 Task: Select the current location as Kings Canyon National Park, California, United States . Now zoom - , and verify the location . Hide zoom slider
Action: Mouse moved to (157, 170)
Screenshot: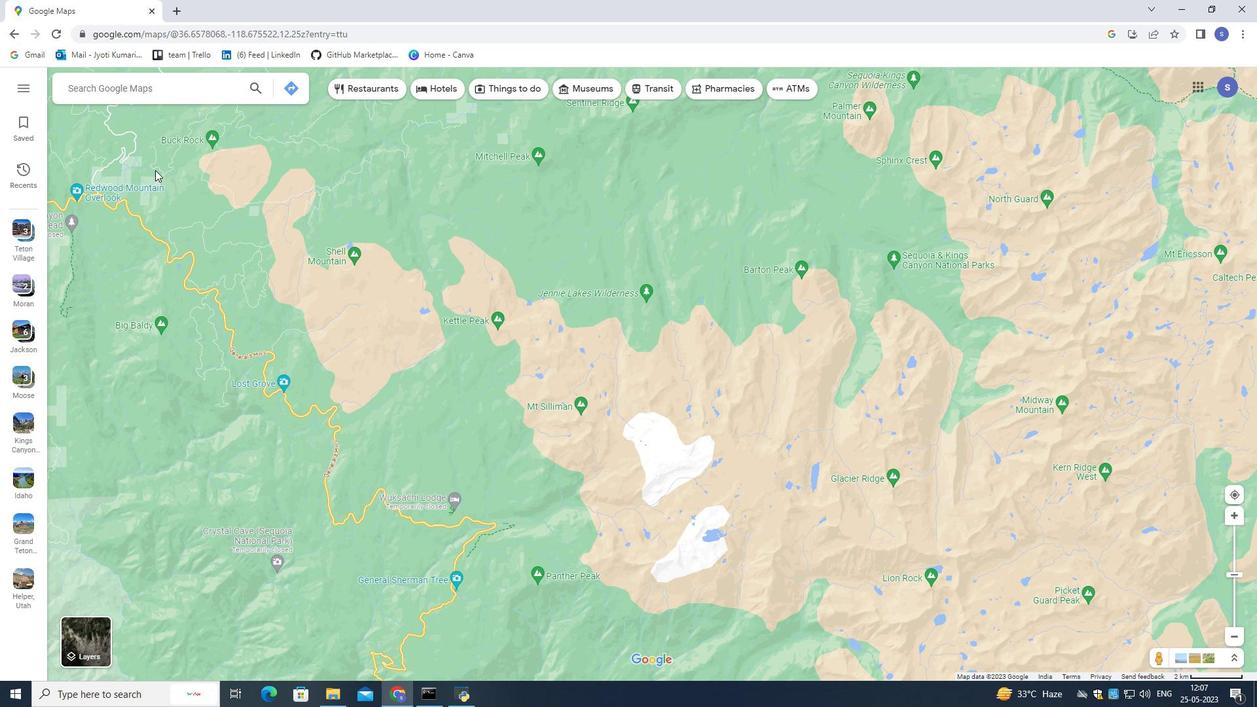 
Action: Mouse scrolled (157, 169) with delta (0, 0)
Screenshot: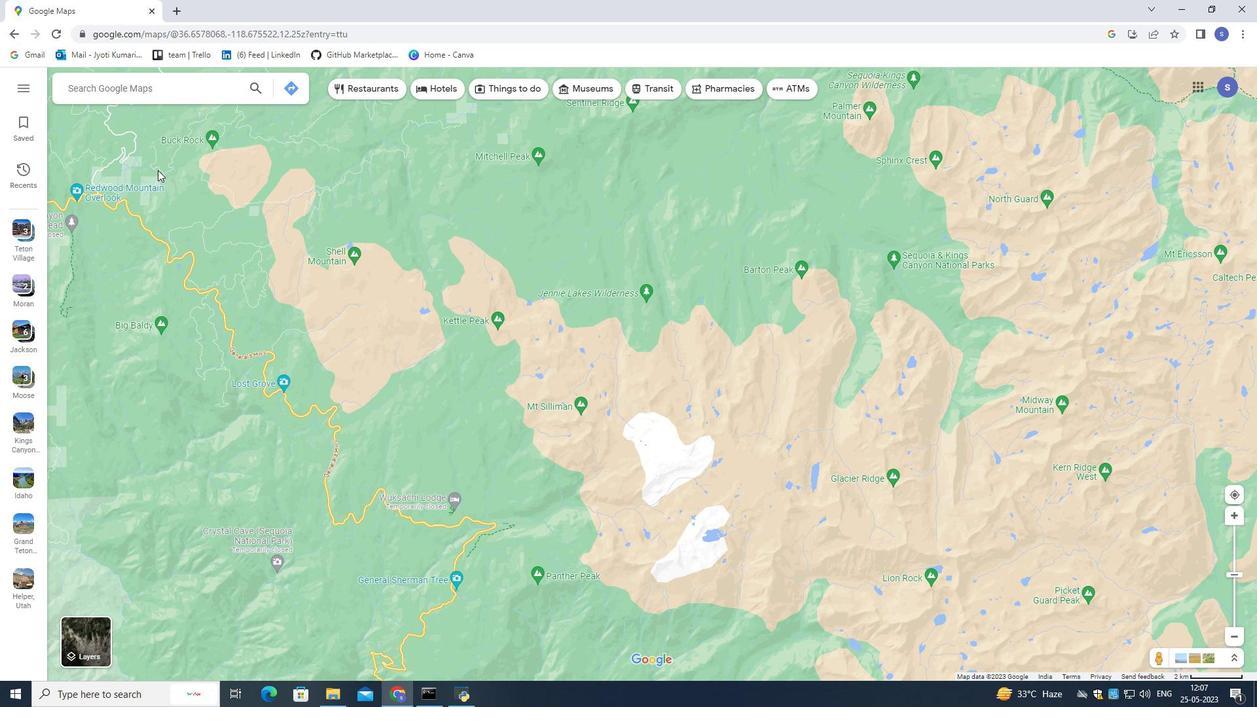 
Action: Mouse scrolled (157, 169) with delta (0, 0)
Screenshot: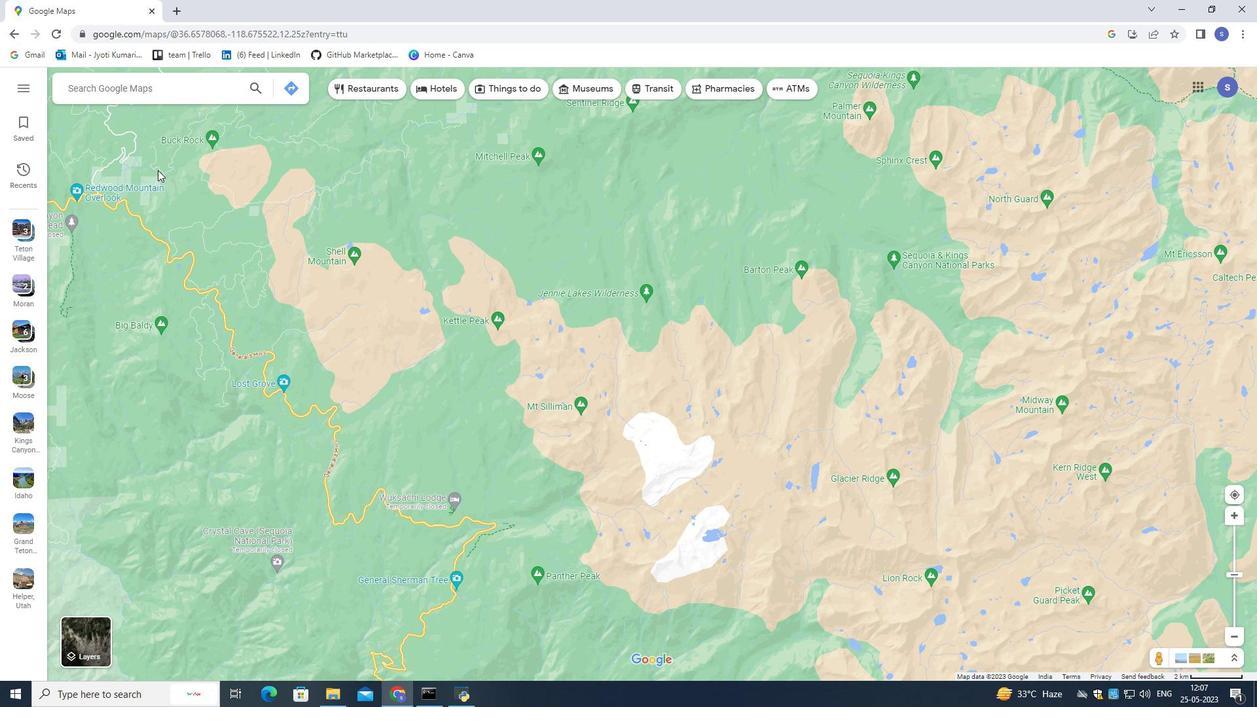 
Action: Mouse scrolled (157, 169) with delta (0, 0)
Screenshot: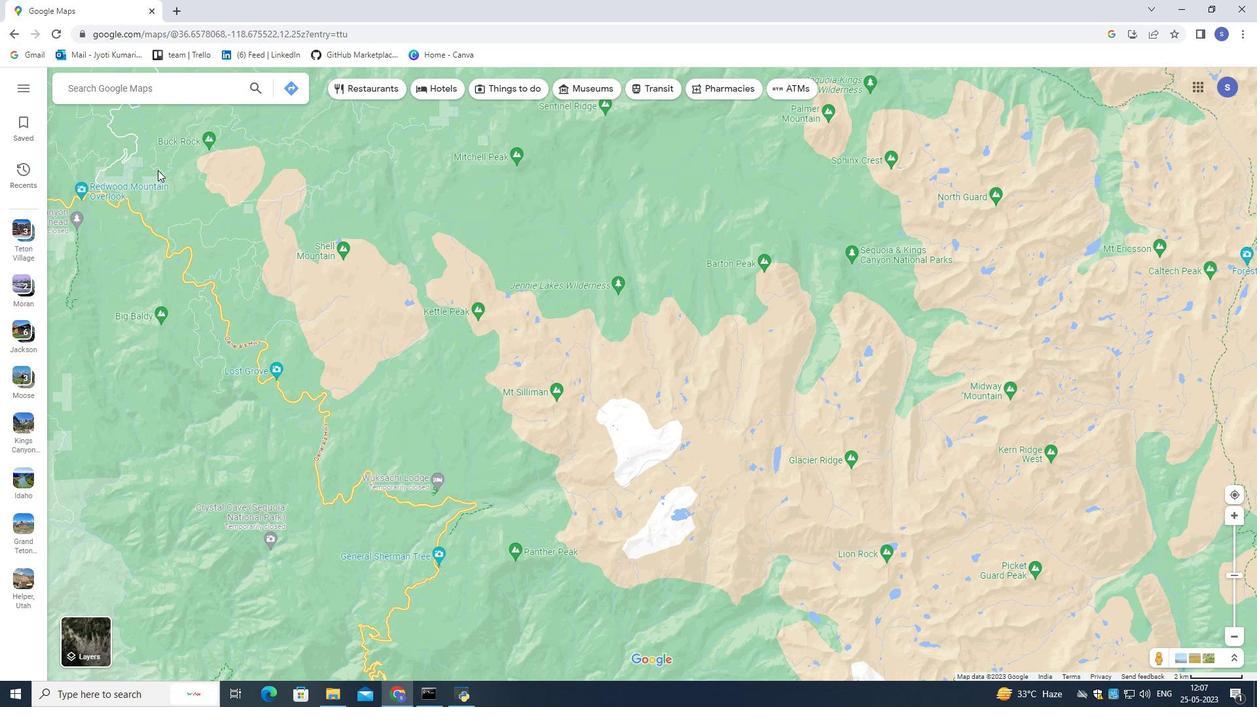 
Action: Mouse scrolled (157, 169) with delta (0, 0)
Screenshot: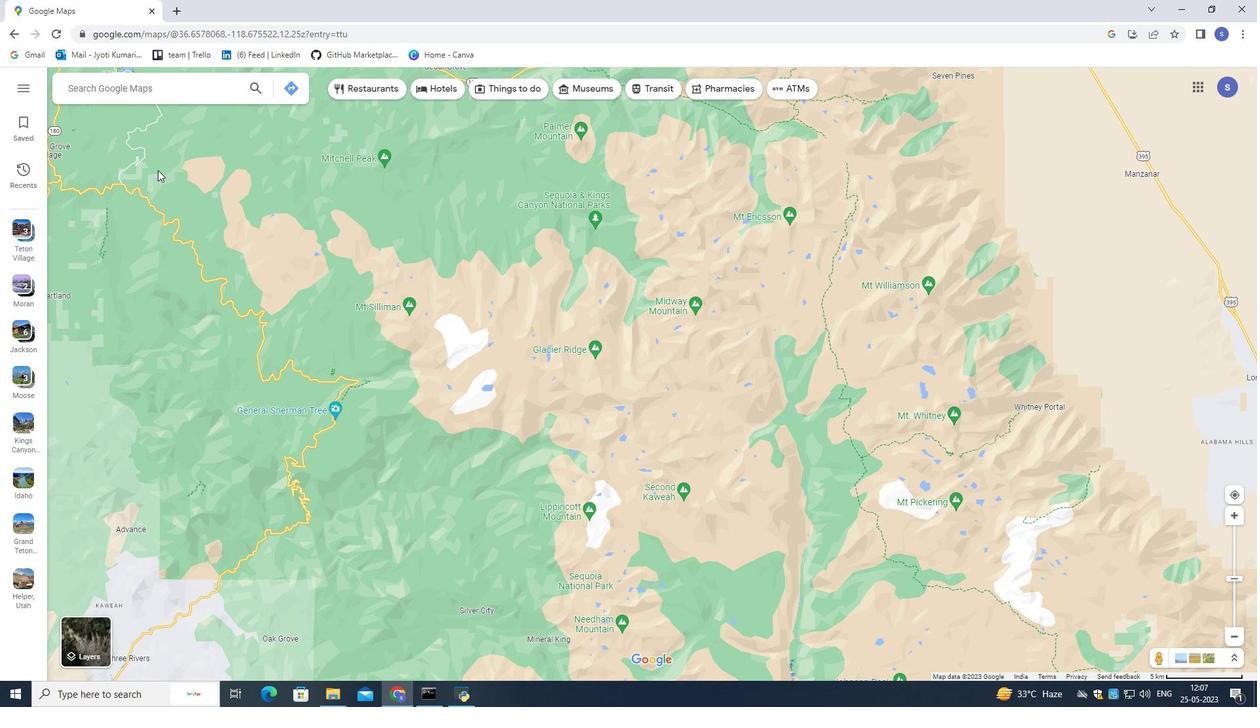 
Action: Mouse scrolled (157, 169) with delta (0, 0)
Screenshot: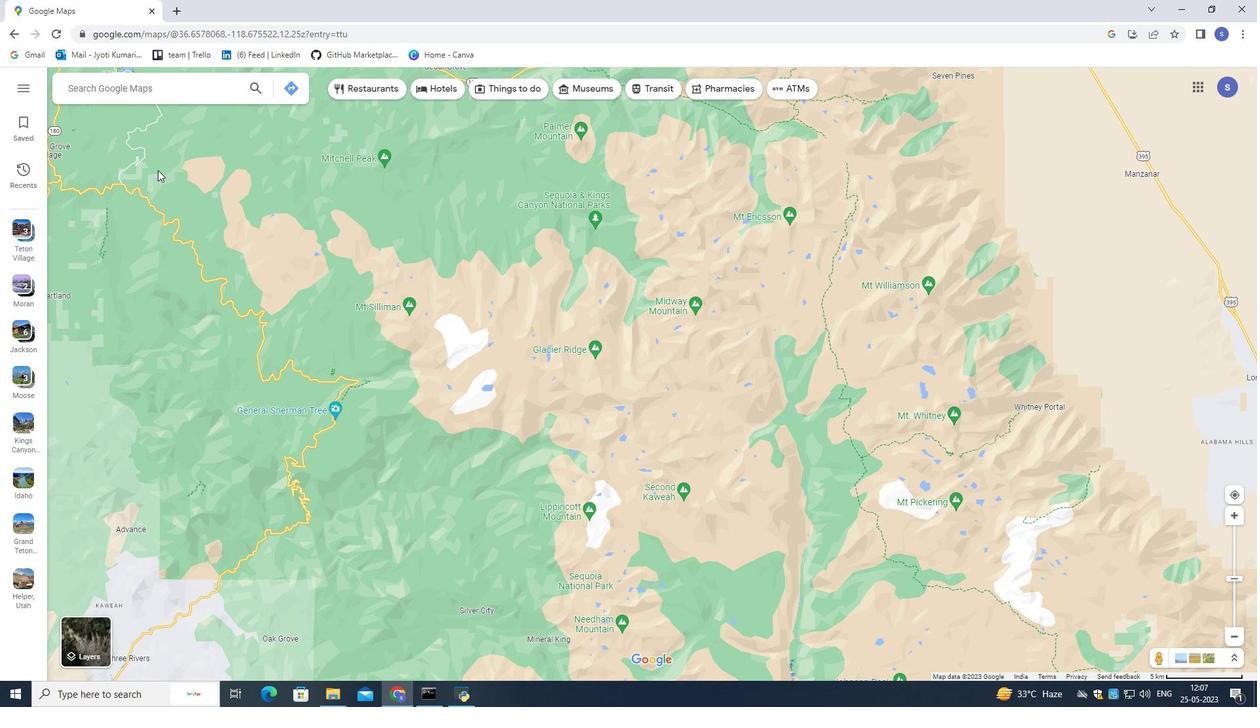 
Action: Mouse scrolled (157, 169) with delta (0, 0)
Screenshot: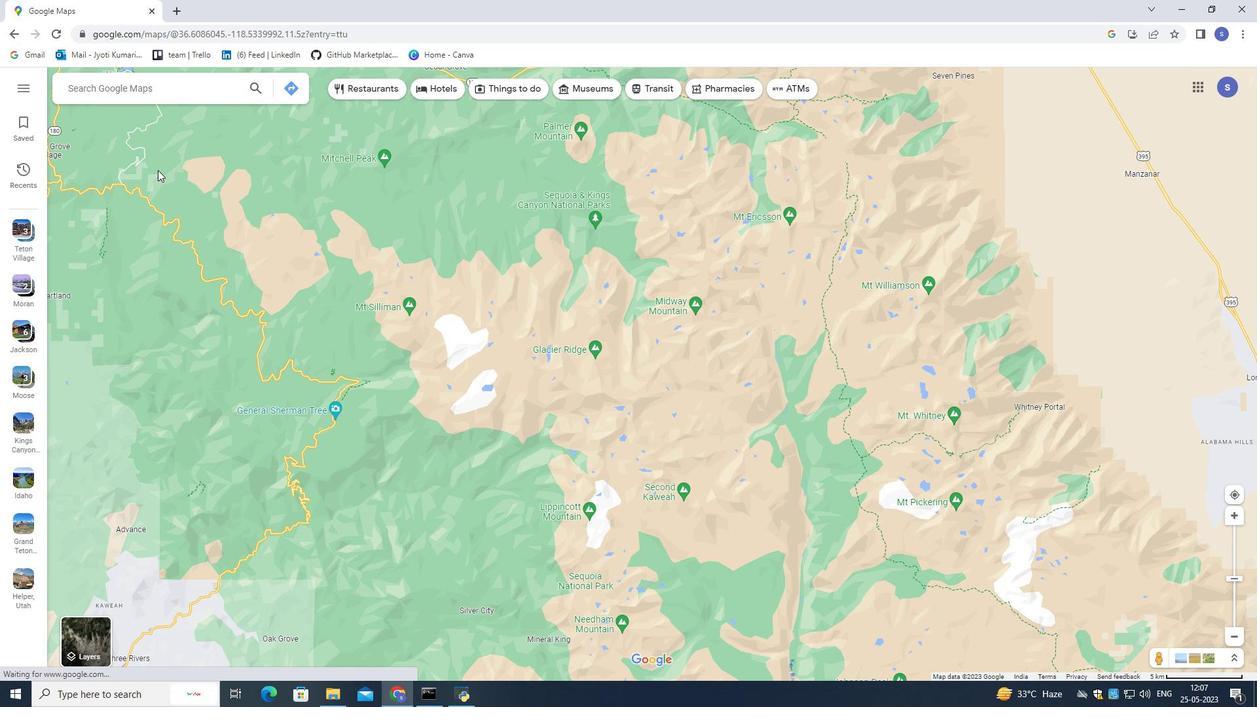
Action: Mouse scrolled (157, 169) with delta (0, 0)
Screenshot: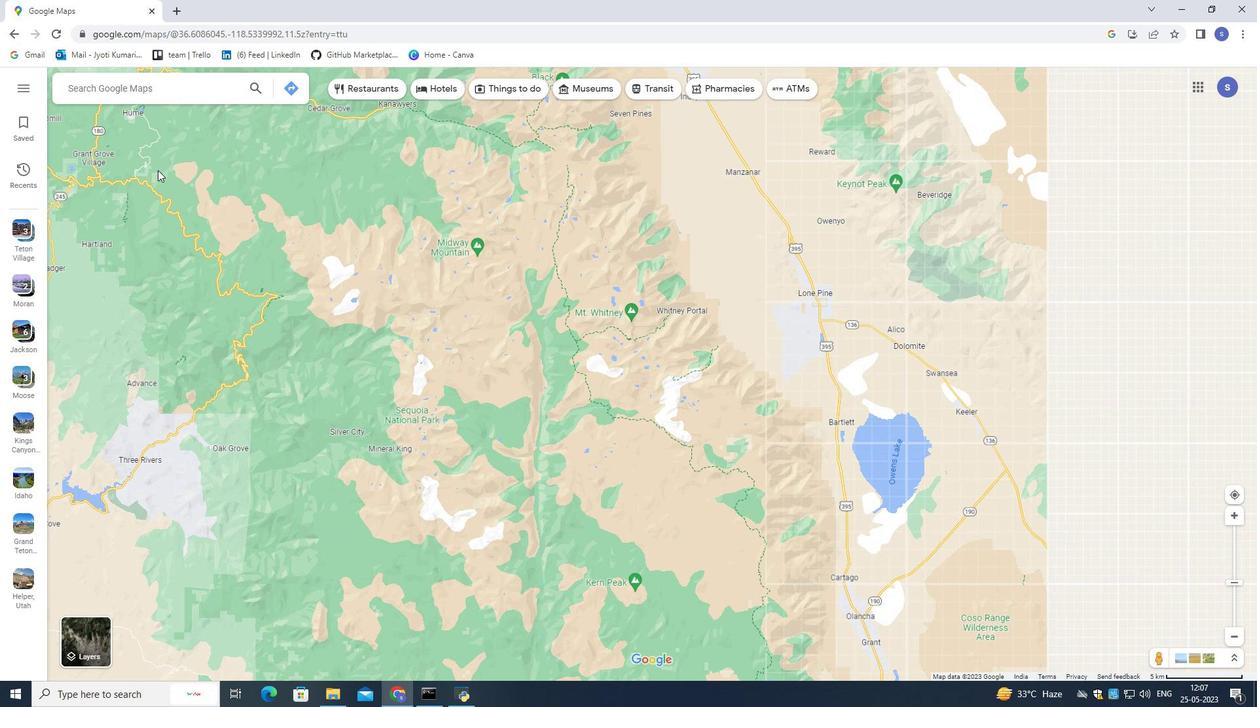 
Action: Mouse scrolled (157, 169) with delta (0, 0)
Screenshot: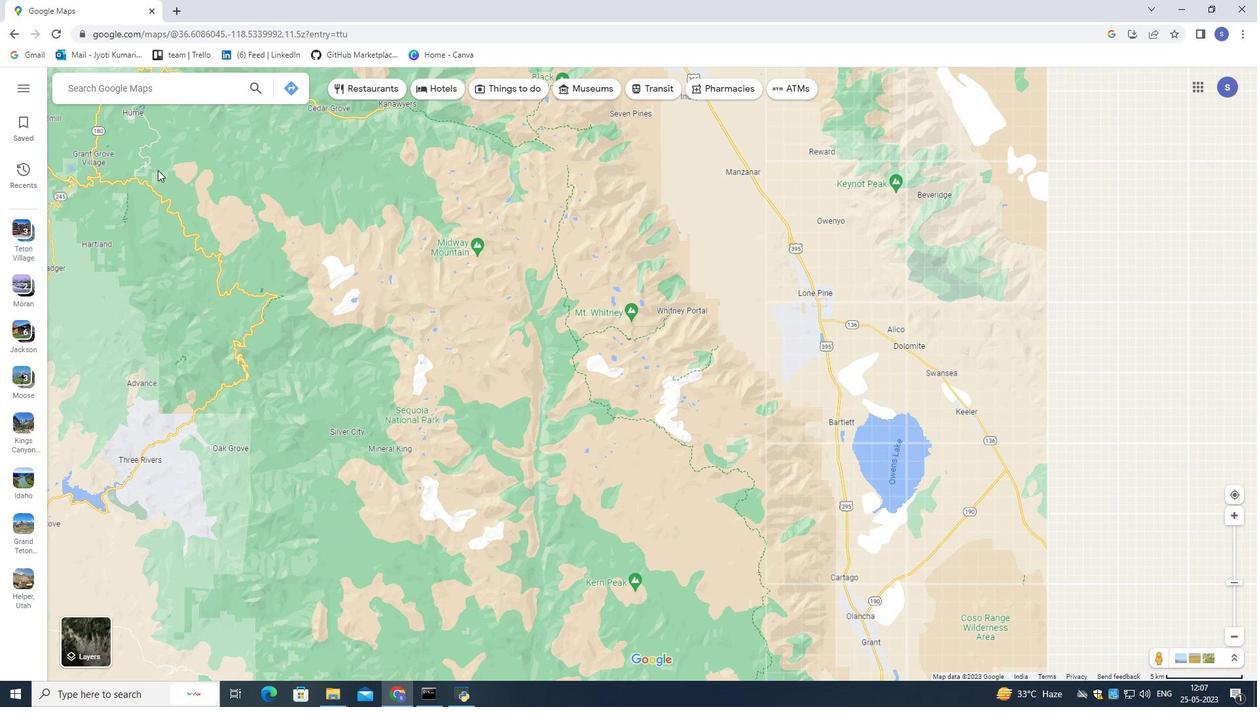 
Action: Mouse scrolled (157, 169) with delta (0, 0)
Screenshot: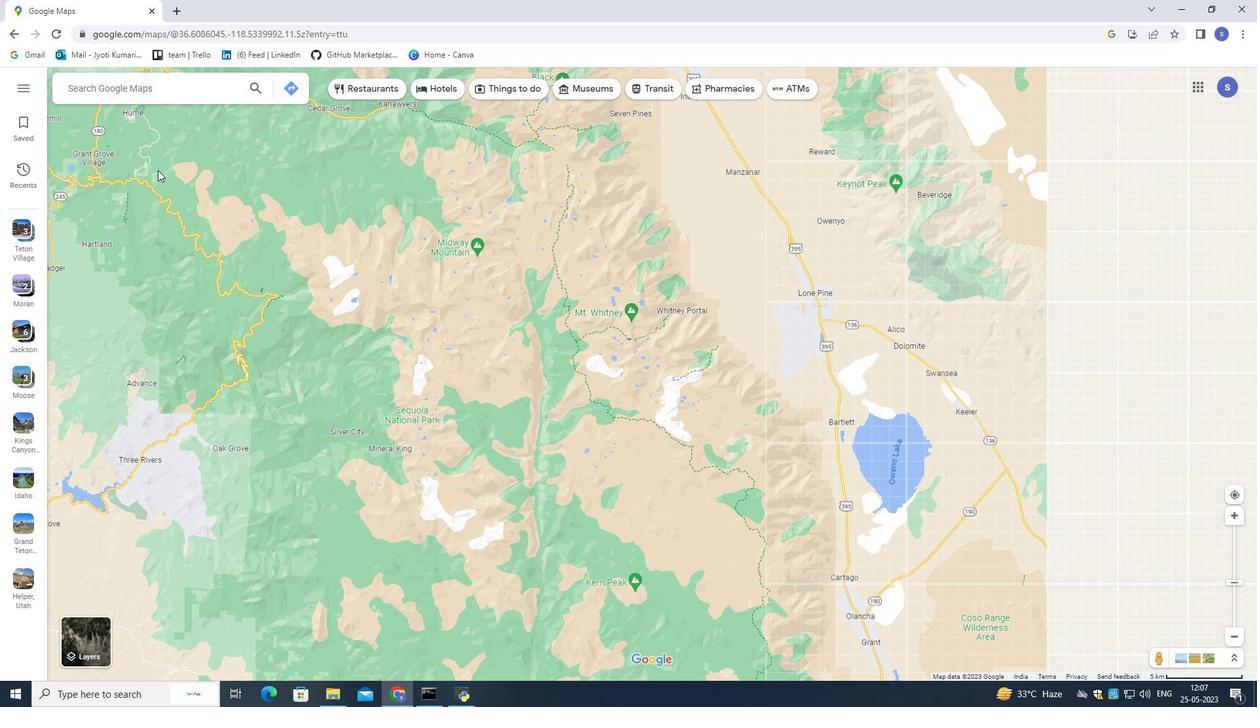
Action: Mouse scrolled (157, 169) with delta (0, 0)
Screenshot: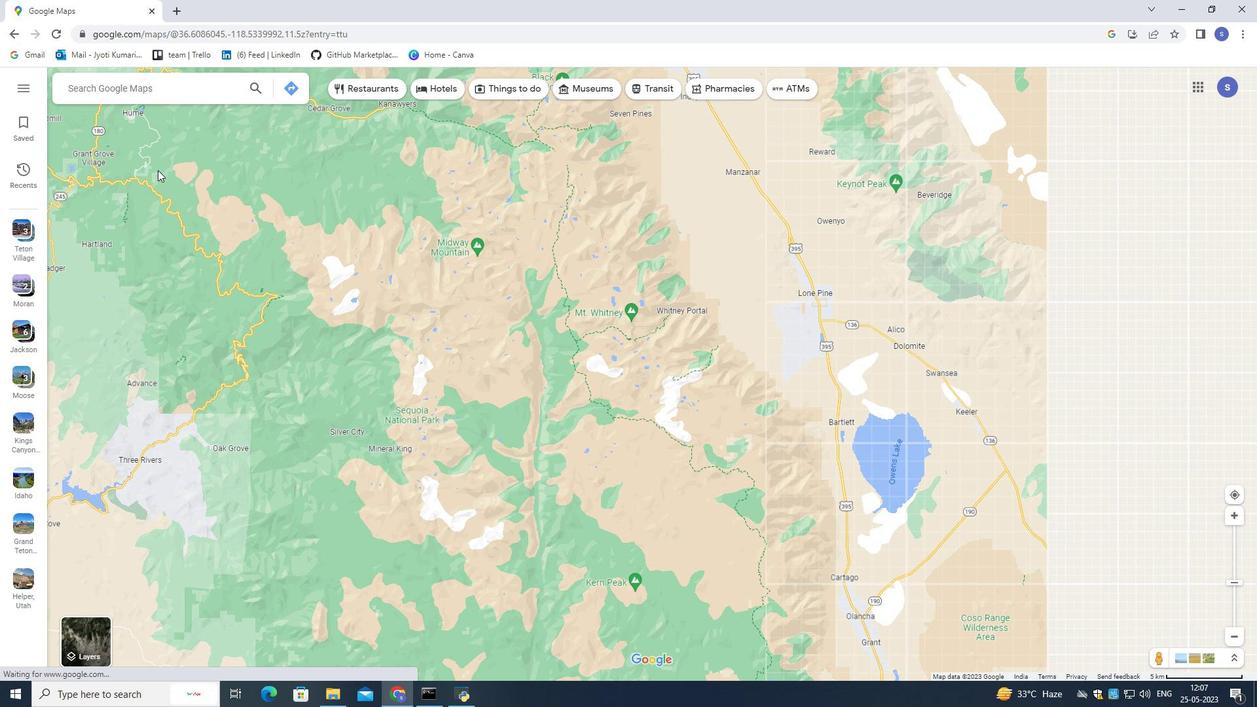 
Action: Mouse scrolled (157, 169) with delta (0, 0)
Screenshot: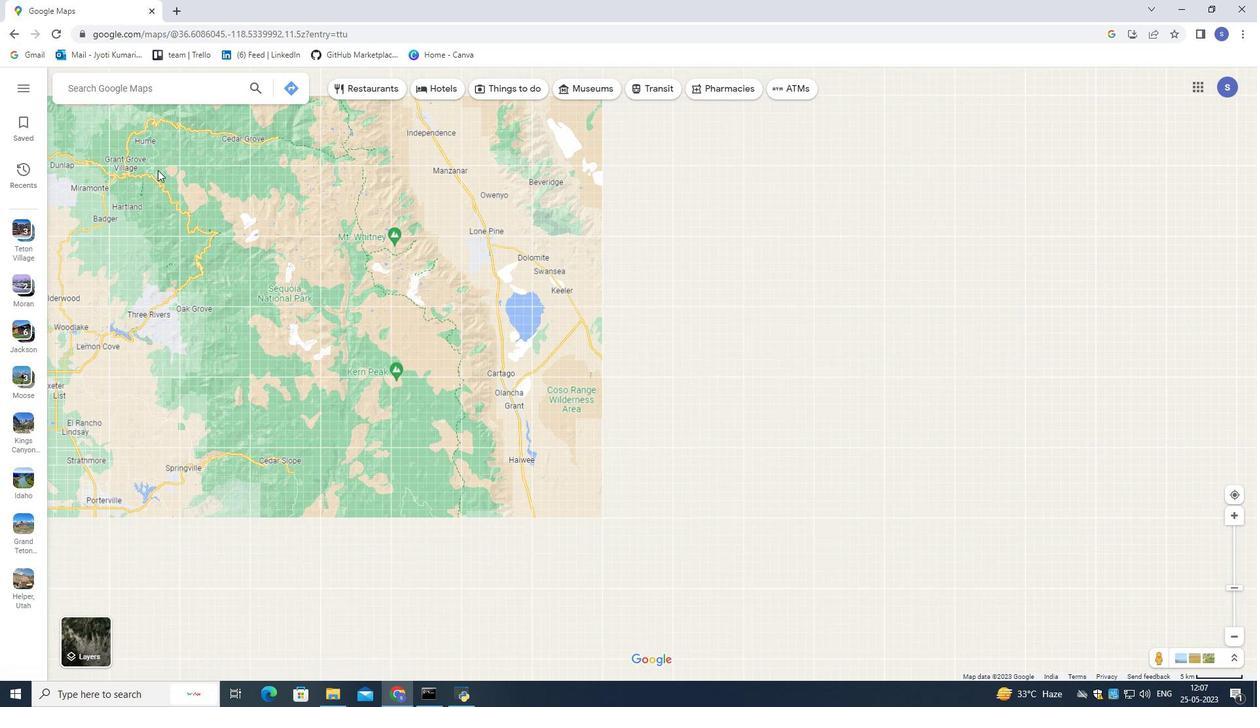 
Action: Mouse scrolled (157, 169) with delta (0, 0)
Screenshot: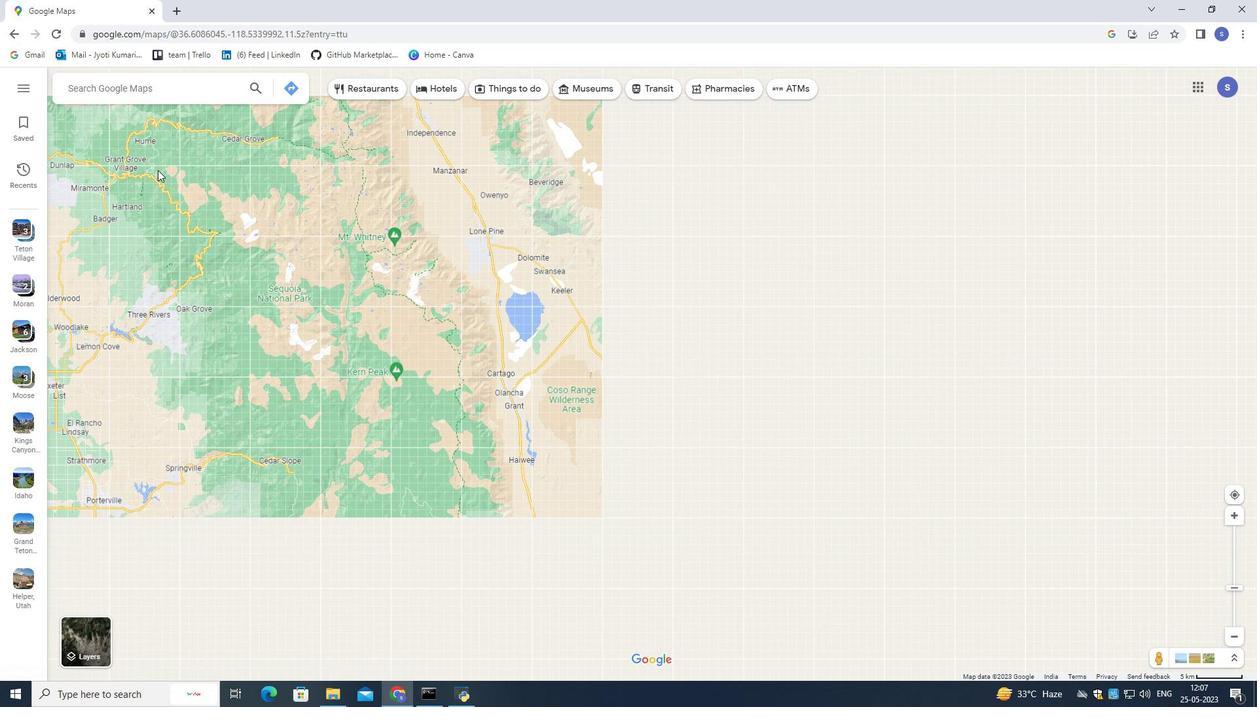 
Action: Mouse scrolled (157, 169) with delta (0, 0)
Screenshot: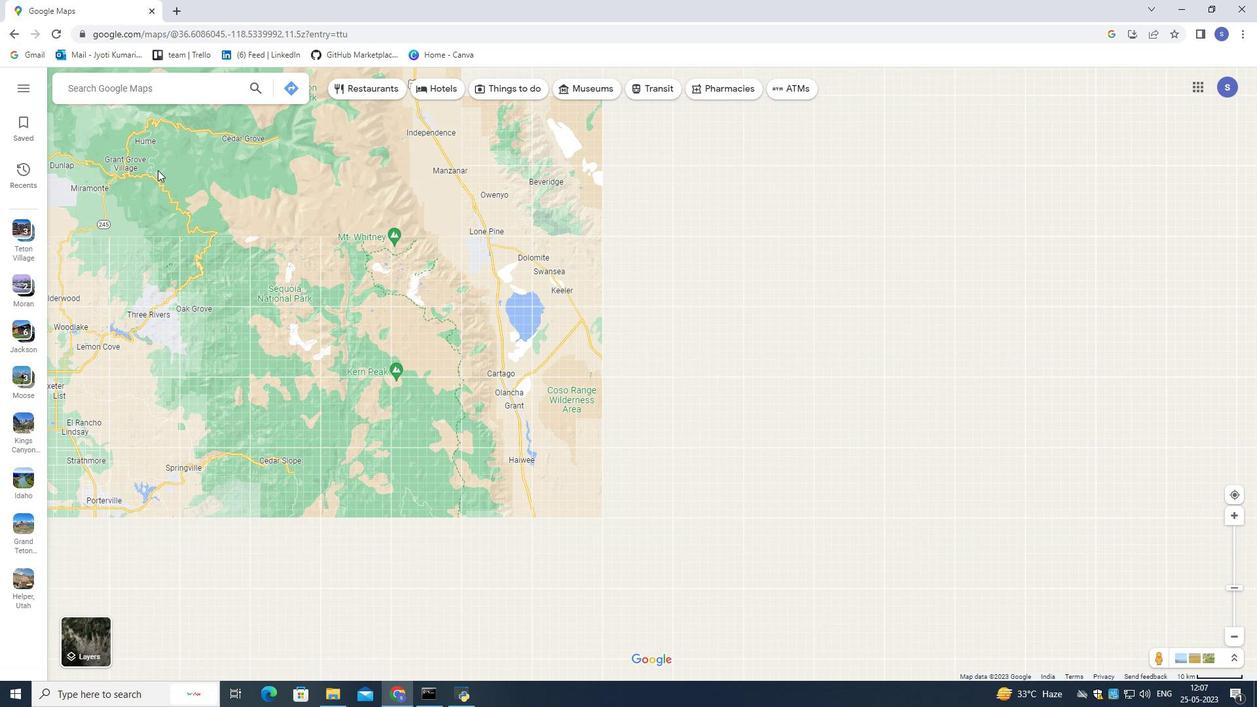 
Action: Mouse scrolled (157, 169) with delta (0, 0)
Screenshot: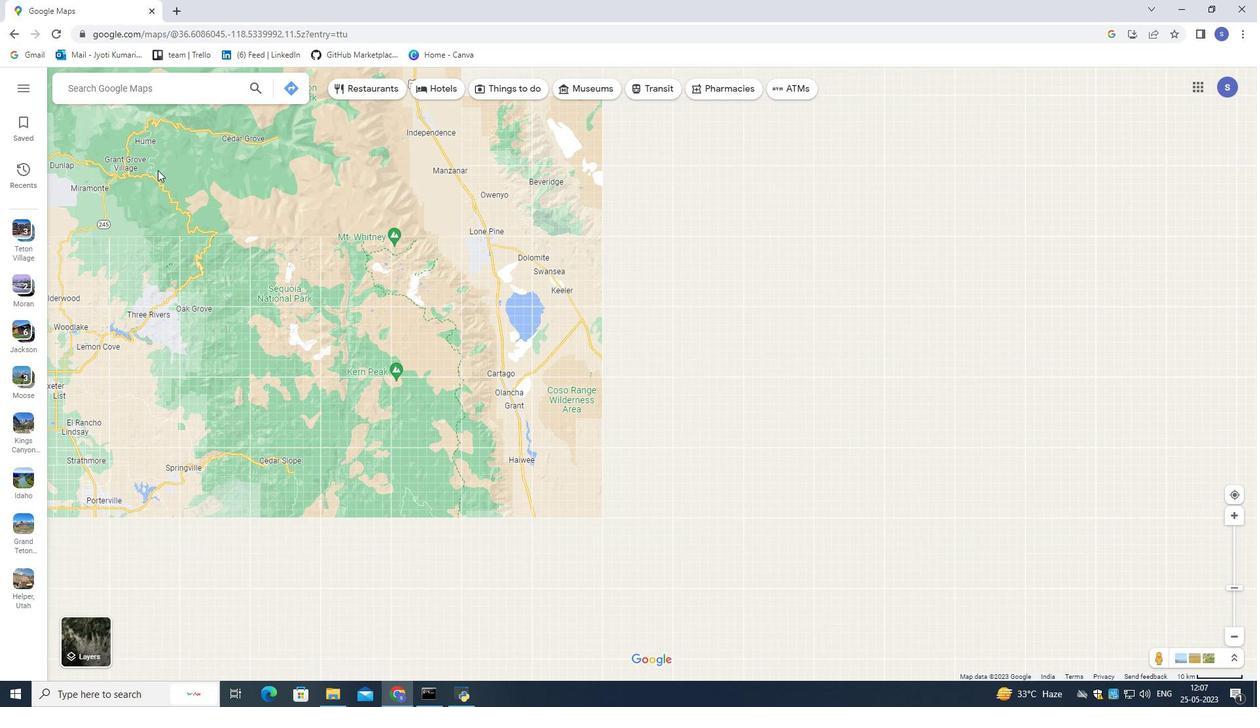 
Action: Mouse scrolled (157, 169) with delta (0, 0)
Screenshot: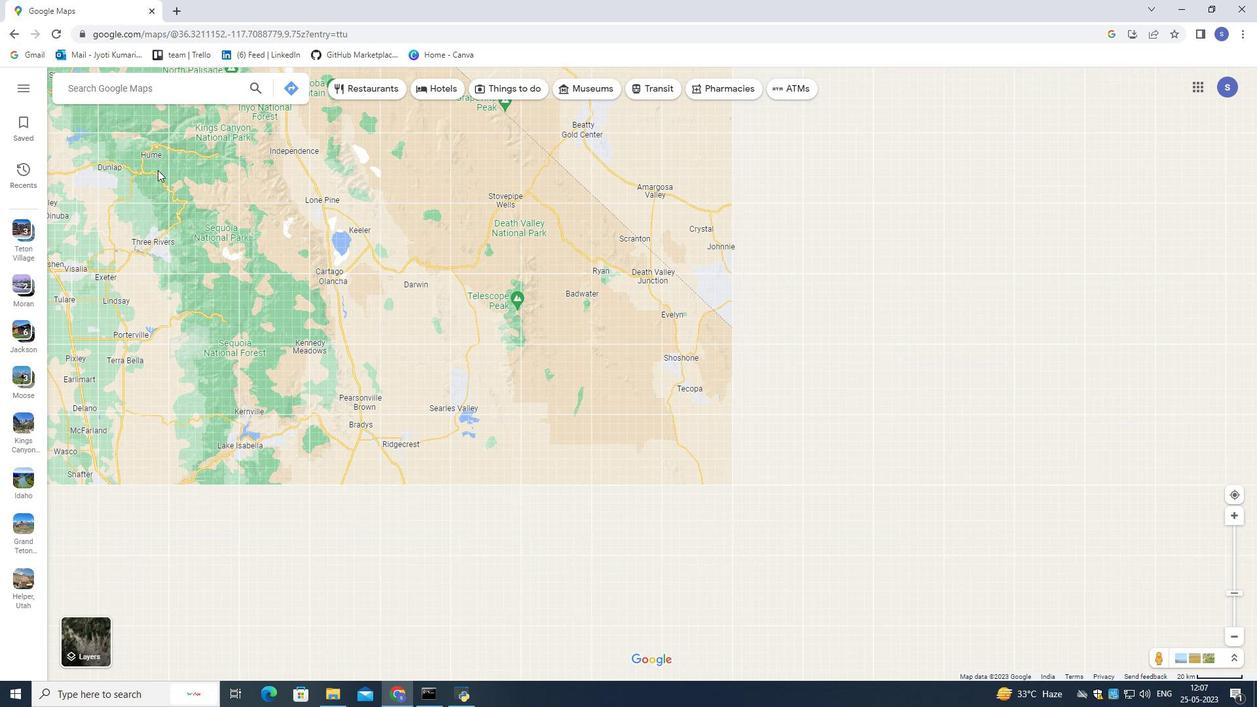 
Action: Mouse scrolled (157, 169) with delta (0, 0)
Screenshot: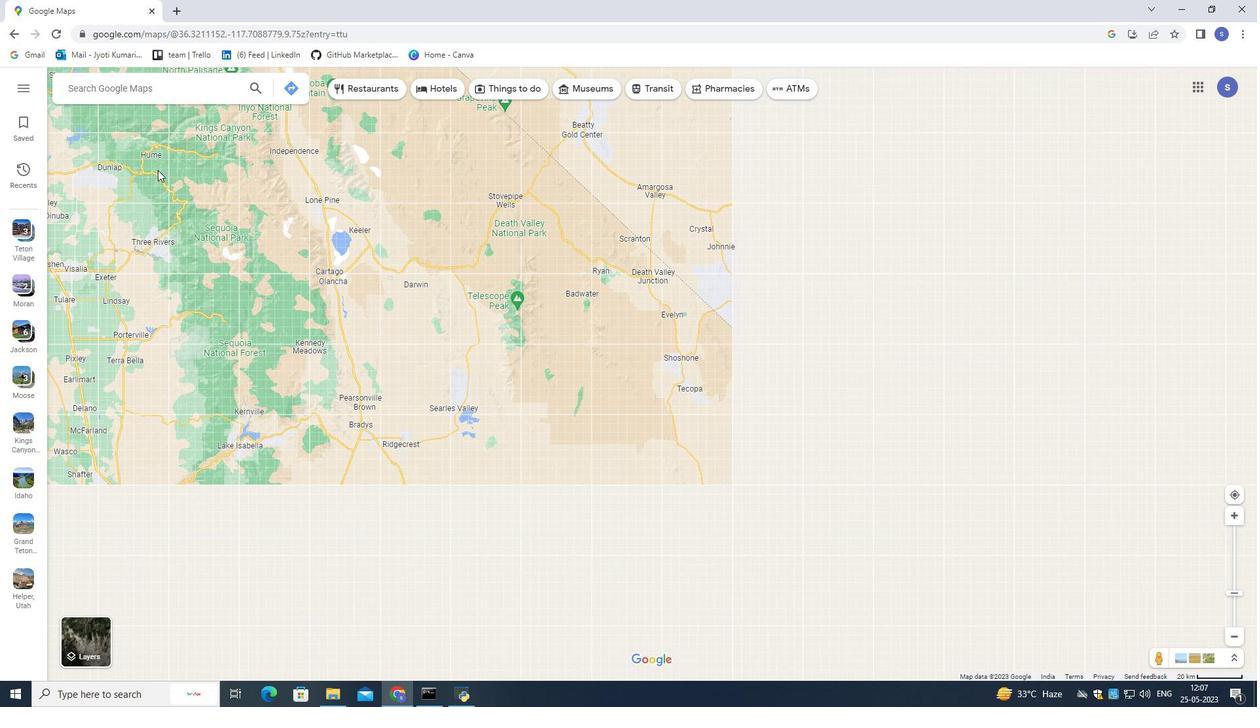 
Action: Mouse scrolled (157, 169) with delta (0, 0)
Screenshot: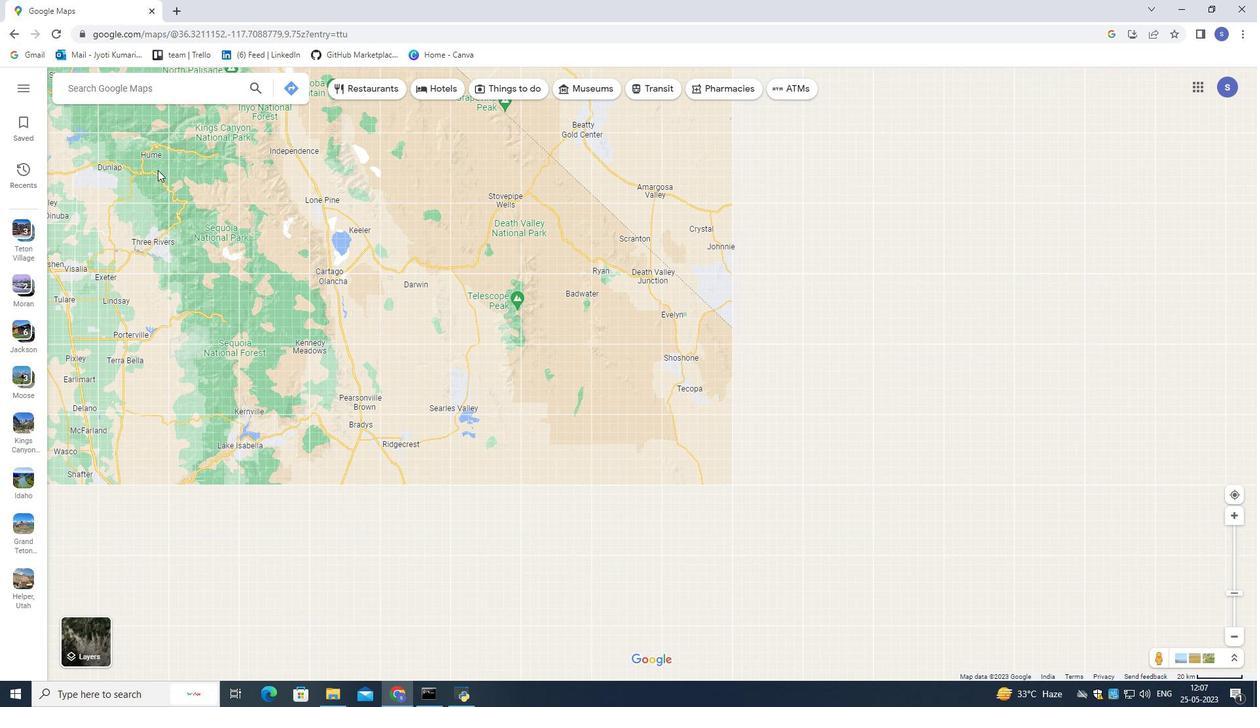 
Action: Mouse scrolled (157, 169) with delta (0, 0)
Screenshot: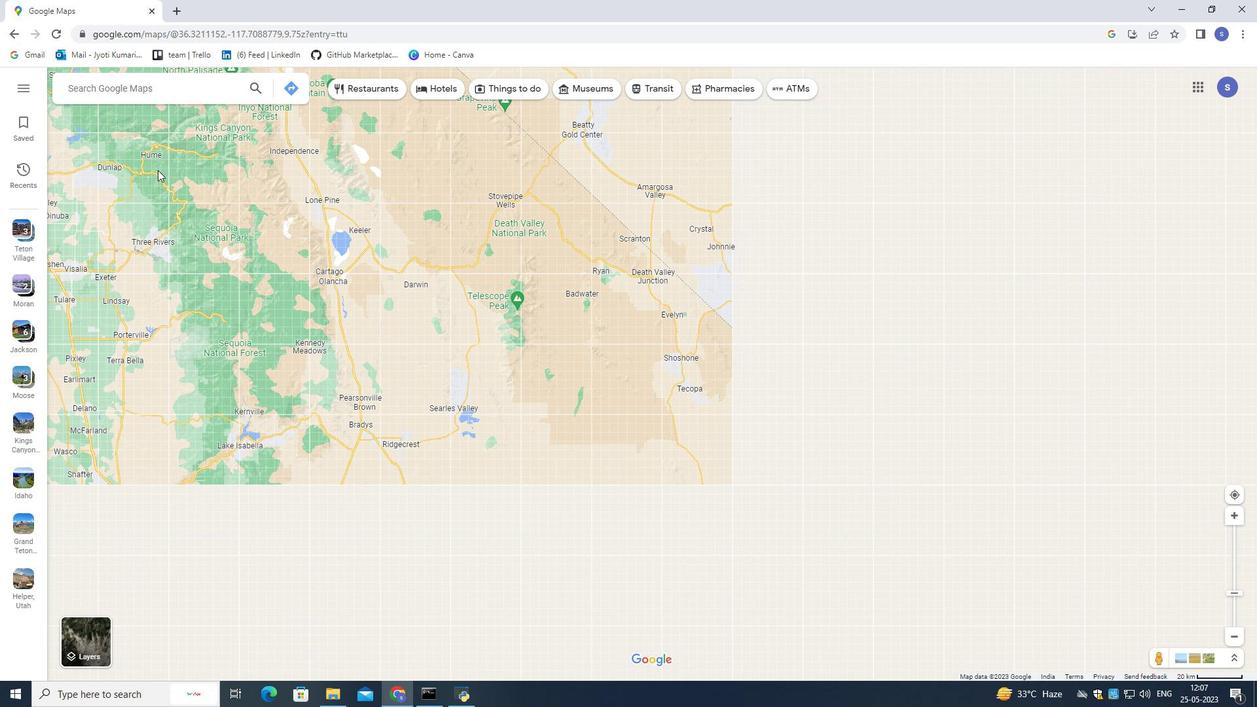 
Action: Mouse scrolled (157, 169) with delta (0, 0)
Screenshot: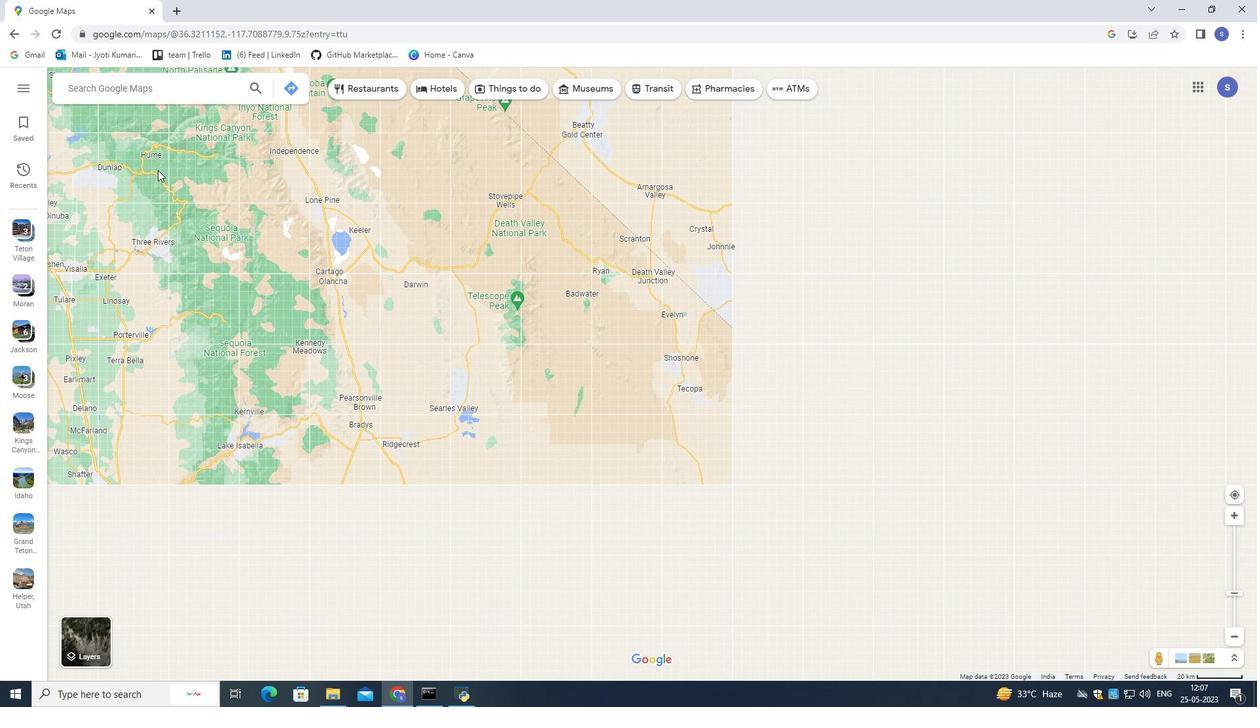
Action: Mouse scrolled (157, 169) with delta (0, 0)
Screenshot: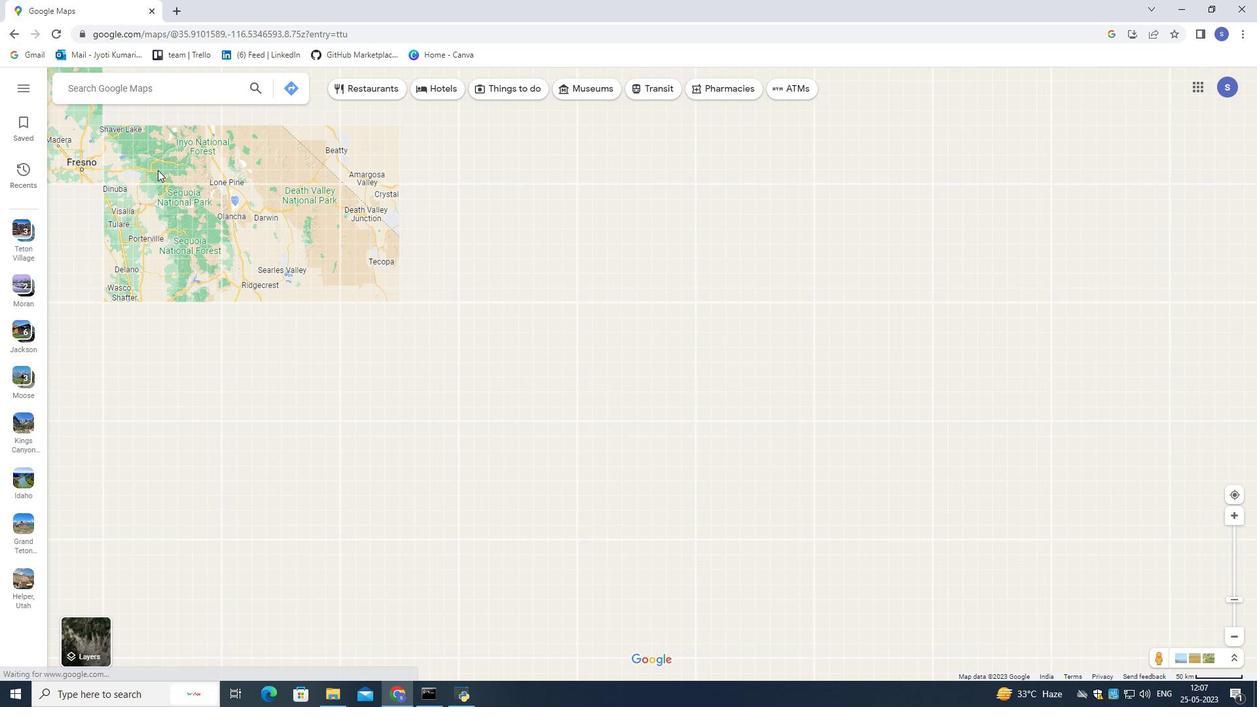 
Action: Mouse scrolled (157, 169) with delta (0, 0)
Screenshot: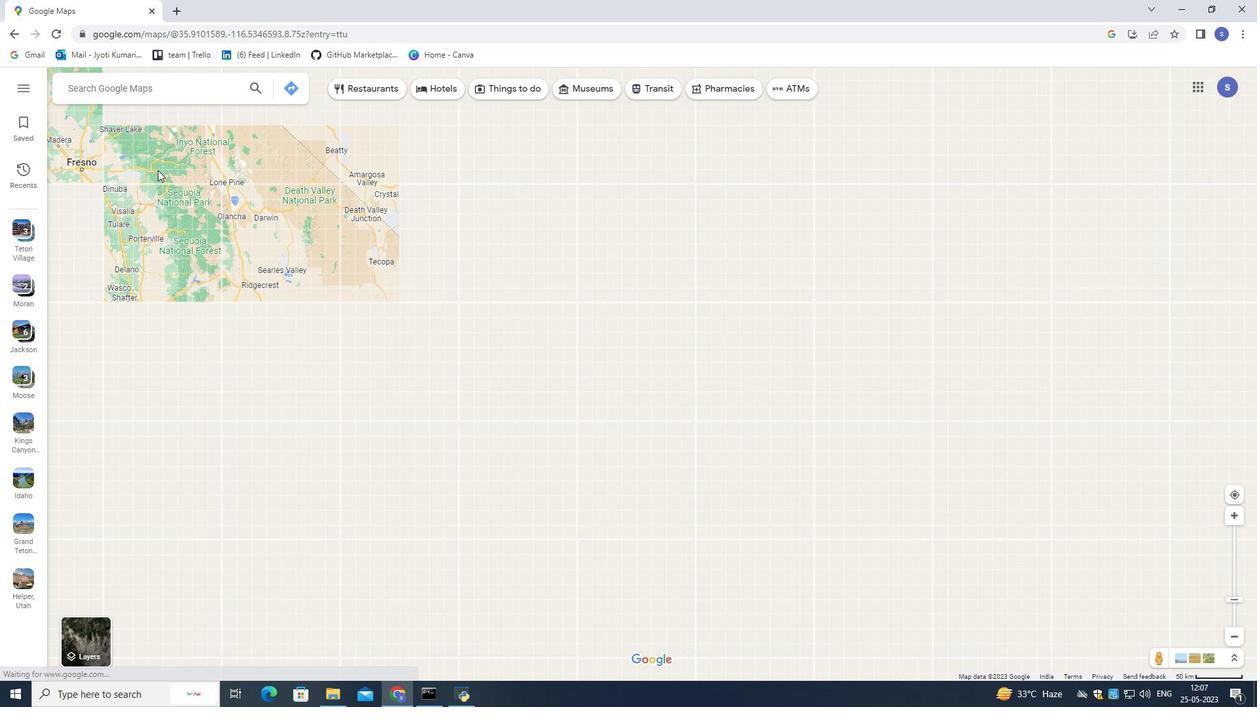 
Action: Mouse scrolled (157, 169) with delta (0, 0)
Screenshot: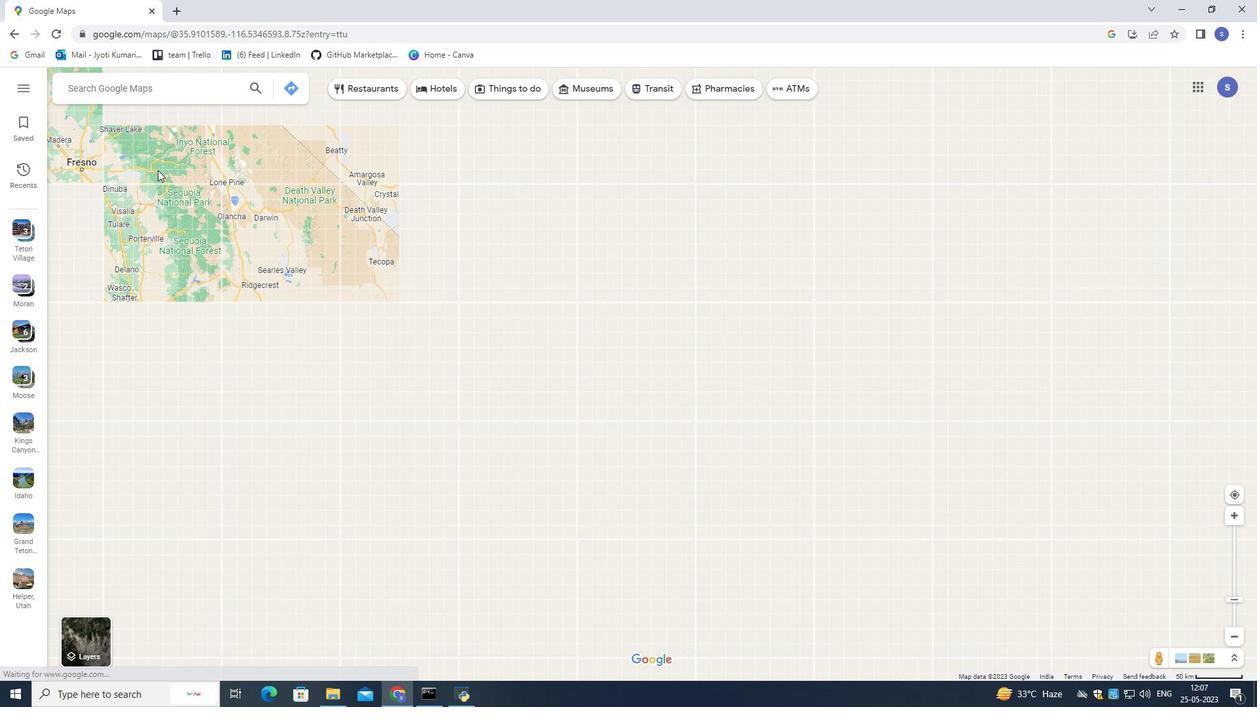 
Action: Mouse scrolled (157, 169) with delta (0, 0)
Screenshot: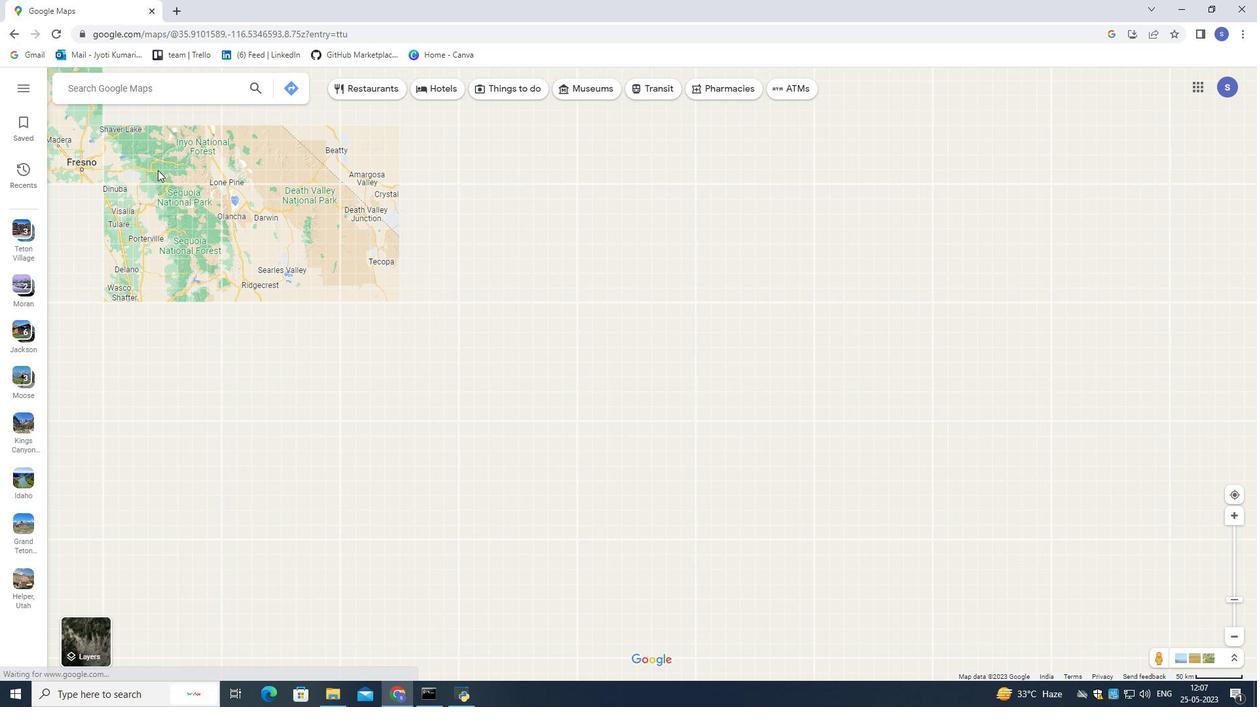 
Action: Mouse scrolled (157, 169) with delta (0, 0)
Screenshot: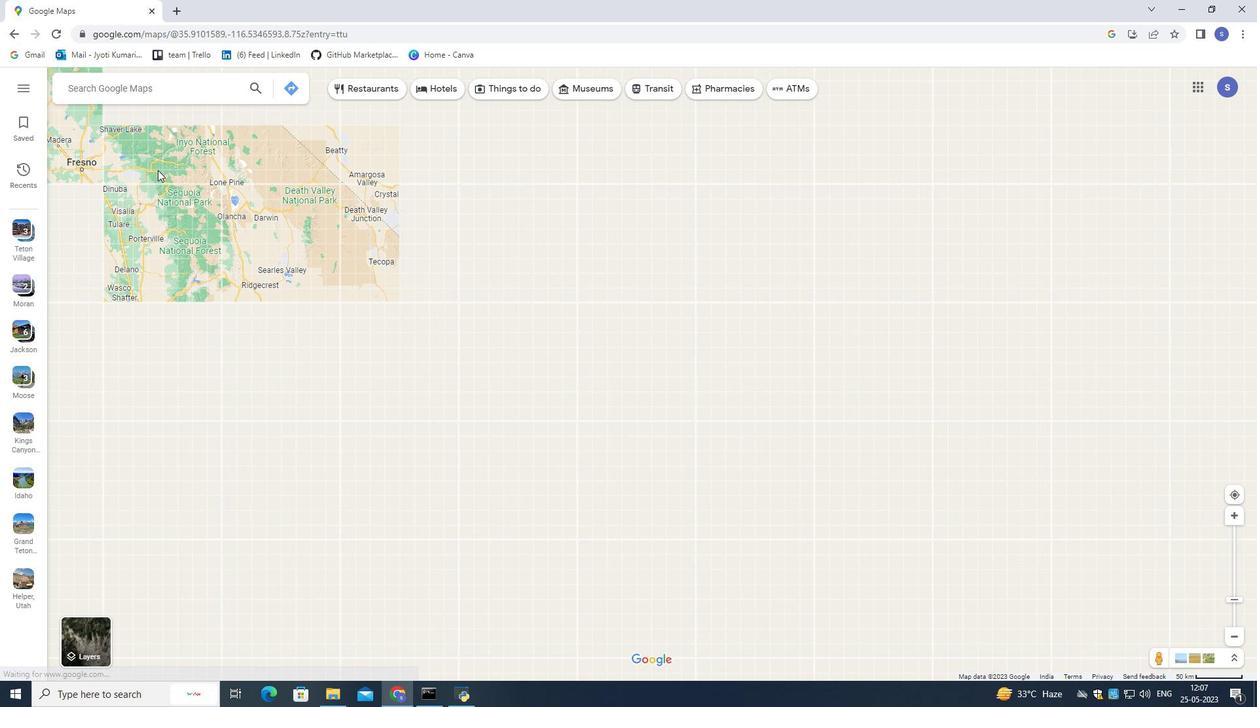 
Action: Mouse scrolled (157, 169) with delta (0, 0)
Screenshot: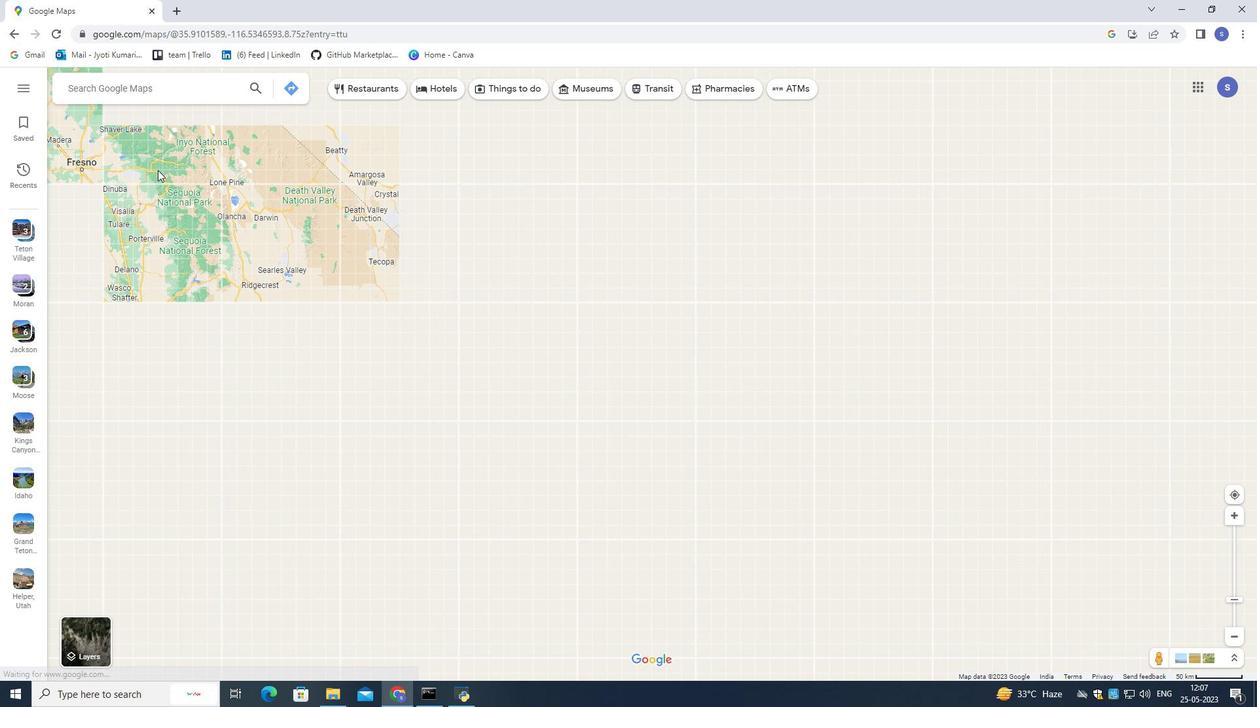
Action: Mouse scrolled (157, 169) with delta (0, 0)
Screenshot: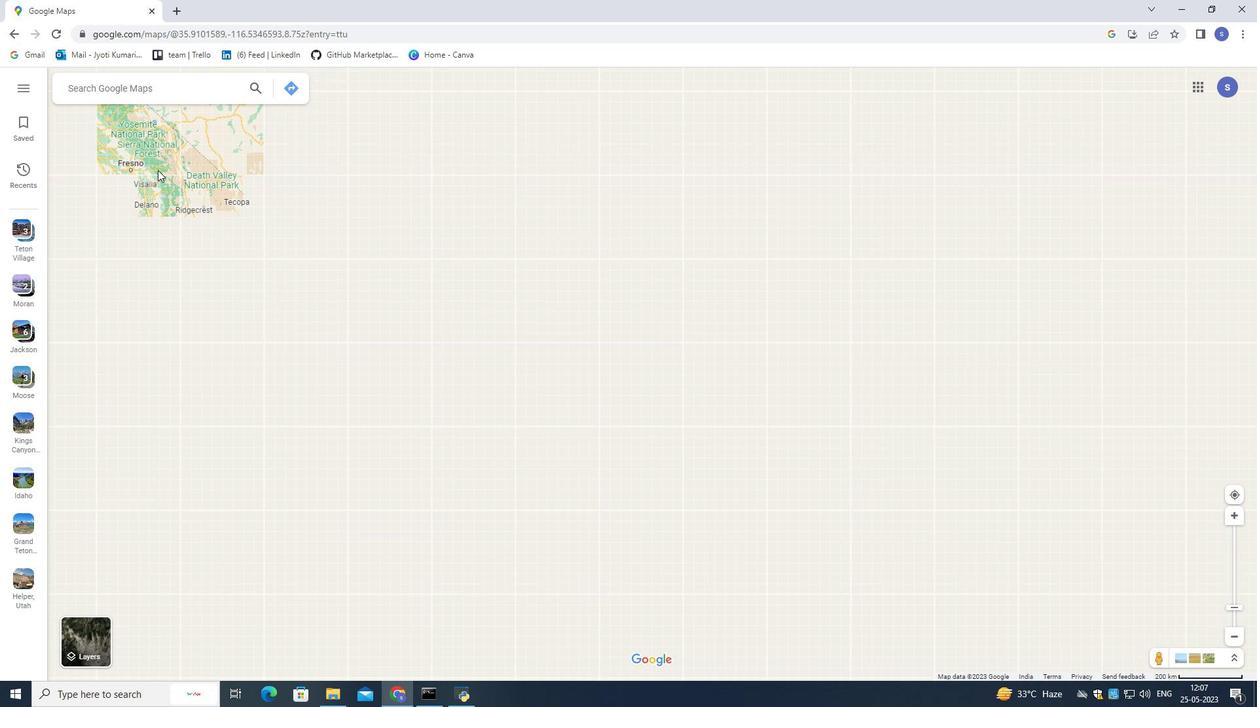 
Action: Mouse scrolled (157, 169) with delta (0, 0)
Screenshot: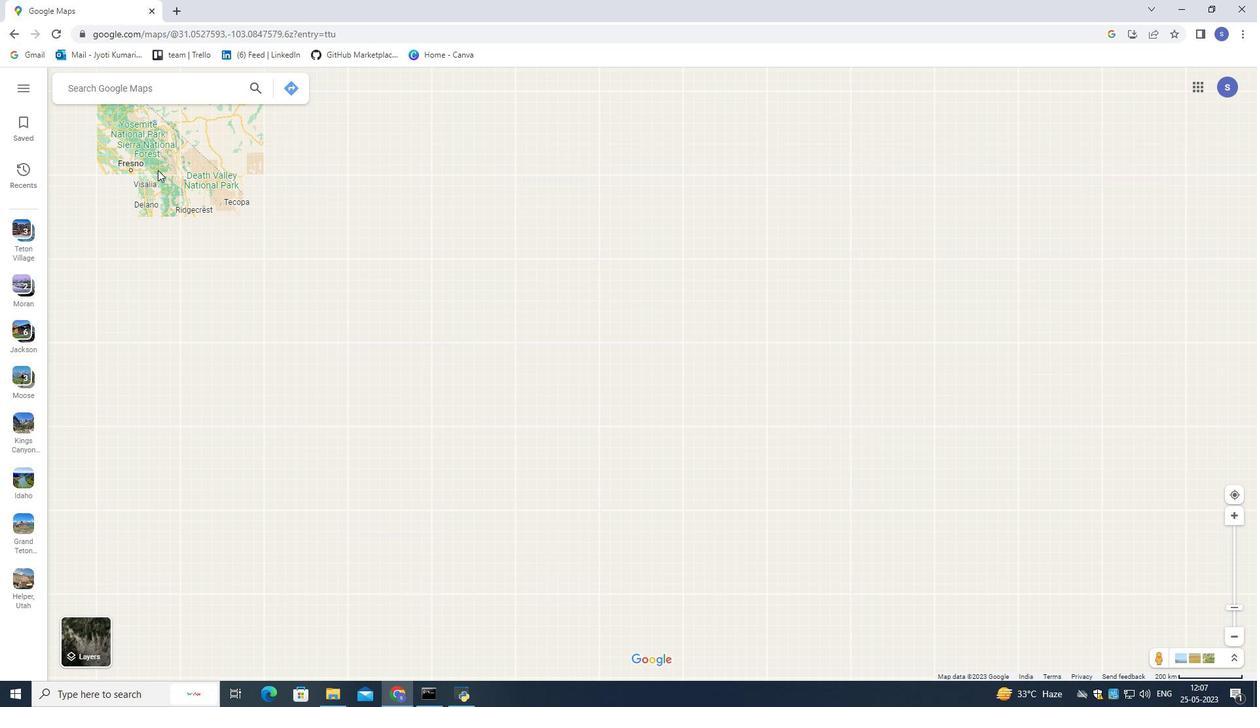 
Action: Mouse scrolled (157, 169) with delta (0, 0)
Screenshot: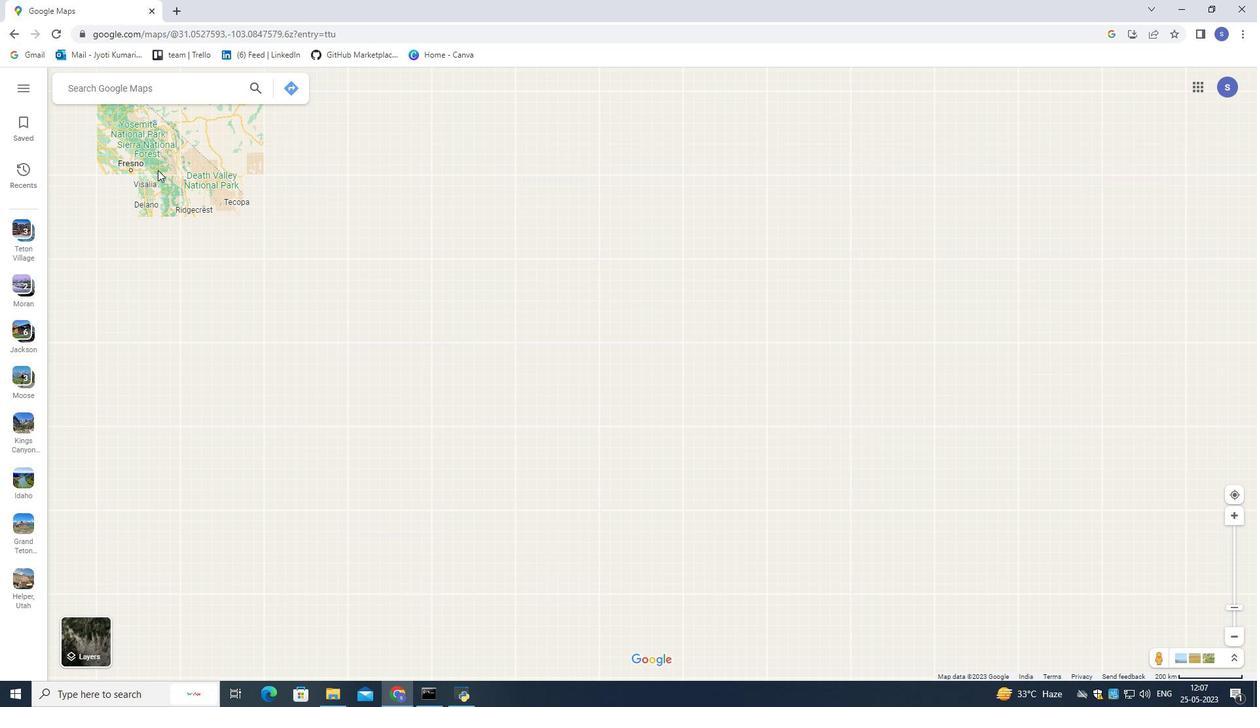 
Action: Mouse scrolled (157, 169) with delta (0, 0)
Screenshot: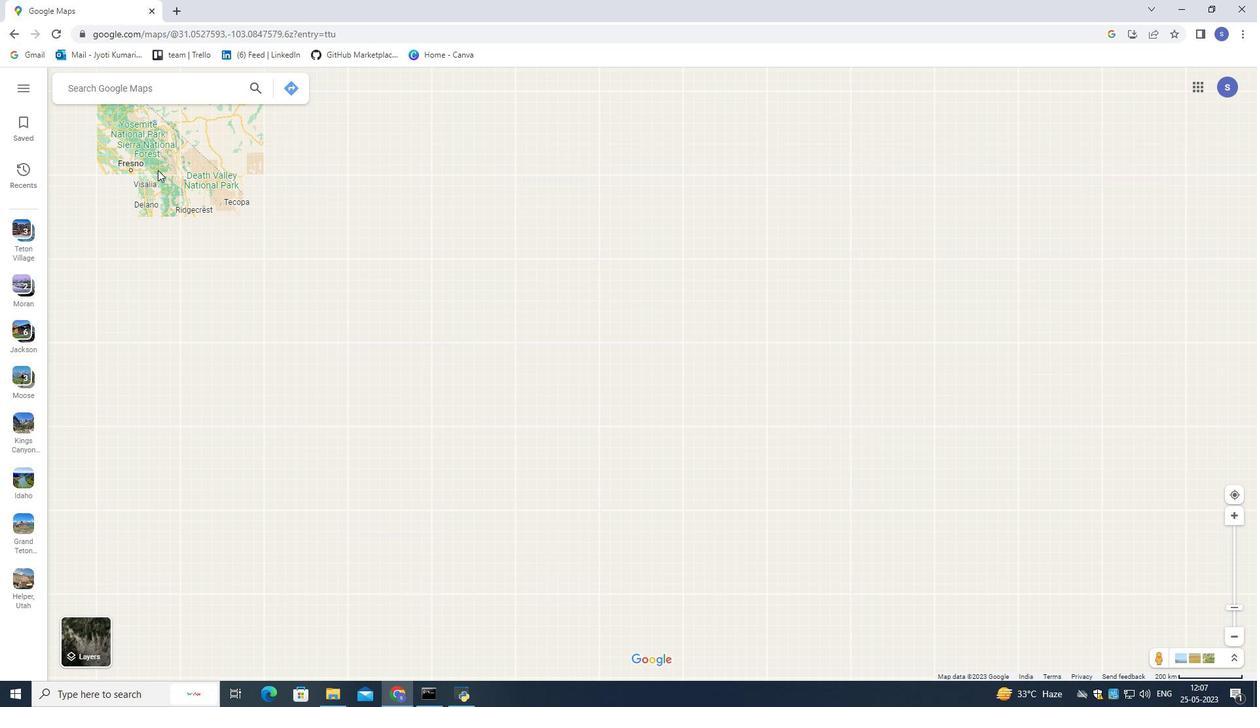 
Action: Mouse scrolled (157, 169) with delta (0, 0)
Screenshot: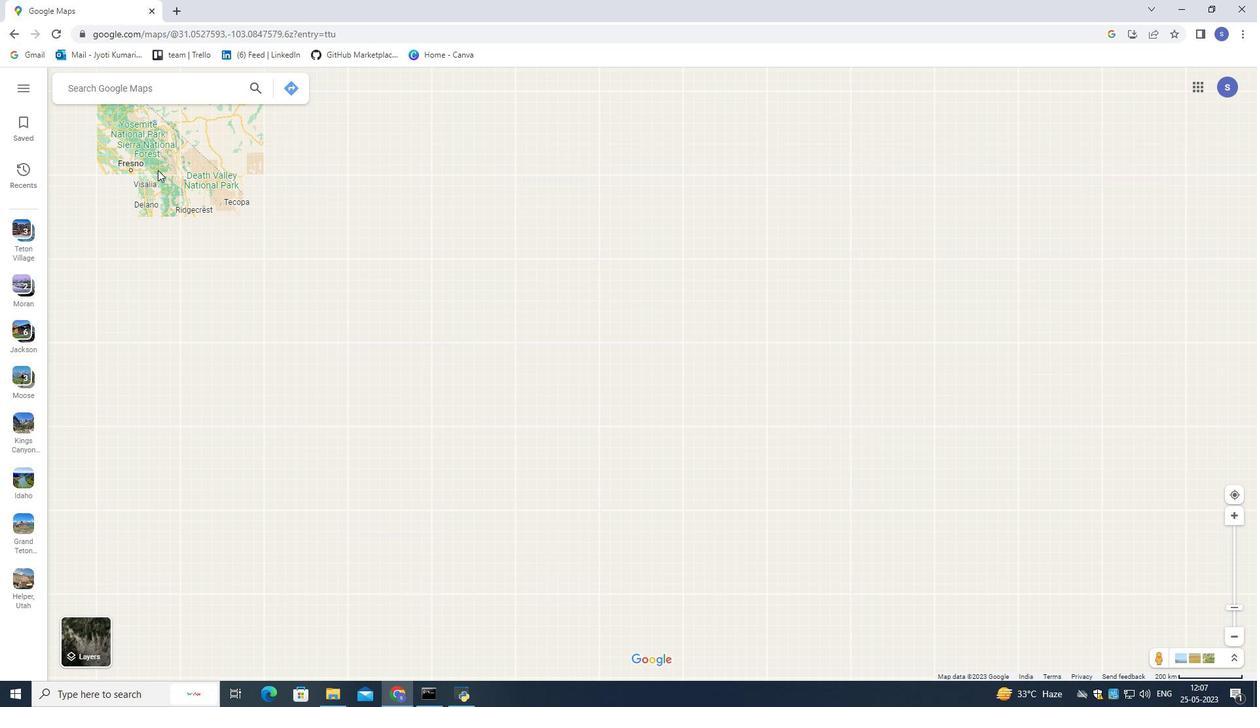 
Action: Mouse scrolled (157, 169) with delta (0, 0)
Screenshot: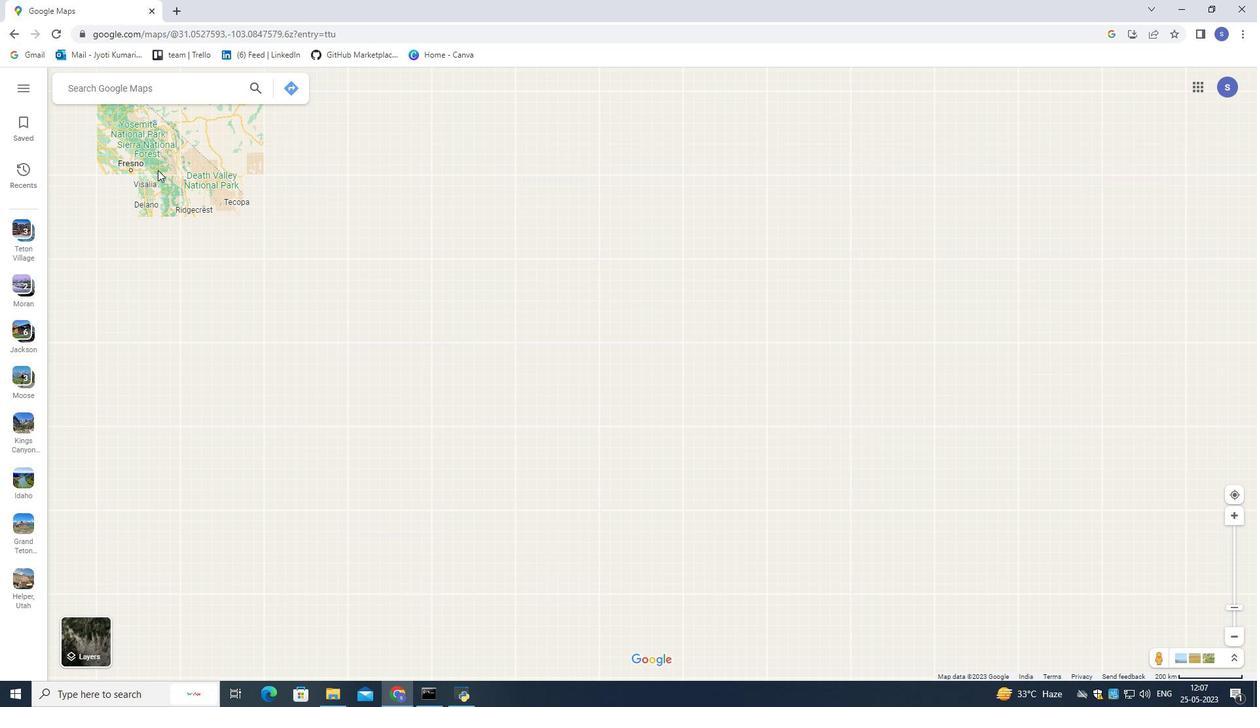 
Action: Mouse scrolled (157, 169) with delta (0, 0)
Screenshot: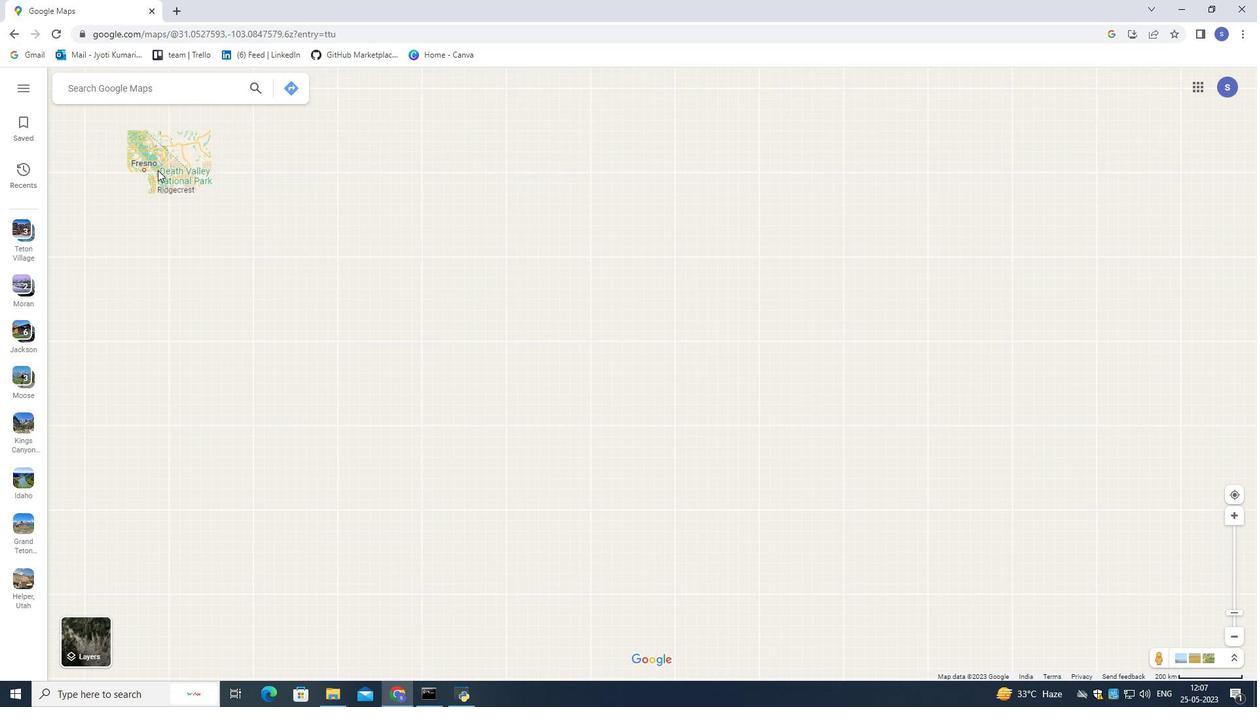 
Action: Mouse scrolled (157, 169) with delta (0, 0)
Screenshot: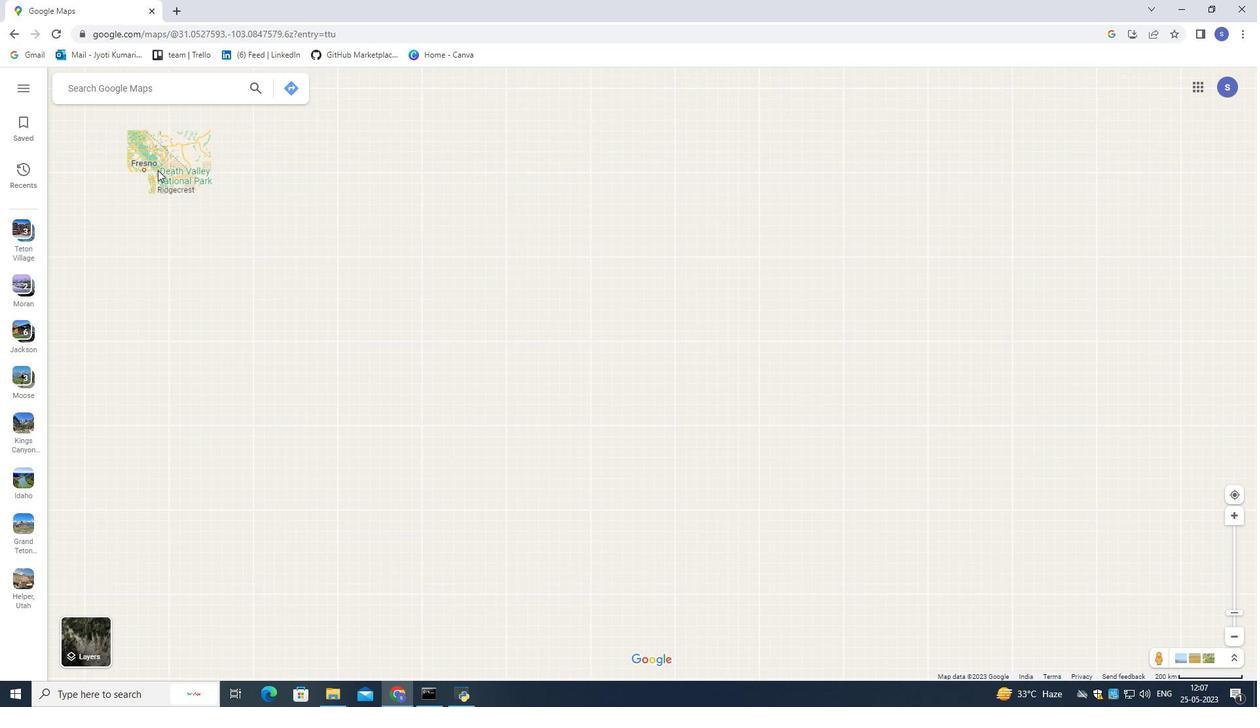 
Action: Mouse scrolled (157, 169) with delta (0, 0)
Screenshot: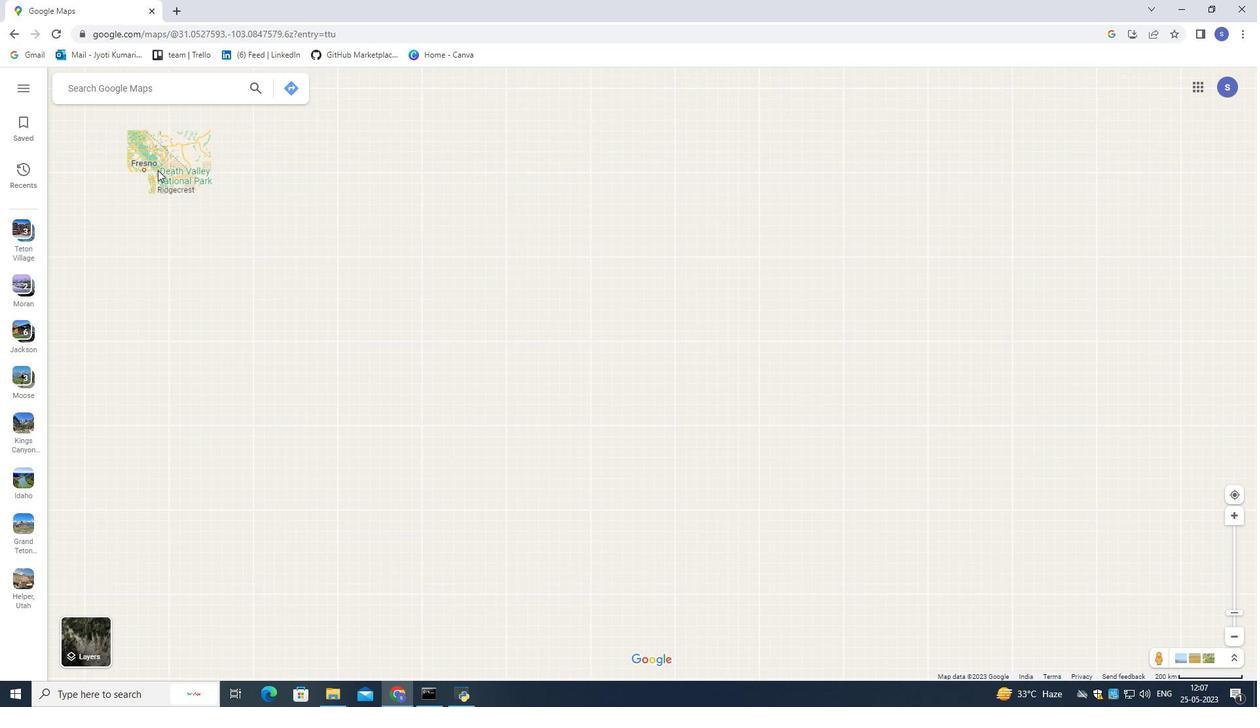 
Action: Mouse scrolled (157, 169) with delta (0, 0)
Screenshot: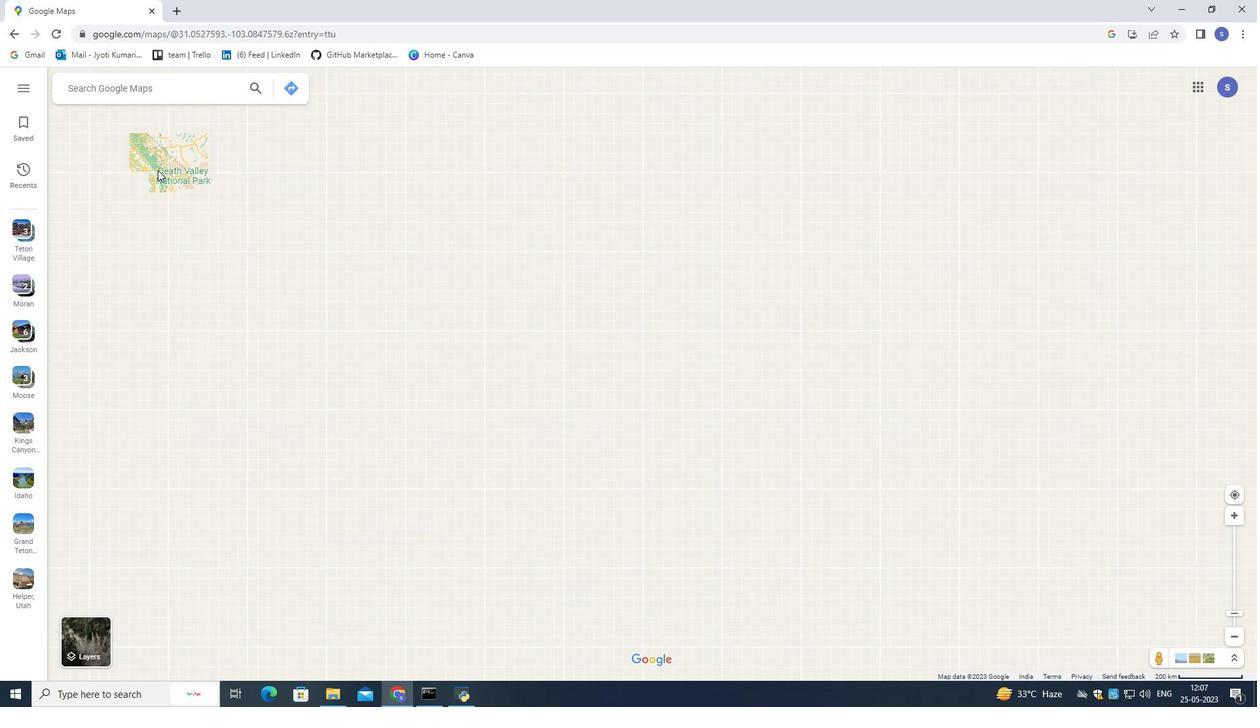 
Action: Mouse scrolled (157, 169) with delta (0, 0)
Screenshot: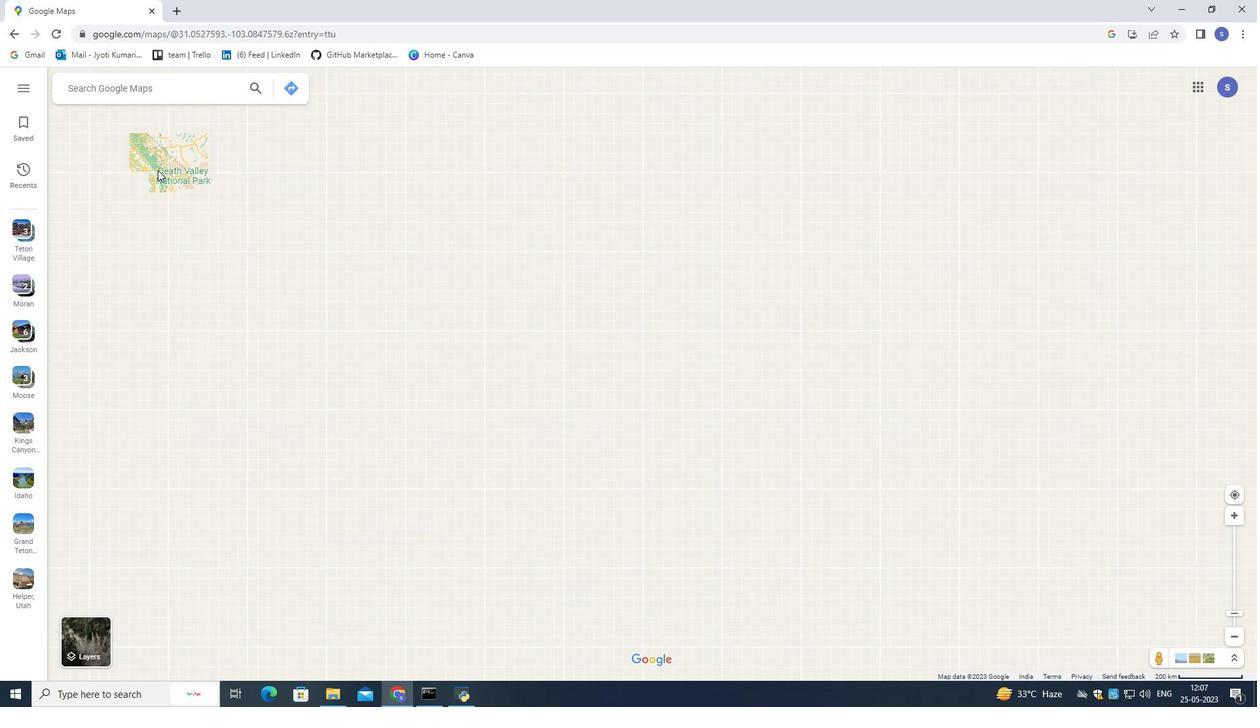 
Action: Mouse scrolled (157, 169) with delta (0, 0)
Screenshot: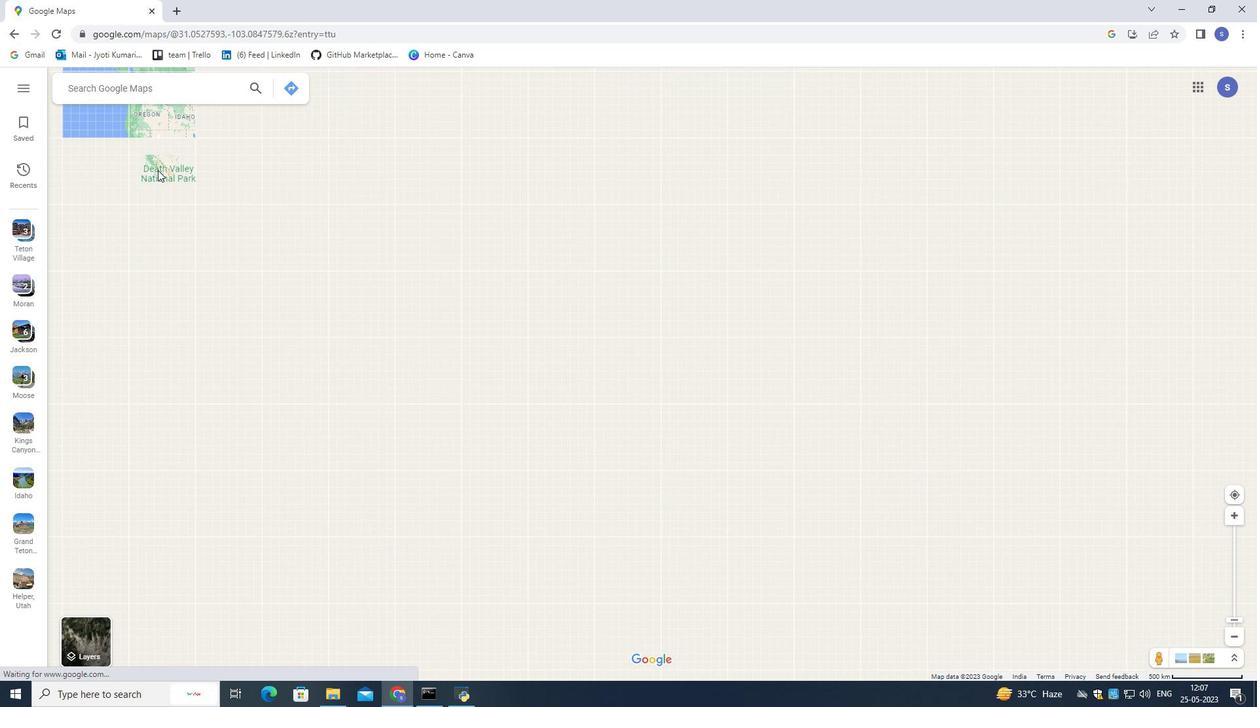 
Action: Mouse scrolled (157, 169) with delta (0, 0)
Screenshot: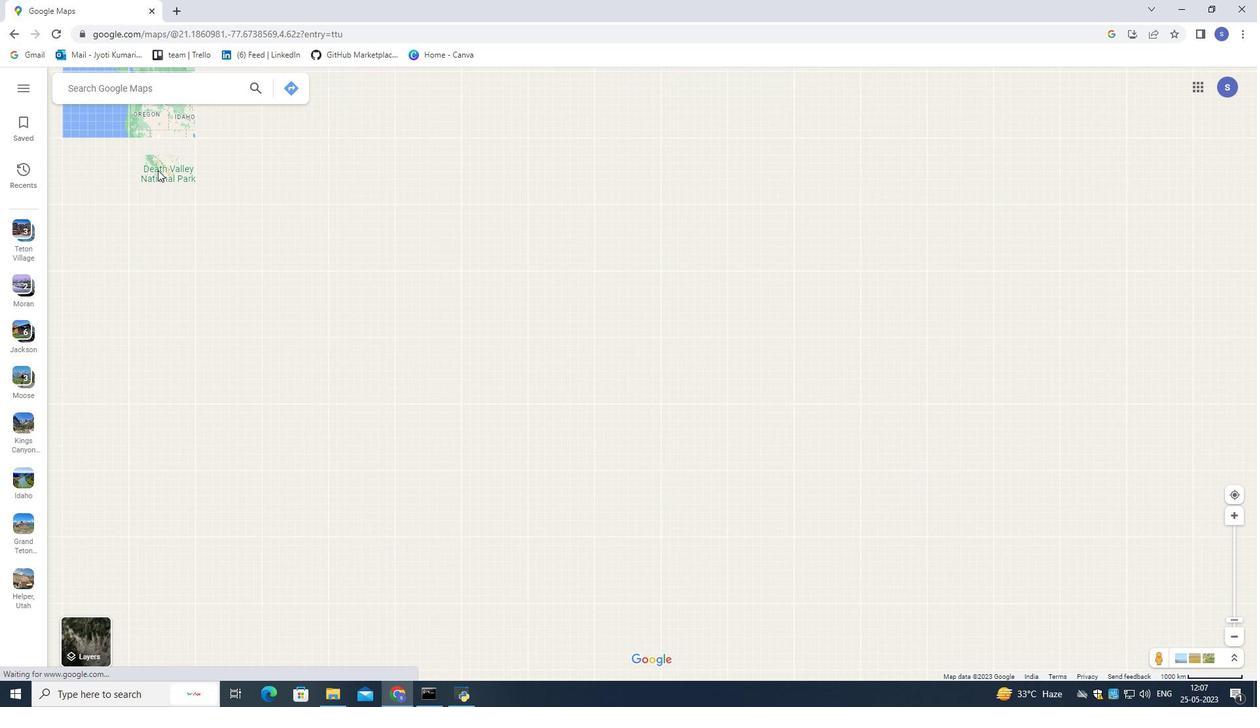 
Action: Mouse scrolled (157, 169) with delta (0, 0)
Screenshot: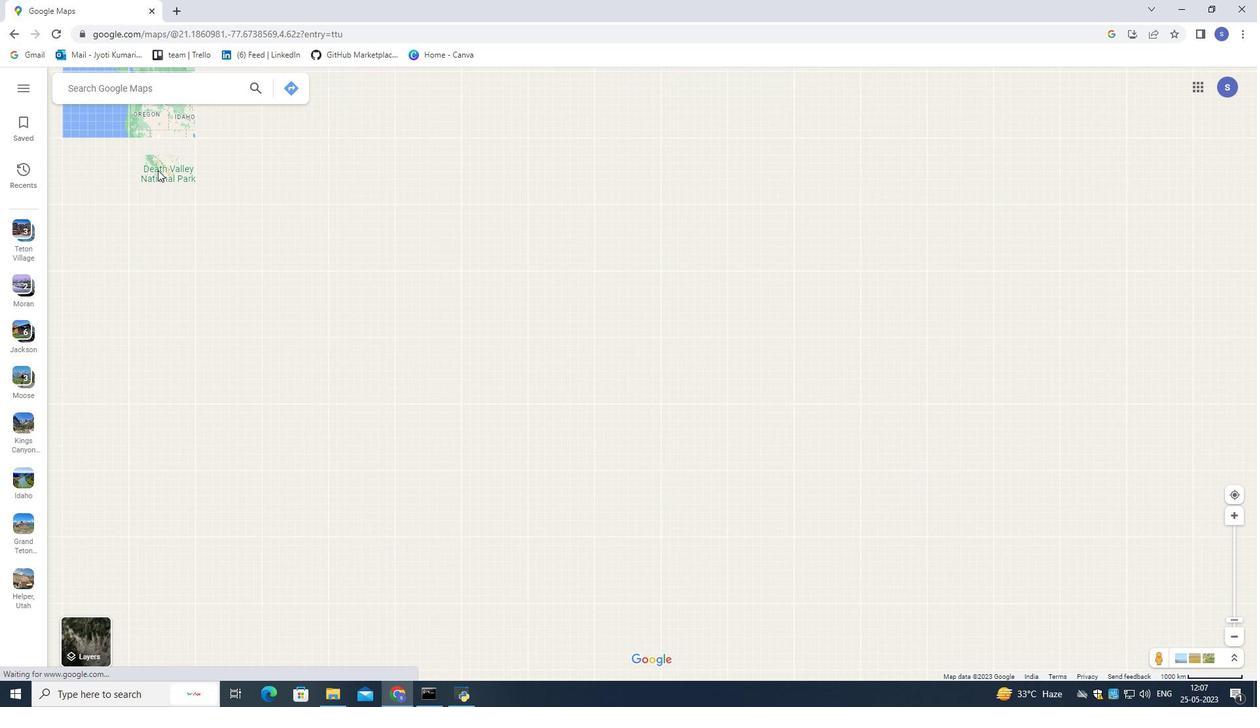 
Action: Mouse scrolled (157, 169) with delta (0, 0)
Screenshot: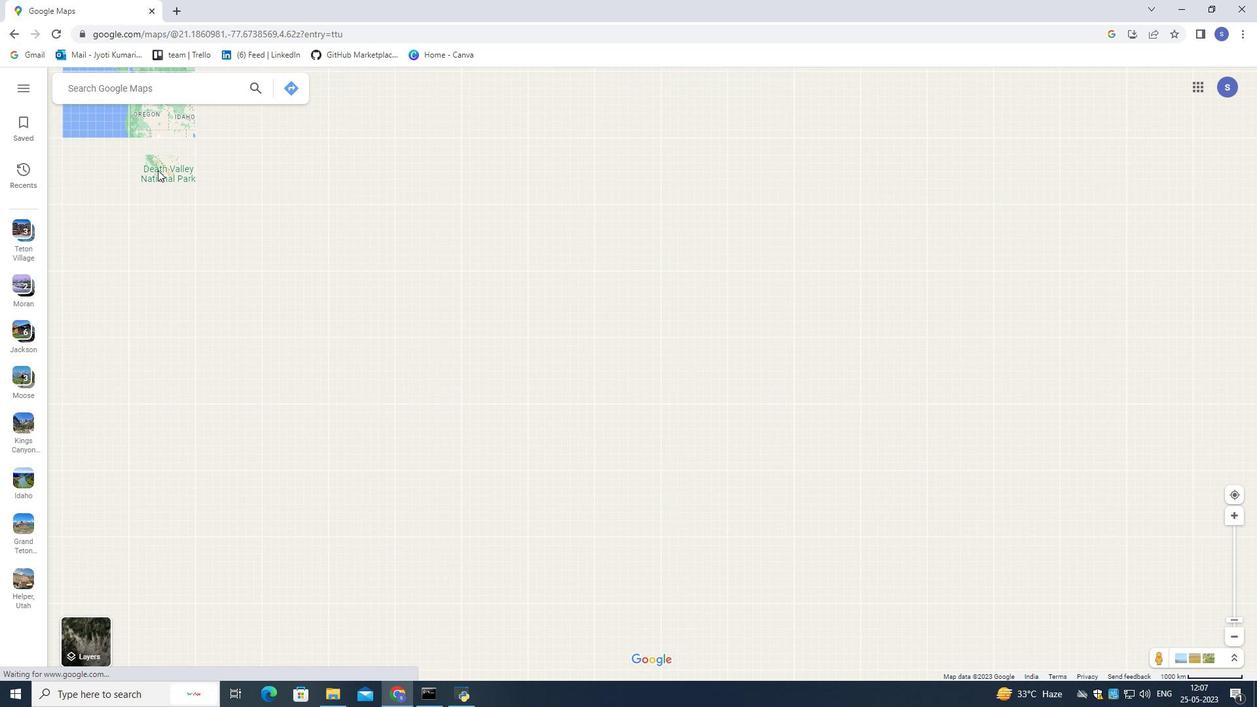 
Action: Mouse scrolled (157, 169) with delta (0, 0)
Screenshot: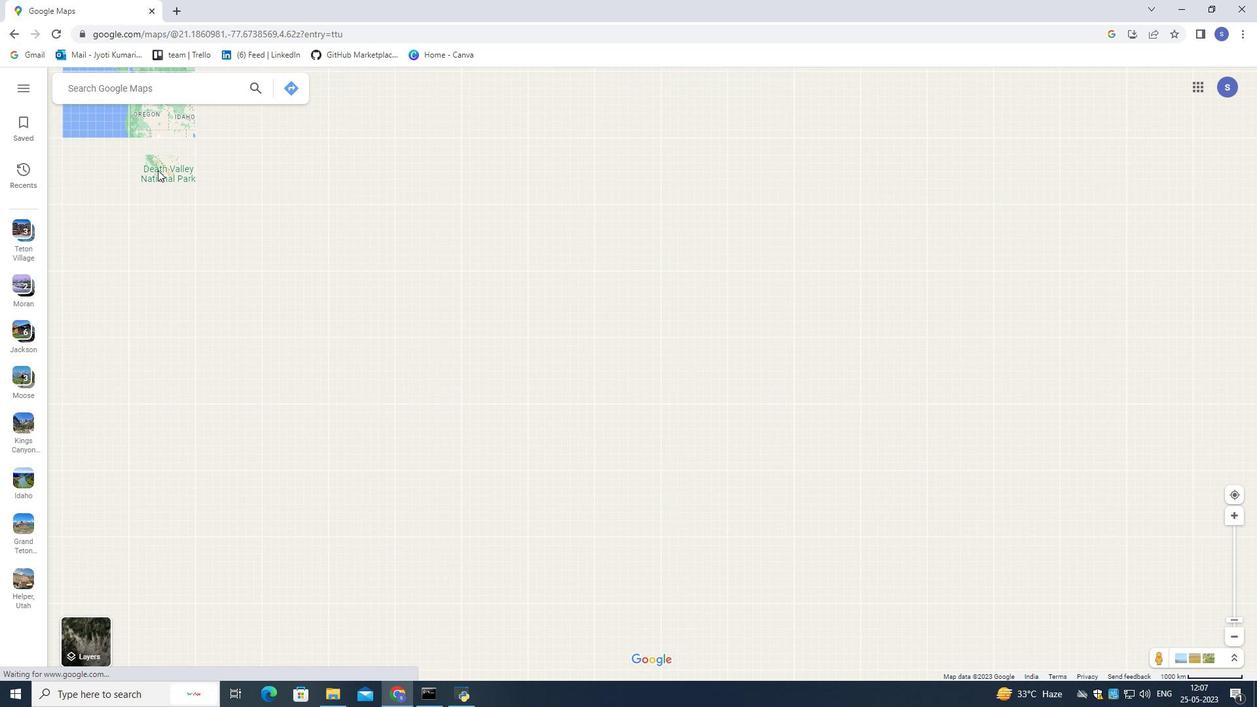 
Action: Mouse scrolled (157, 169) with delta (0, 0)
Screenshot: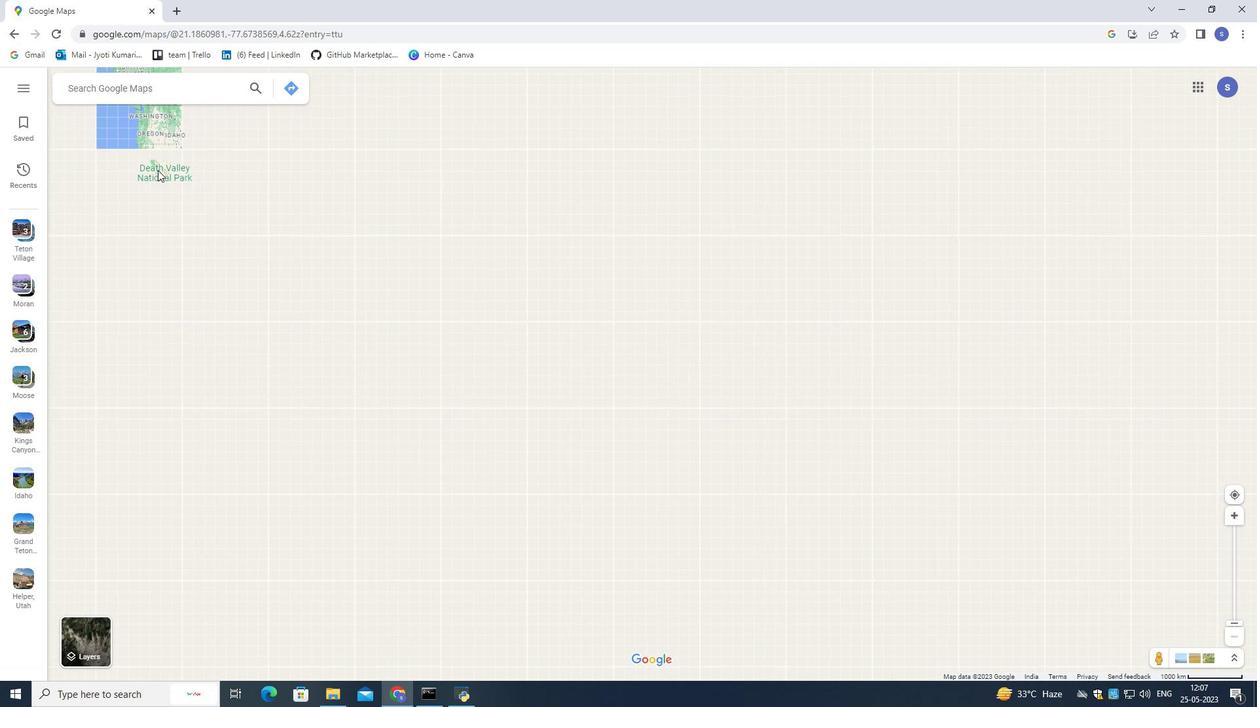 
Action: Mouse scrolled (157, 169) with delta (0, 0)
Screenshot: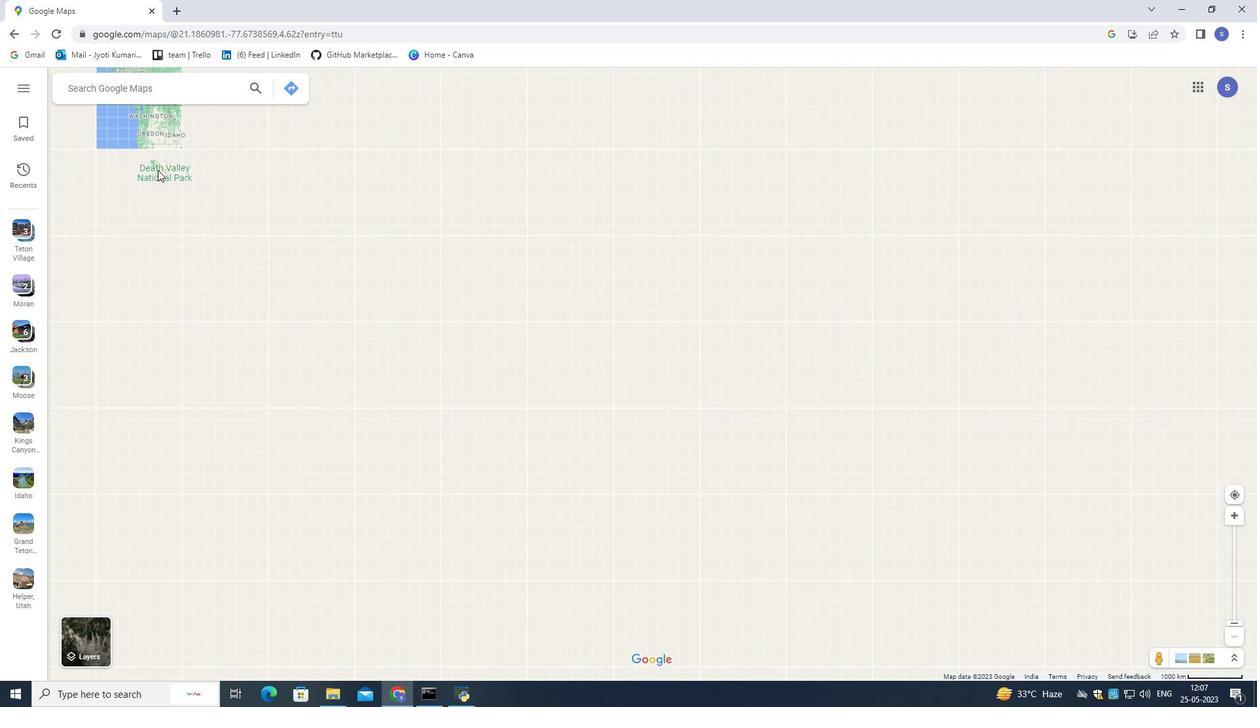 
Action: Mouse scrolled (157, 169) with delta (0, 0)
Screenshot: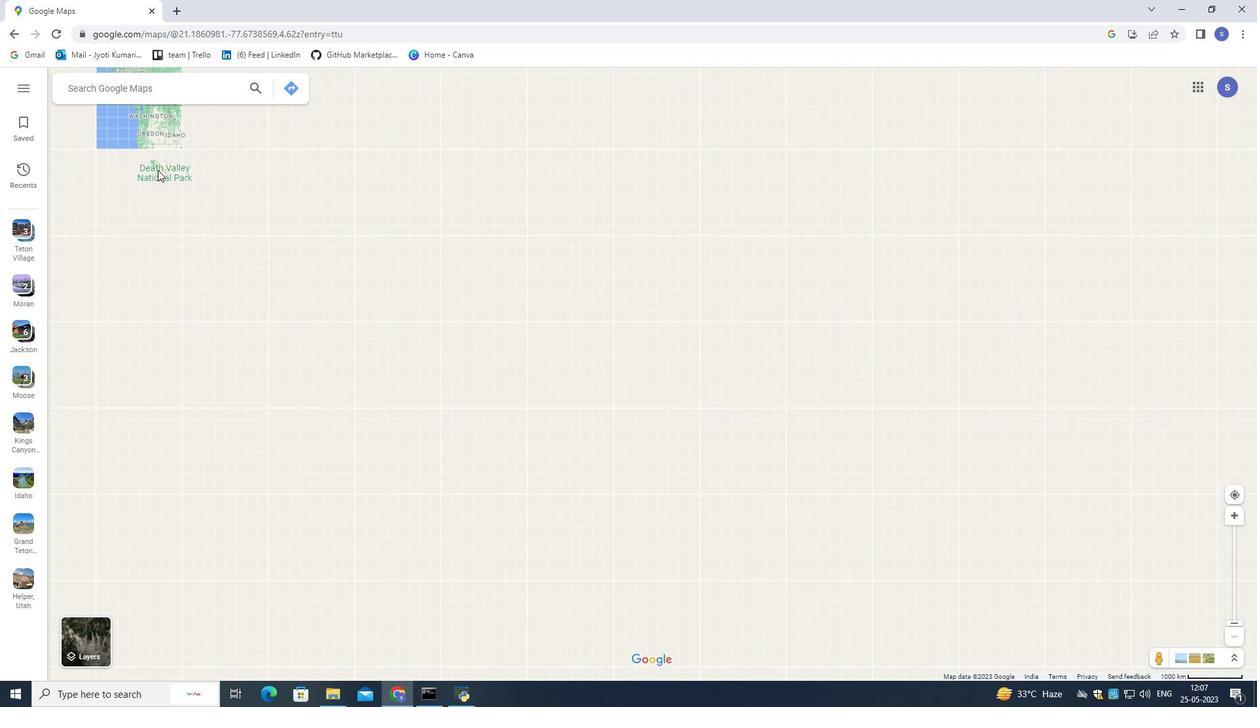 
Action: Mouse scrolled (157, 169) with delta (0, 0)
Screenshot: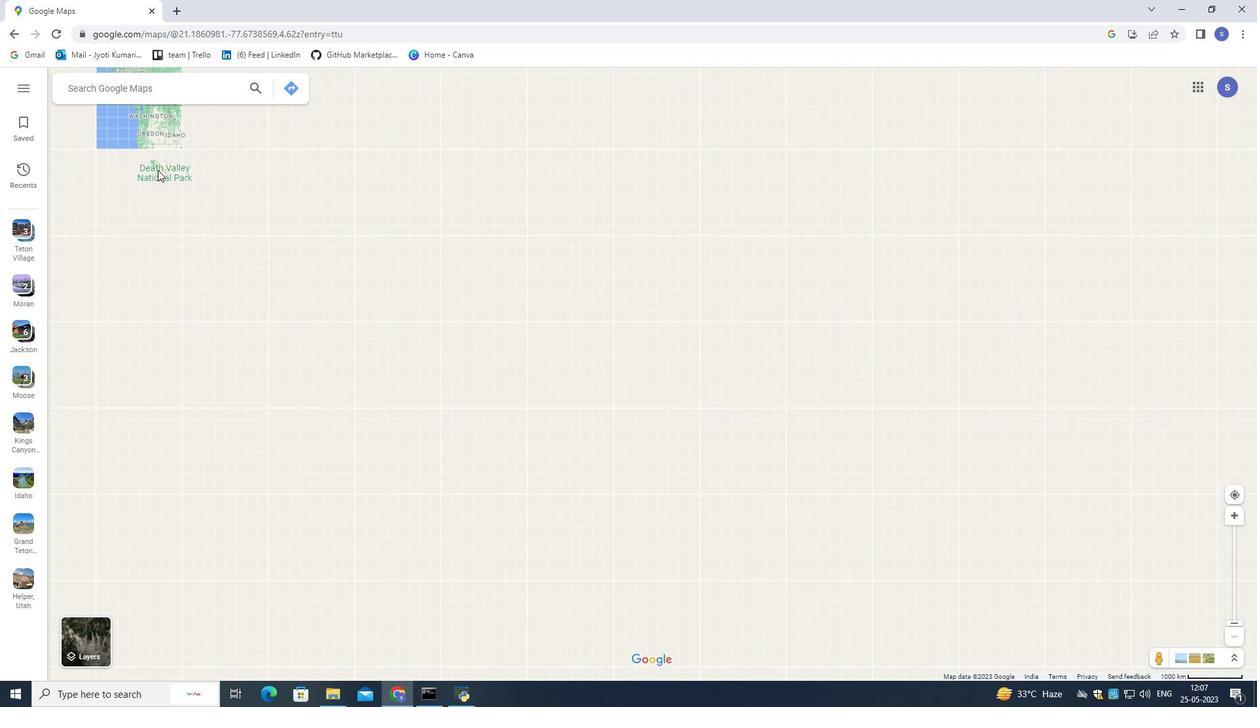 
Action: Mouse scrolled (157, 169) with delta (0, 0)
Screenshot: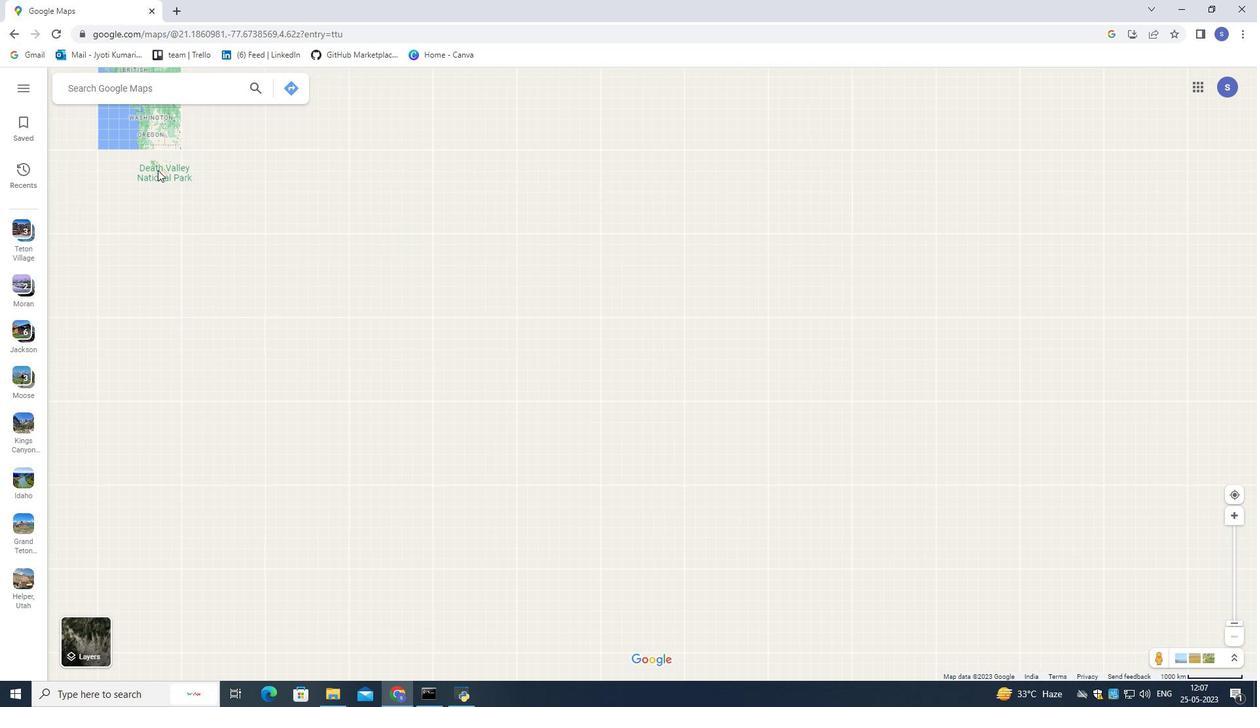 
Action: Mouse scrolled (157, 169) with delta (0, 0)
Screenshot: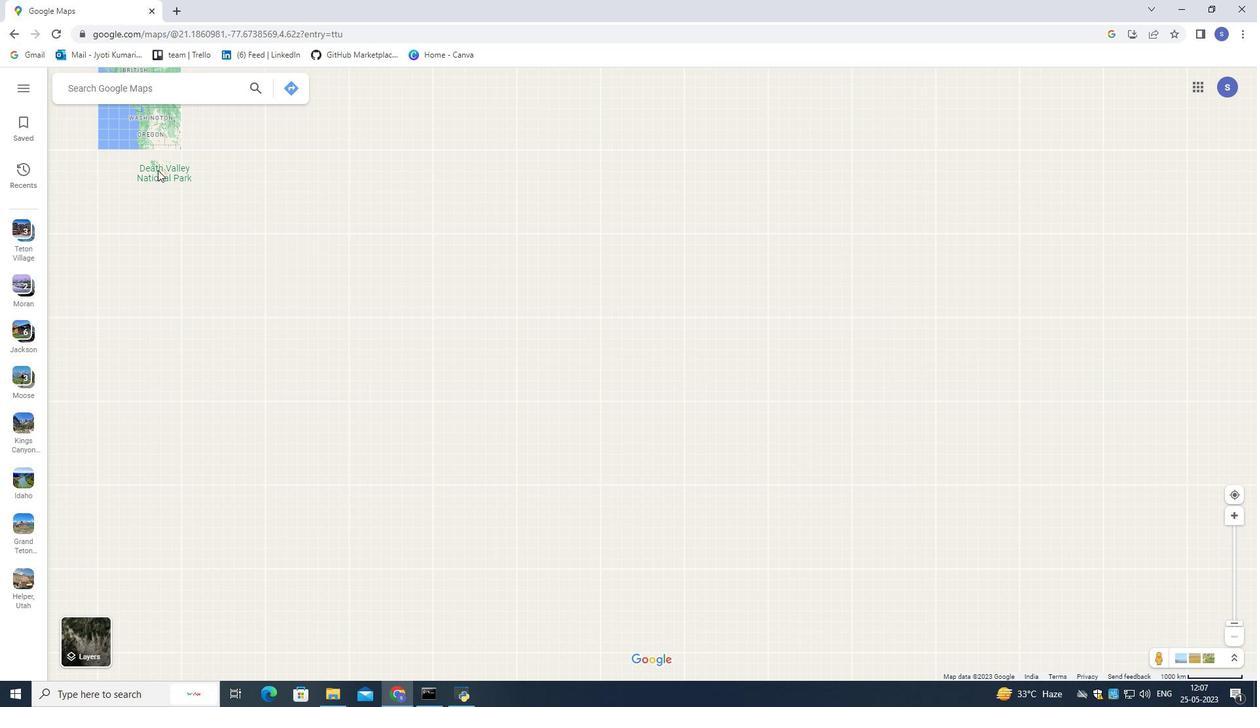 
Action: Mouse scrolled (157, 169) with delta (0, 0)
Screenshot: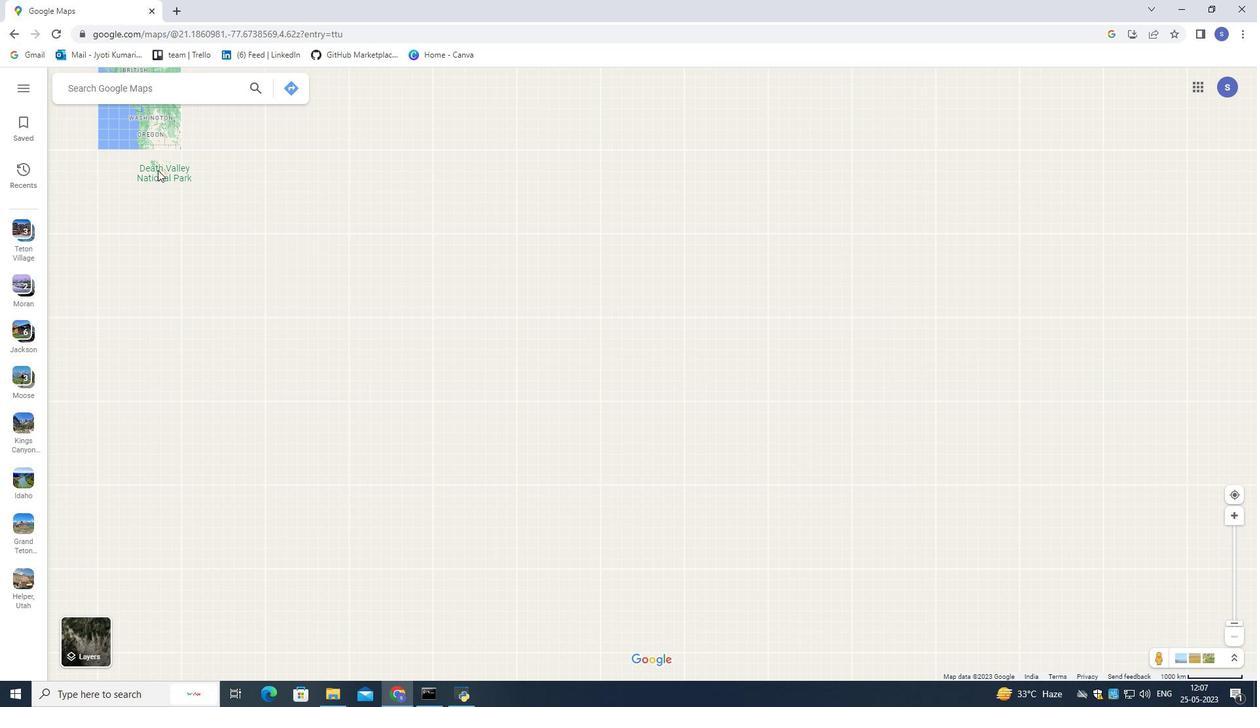 
Action: Mouse scrolled (157, 169) with delta (0, 0)
Screenshot: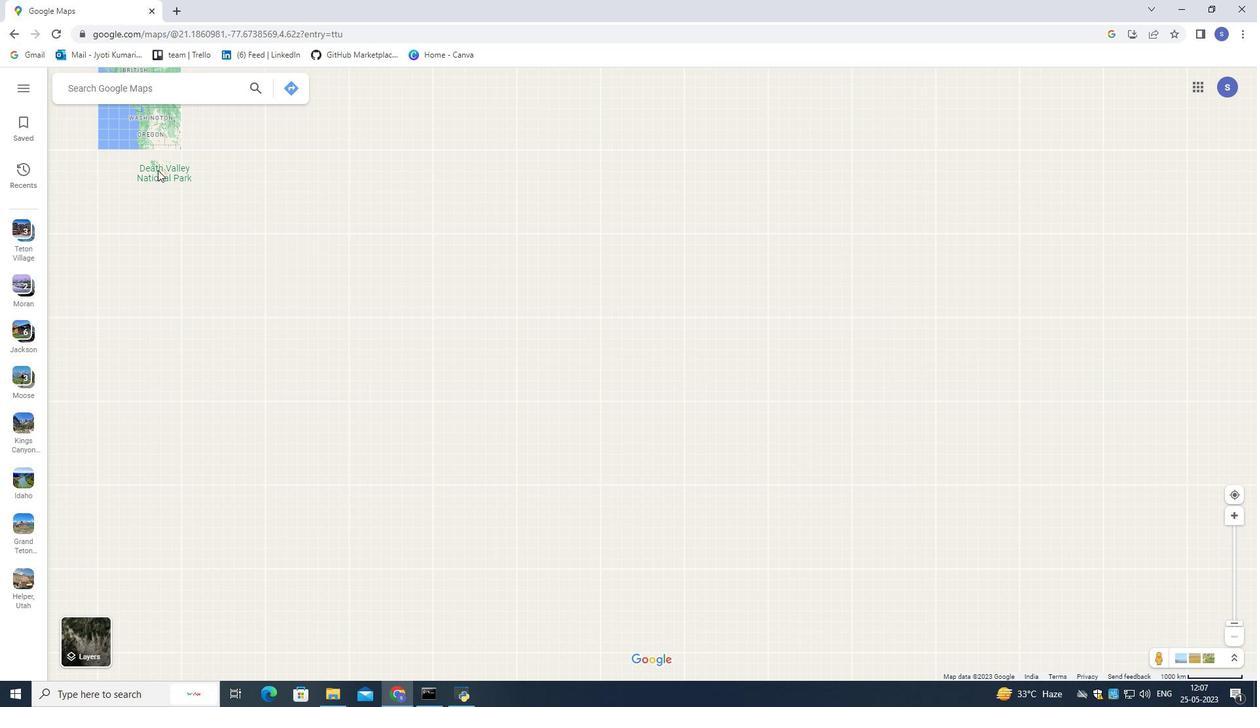 
Action: Mouse scrolled (157, 169) with delta (0, 0)
Screenshot: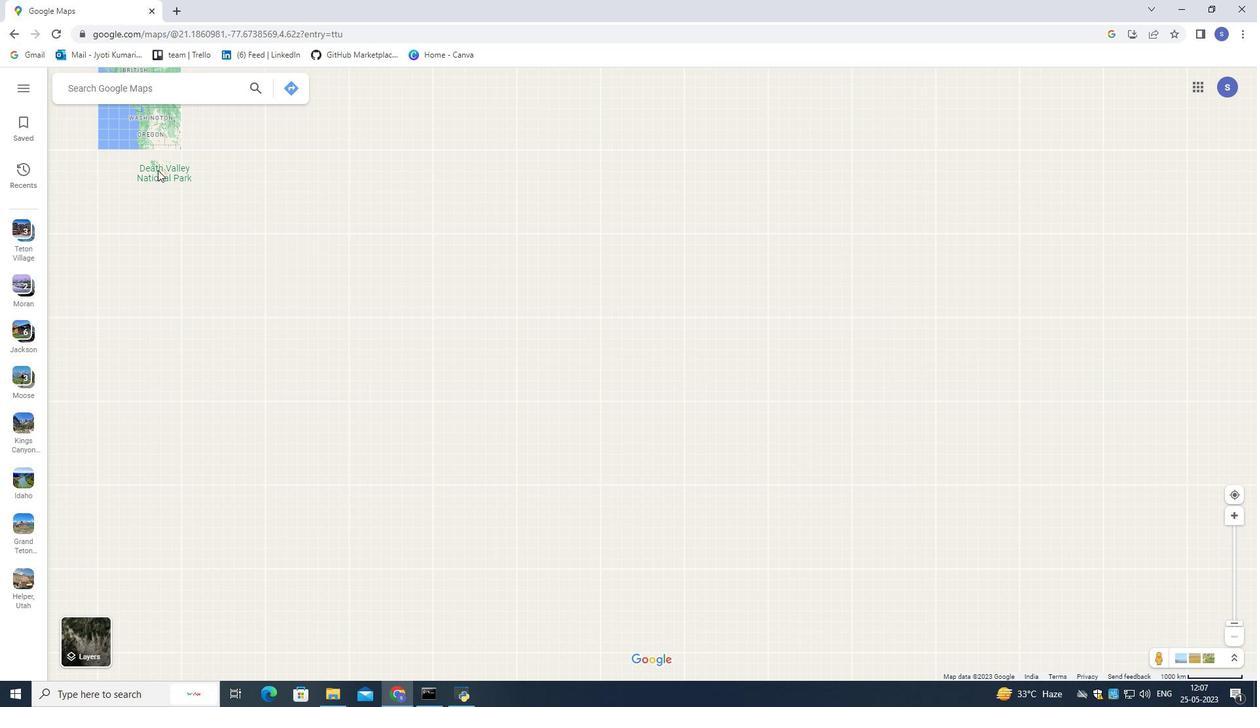 
Action: Mouse scrolled (157, 169) with delta (0, 0)
Screenshot: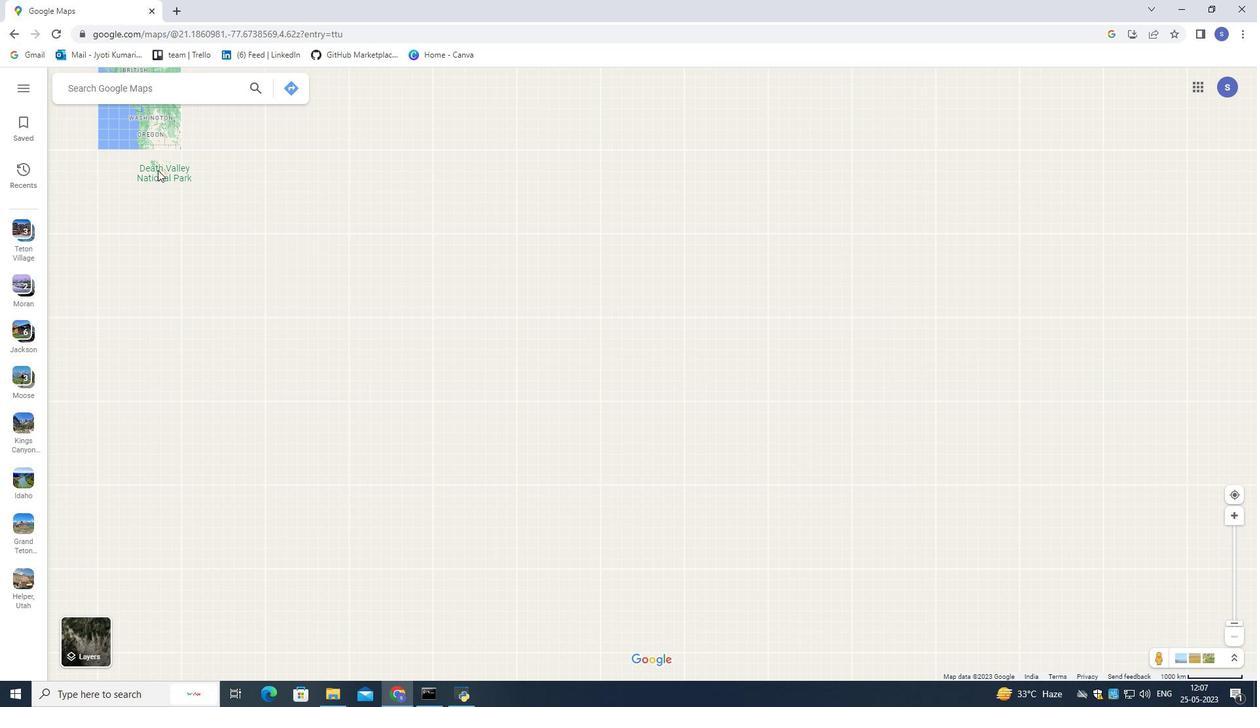 
Action: Mouse scrolled (157, 169) with delta (0, 0)
Screenshot: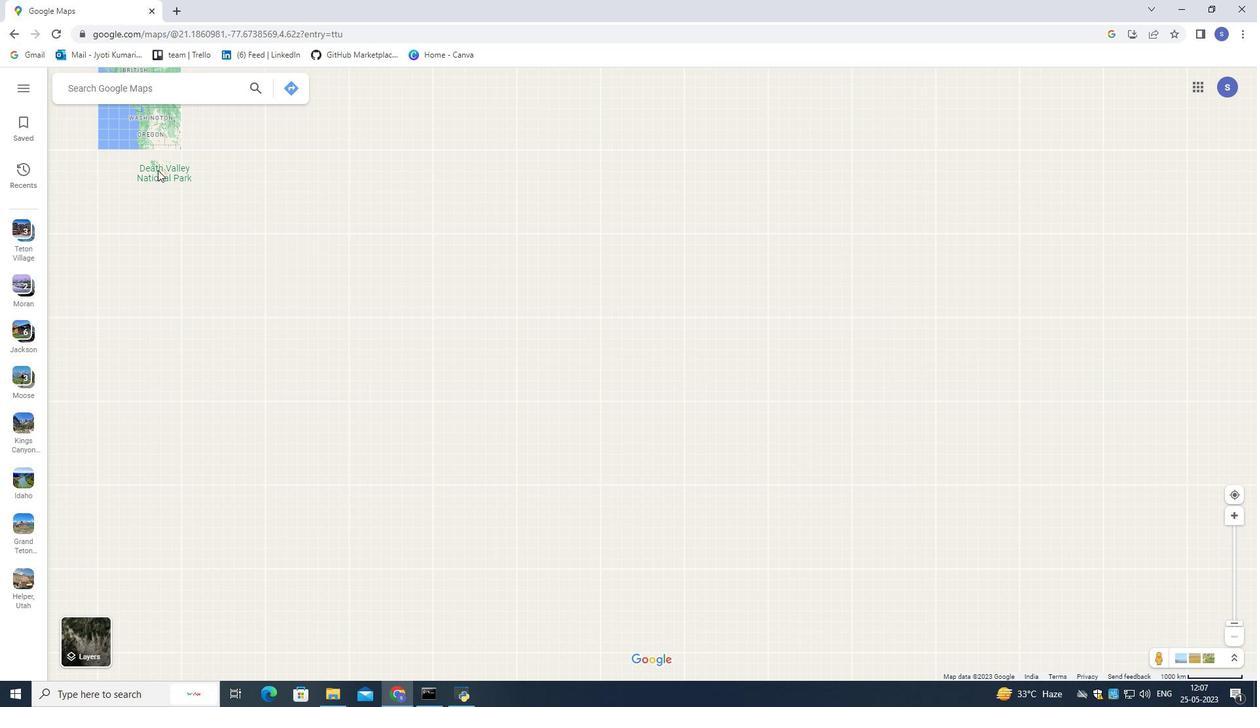 
Action: Mouse scrolled (157, 169) with delta (0, 0)
Screenshot: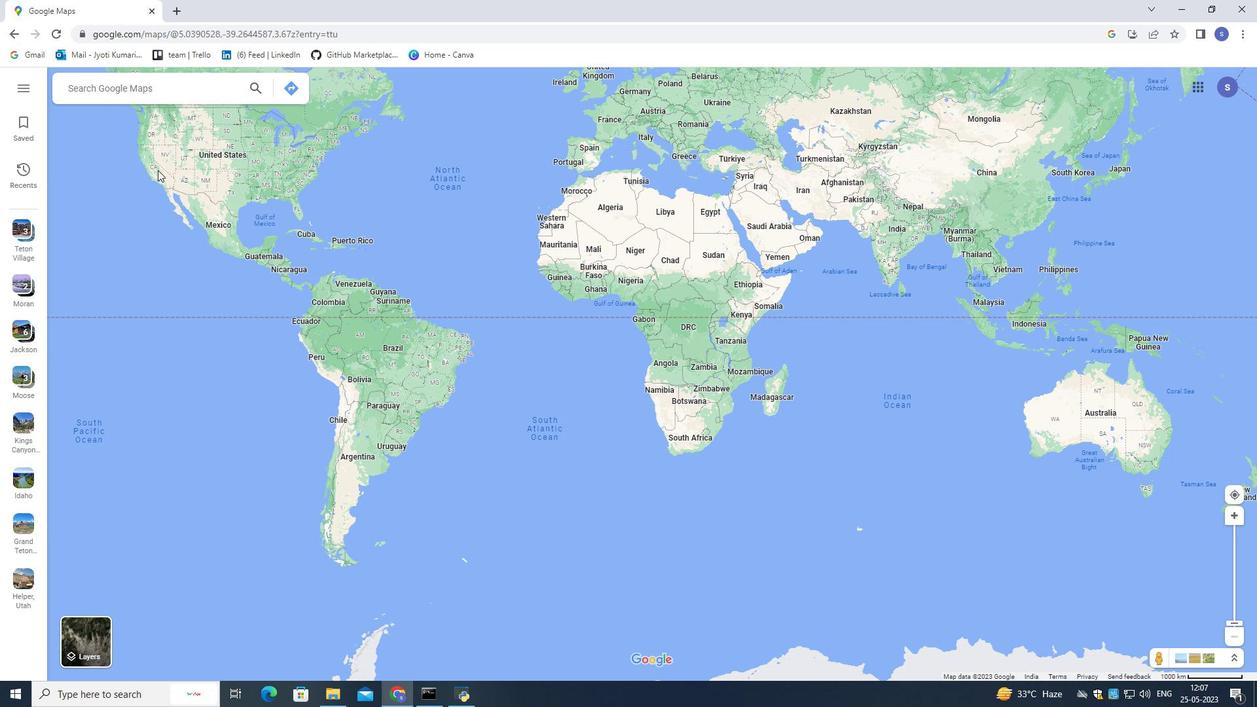 
Action: Mouse scrolled (157, 169) with delta (0, 0)
Screenshot: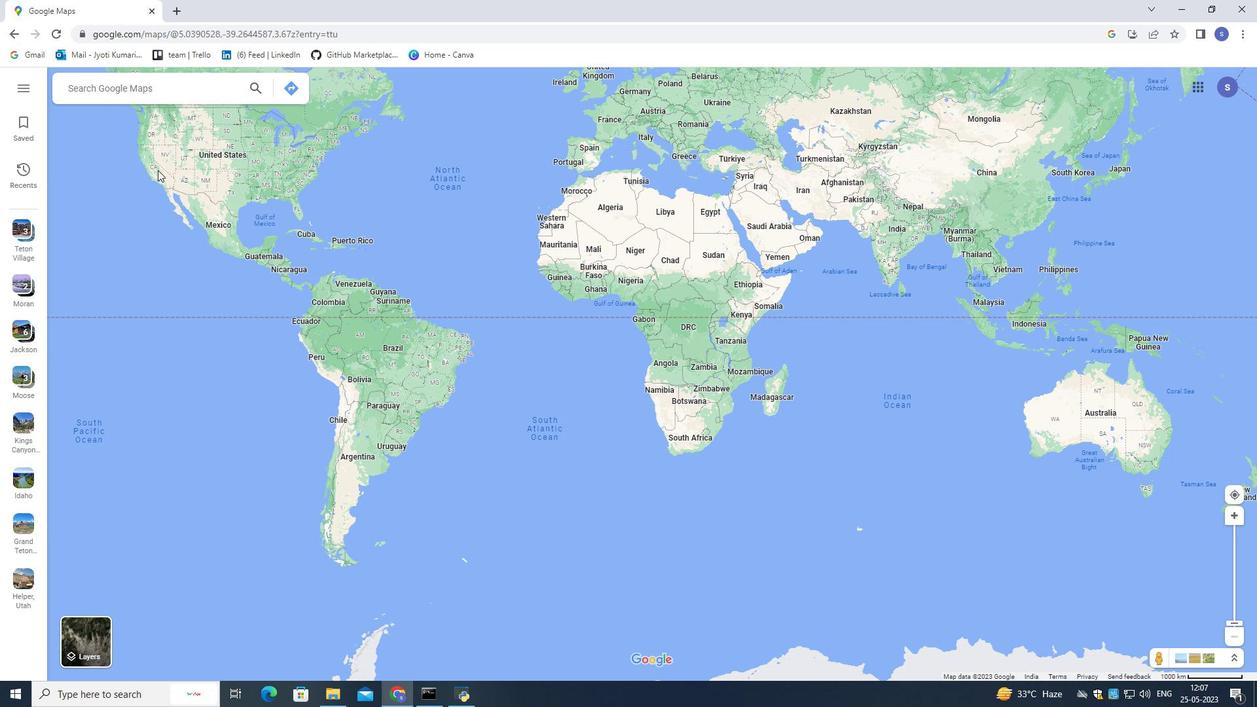 
Action: Mouse scrolled (157, 169) with delta (0, 0)
Screenshot: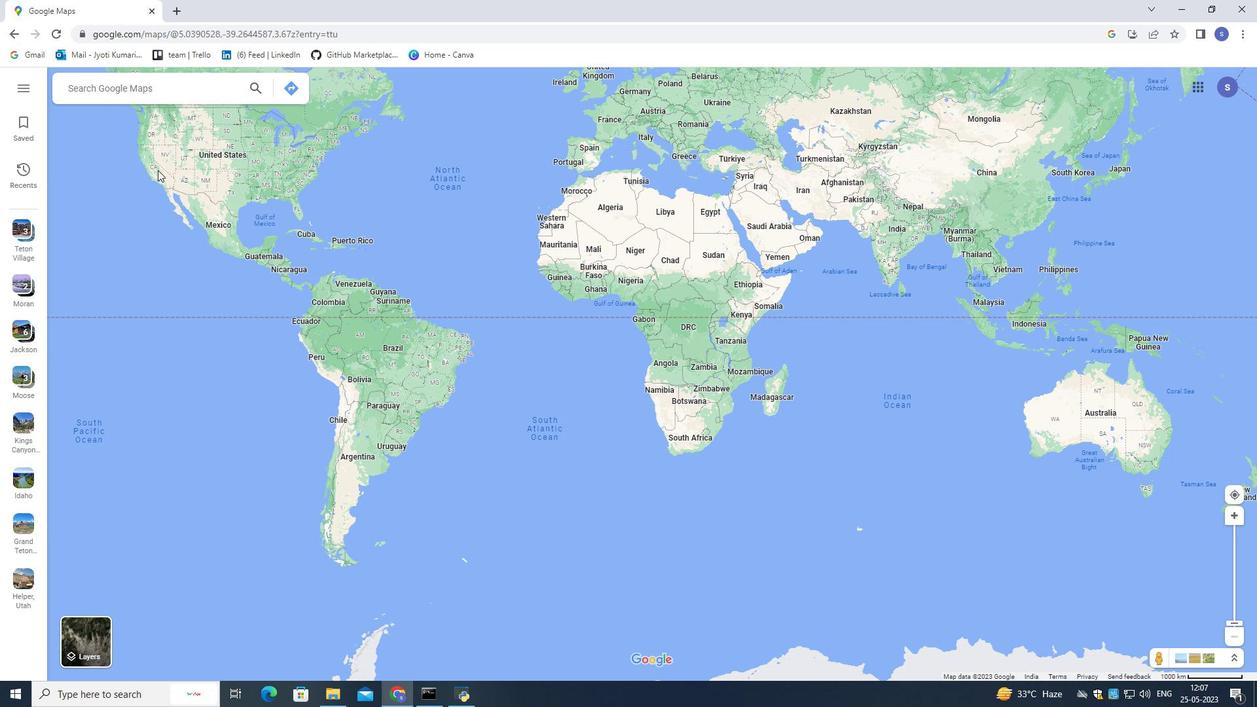 
Action: Mouse scrolled (157, 169) with delta (0, 0)
Screenshot: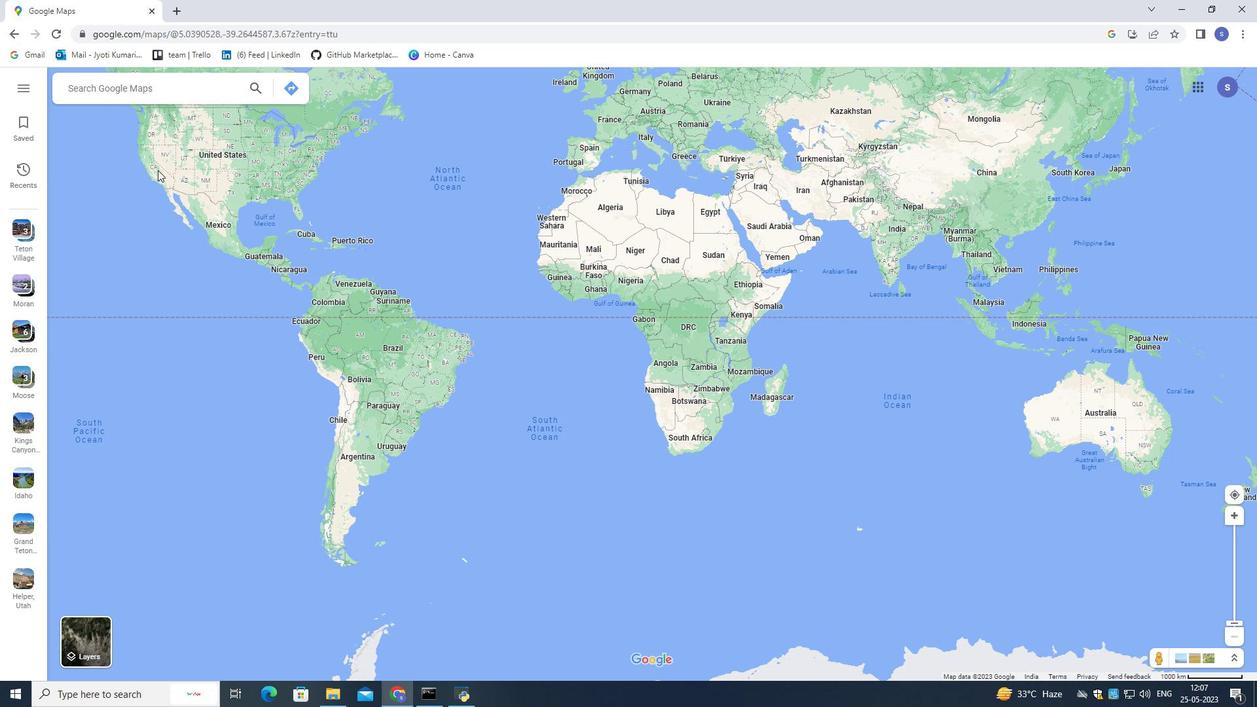 
Action: Mouse scrolled (157, 169) with delta (0, 0)
Screenshot: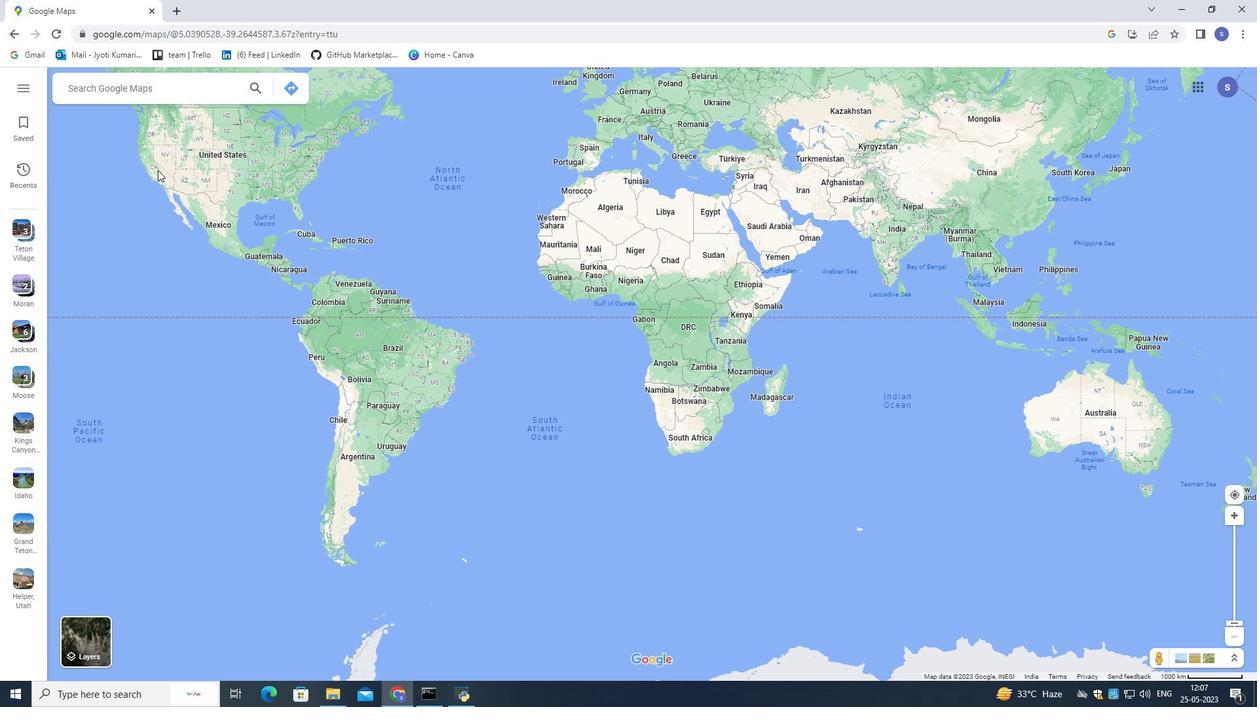 
Action: Mouse moved to (157, 169)
Screenshot: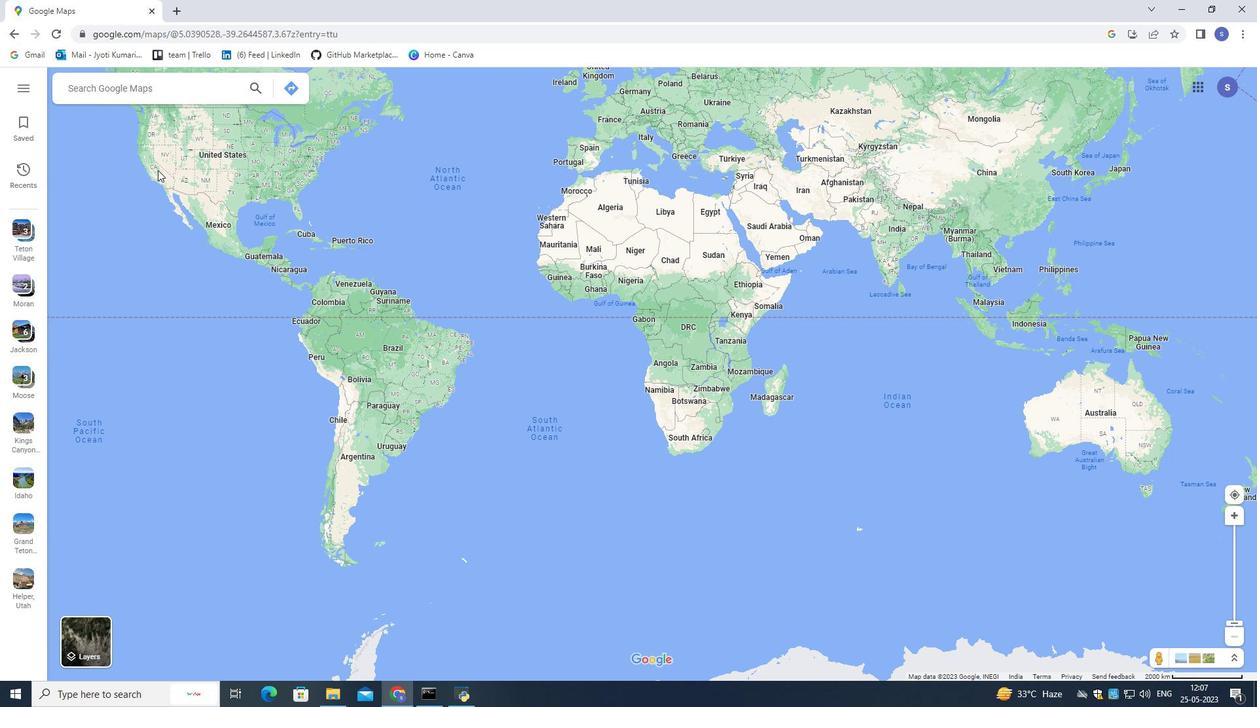 
Action: Mouse scrolled (157, 168) with delta (0, 0)
Screenshot: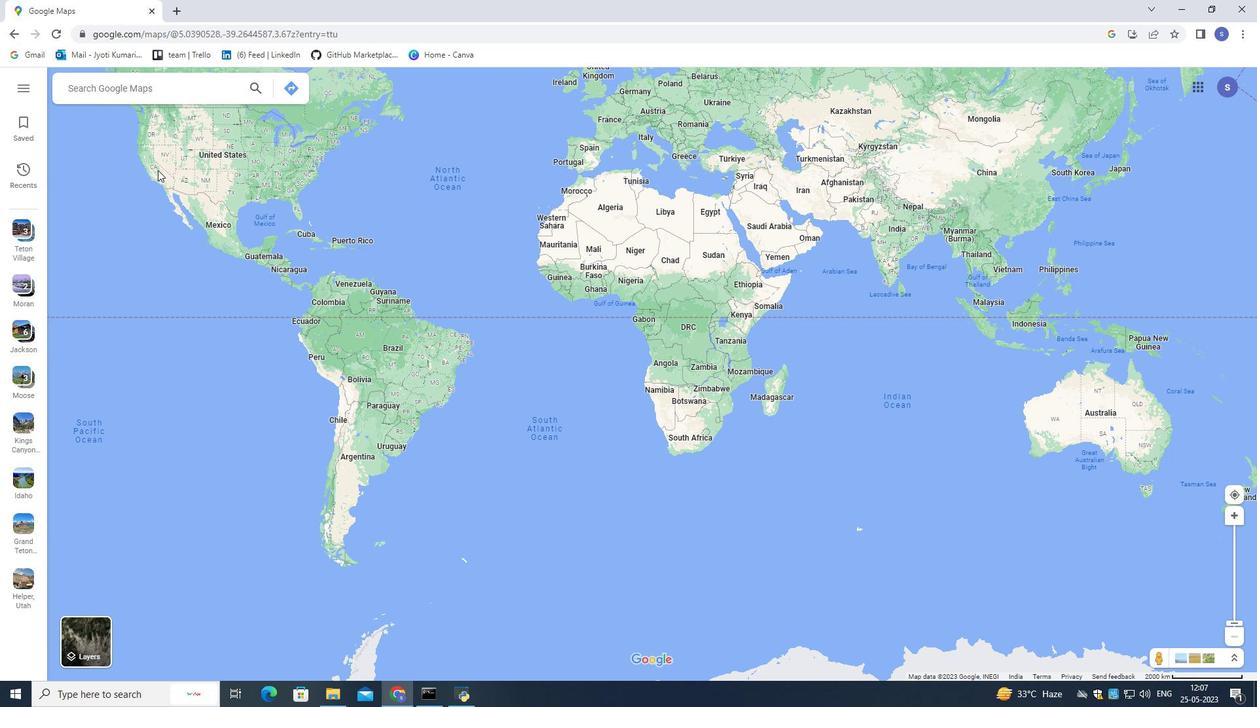
Action: Mouse scrolled (157, 168) with delta (0, 0)
Screenshot: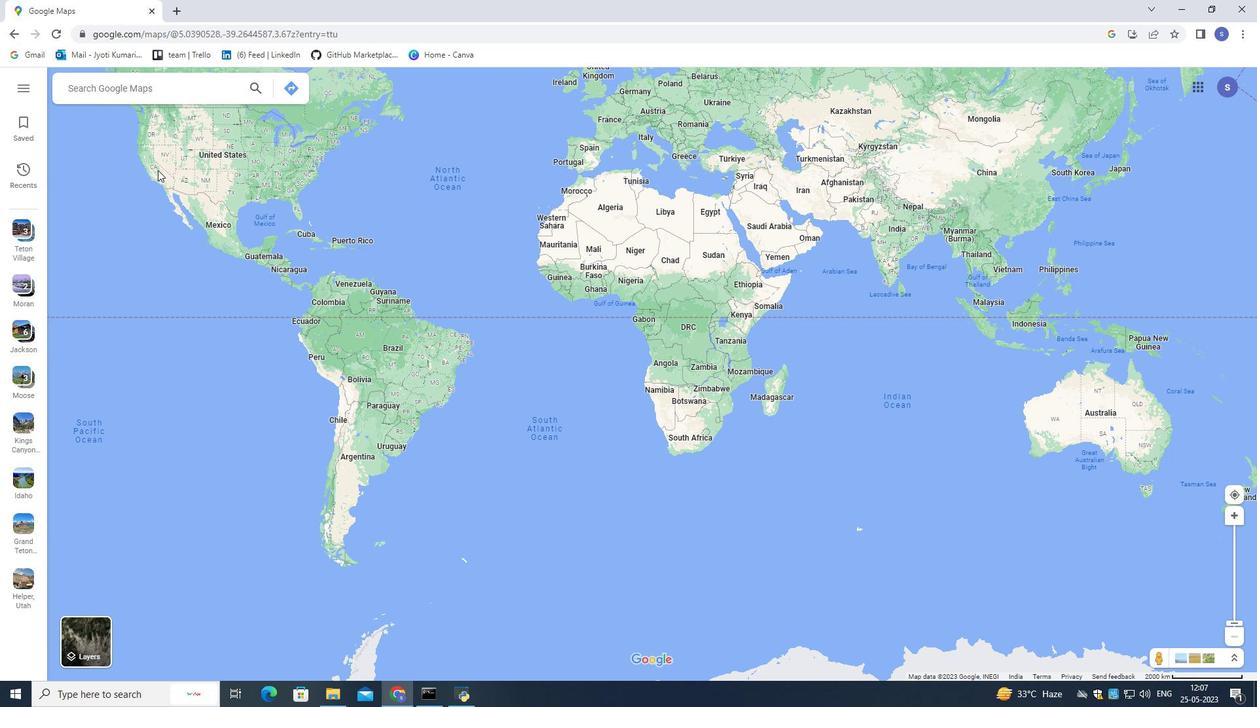 
Action: Mouse scrolled (157, 168) with delta (0, 0)
Screenshot: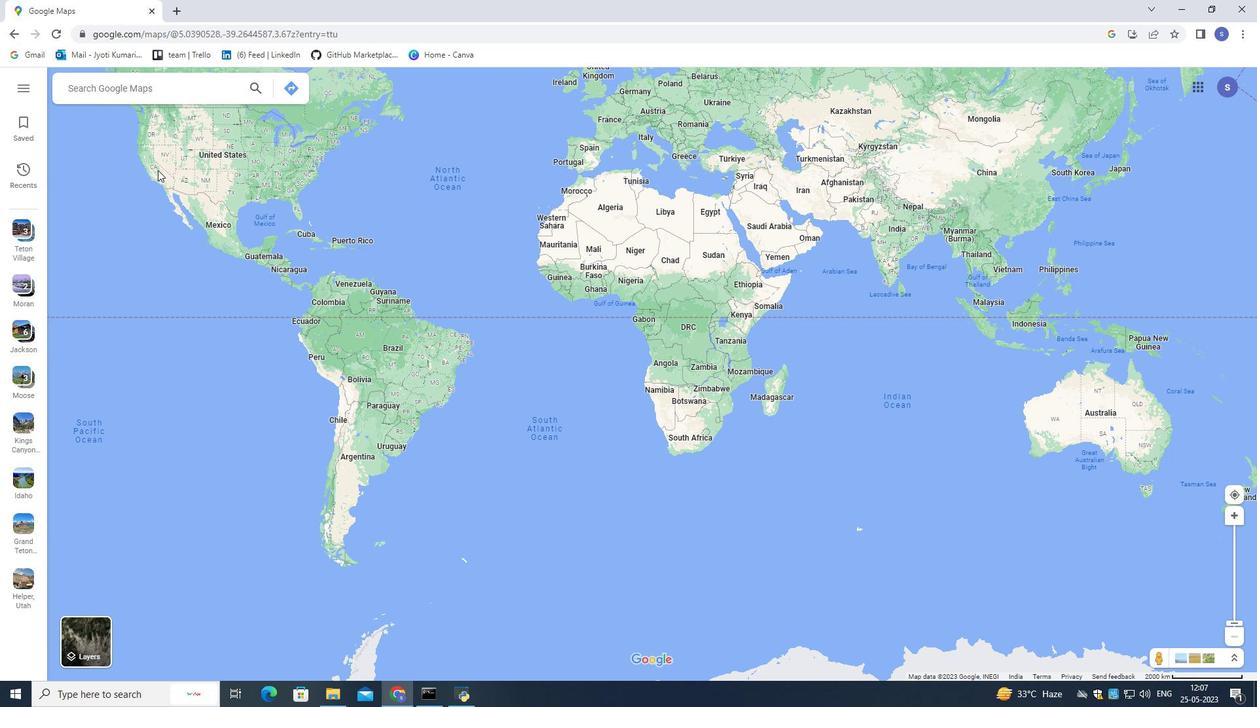 
Action: Mouse scrolled (157, 168) with delta (0, 0)
Screenshot: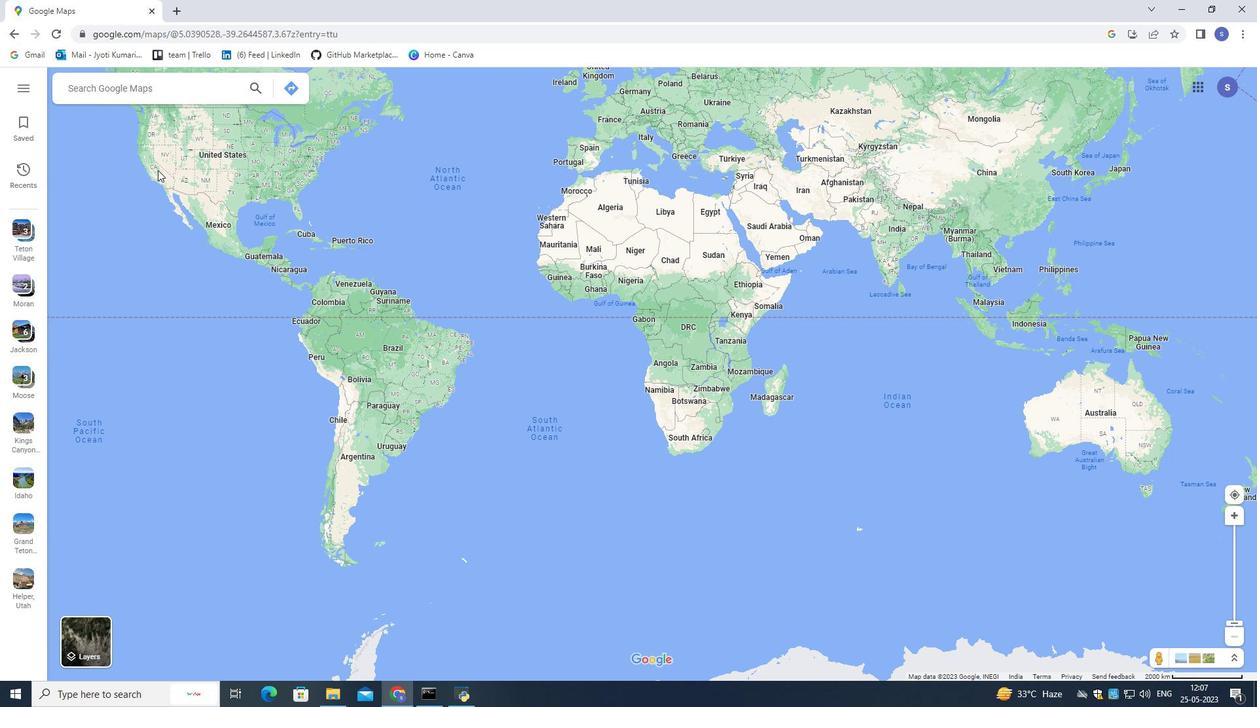 
Action: Mouse scrolled (157, 168) with delta (0, 0)
Screenshot: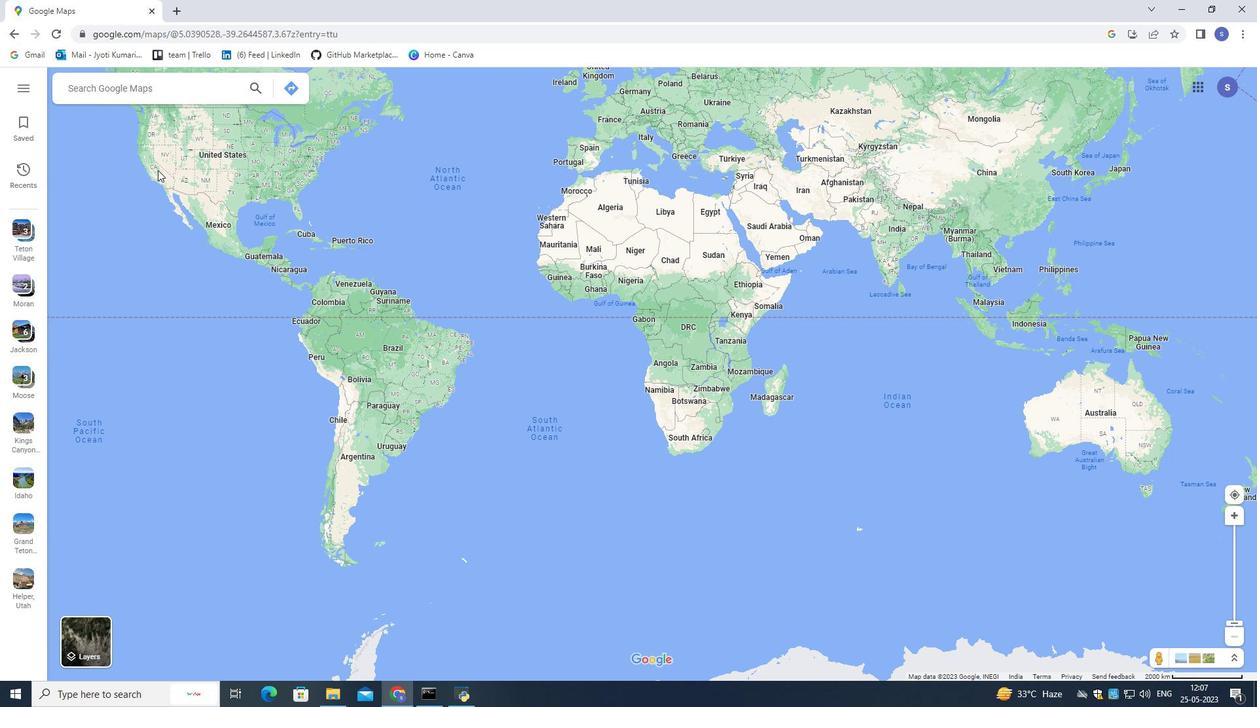 
Action: Mouse scrolled (157, 168) with delta (0, 0)
Screenshot: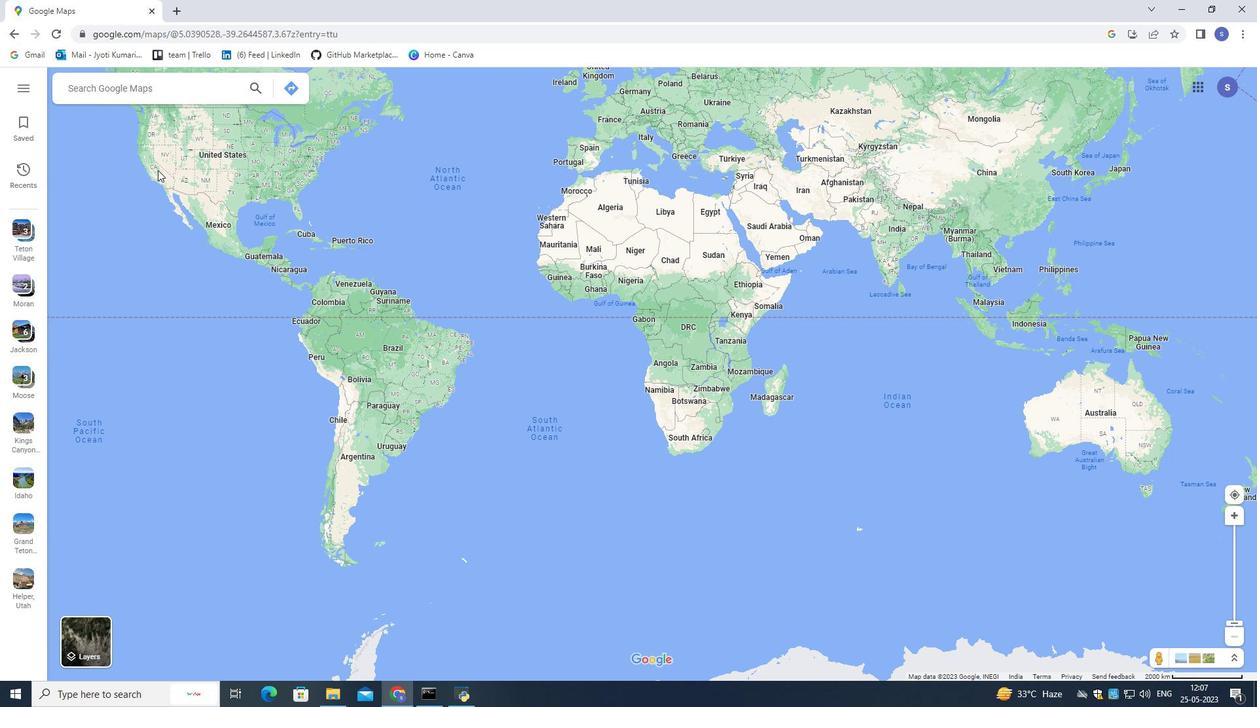 
Action: Mouse moved to (157, 165)
Screenshot: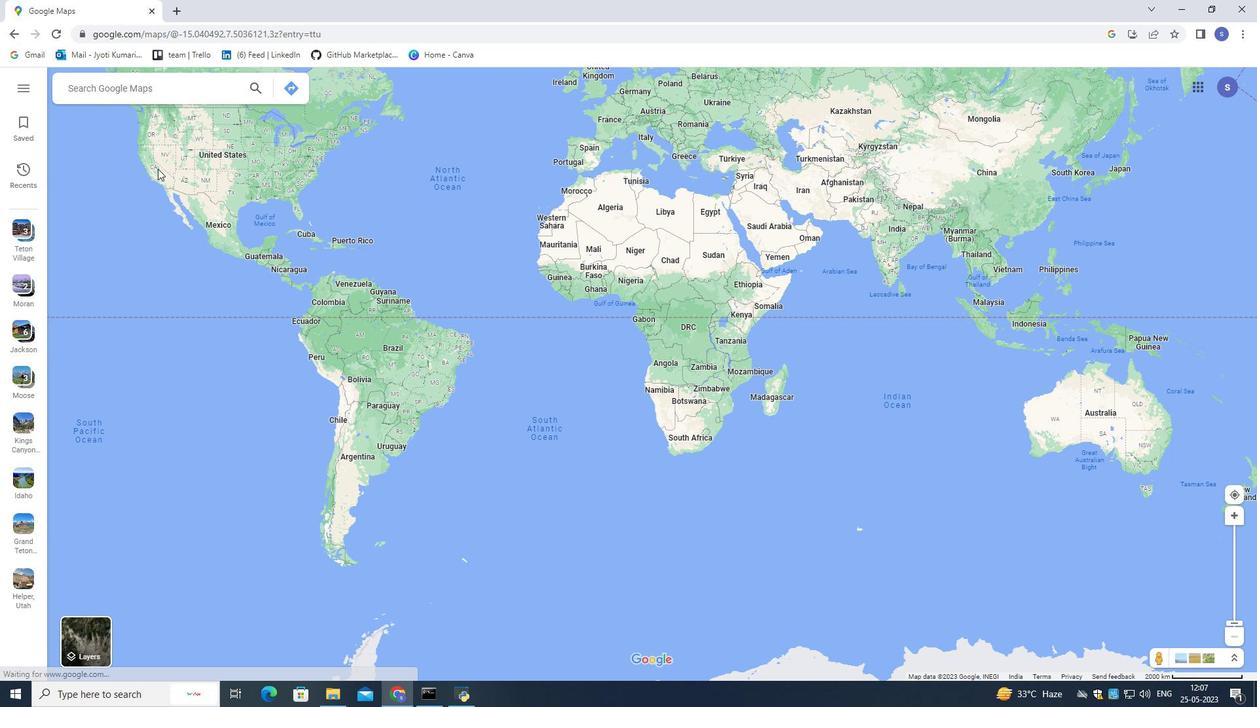 
Action: Mouse pressed left at (157, 165)
Screenshot: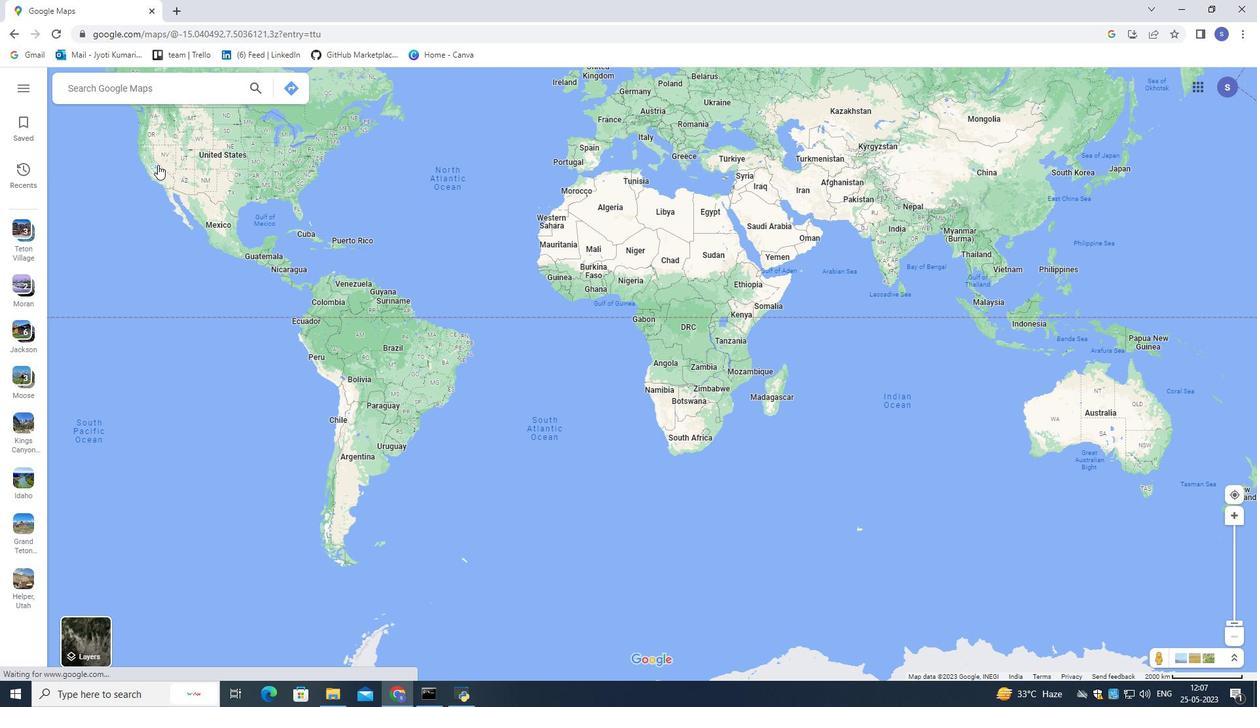 
Action: Mouse moved to (227, 149)
Screenshot: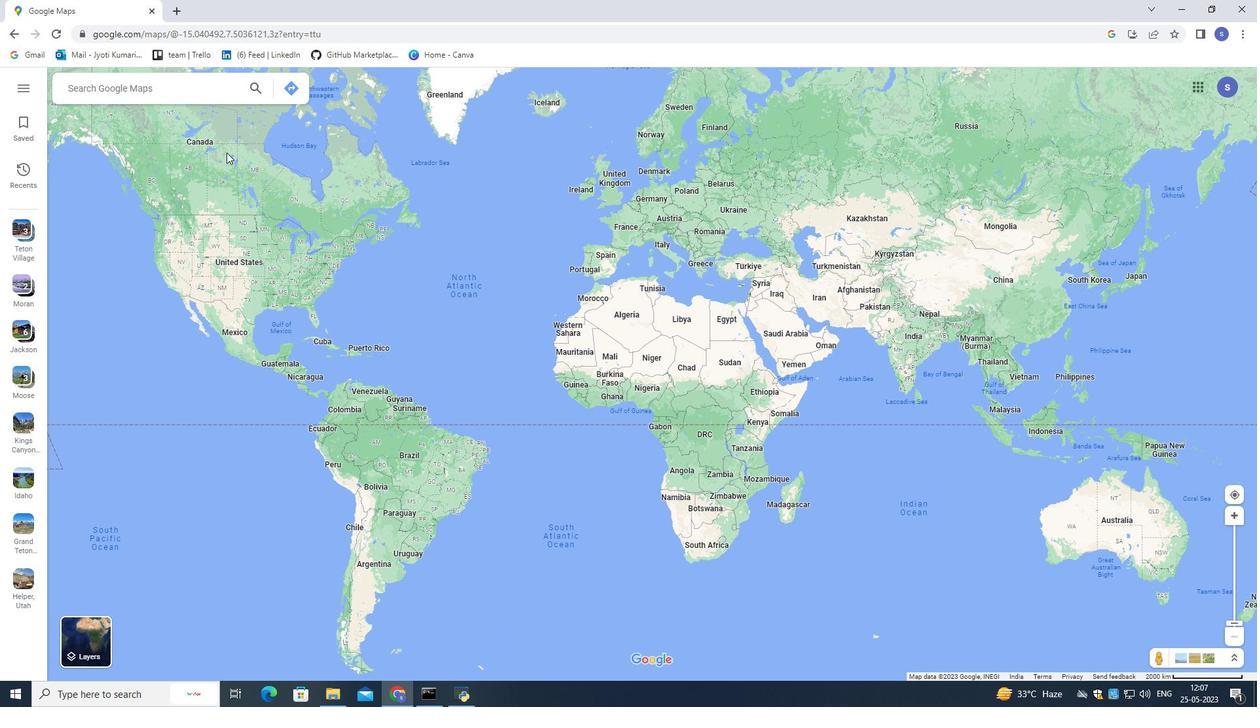 
Action: Mouse pressed left at (227, 149)
Screenshot: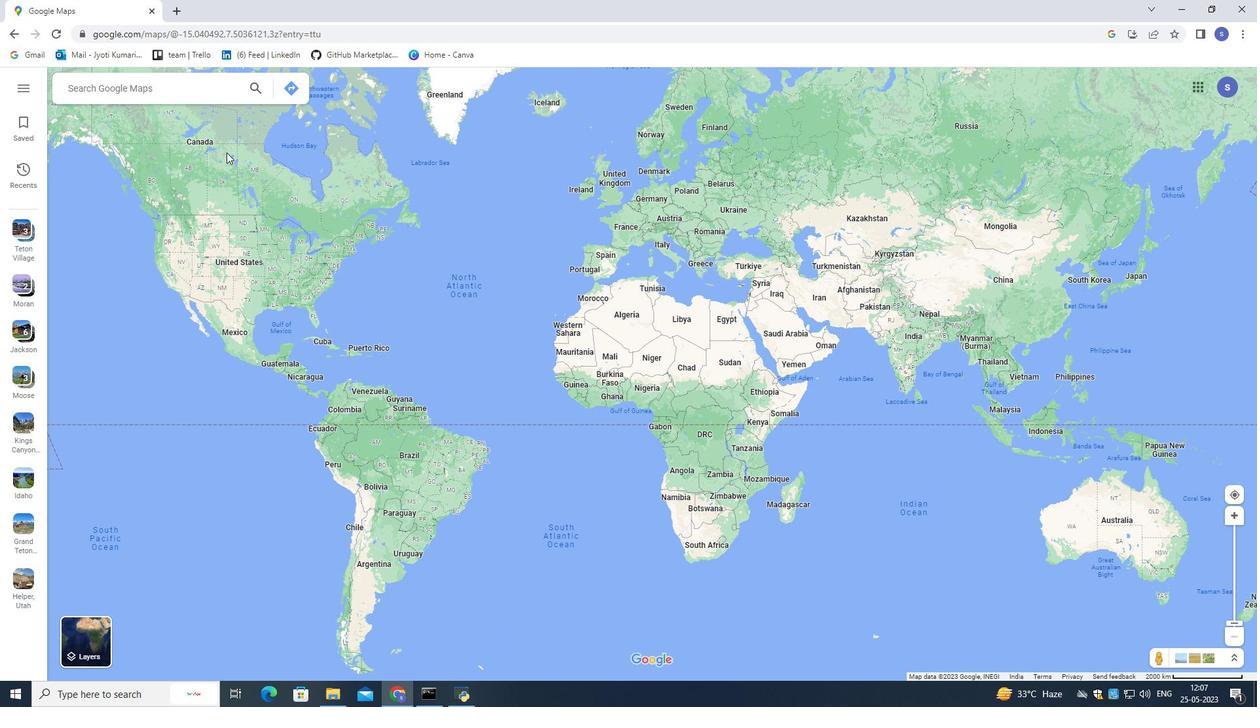 
Action: Mouse moved to (178, 92)
Screenshot: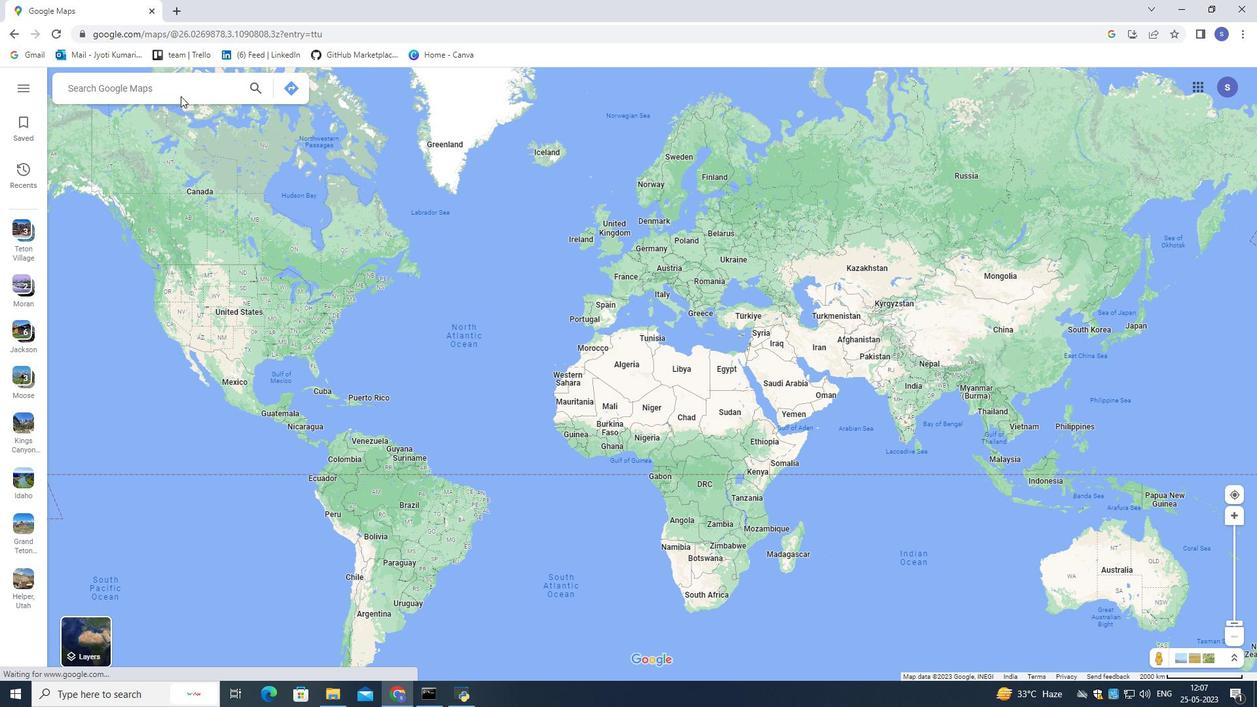 
Action: Mouse pressed left at (178, 92)
Screenshot: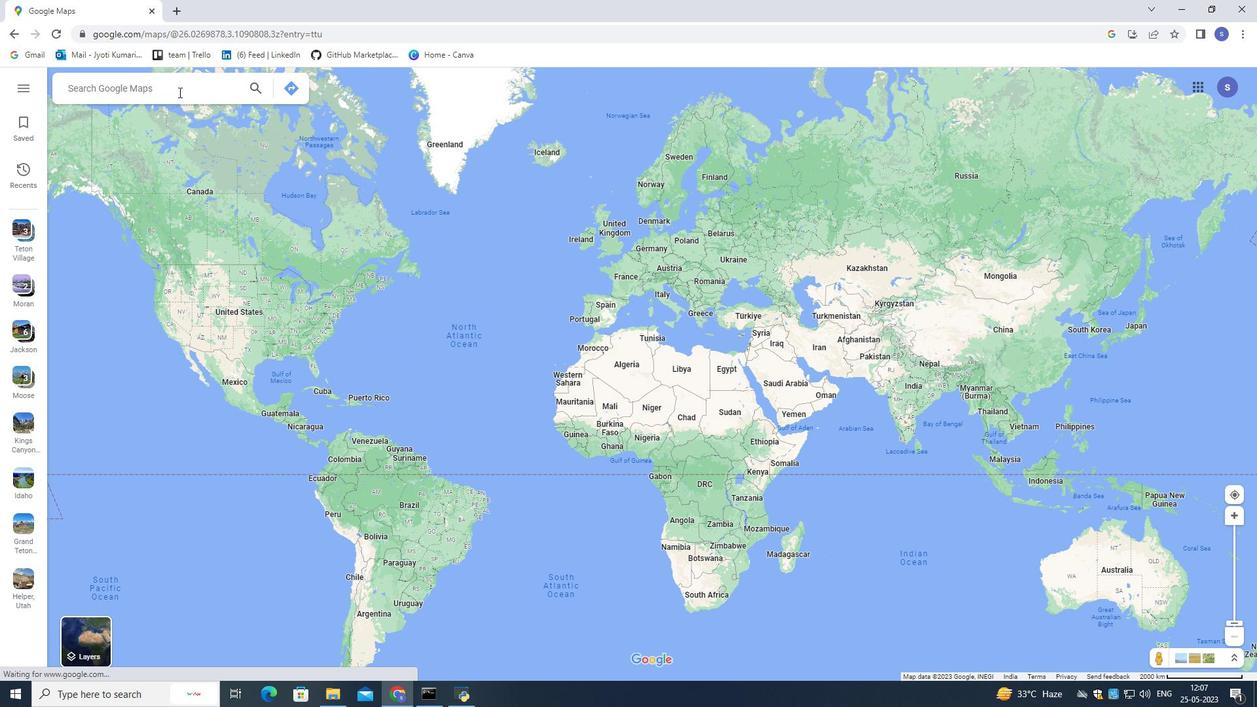 
Action: Mouse moved to (440, 144)
Screenshot: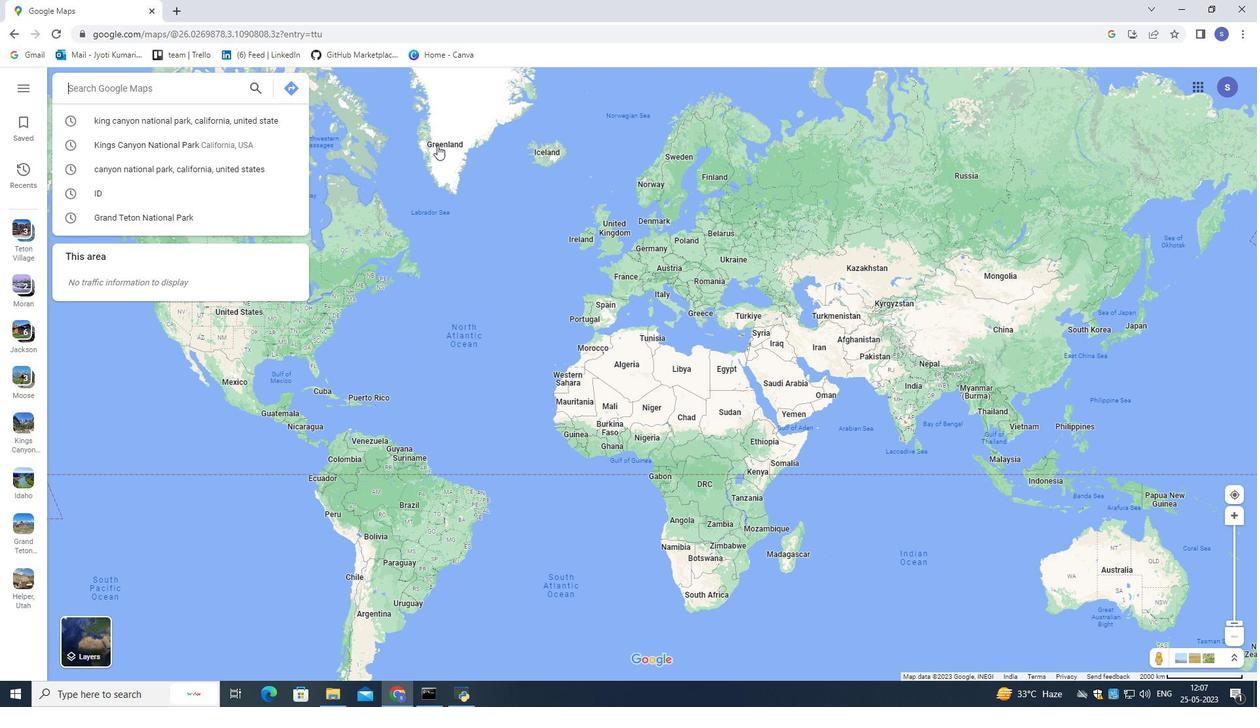 
Action: Key pressed canyon<Key.space>national<Key.space>park,<Key.space>california,<Key.space>united<Key.space>stae<Key.backspace>te<Key.enter>
Screenshot: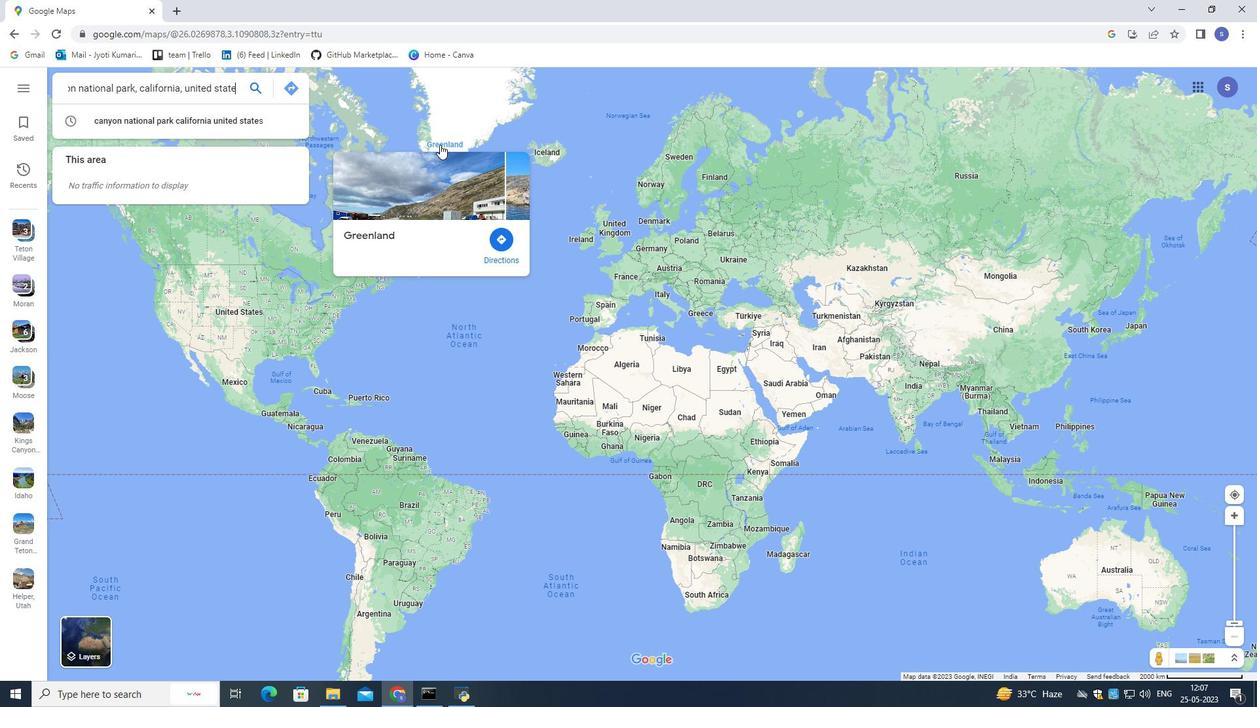 
Action: Mouse moved to (256, 392)
Screenshot: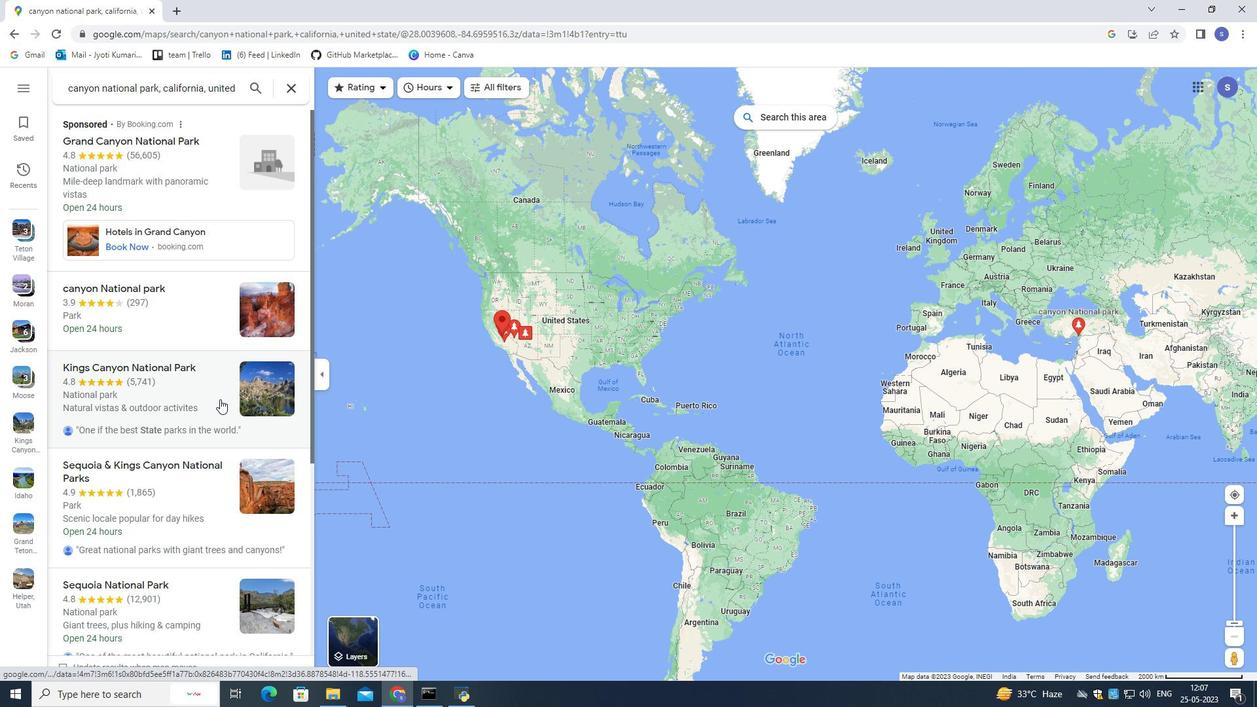 
Action: Mouse pressed left at (256, 392)
Screenshot: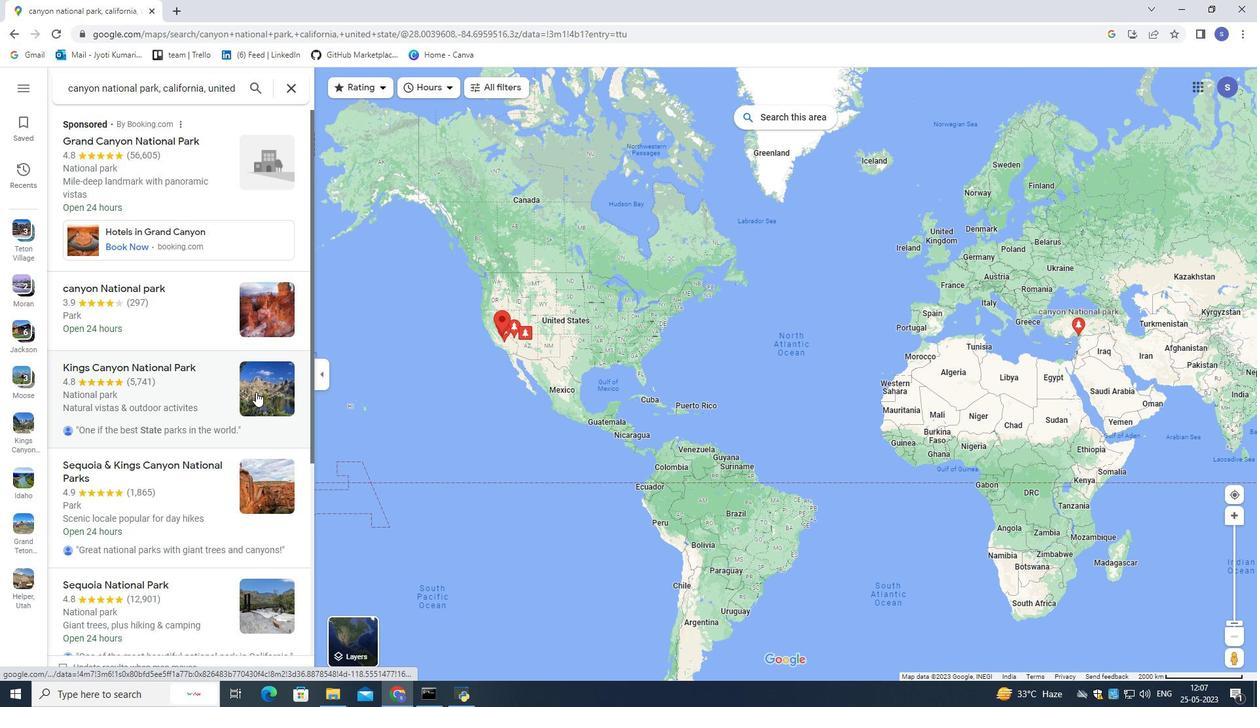 
Action: Mouse moved to (1231, 621)
Screenshot: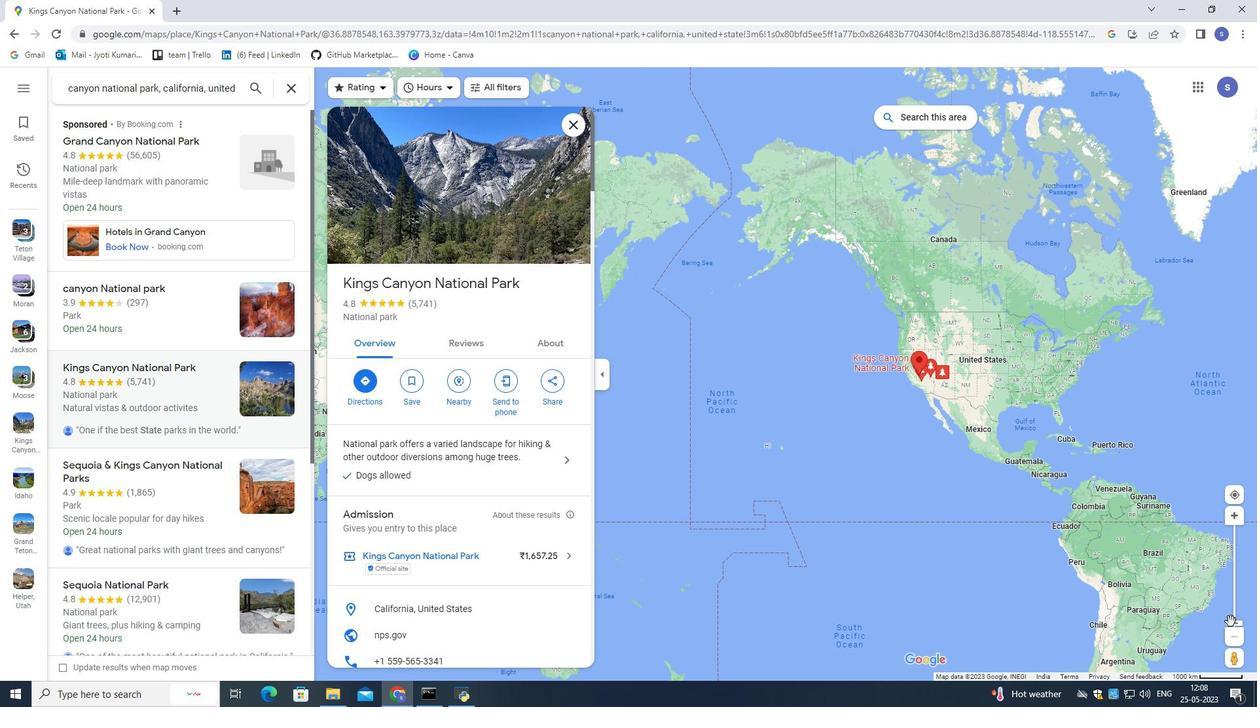 
Action: Mouse pressed left at (1231, 621)
Screenshot: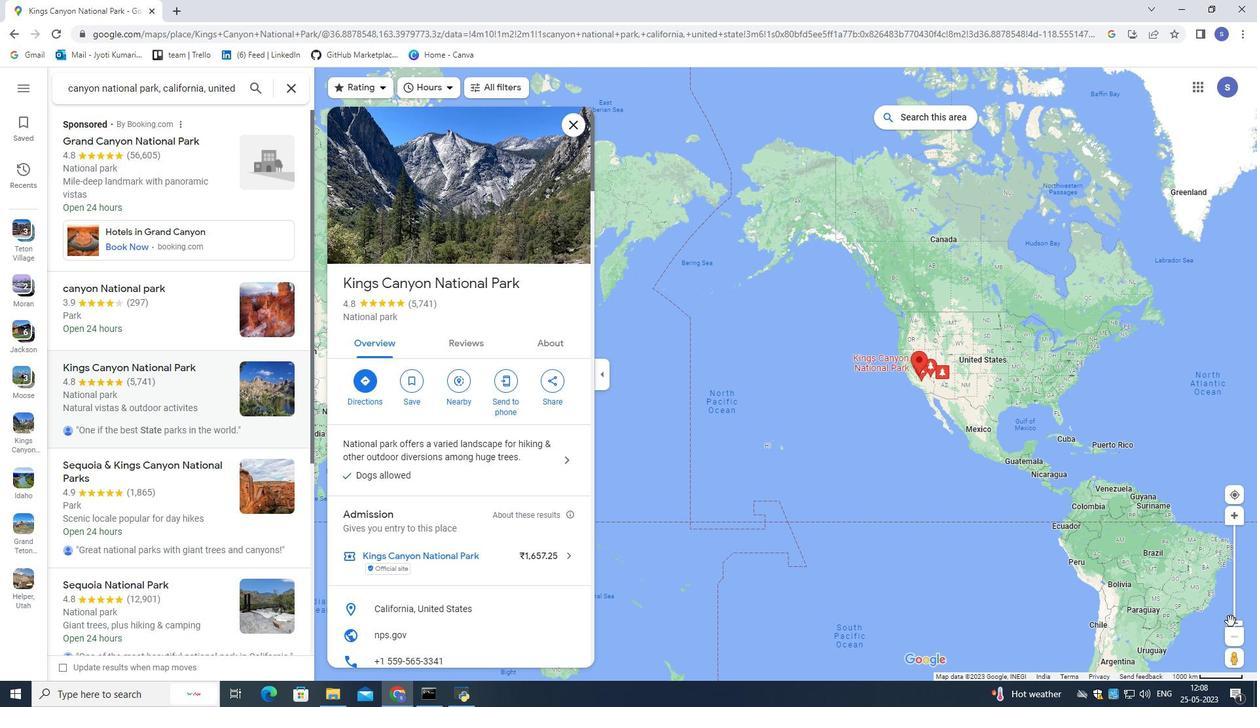 
Action: Mouse moved to (1231, 531)
Screenshot: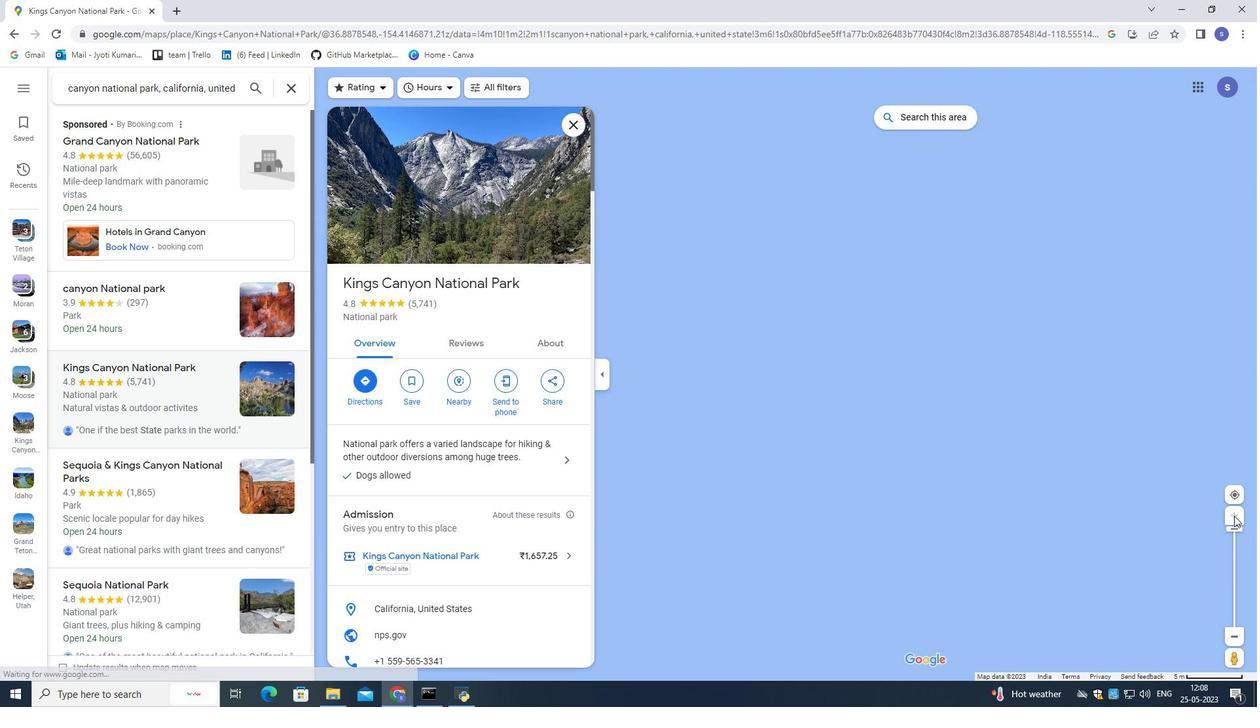 
Action: Mouse pressed left at (1231, 531)
Screenshot: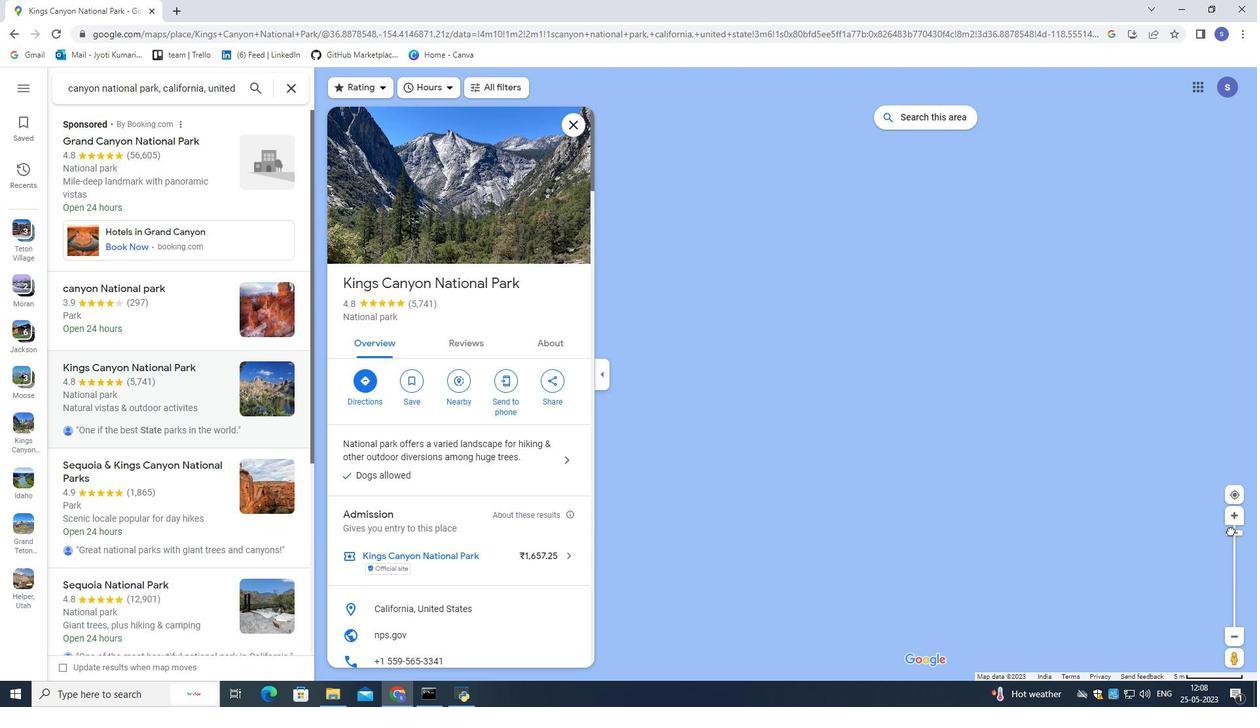 
Action: Mouse moved to (1229, 512)
Screenshot: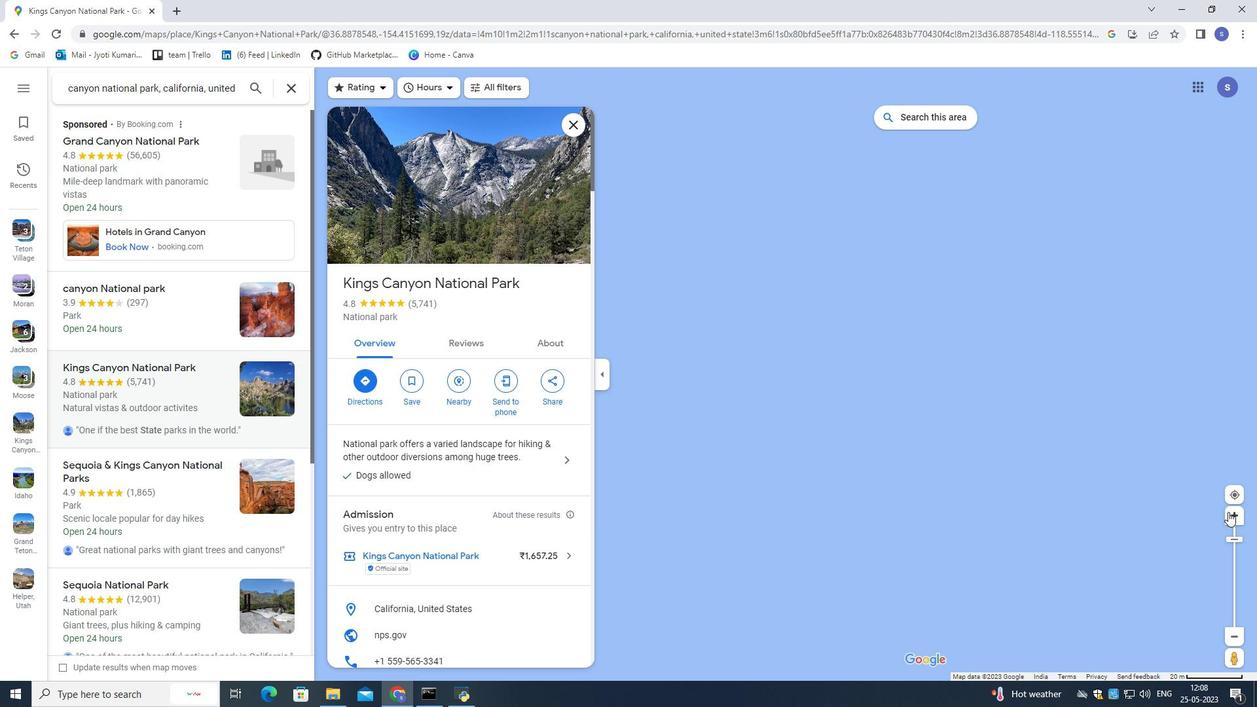 
Action: Mouse pressed left at (1229, 512)
Screenshot: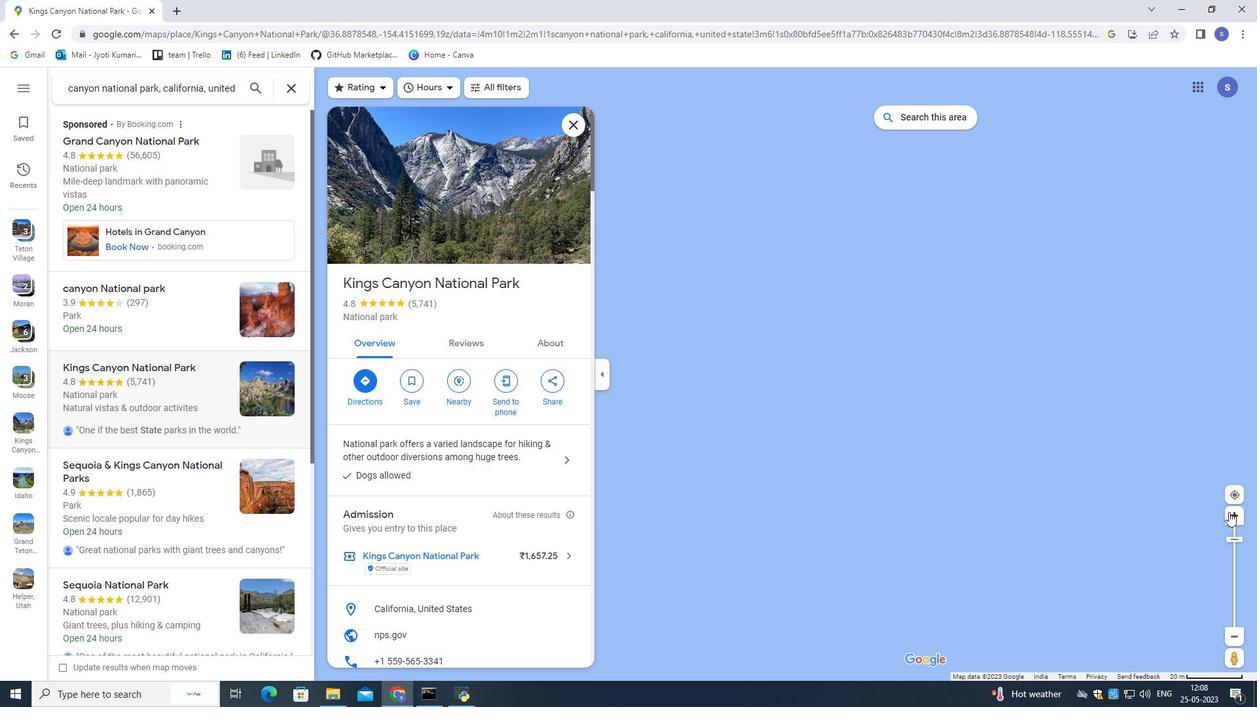 
Action: Mouse moved to (1202, 520)
Screenshot: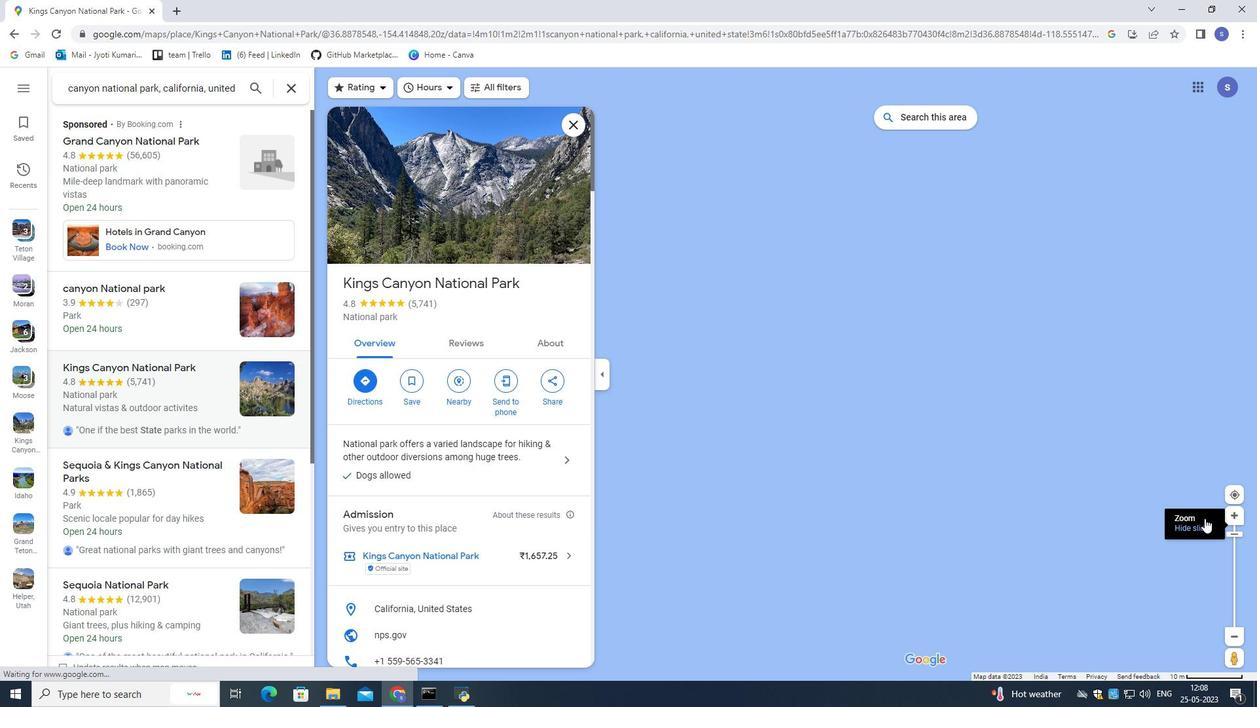 
Action: Mouse pressed left at (1202, 520)
Screenshot: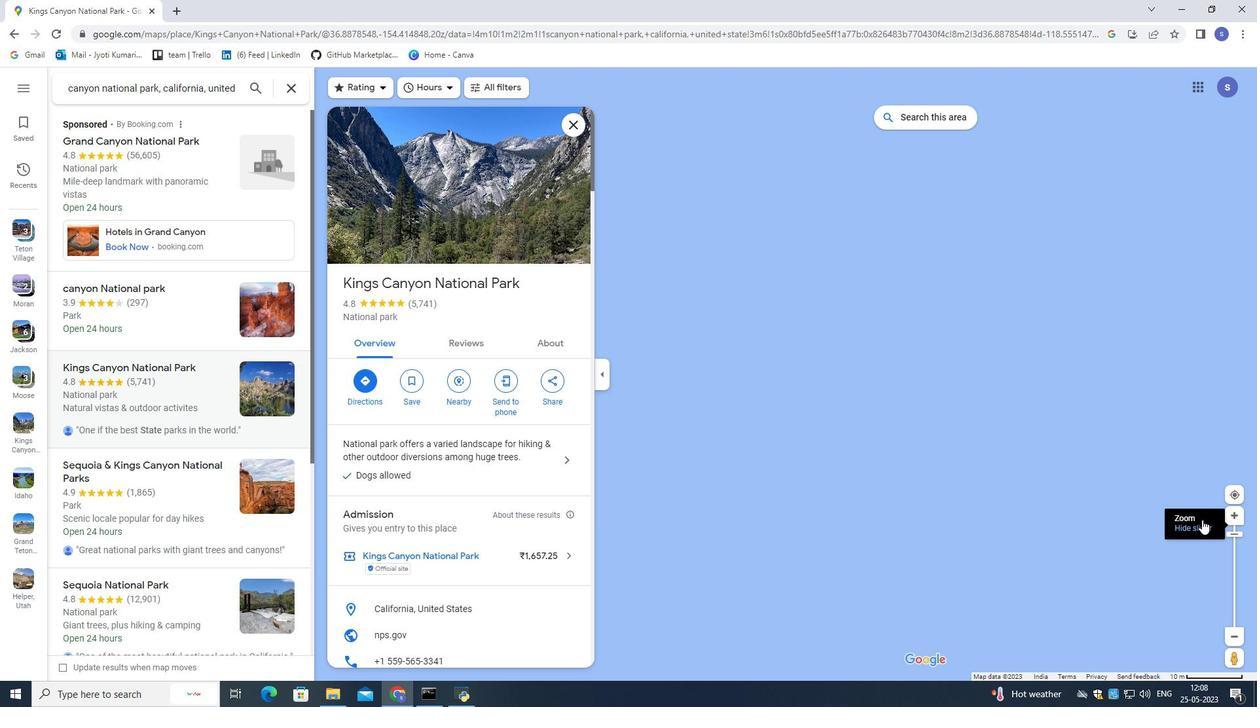 
Action: Mouse moved to (1234, 508)
Screenshot: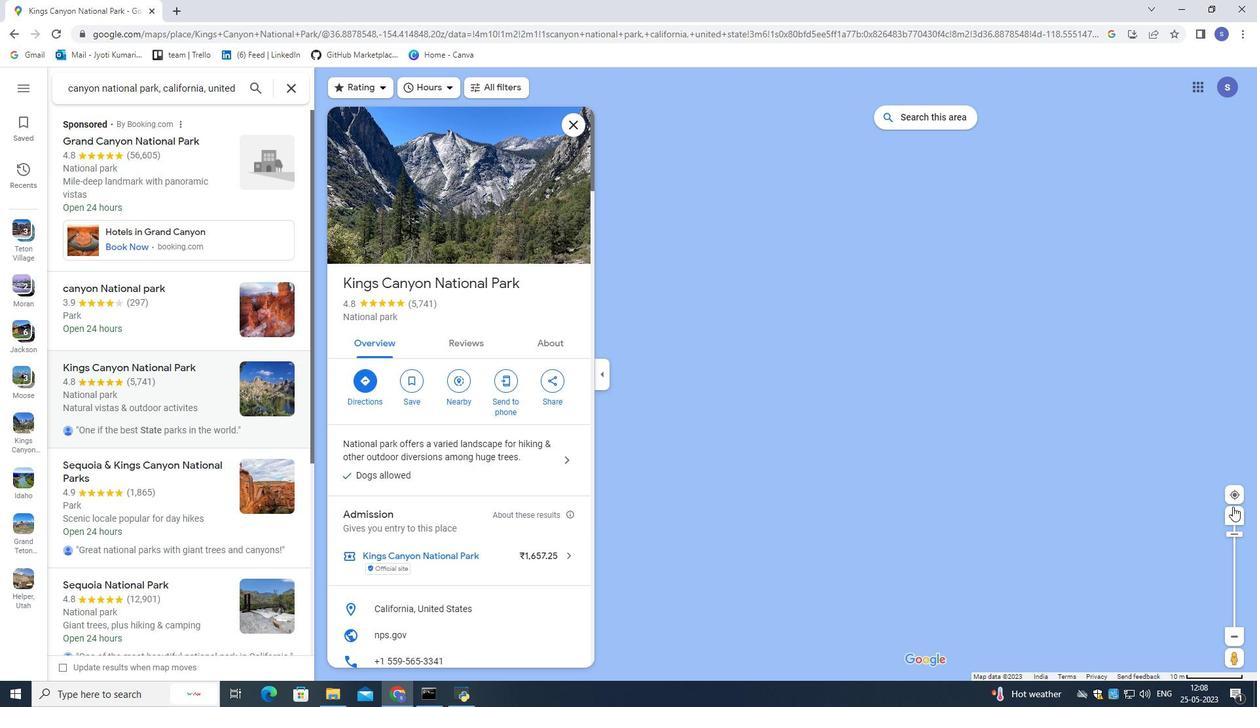 
Action: Mouse pressed left at (1234, 508)
Screenshot: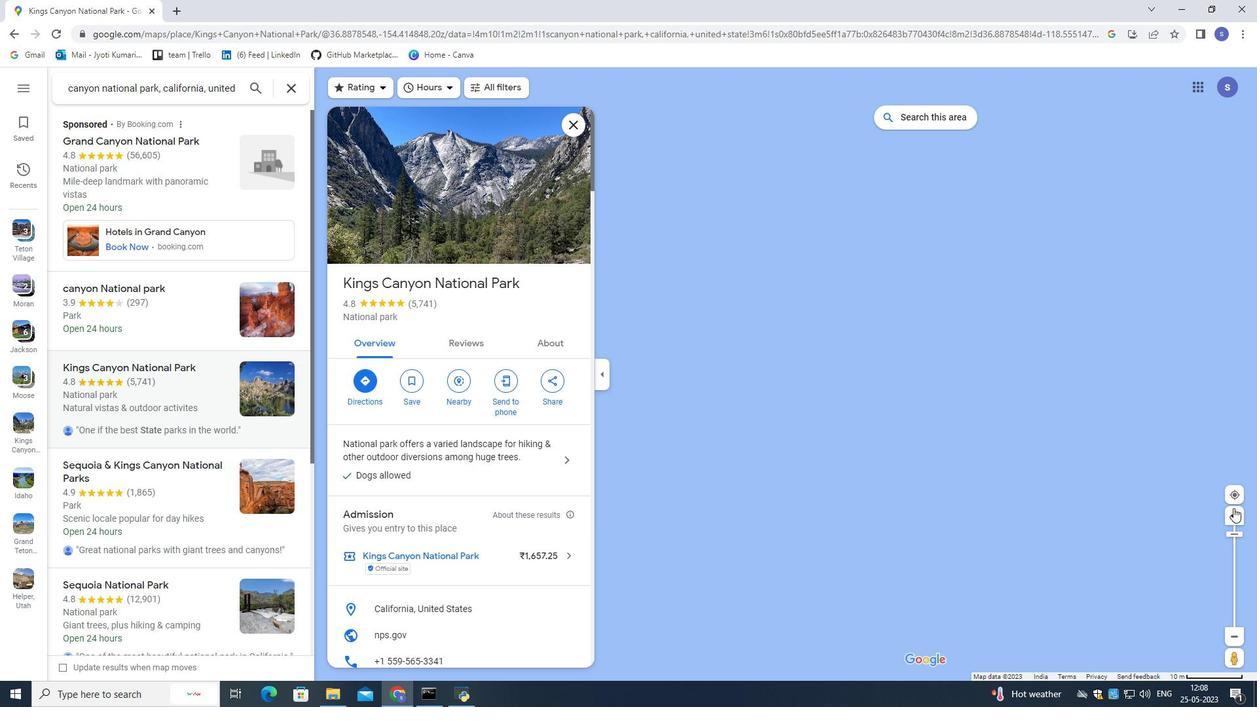 
Action: Mouse moved to (1232, 518)
Screenshot: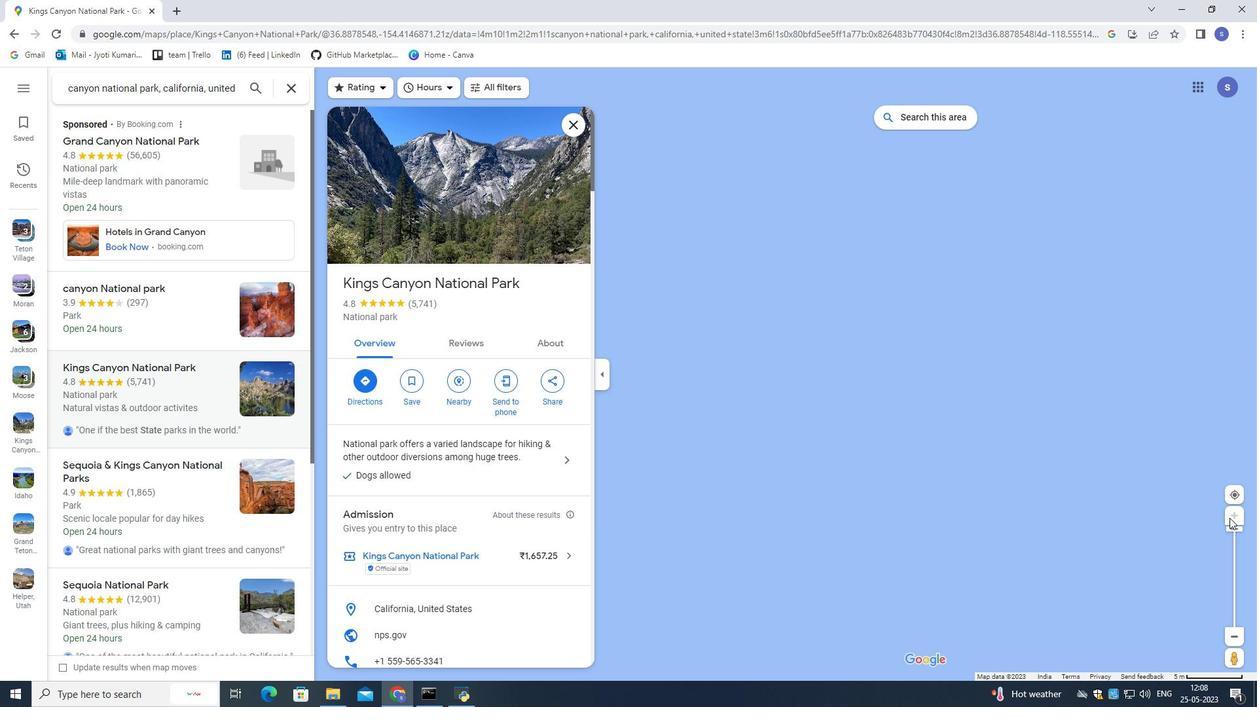 
Action: Mouse pressed left at (1232, 518)
Screenshot: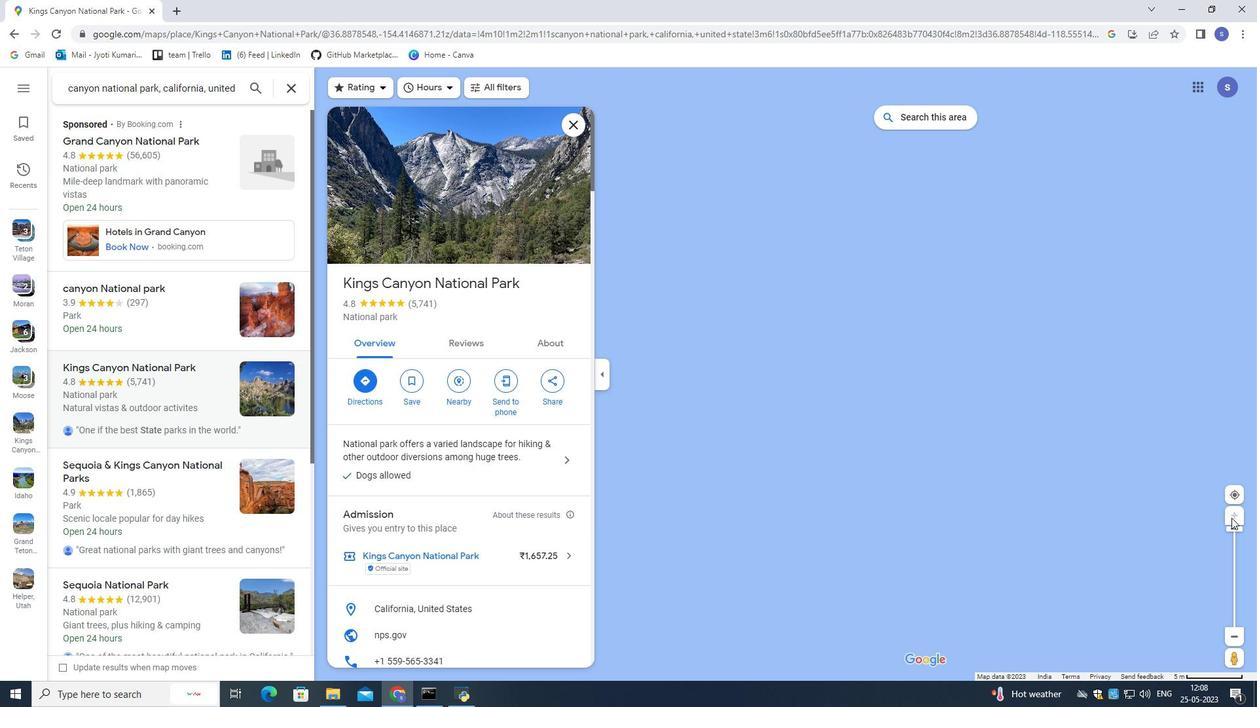 
Action: Mouse moved to (1232, 527)
Screenshot: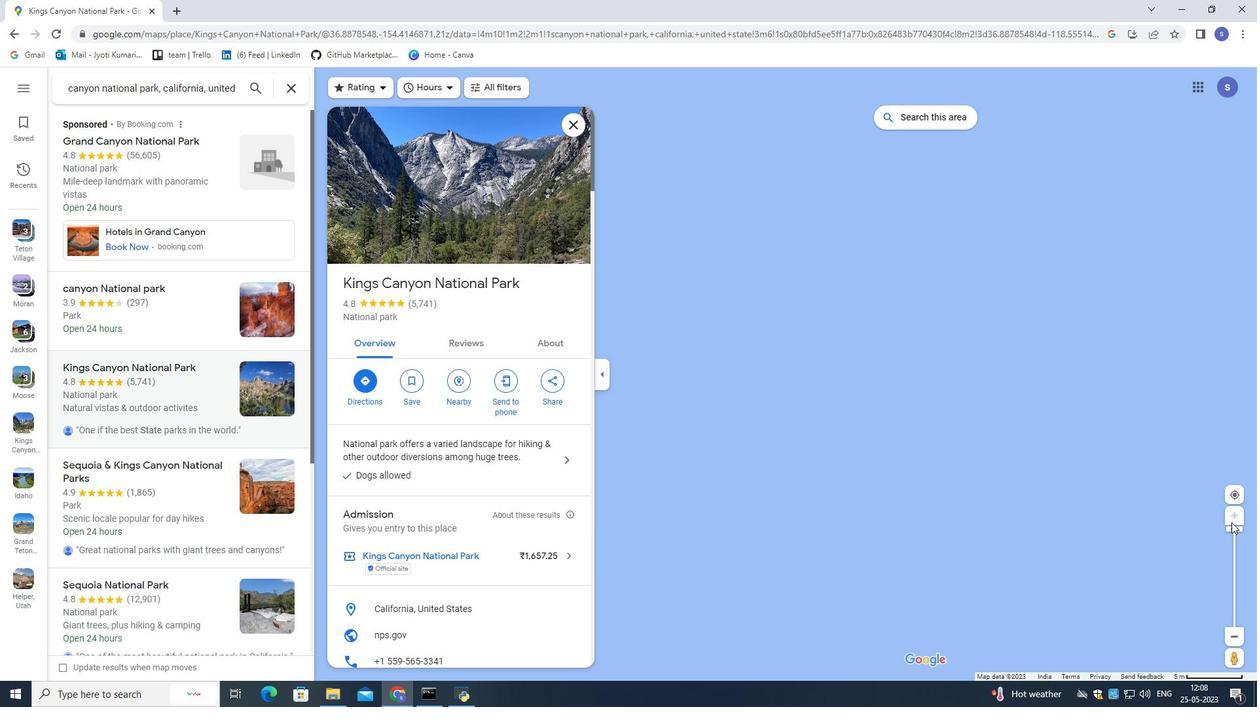
Action: Mouse pressed left at (1232, 527)
Screenshot: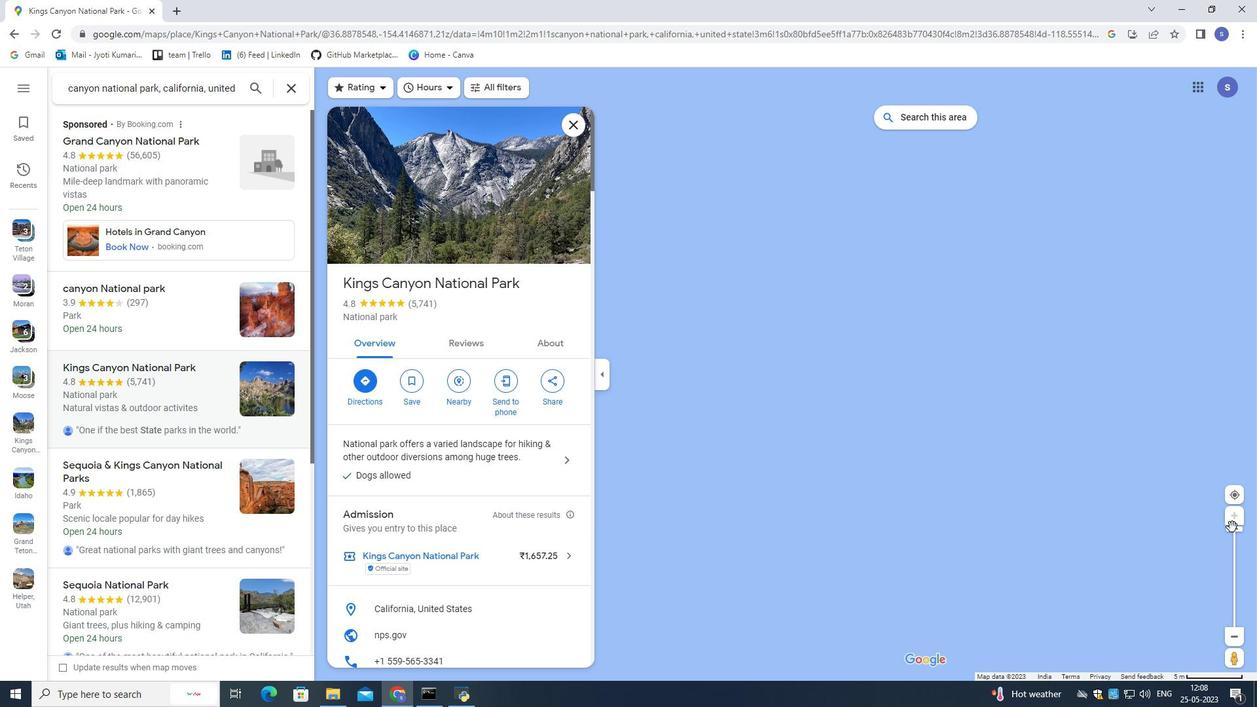 
Action: Mouse moved to (1200, 526)
Screenshot: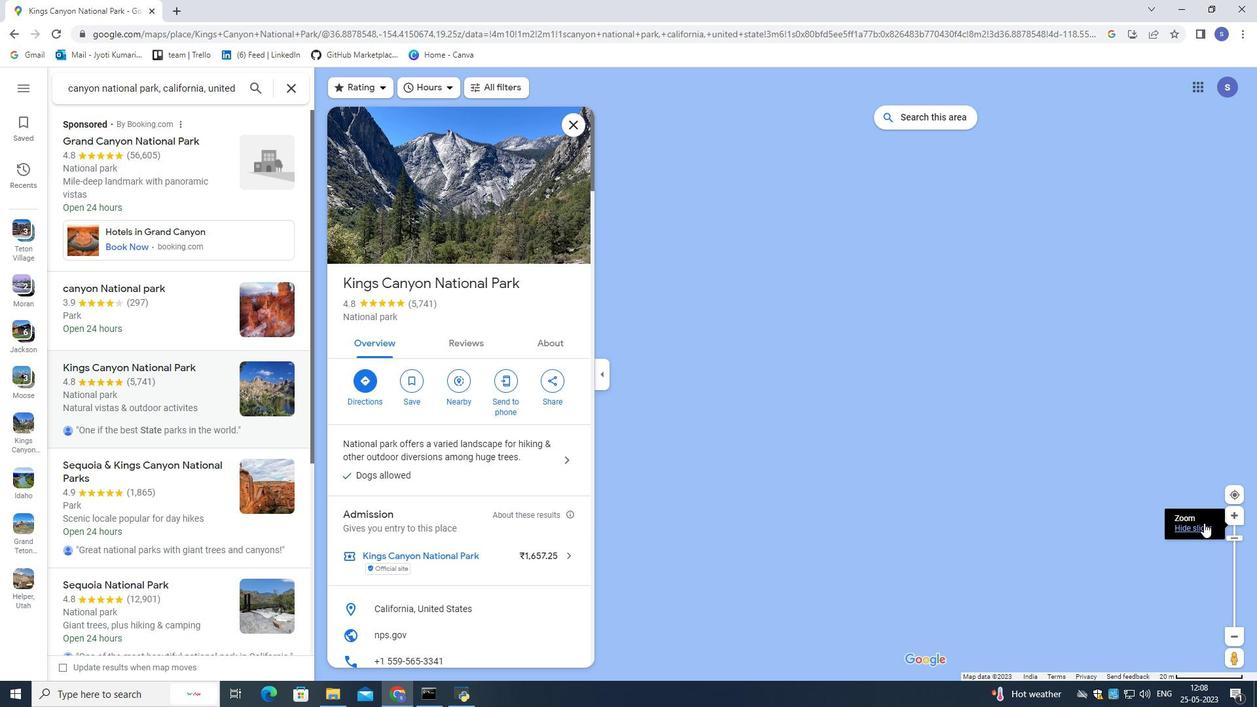 
Action: Mouse pressed left at (1200, 526)
Screenshot: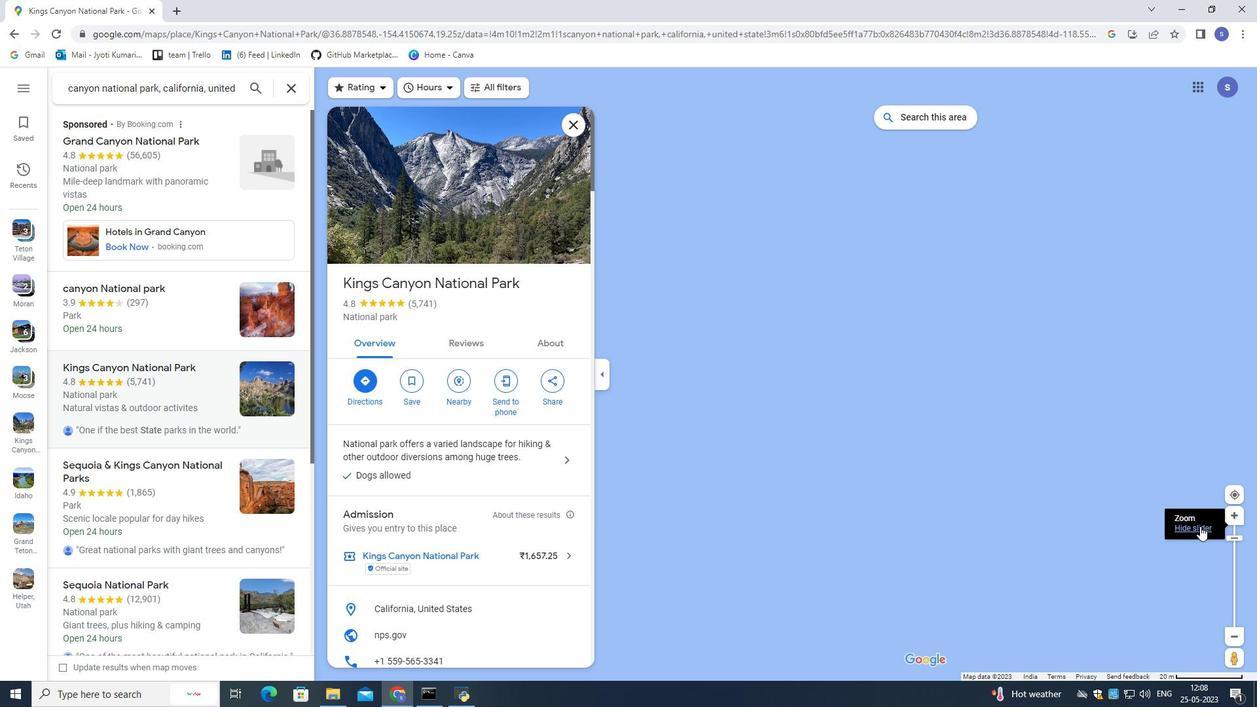 
Action: Mouse moved to (1135, 512)
Screenshot: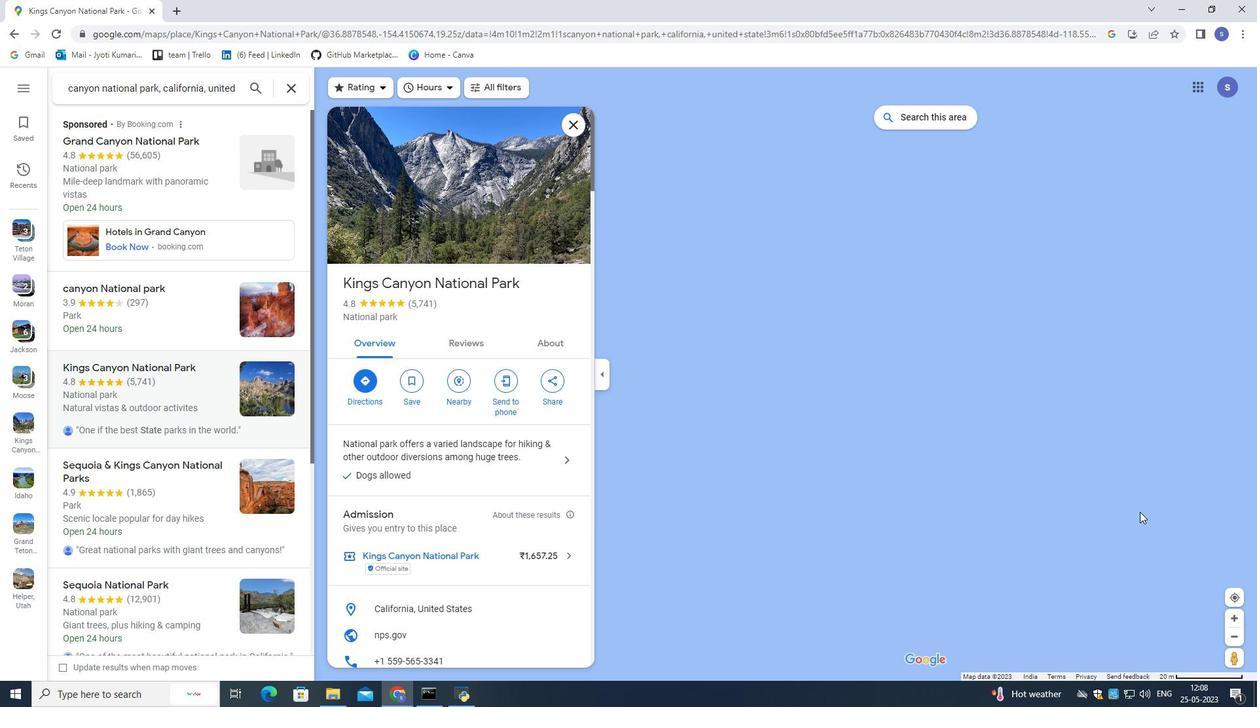 
Action: Mouse scrolled (1135, 511) with delta (0, 0)
Screenshot: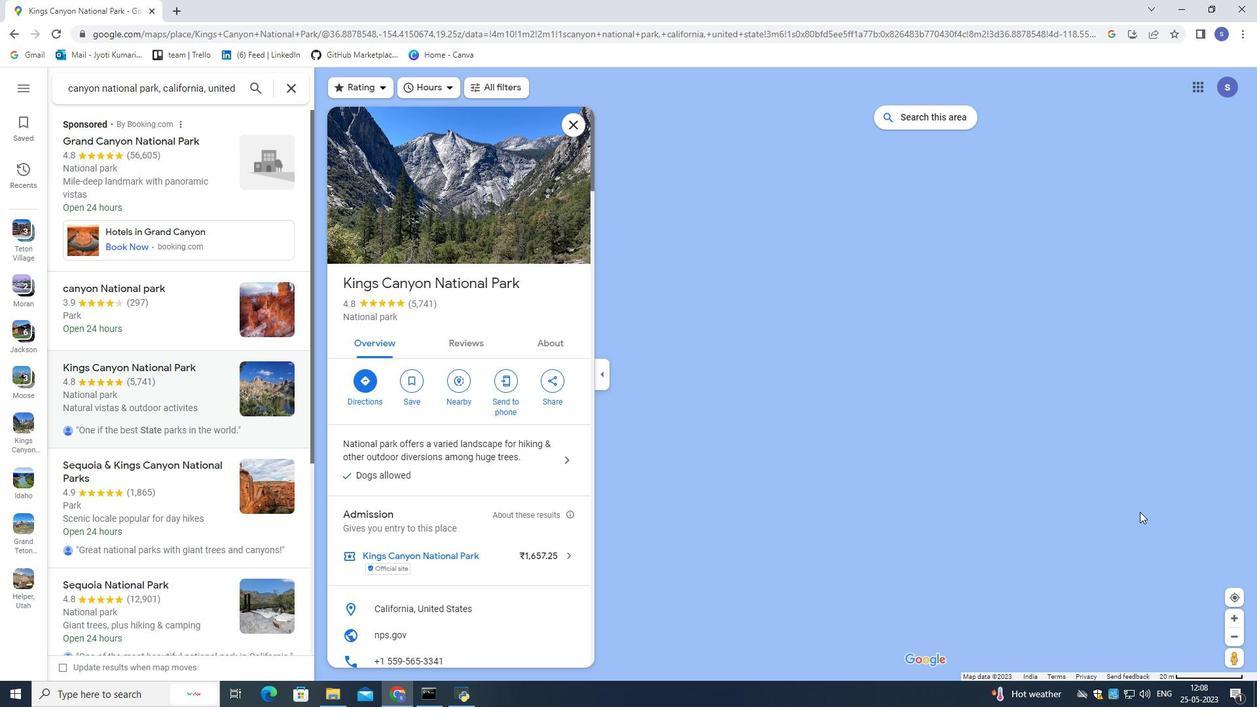 
Action: Mouse scrolled (1135, 511) with delta (0, 0)
Screenshot: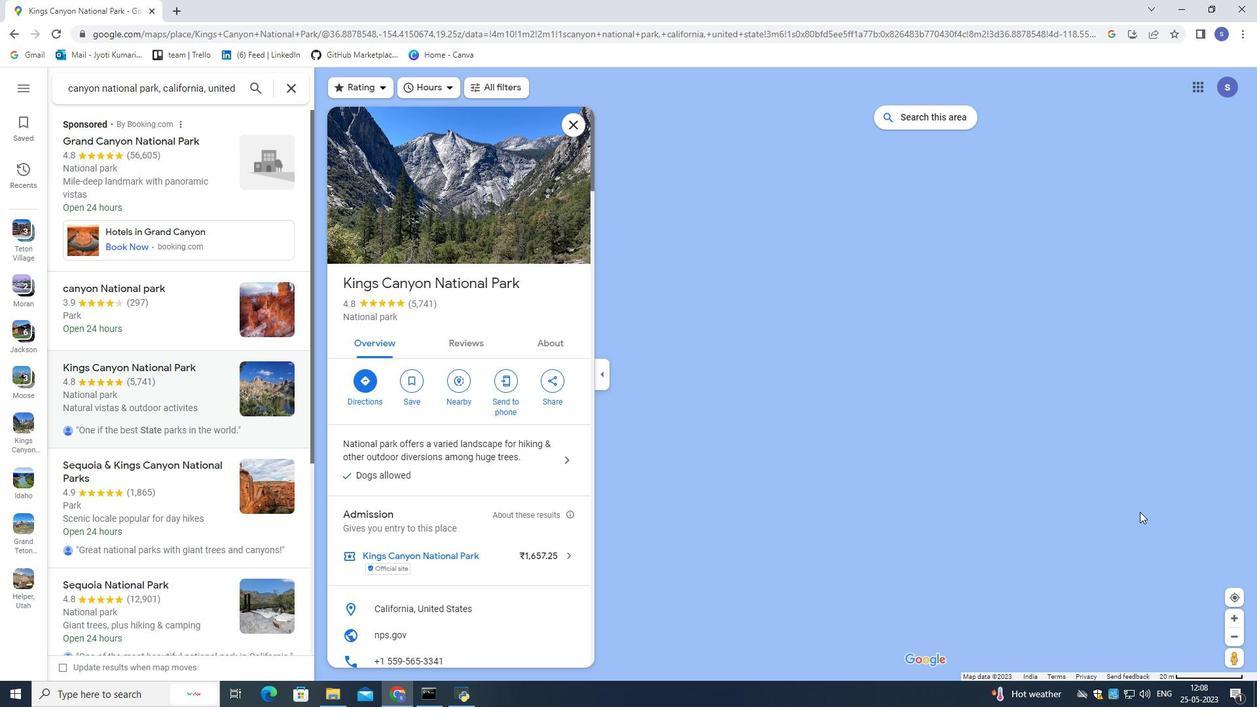 
Action: Mouse moved to (1135, 512)
Screenshot: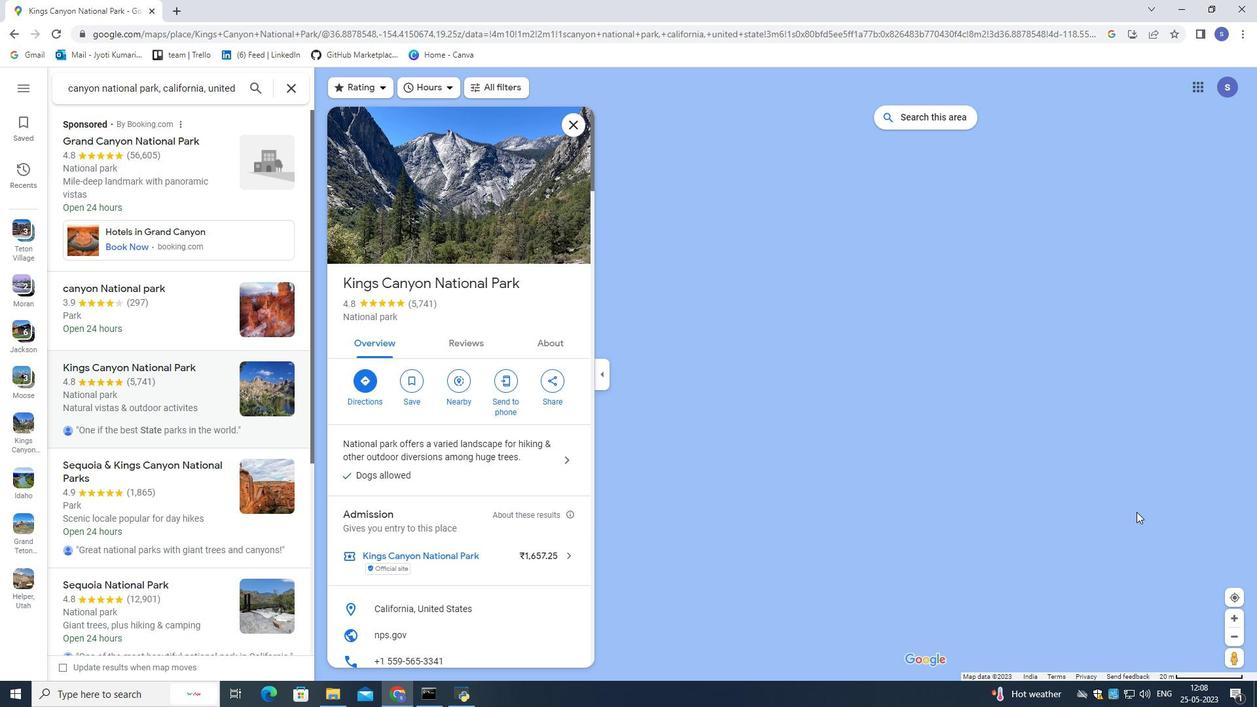 
Action: Mouse scrolled (1135, 511) with delta (0, 0)
Screenshot: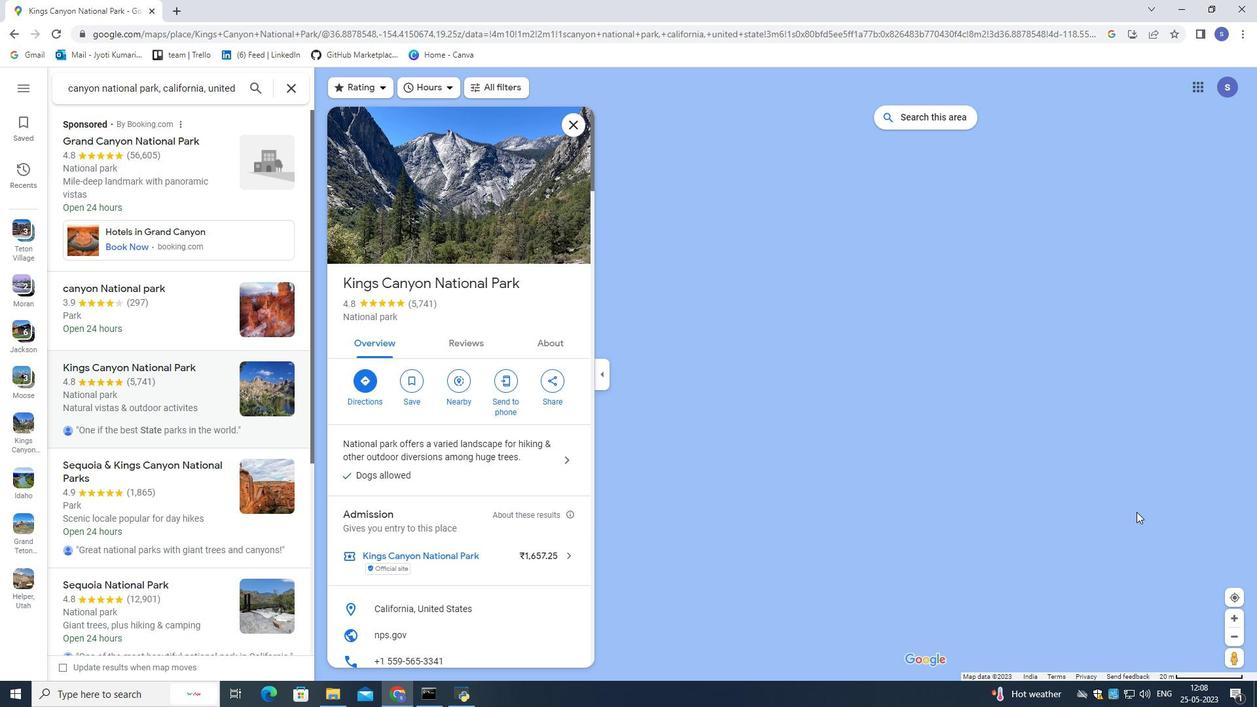 
Action: Mouse scrolled (1135, 511) with delta (0, 0)
Screenshot: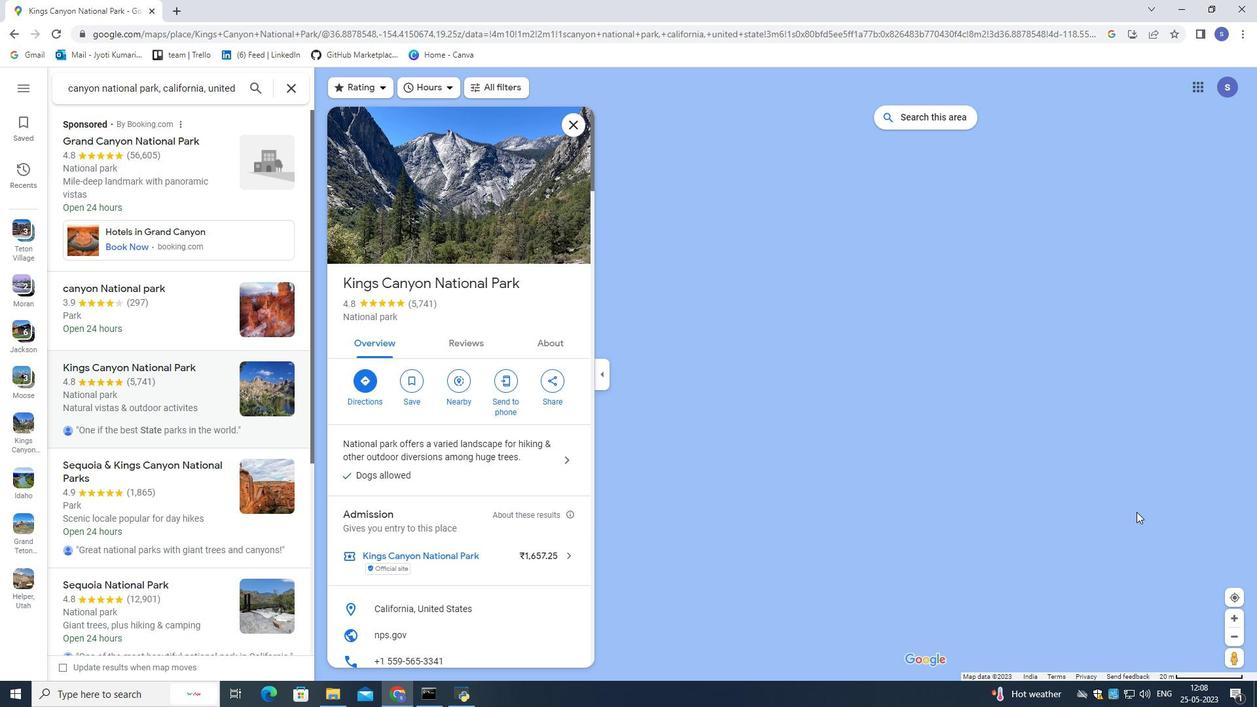 
Action: Mouse scrolled (1135, 511) with delta (0, 0)
Screenshot: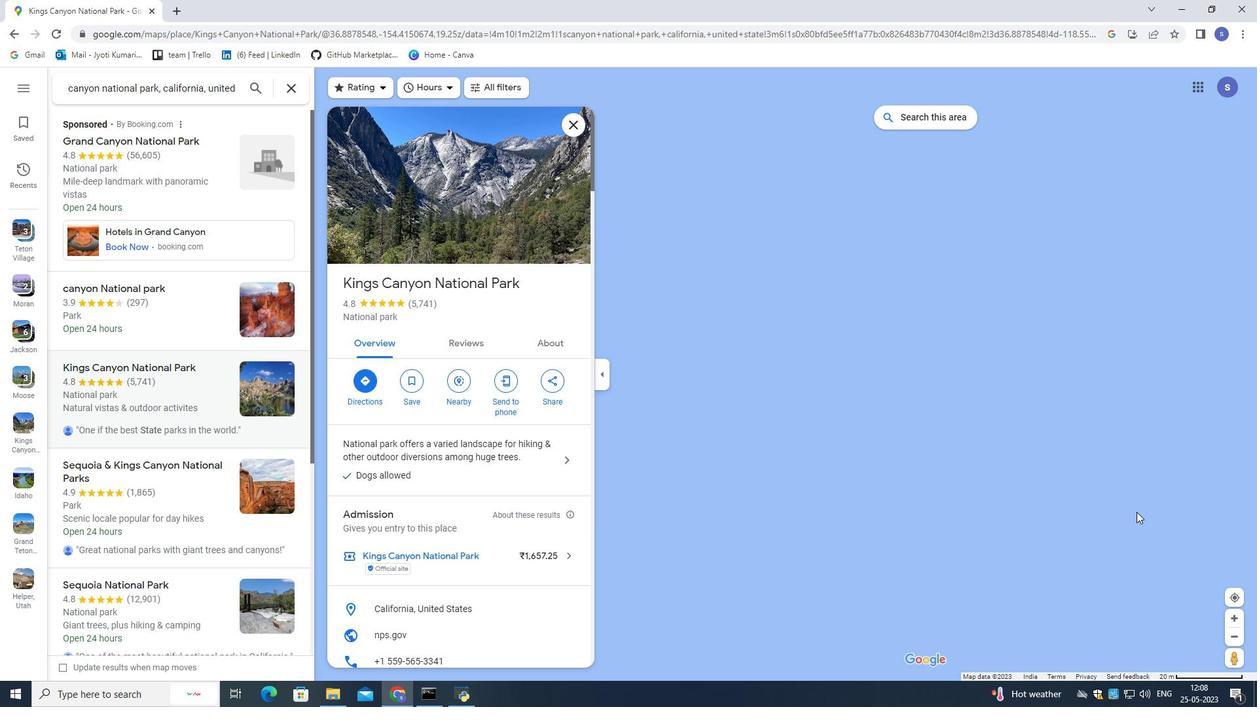 
Action: Mouse scrolled (1135, 511) with delta (0, 0)
Screenshot: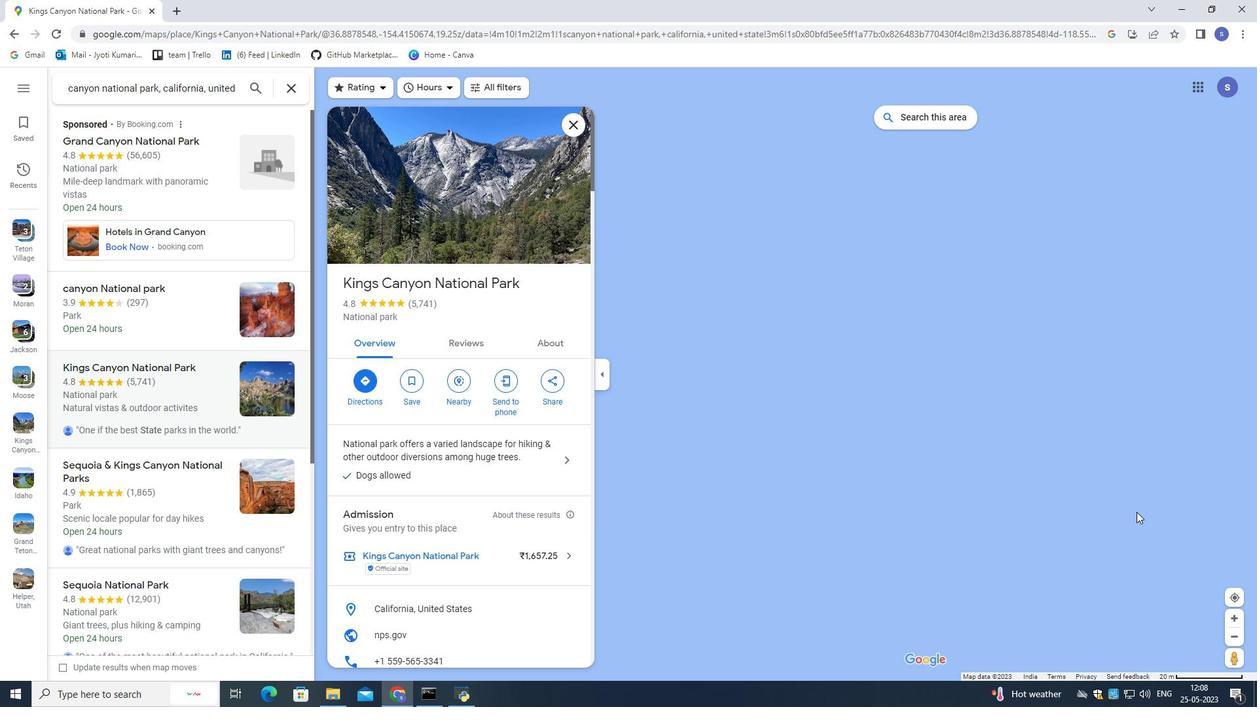 
Action: Mouse moved to (1126, 522)
Screenshot: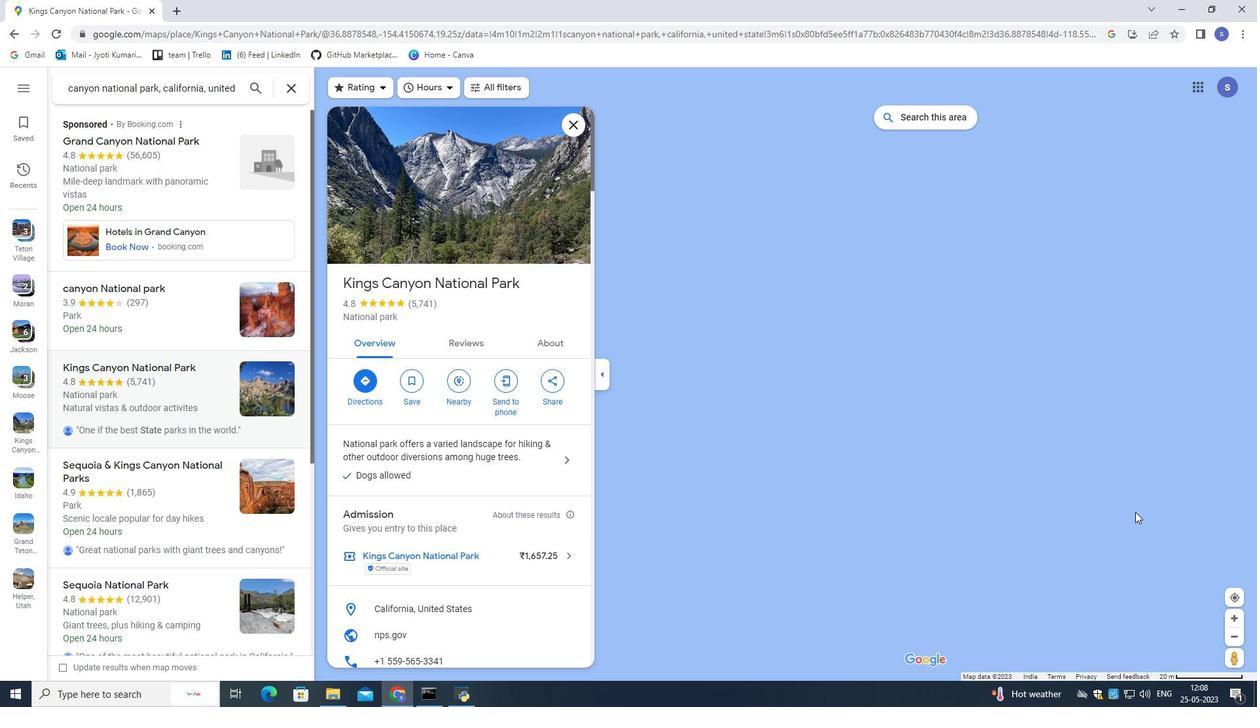 
Action: Mouse scrolled (1126, 521) with delta (0, 0)
Screenshot: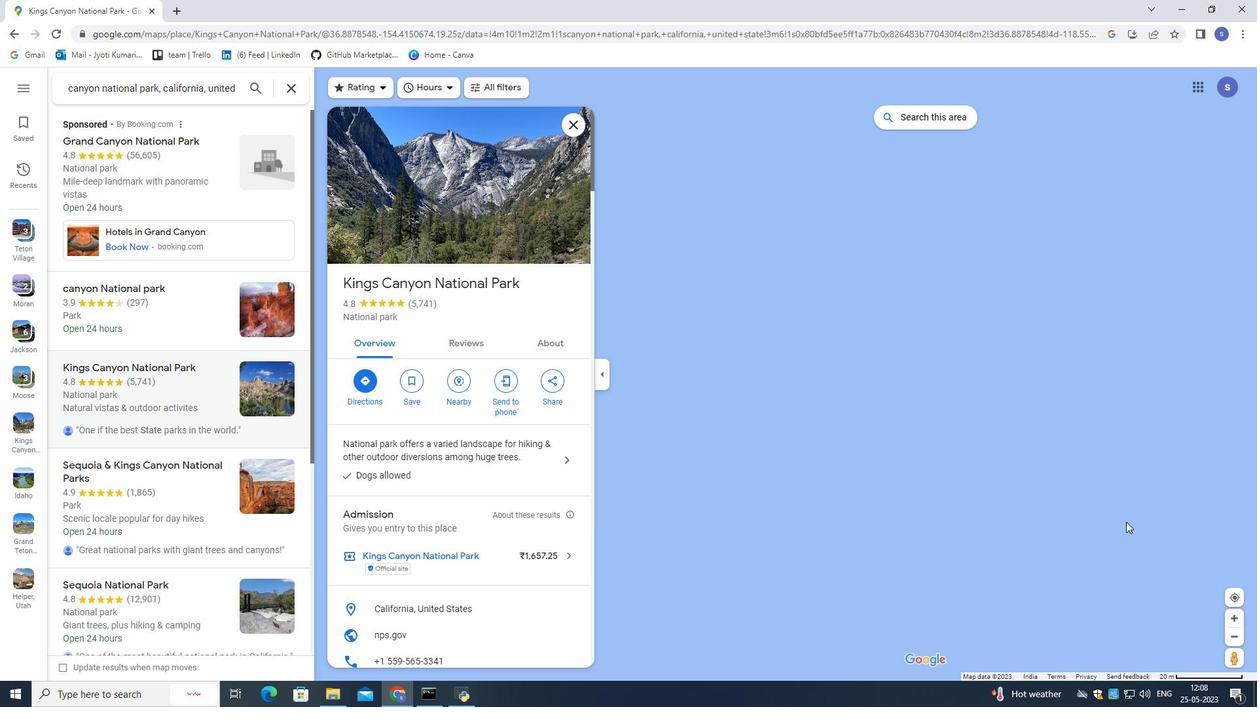 
Action: Mouse scrolled (1126, 521) with delta (0, 0)
Screenshot: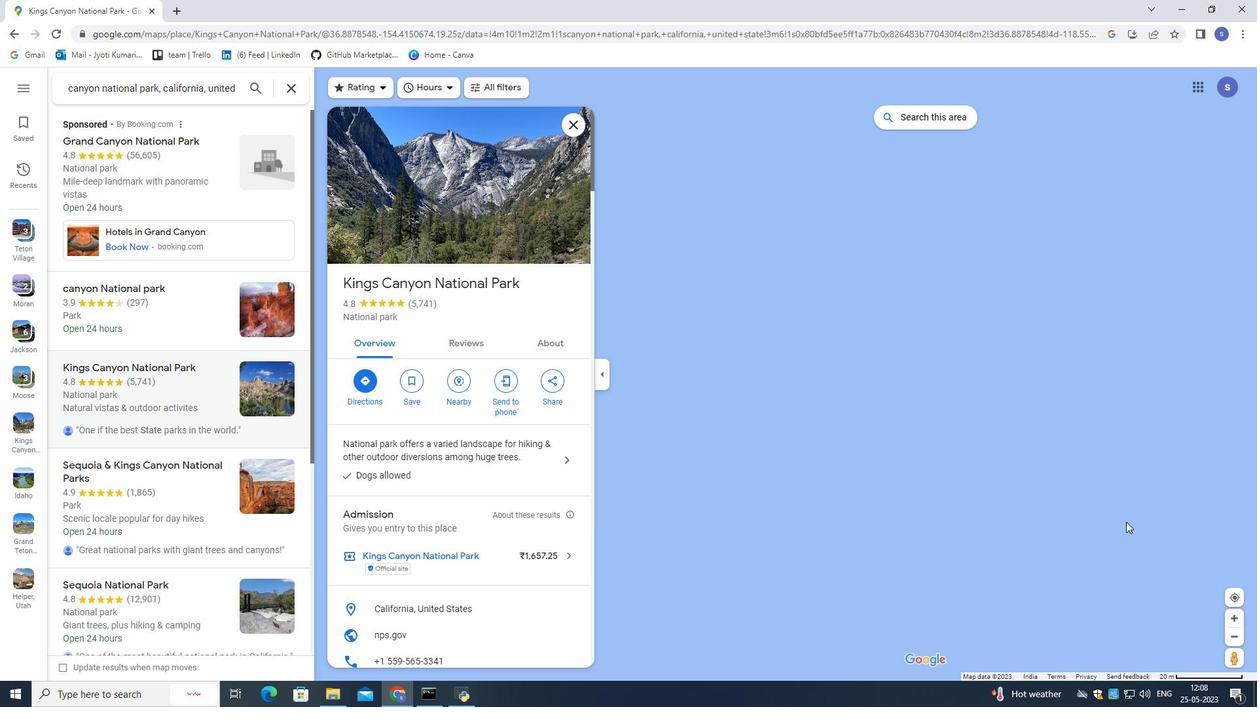 
Action: Mouse scrolled (1126, 521) with delta (0, 0)
Screenshot: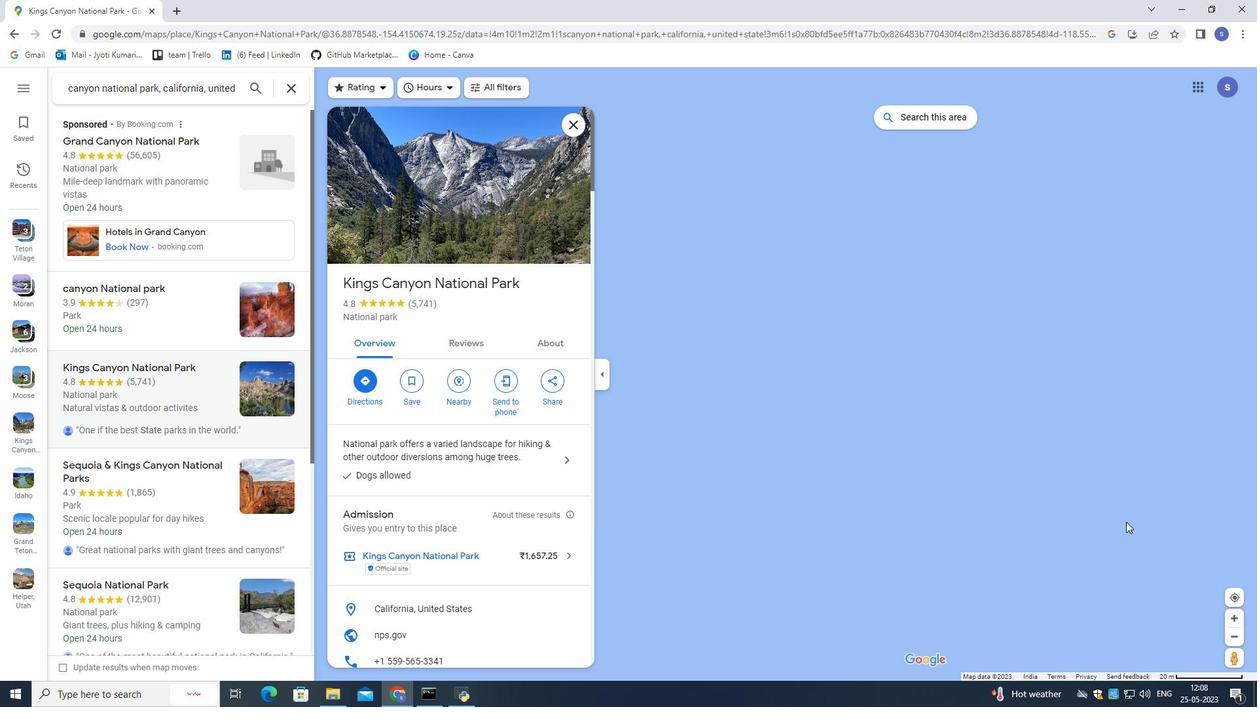 
Action: Mouse scrolled (1126, 521) with delta (0, 0)
Screenshot: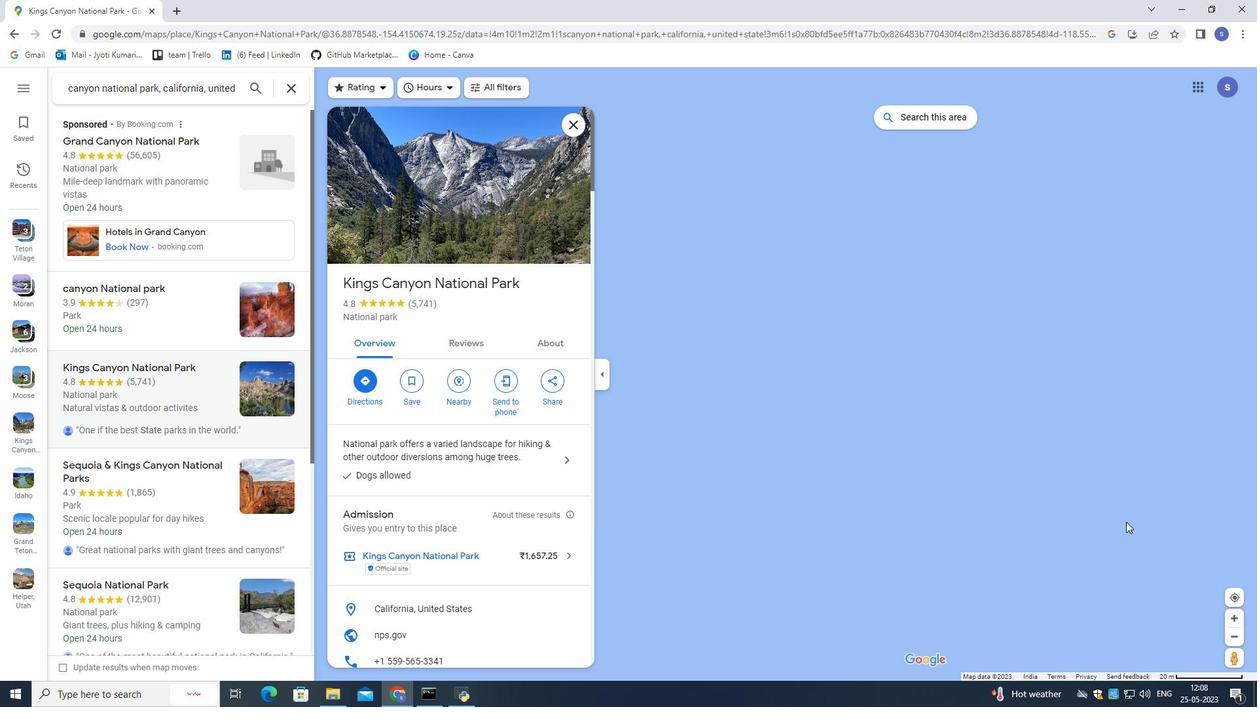 
Action: Mouse scrolled (1126, 521) with delta (0, 0)
Screenshot: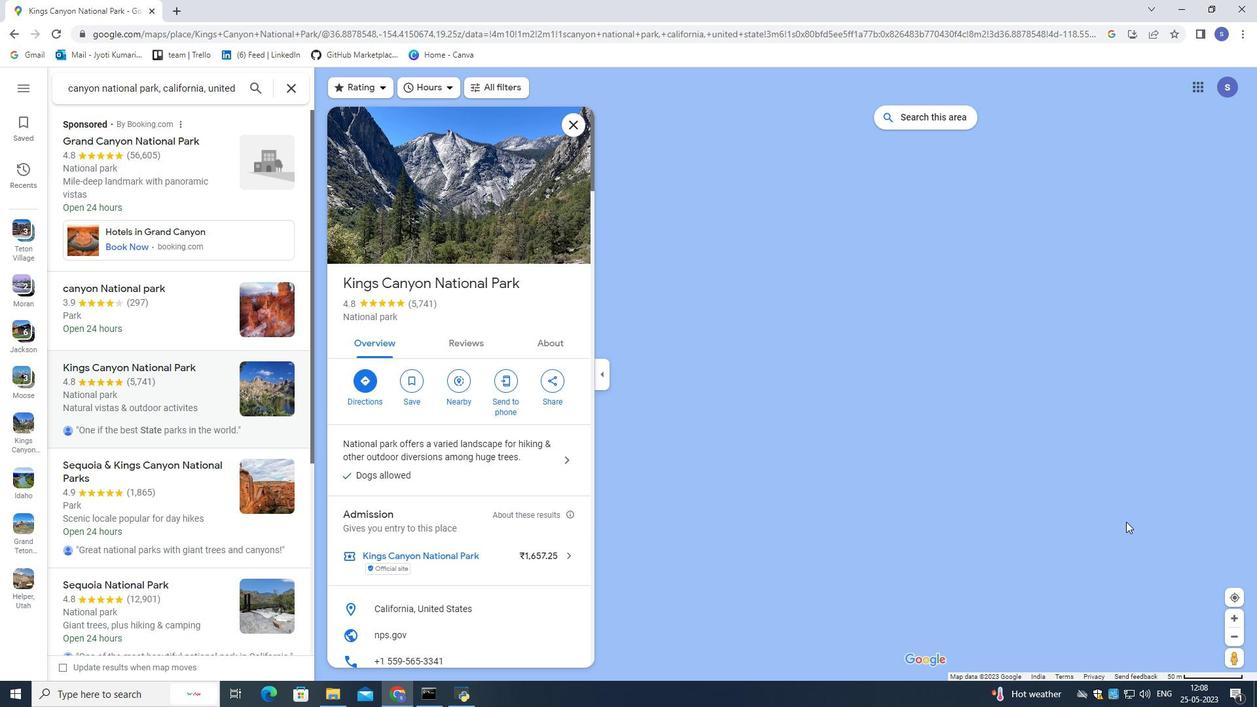 
Action: Mouse moved to (1126, 520)
Screenshot: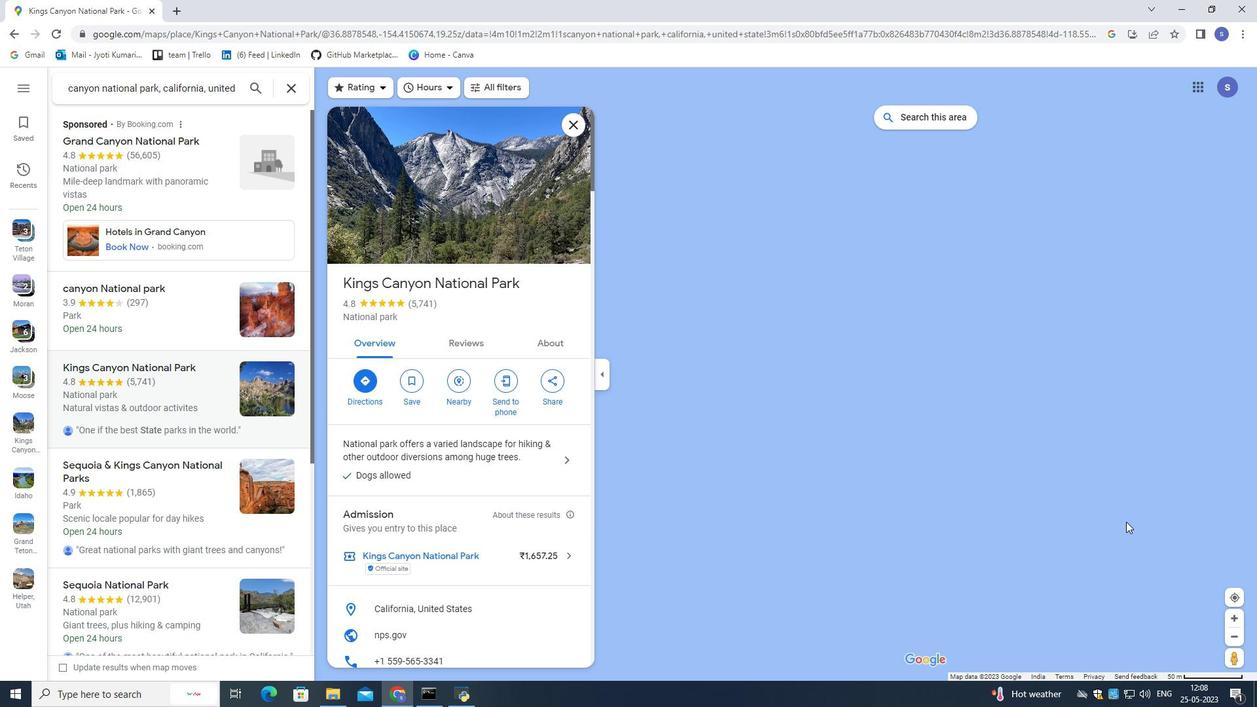 
Action: Mouse scrolled (1126, 519) with delta (0, 0)
Screenshot: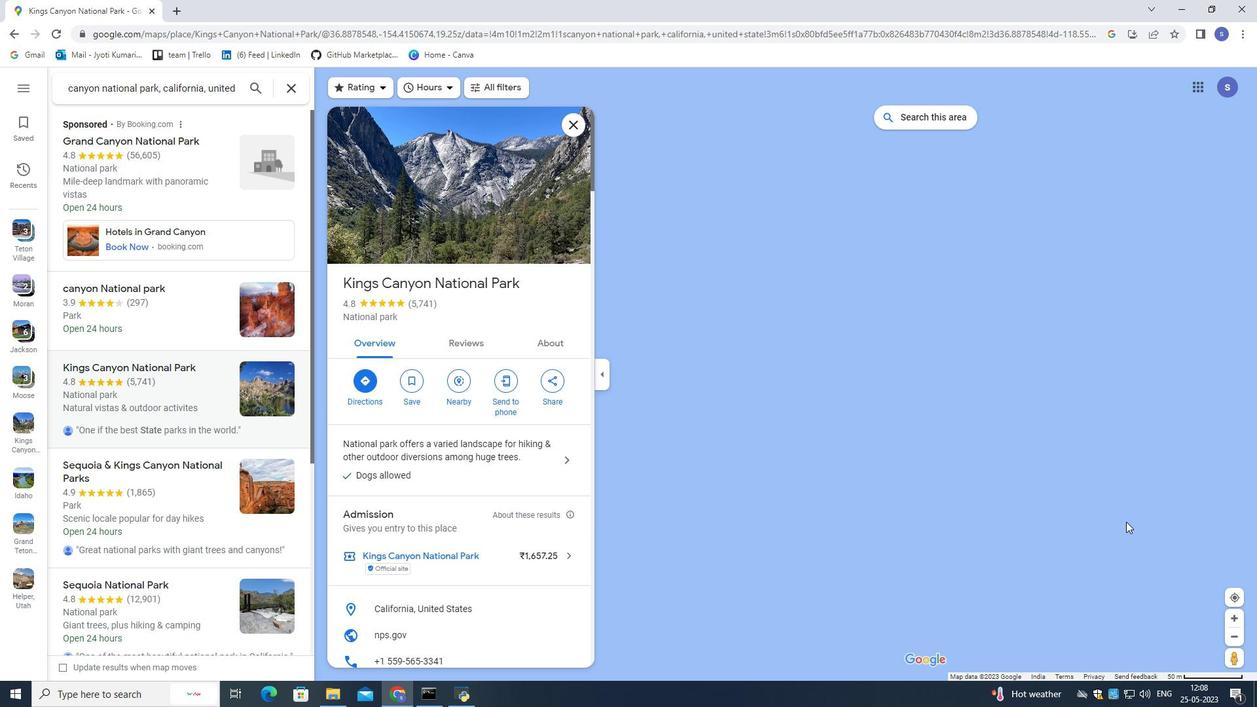 
Action: Mouse scrolled (1126, 519) with delta (0, 0)
Screenshot: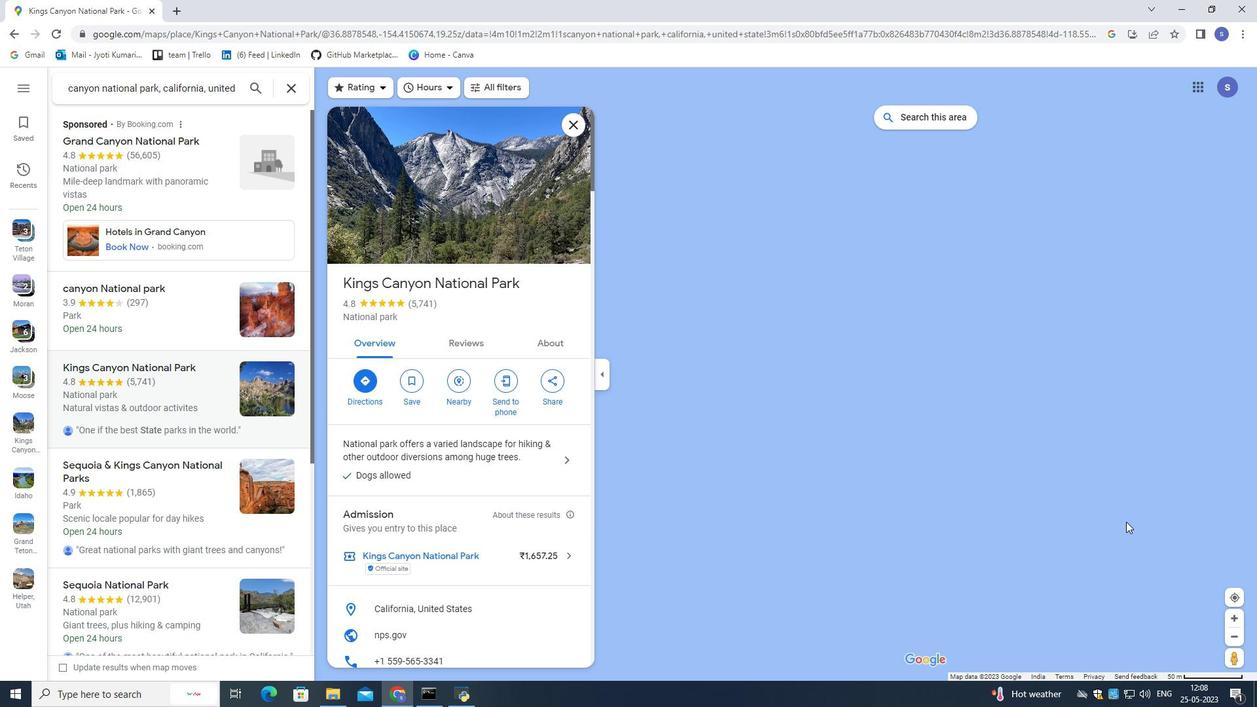 
Action: Mouse scrolled (1126, 519) with delta (0, 0)
Screenshot: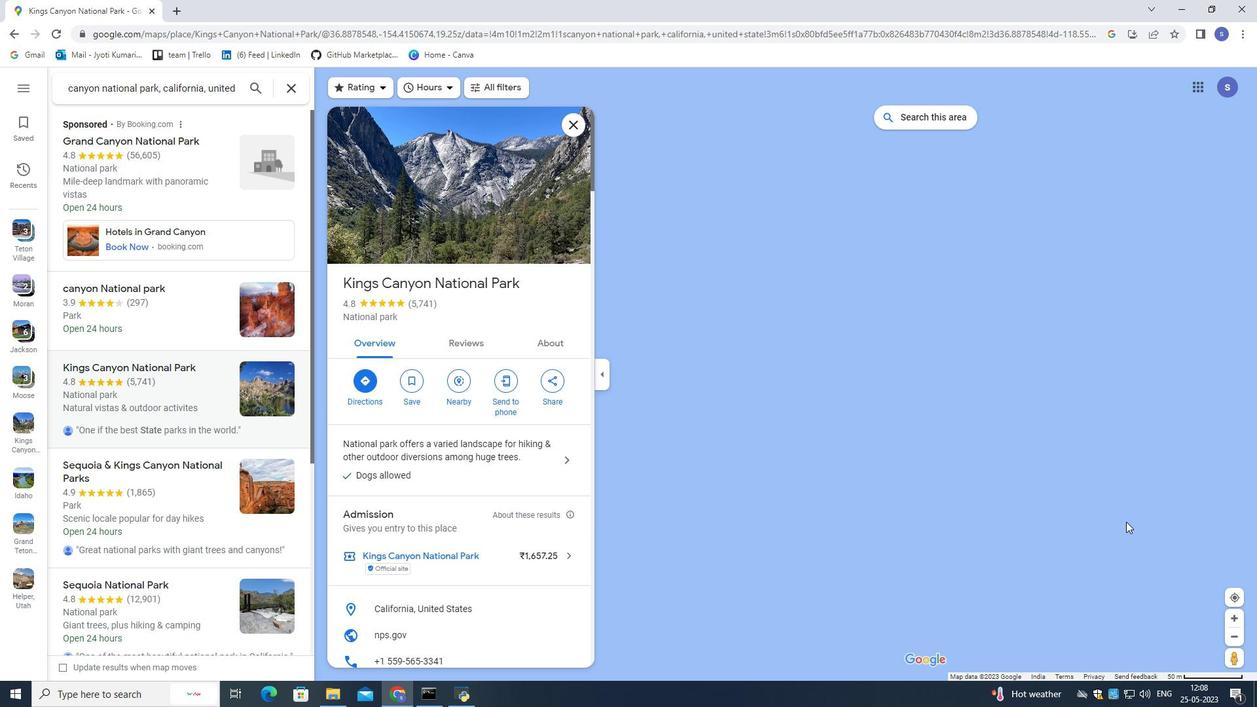 
Action: Mouse scrolled (1126, 519) with delta (0, 0)
Screenshot: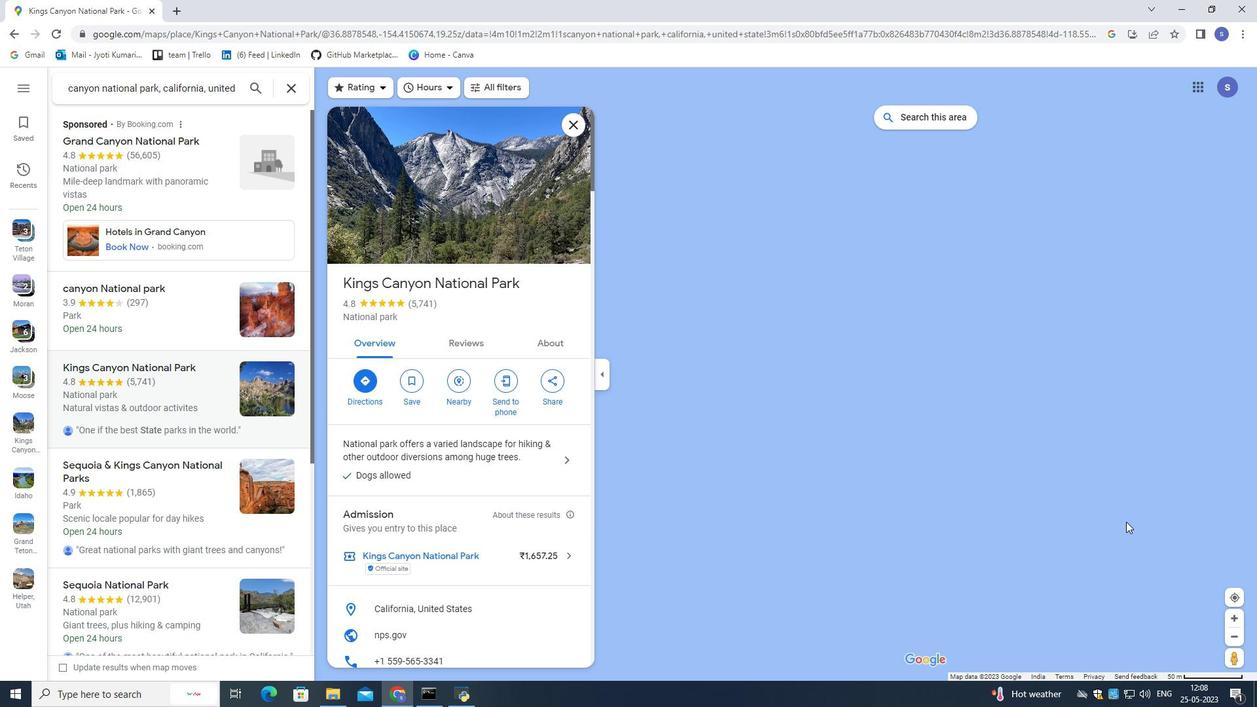 
Action: Mouse scrolled (1126, 519) with delta (0, 0)
Screenshot: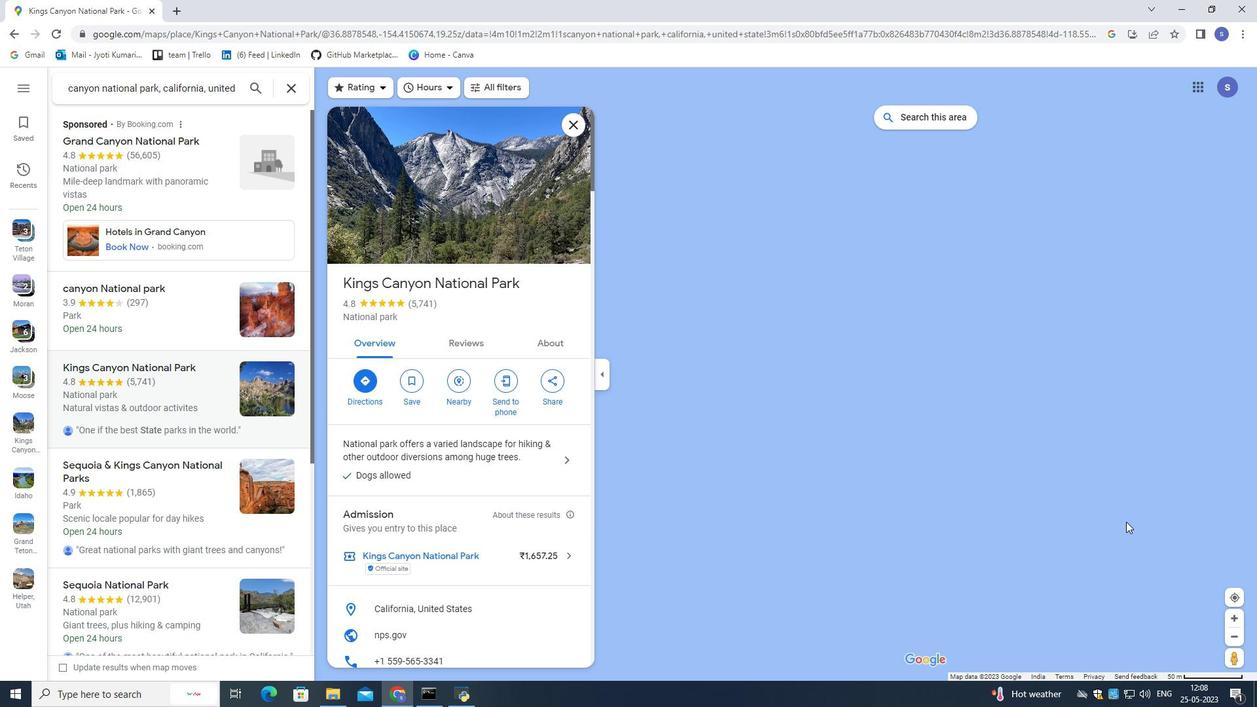 
Action: Mouse scrolled (1126, 519) with delta (0, 0)
Screenshot: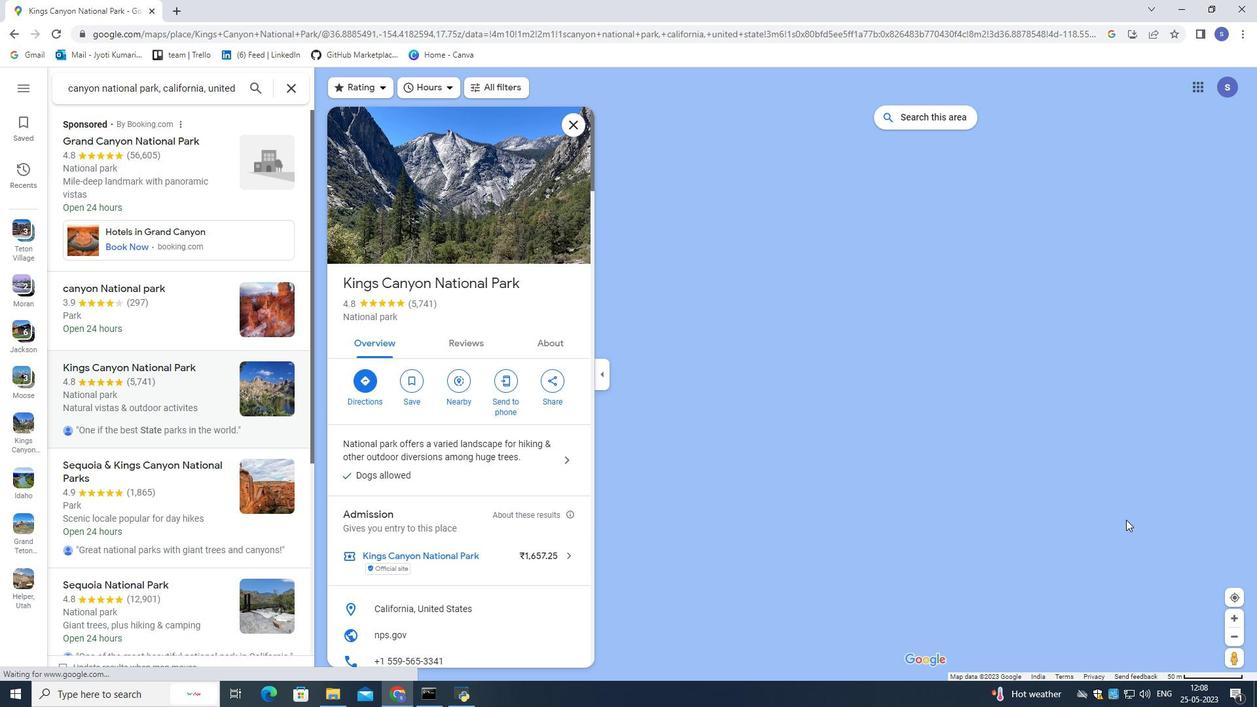 
Action: Mouse moved to (1126, 520)
Screenshot: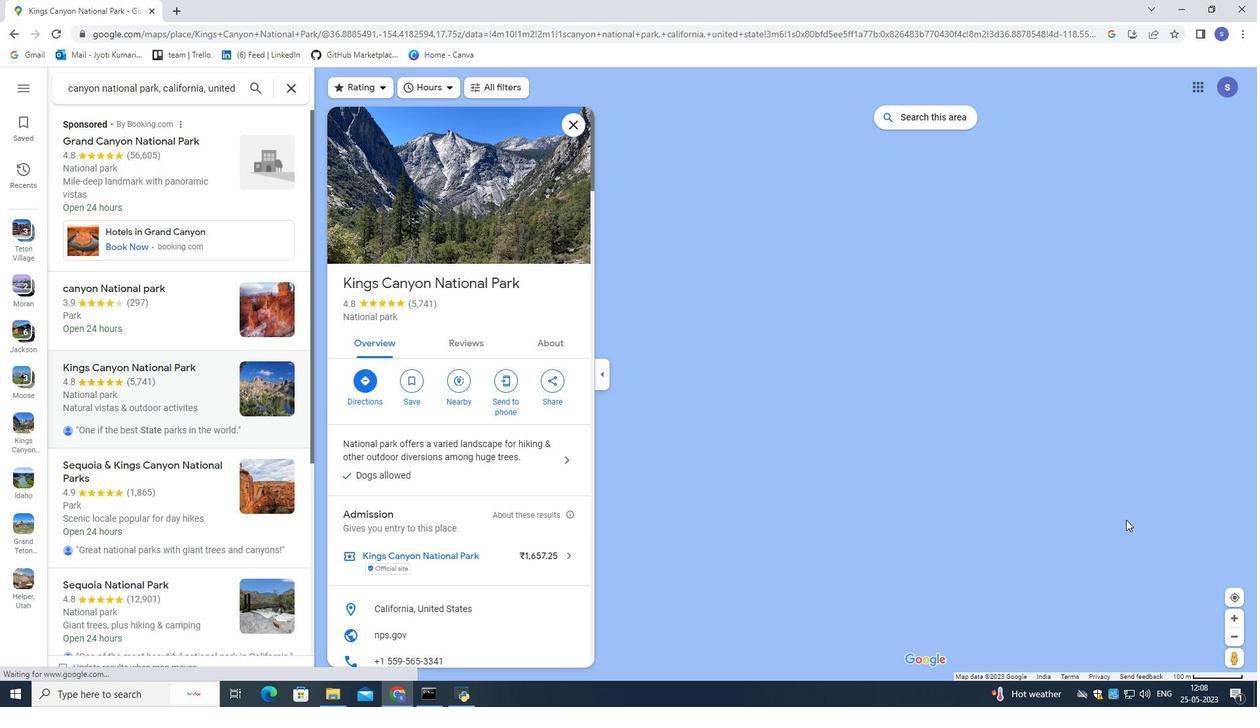
Action: Mouse scrolled (1126, 519) with delta (0, 0)
Screenshot: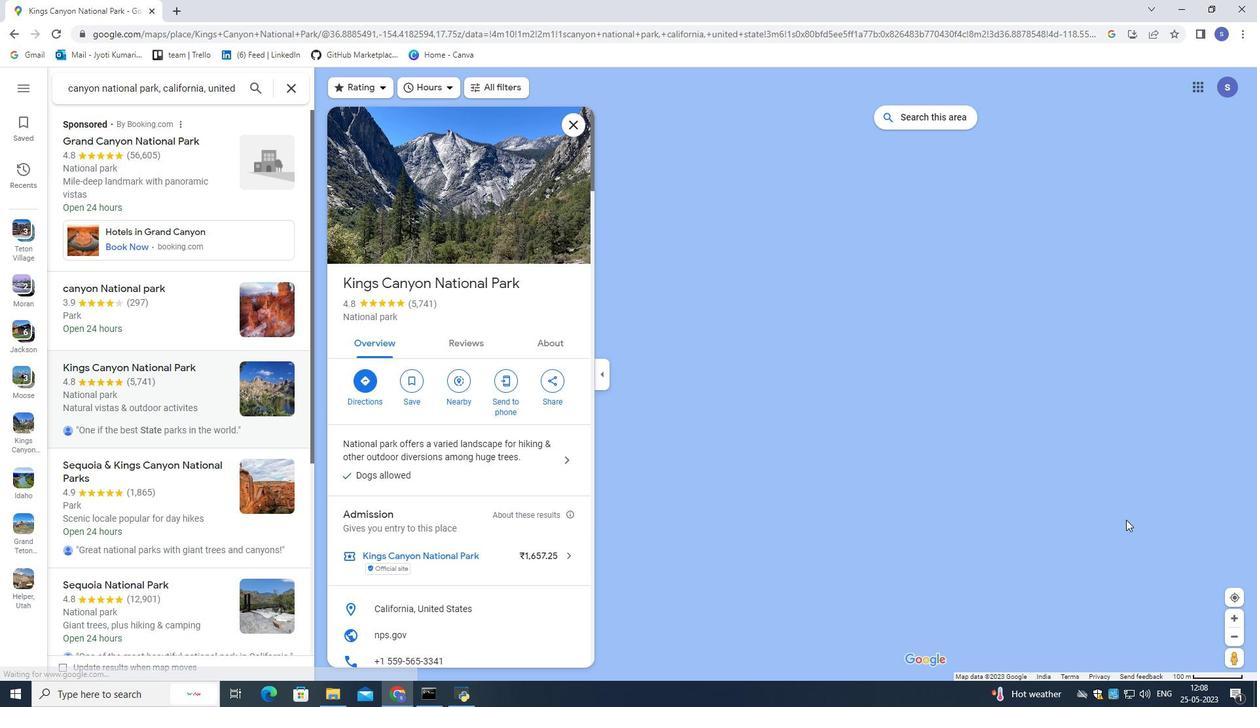 
Action: Mouse scrolled (1126, 519) with delta (0, 0)
Screenshot: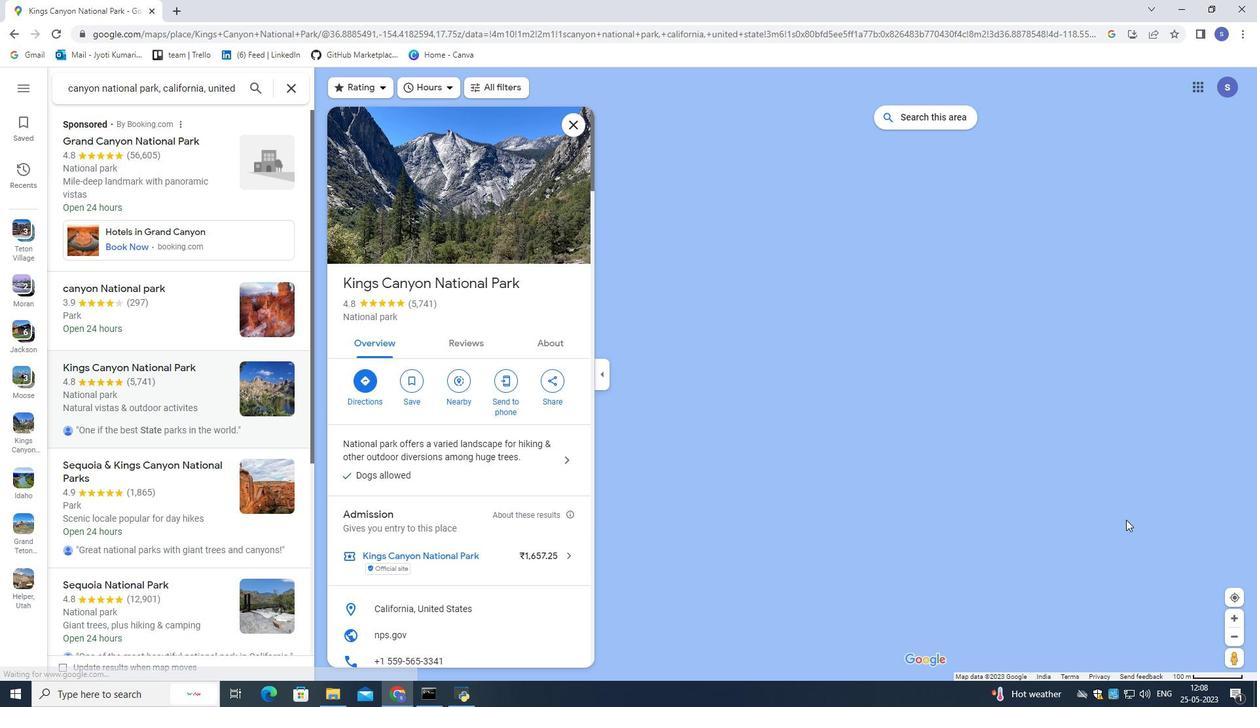 
Action: Mouse scrolled (1126, 519) with delta (0, 0)
Screenshot: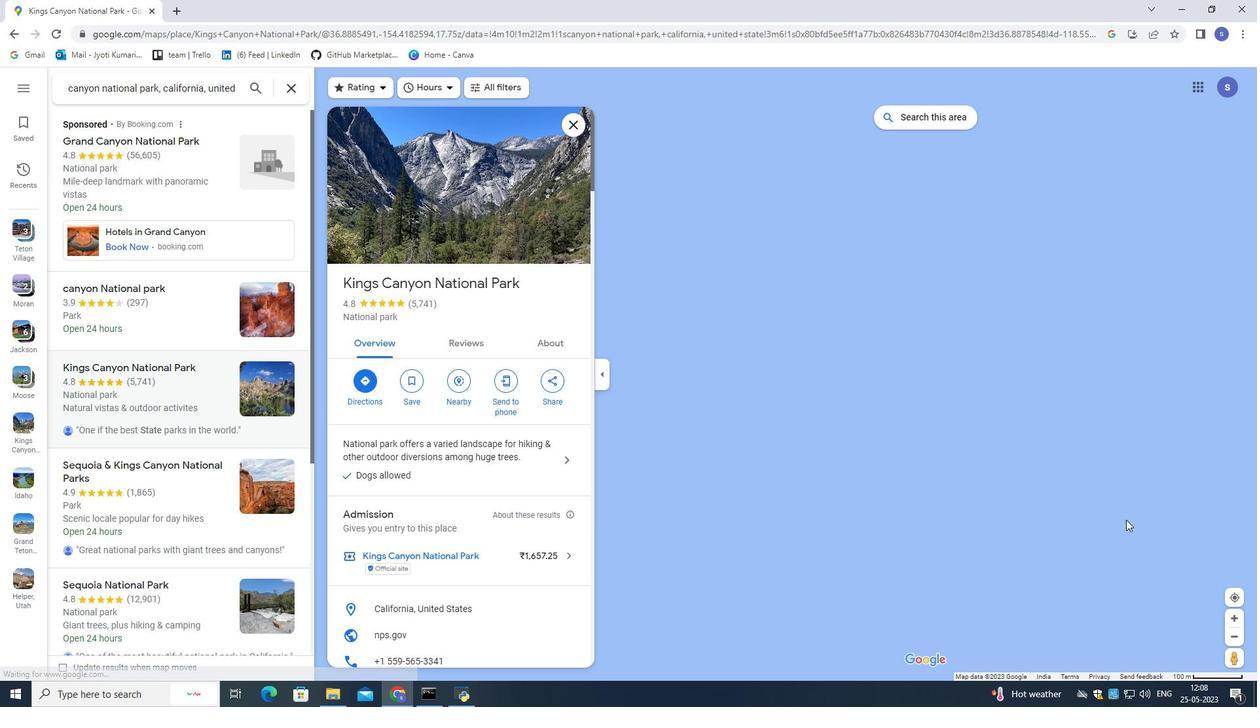 
Action: Mouse scrolled (1126, 519) with delta (0, 0)
Screenshot: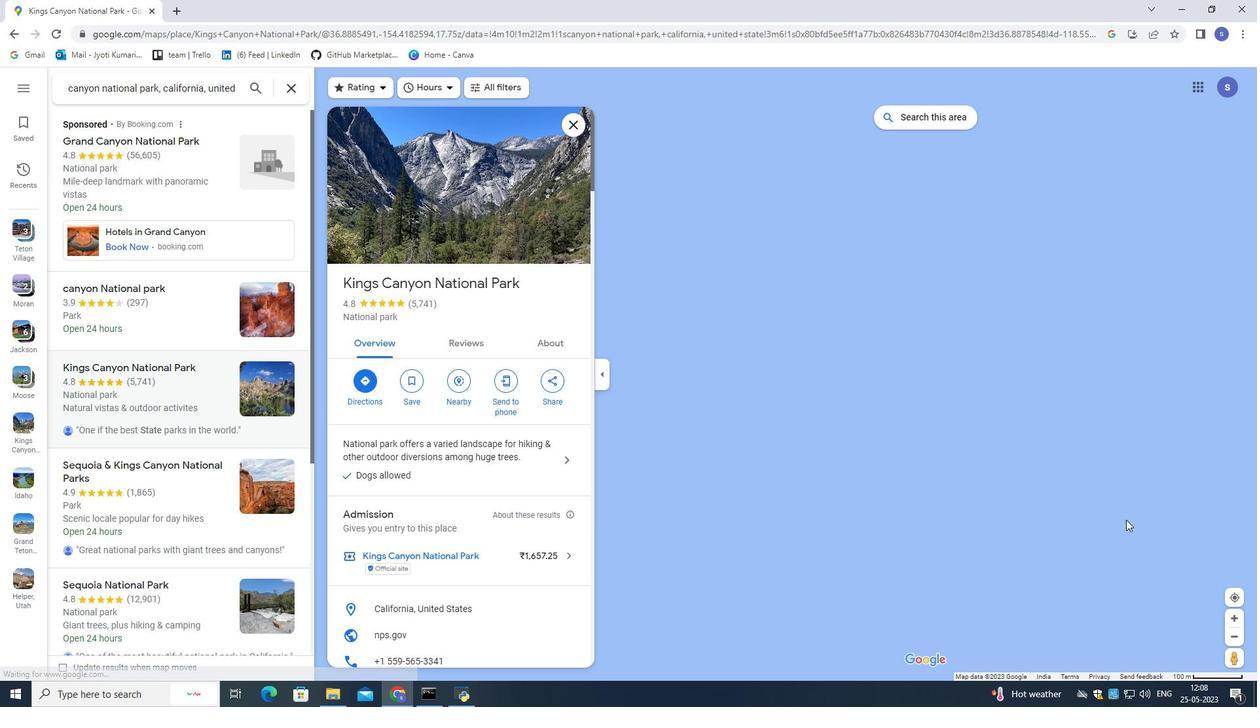 
Action: Mouse scrolled (1126, 519) with delta (0, 0)
Screenshot: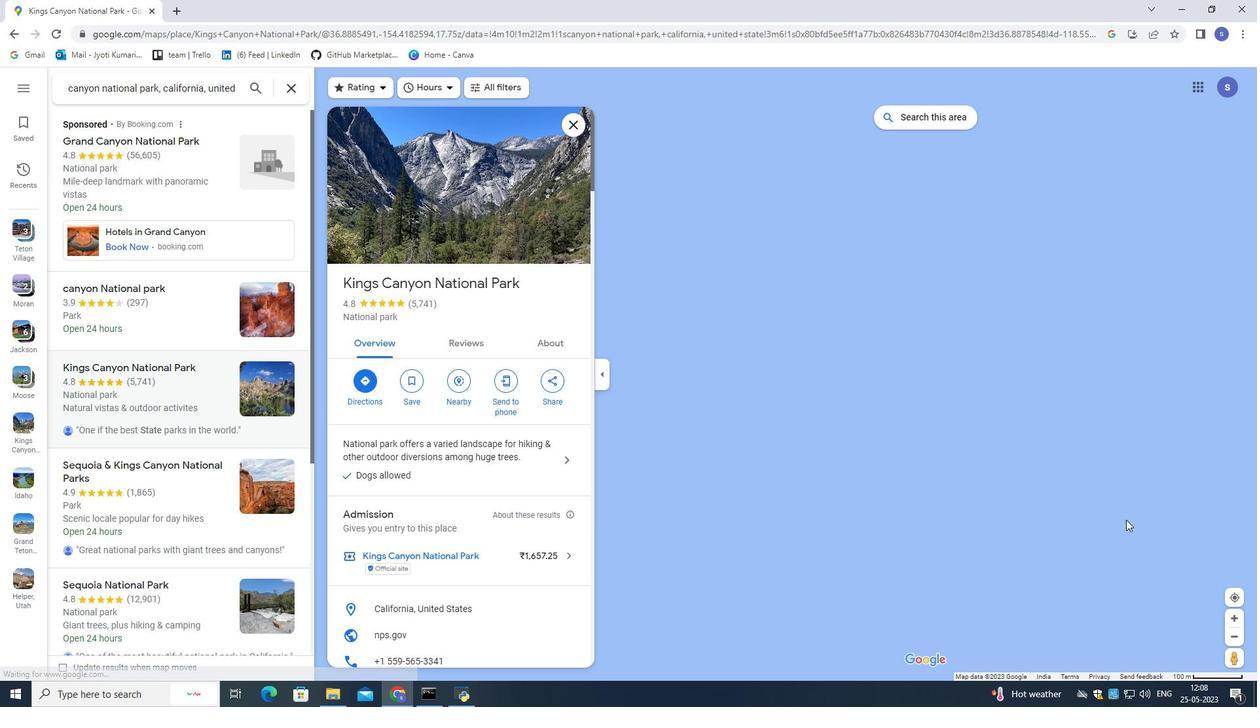 
Action: Mouse scrolled (1126, 519) with delta (0, 0)
Screenshot: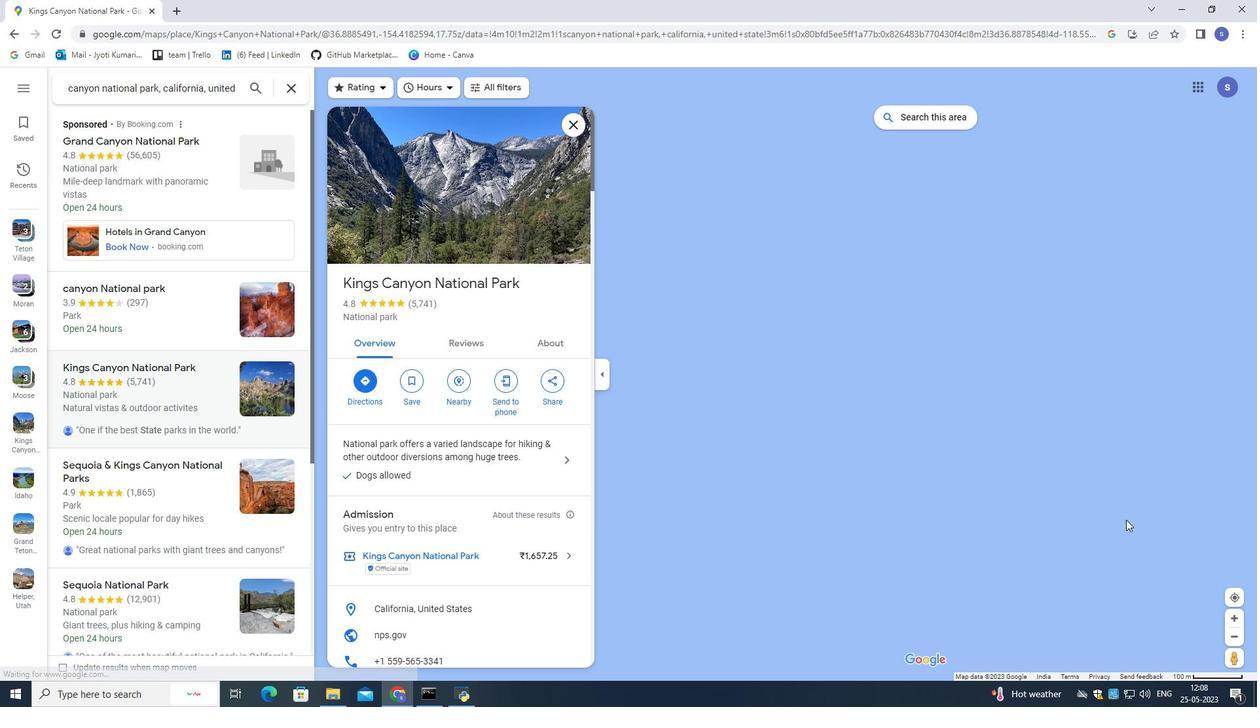 
Action: Mouse scrolled (1126, 519) with delta (0, 0)
Screenshot: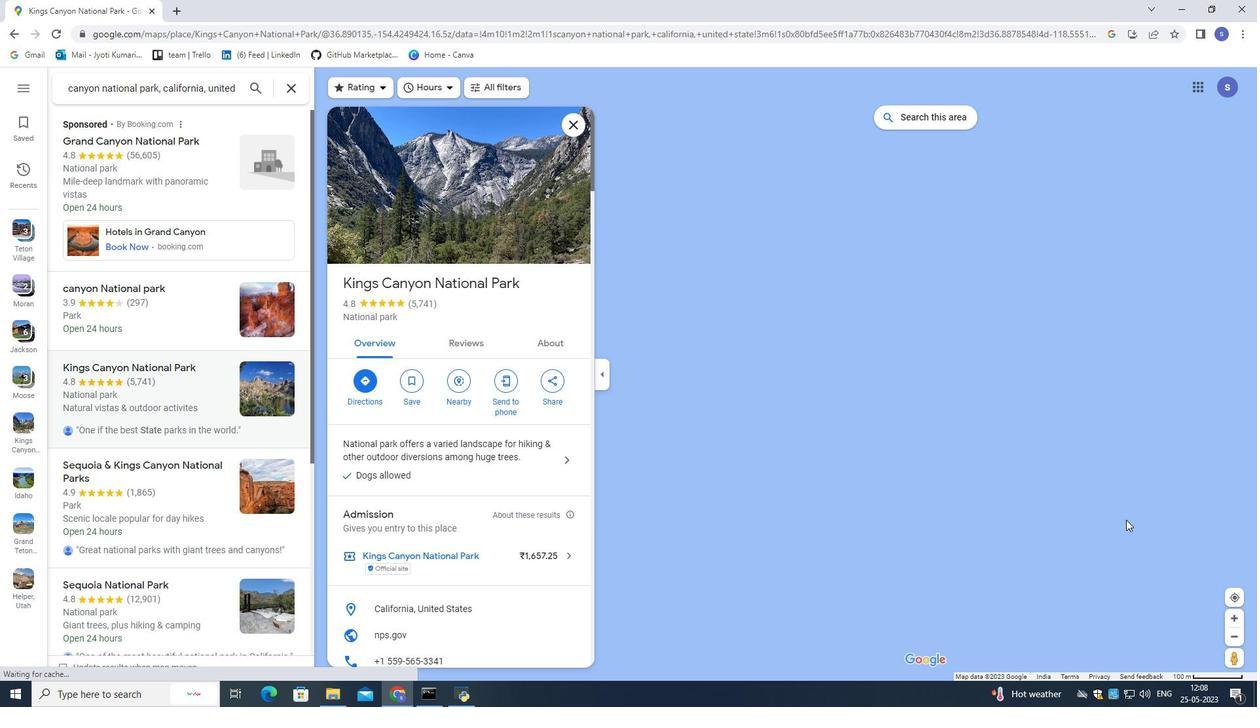 
Action: Mouse scrolled (1126, 519) with delta (0, 0)
Screenshot: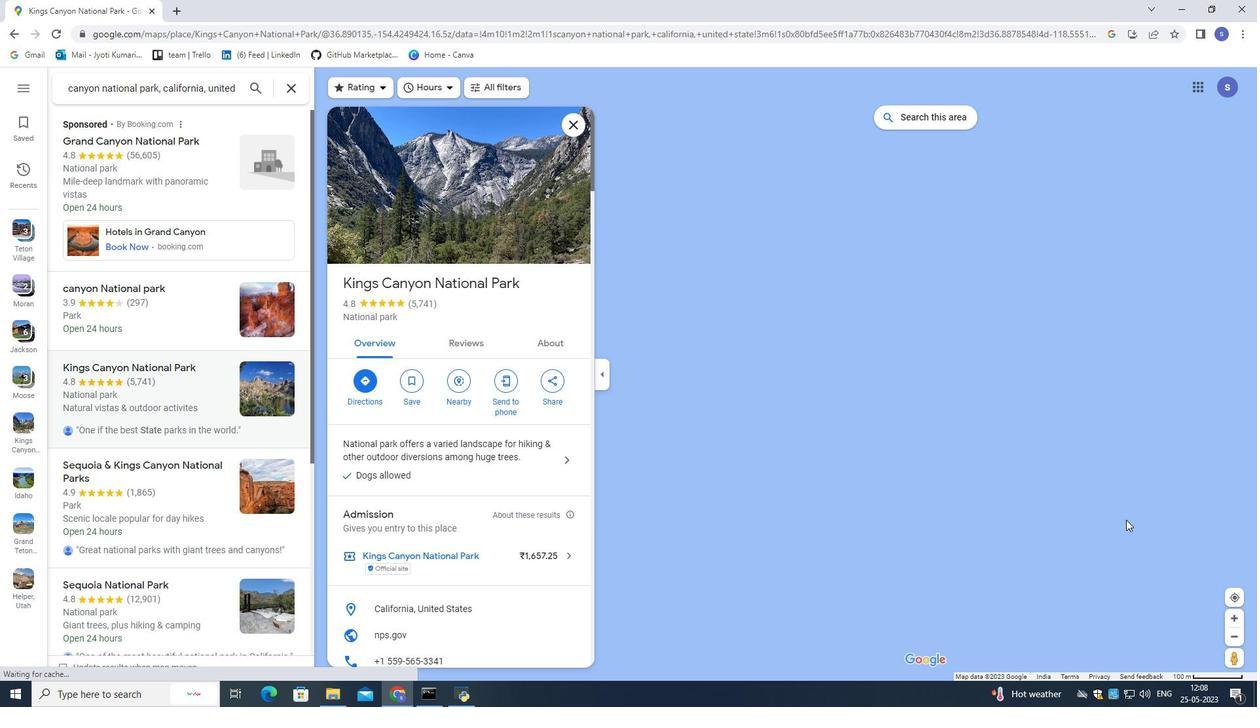 
Action: Mouse scrolled (1126, 519) with delta (0, 0)
Screenshot: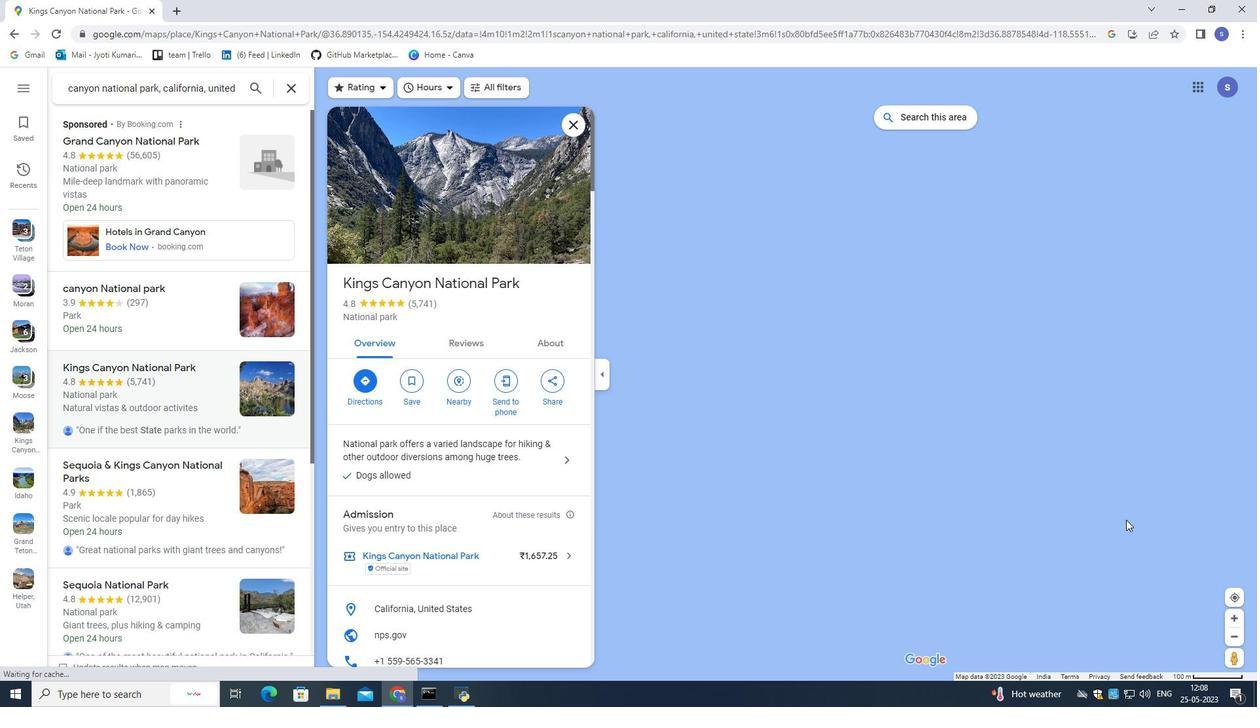 
Action: Mouse scrolled (1126, 519) with delta (0, 0)
Screenshot: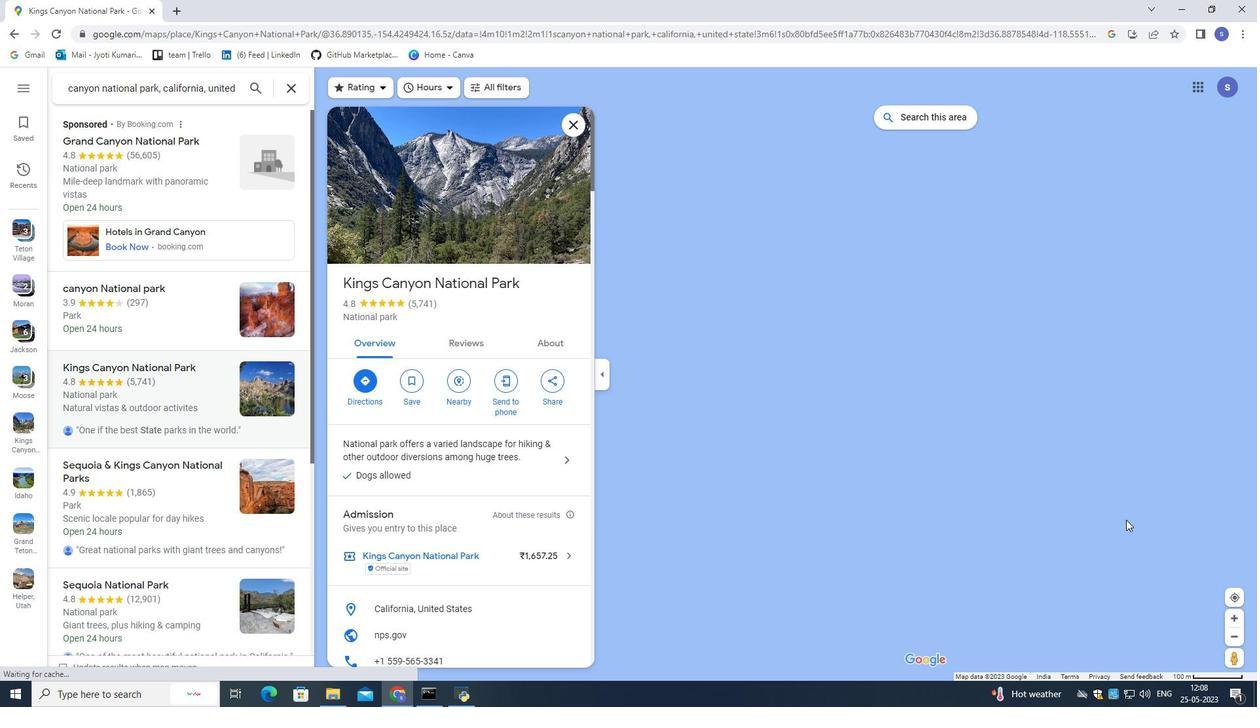 
Action: Mouse scrolled (1126, 519) with delta (0, 0)
Screenshot: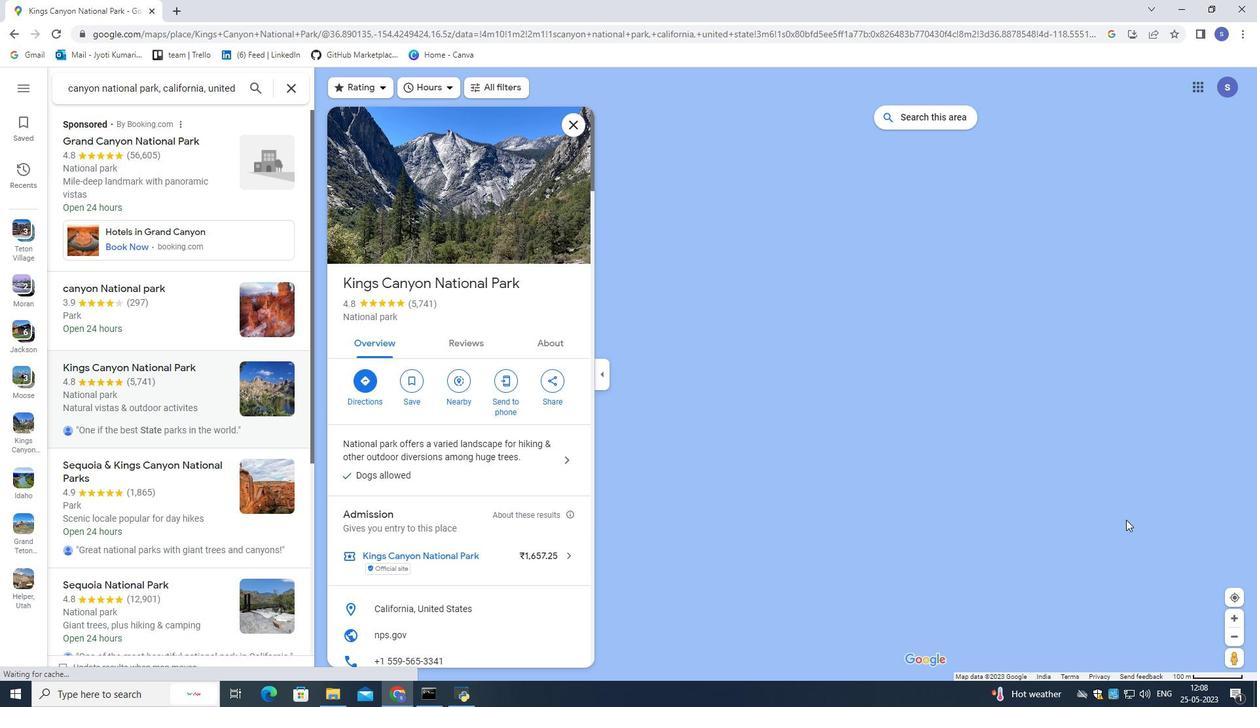 
Action: Mouse scrolled (1126, 519) with delta (0, 0)
Screenshot: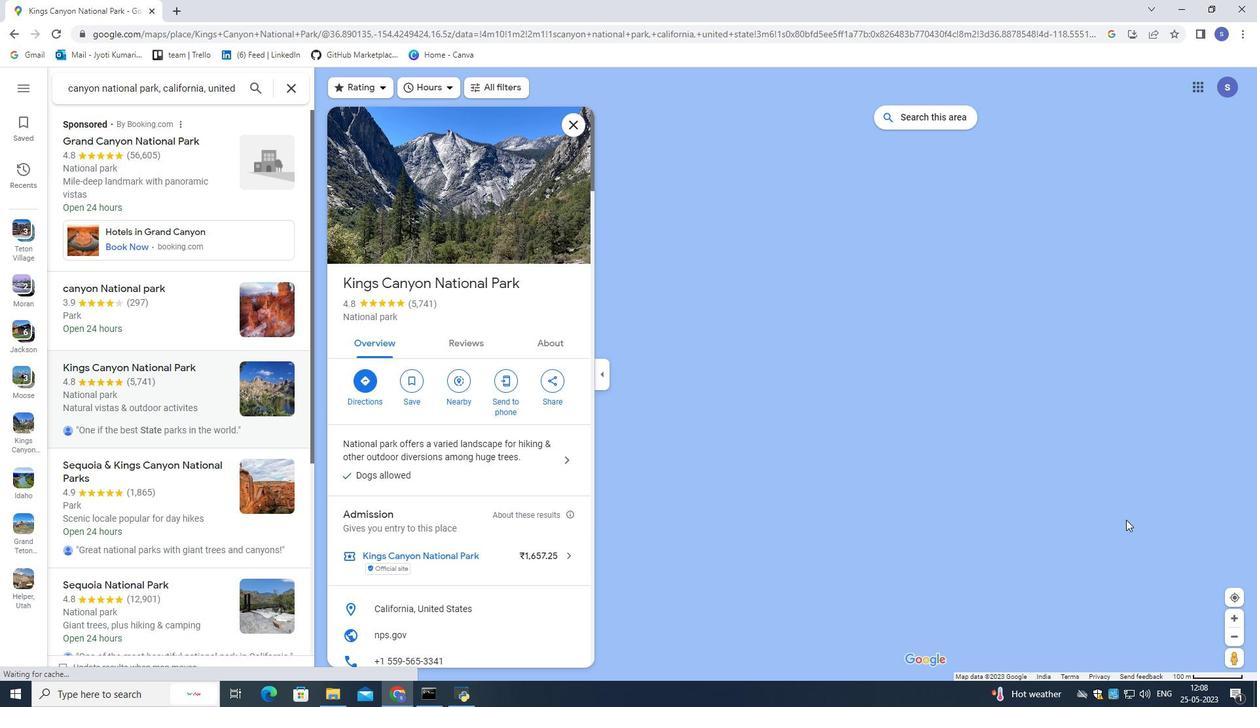 
Action: Mouse moved to (1127, 516)
Screenshot: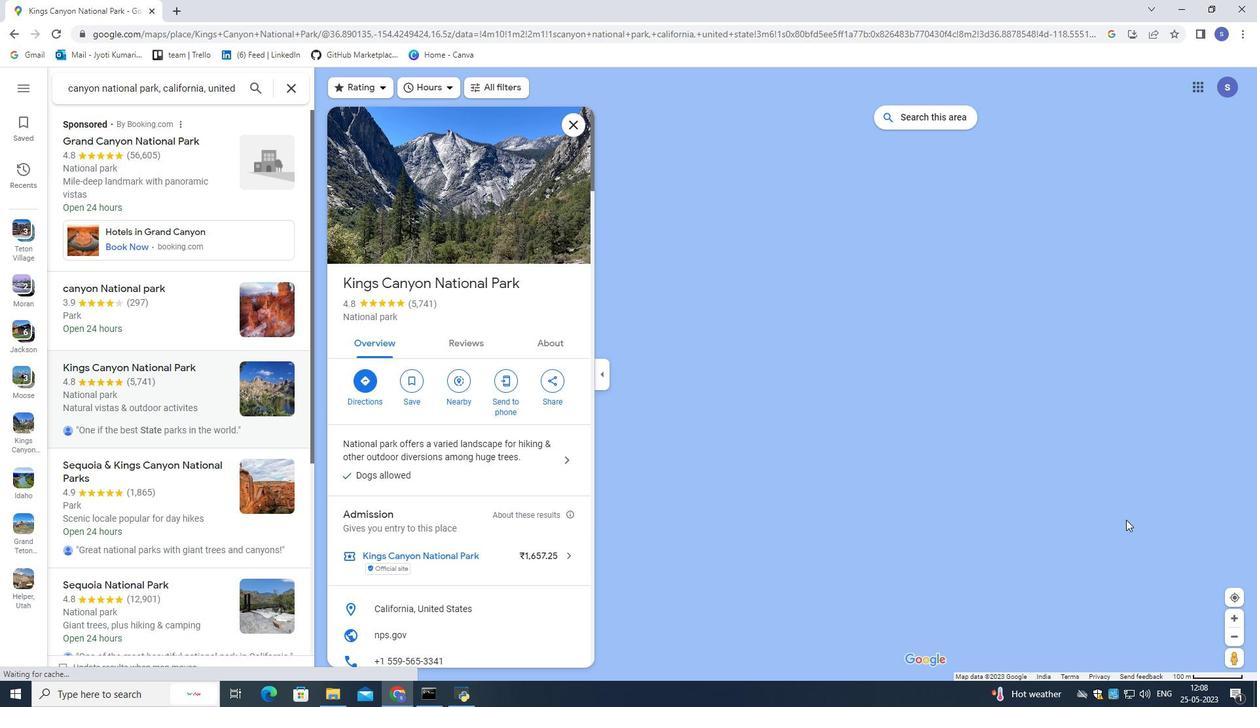
Action: Mouse scrolled (1127, 516) with delta (0, 0)
Screenshot: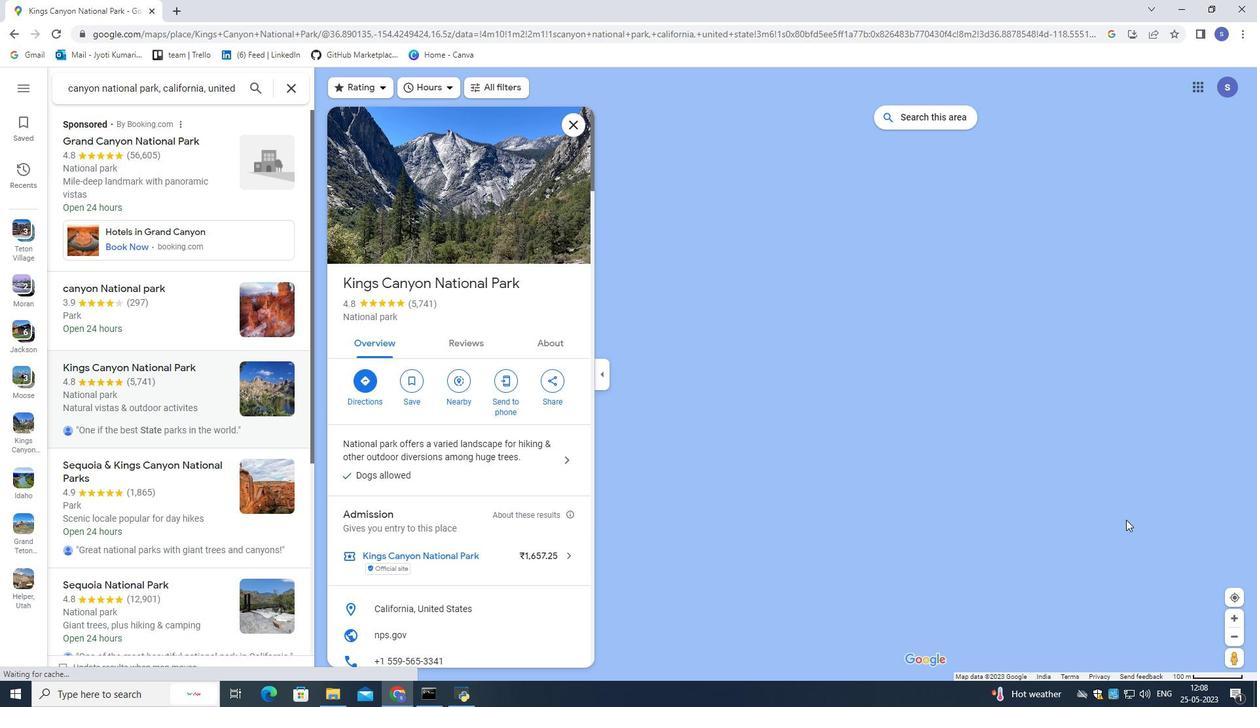 
Action: Mouse moved to (1127, 516)
Screenshot: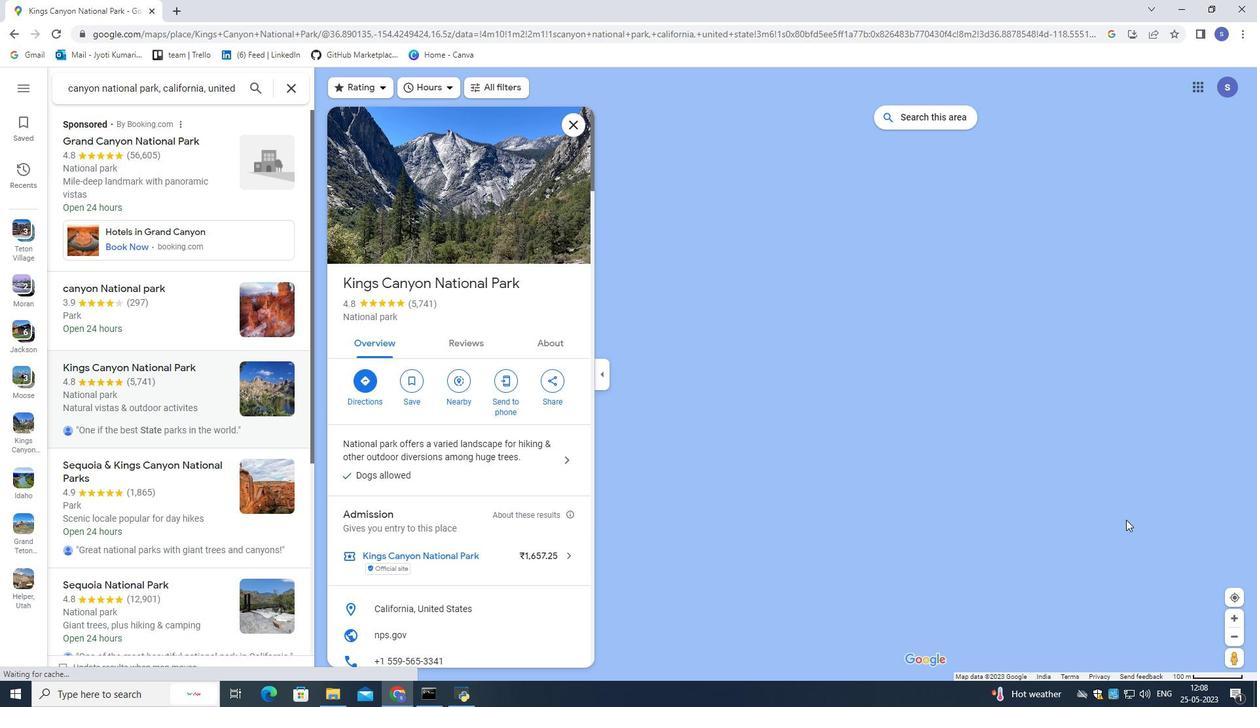 
Action: Mouse scrolled (1127, 515) with delta (0, 0)
Screenshot: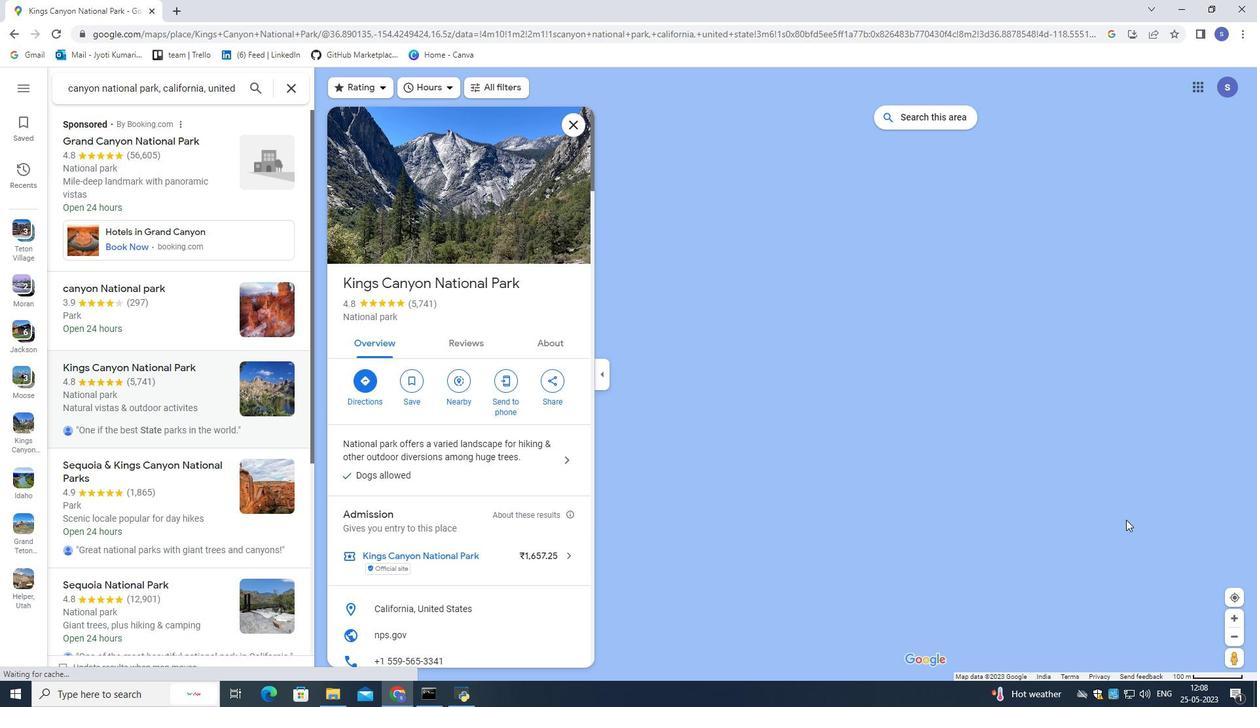 
Action: Mouse scrolled (1127, 515) with delta (0, 0)
Screenshot: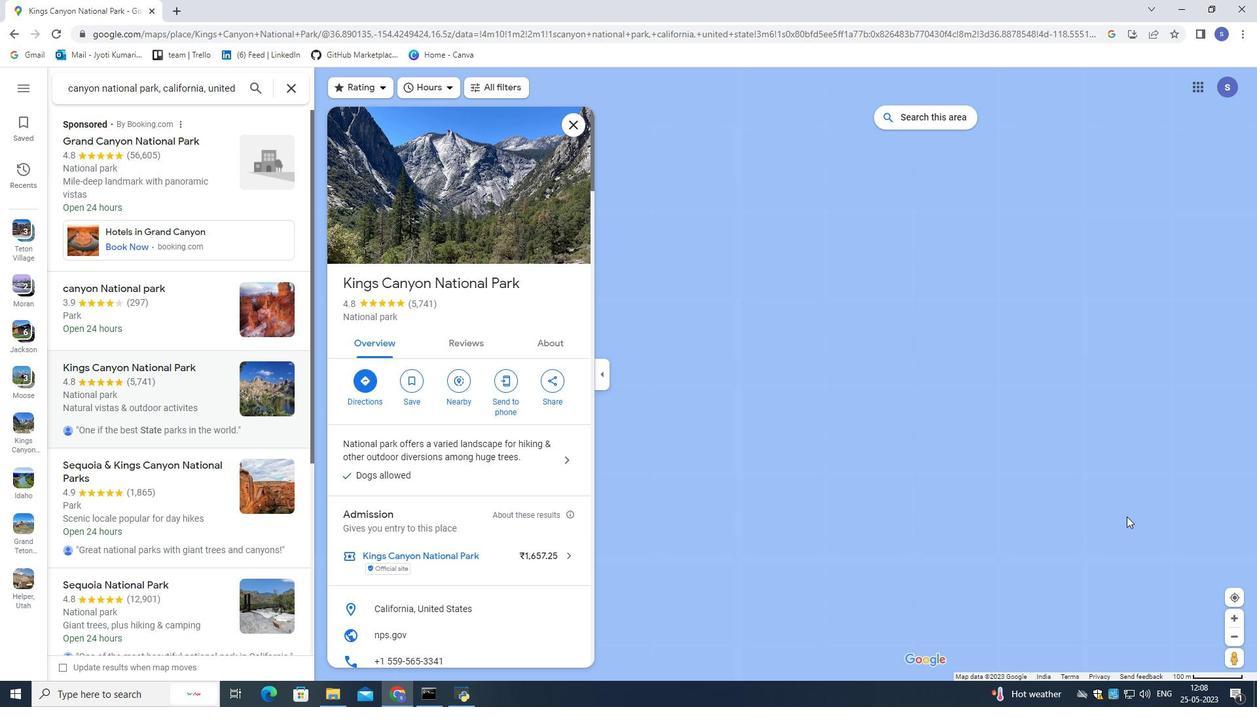 
Action: Mouse scrolled (1127, 515) with delta (0, 0)
Screenshot: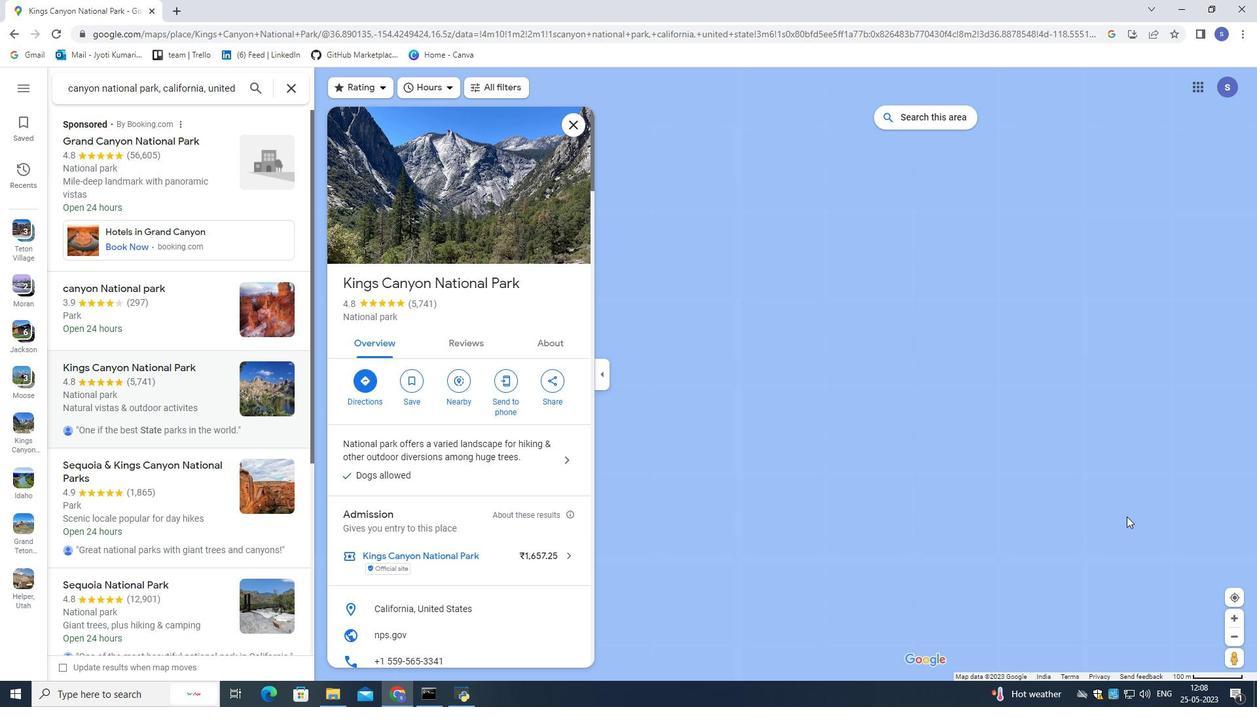 
Action: Mouse scrolled (1127, 515) with delta (0, 0)
Screenshot: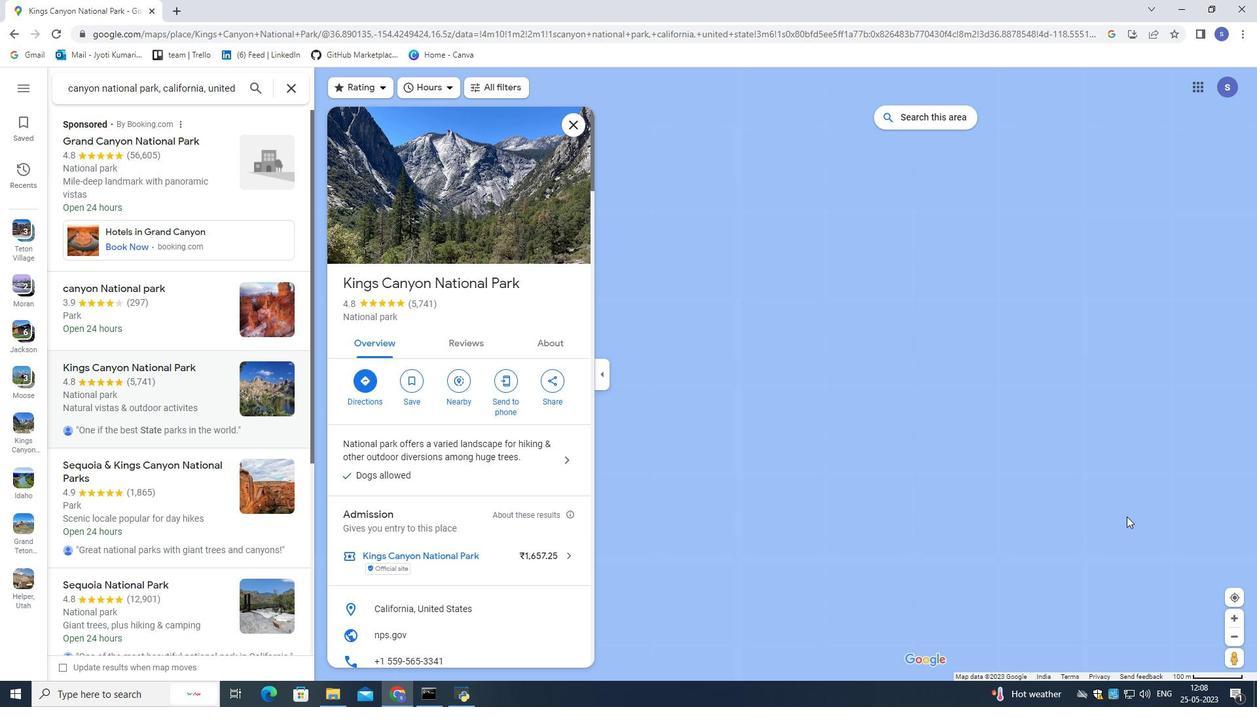 
Action: Mouse scrolled (1127, 515) with delta (0, 0)
Screenshot: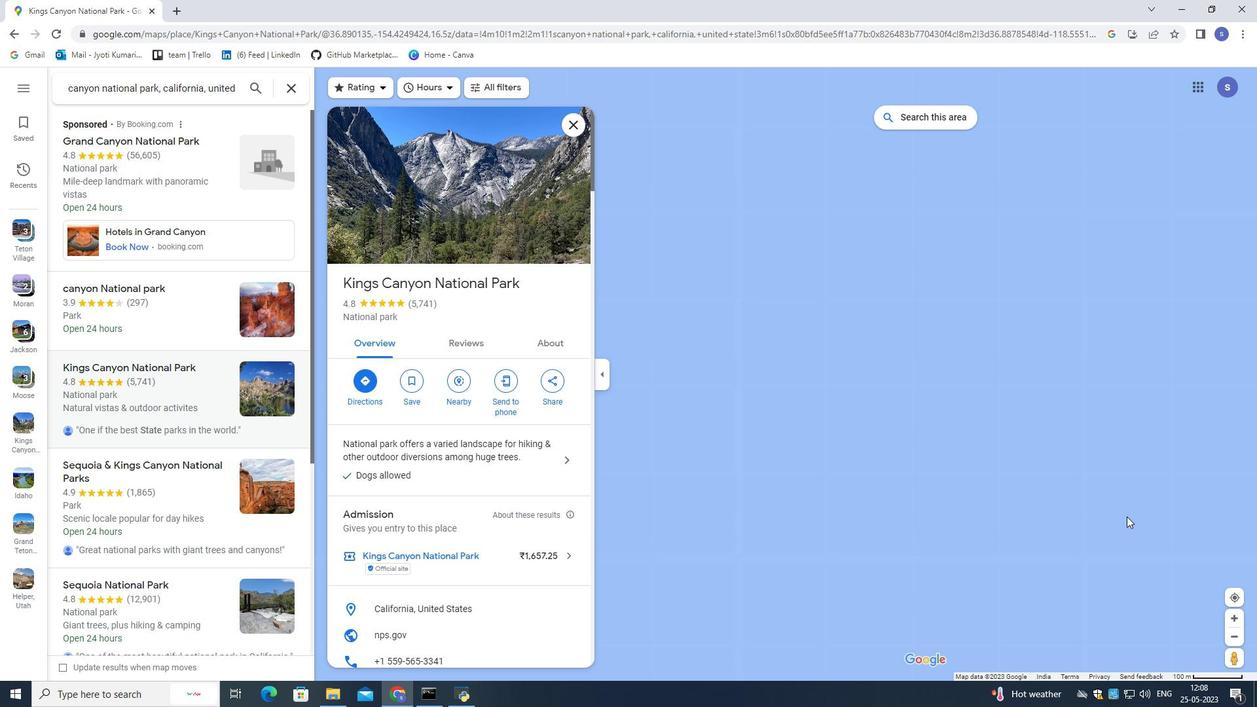
Action: Mouse moved to (1178, 579)
Screenshot: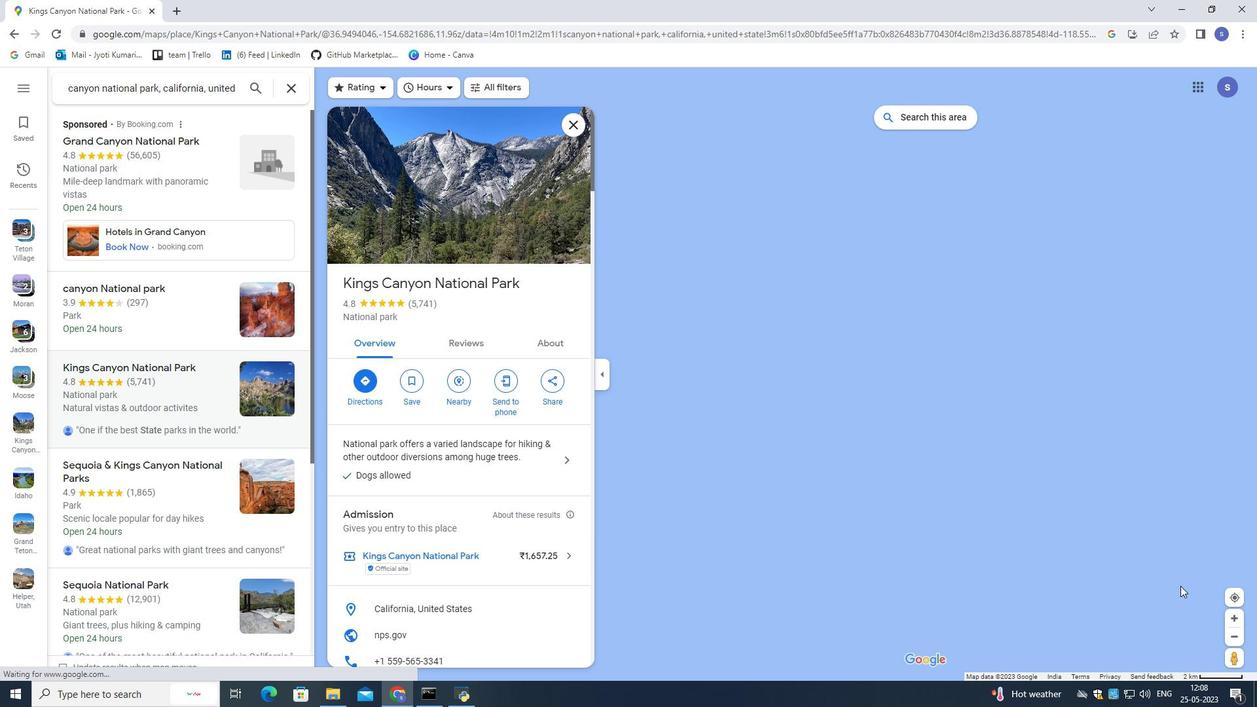 
Action: Mouse scrolled (1178, 578) with delta (0, 0)
Screenshot: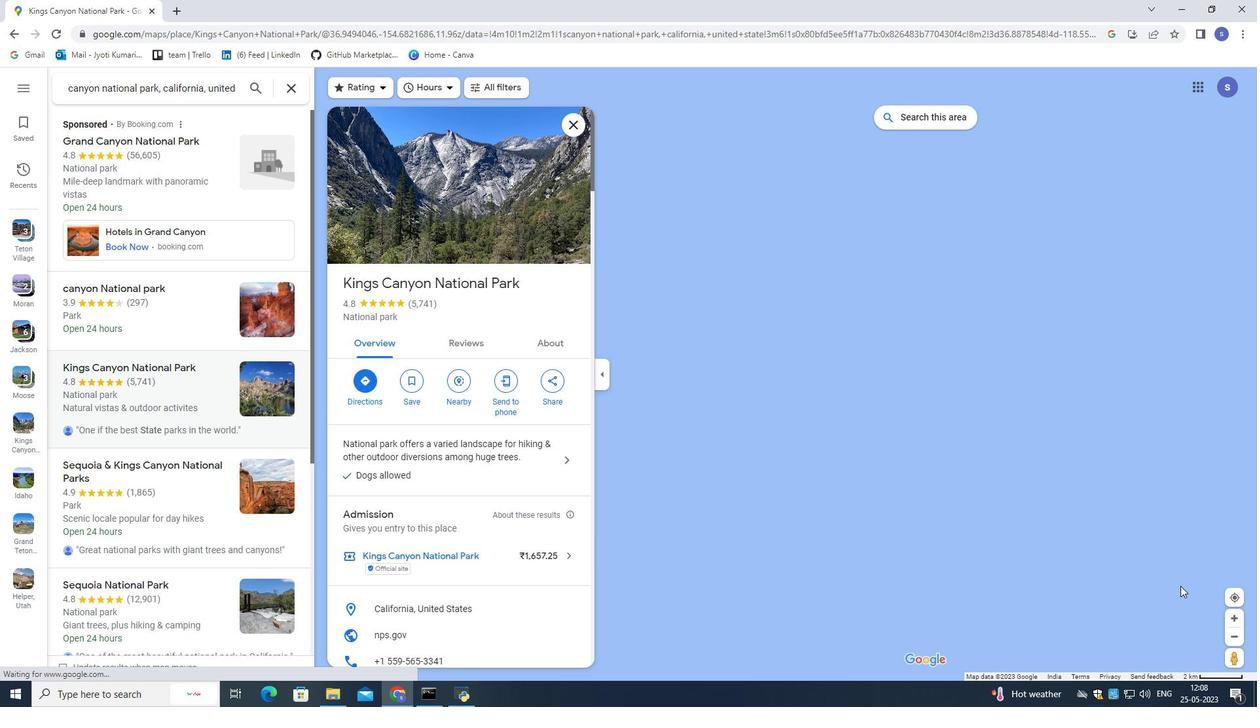 
Action: Mouse scrolled (1178, 578) with delta (0, 0)
Screenshot: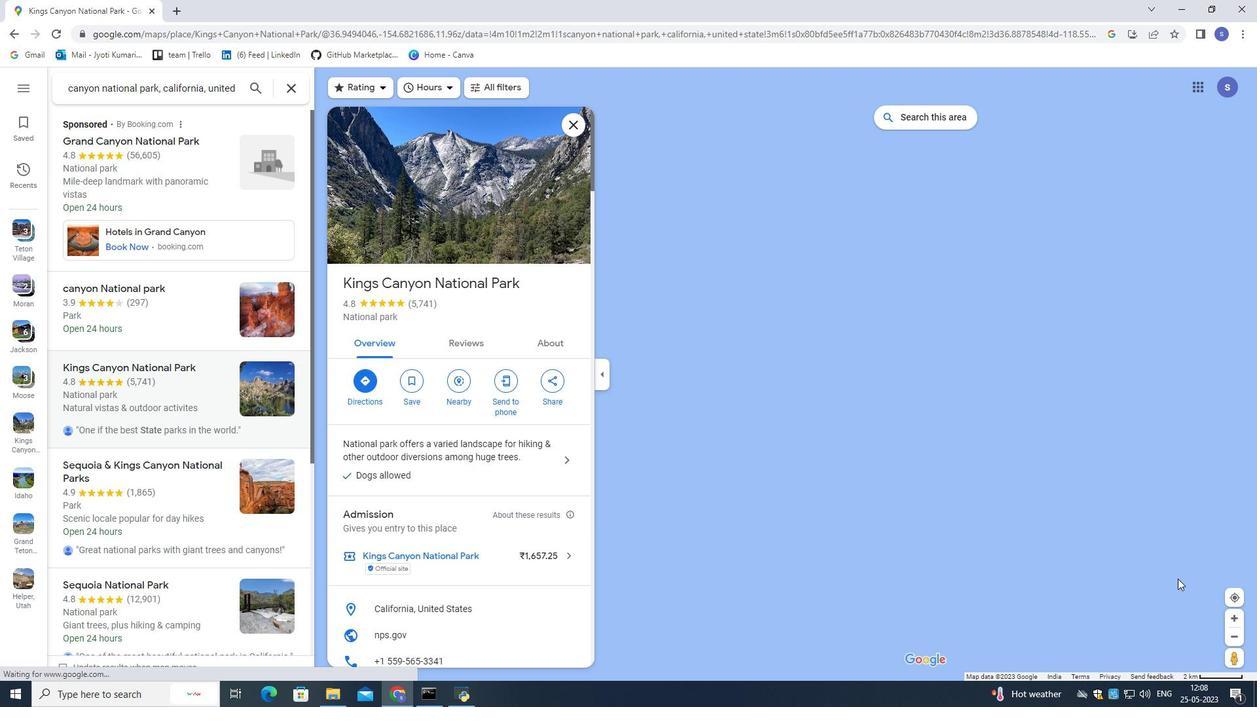
Action: Mouse scrolled (1178, 578) with delta (0, 0)
Screenshot: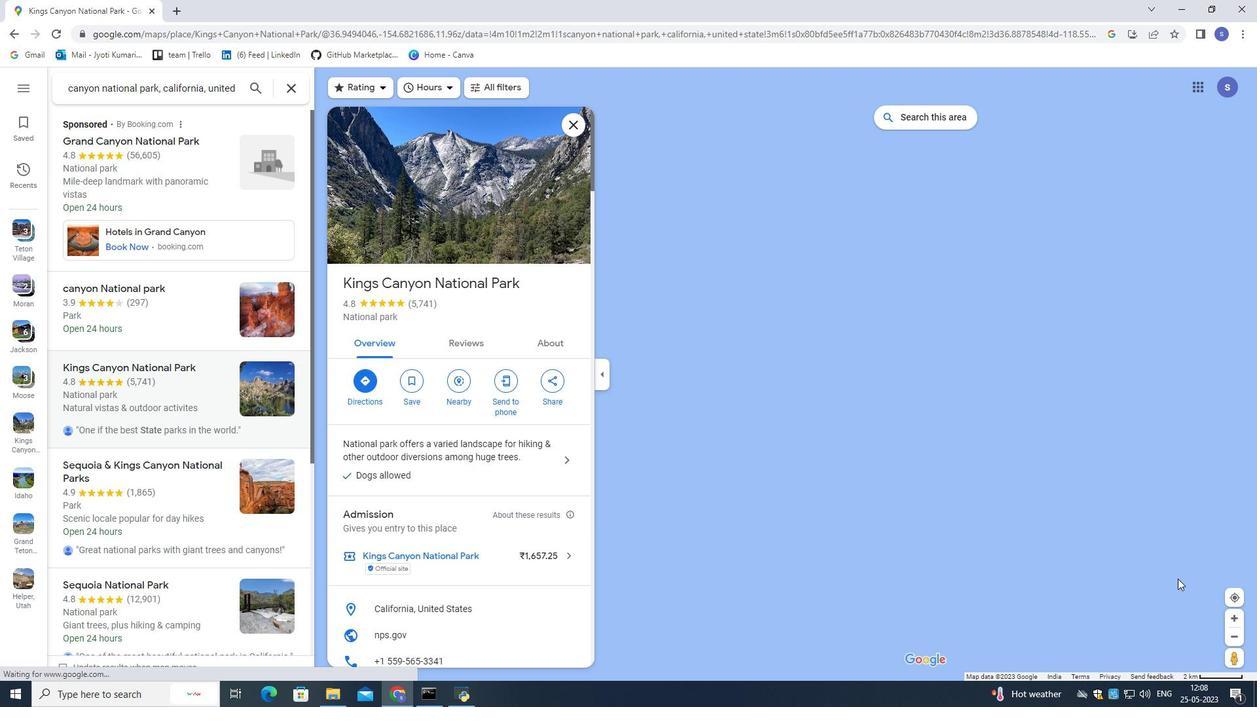 
Action: Mouse scrolled (1178, 578) with delta (0, 0)
Screenshot: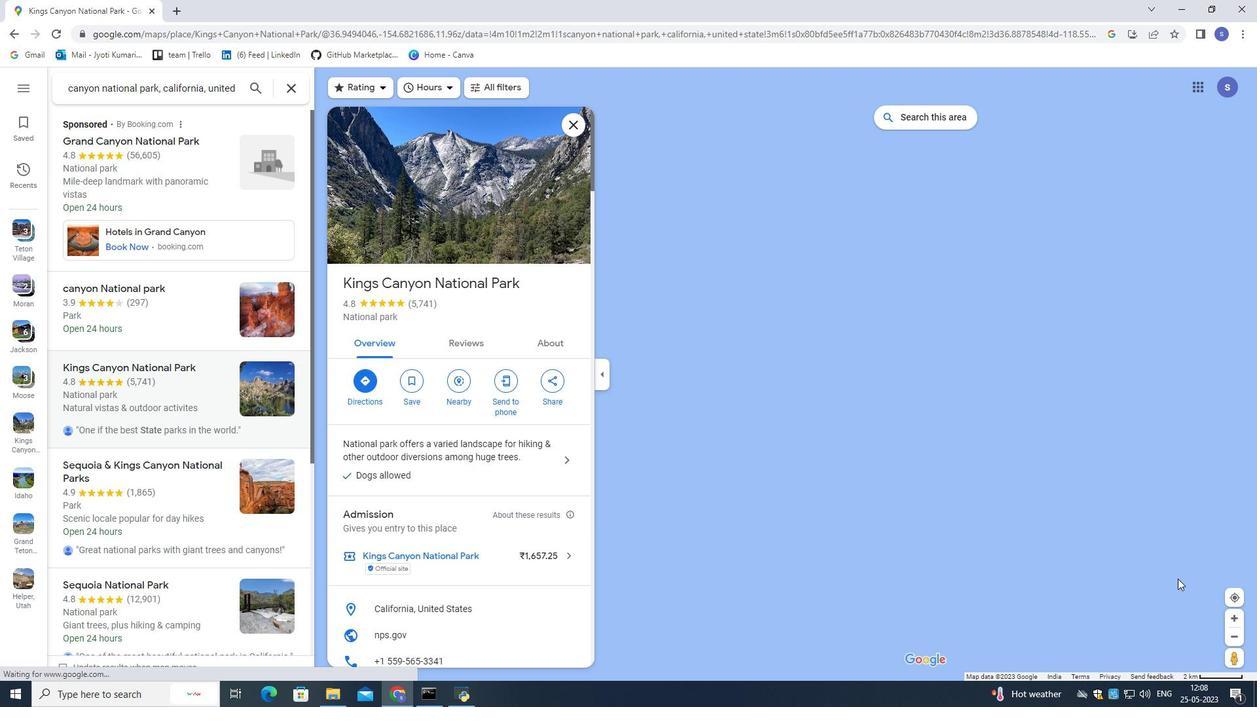 
Action: Mouse scrolled (1178, 578) with delta (0, 0)
Screenshot: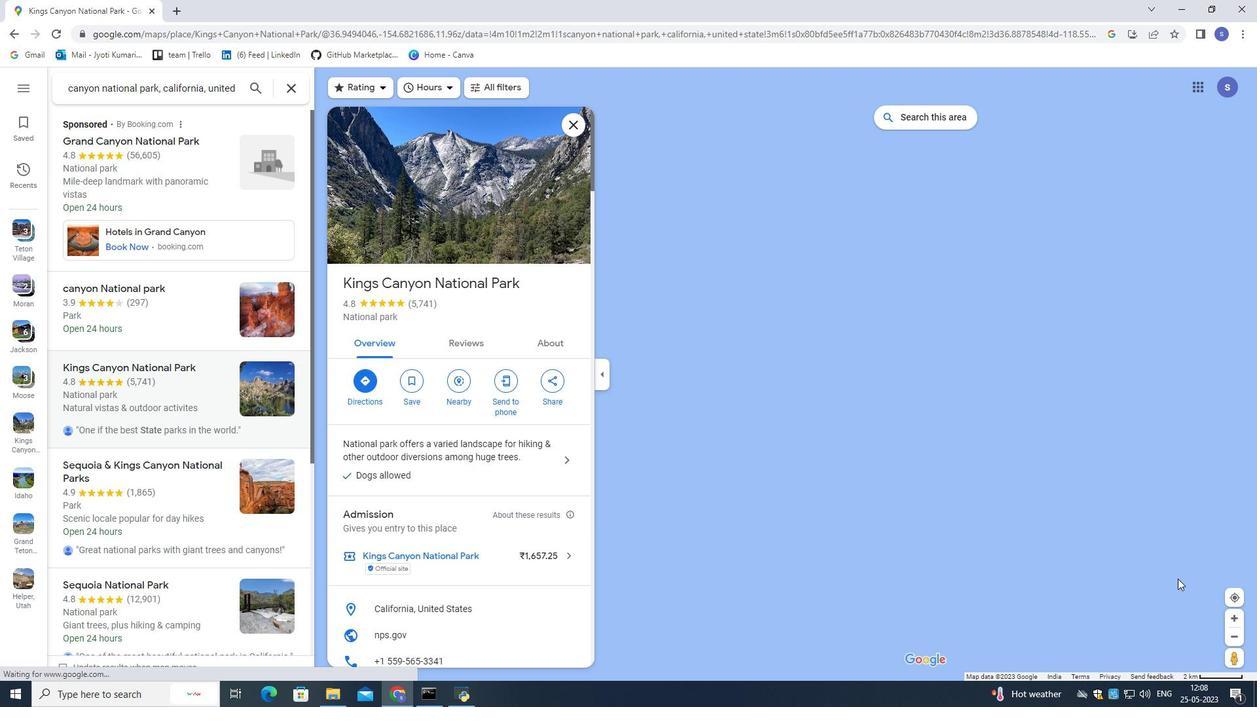 
Action: Mouse scrolled (1178, 578) with delta (0, 0)
Screenshot: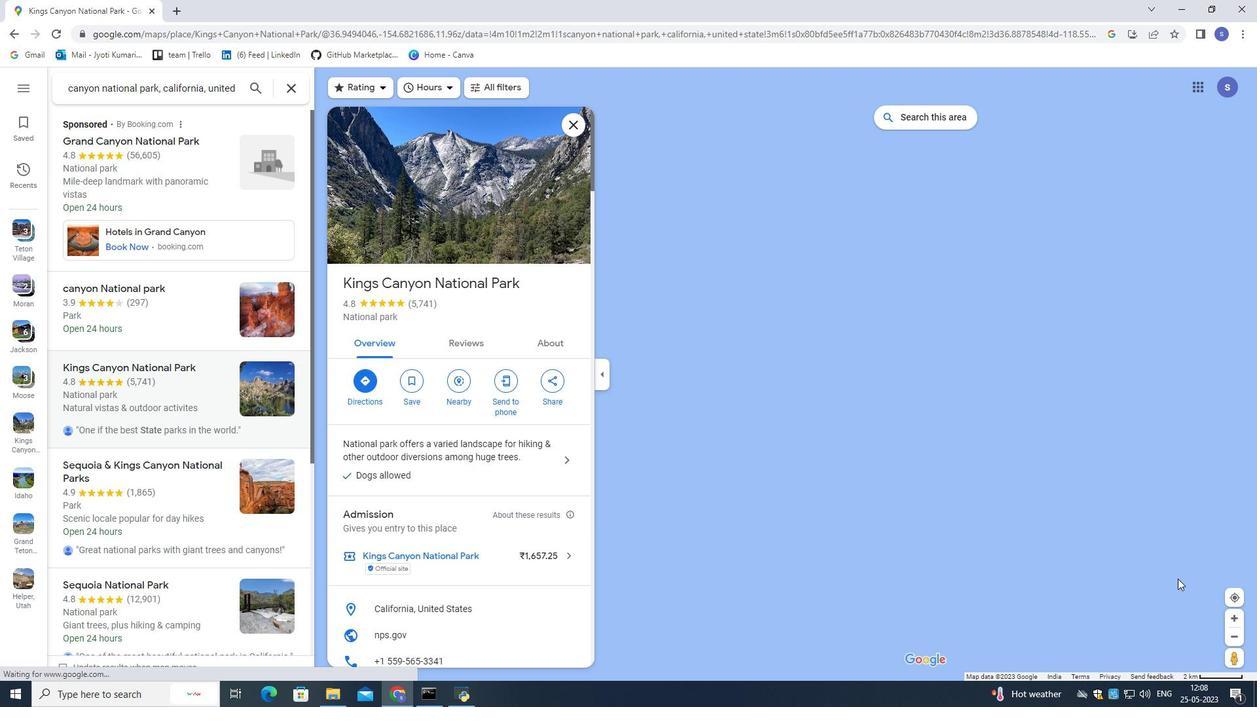 
Action: Mouse moved to (1174, 571)
Screenshot: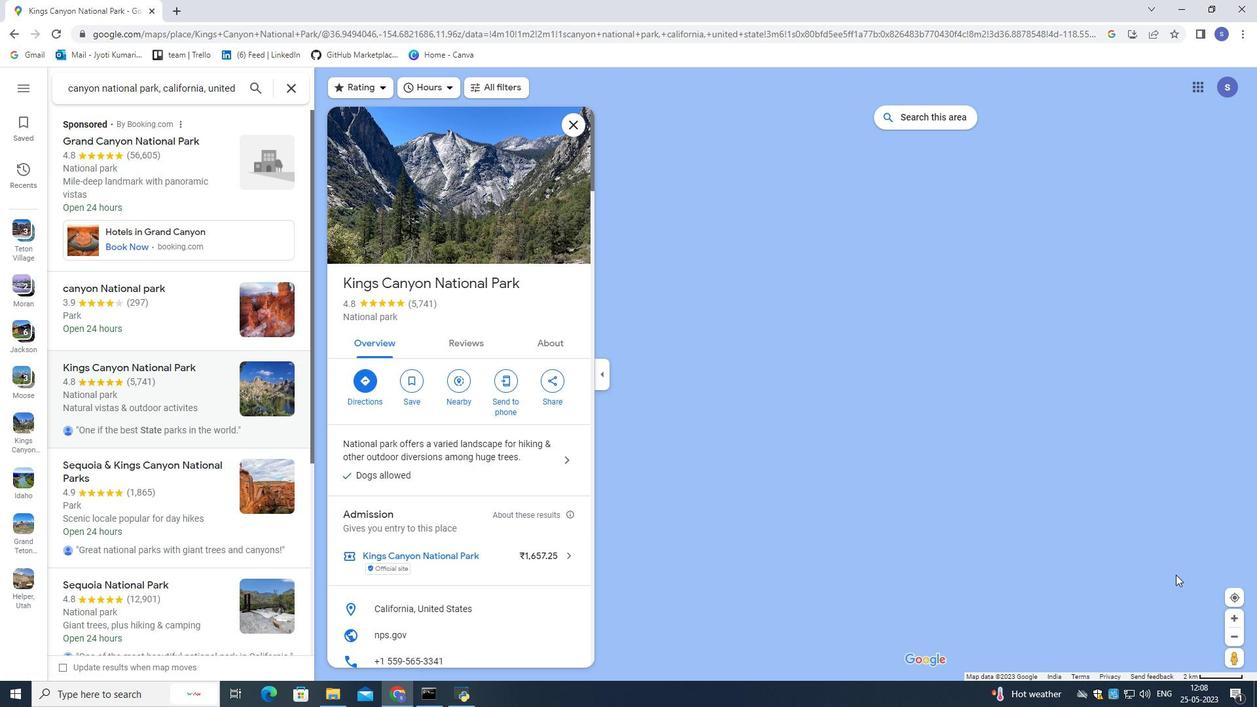 
Action: Mouse scrolled (1174, 570) with delta (0, 0)
Screenshot: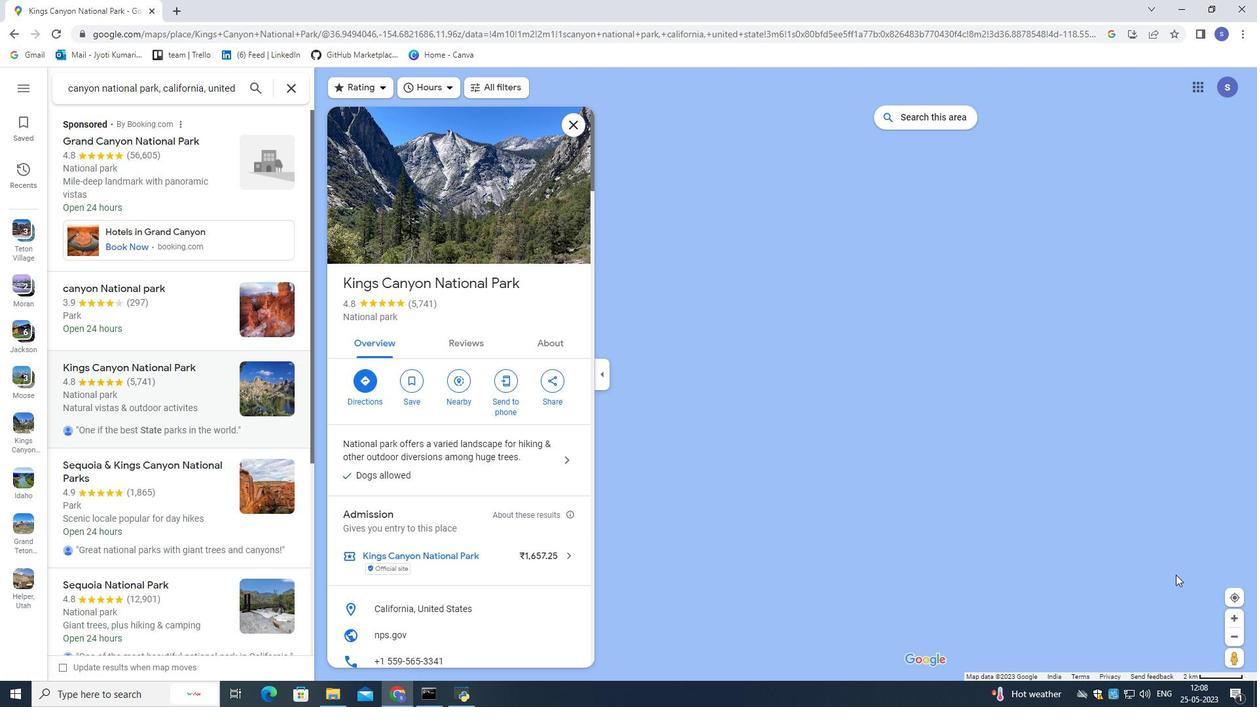 
Action: Mouse scrolled (1174, 570) with delta (0, 0)
Screenshot: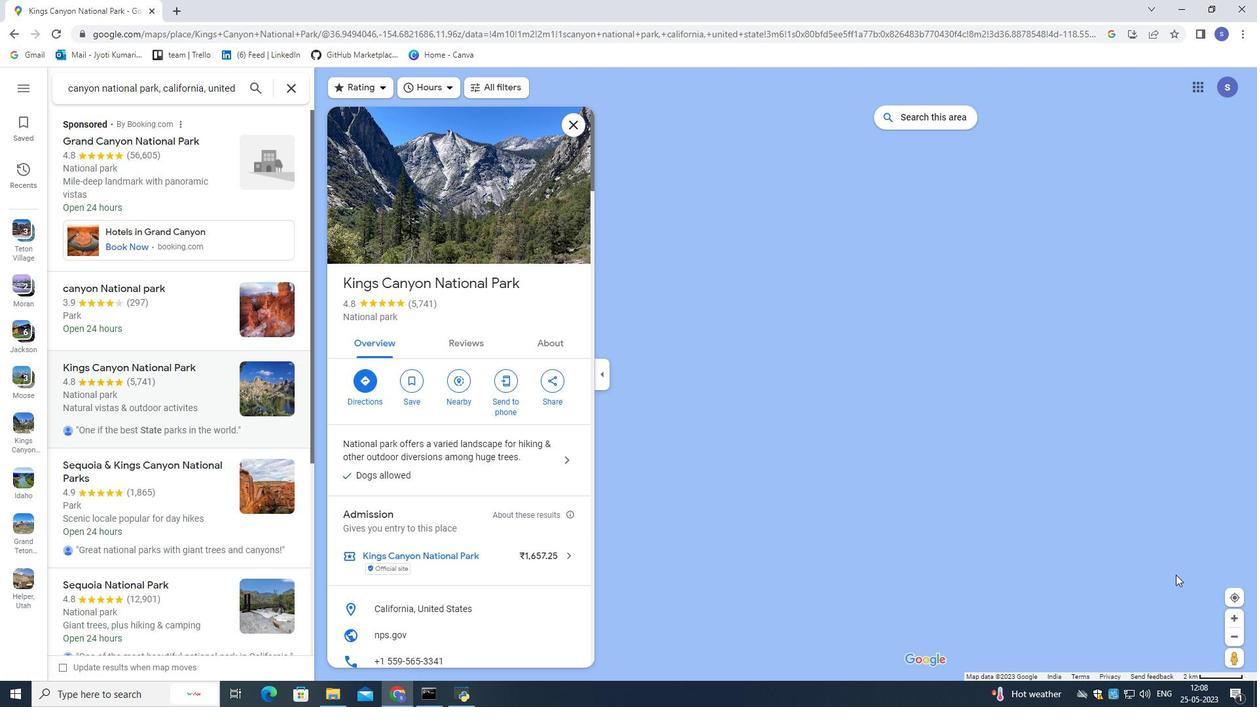 
Action: Mouse scrolled (1174, 570) with delta (0, 0)
Screenshot: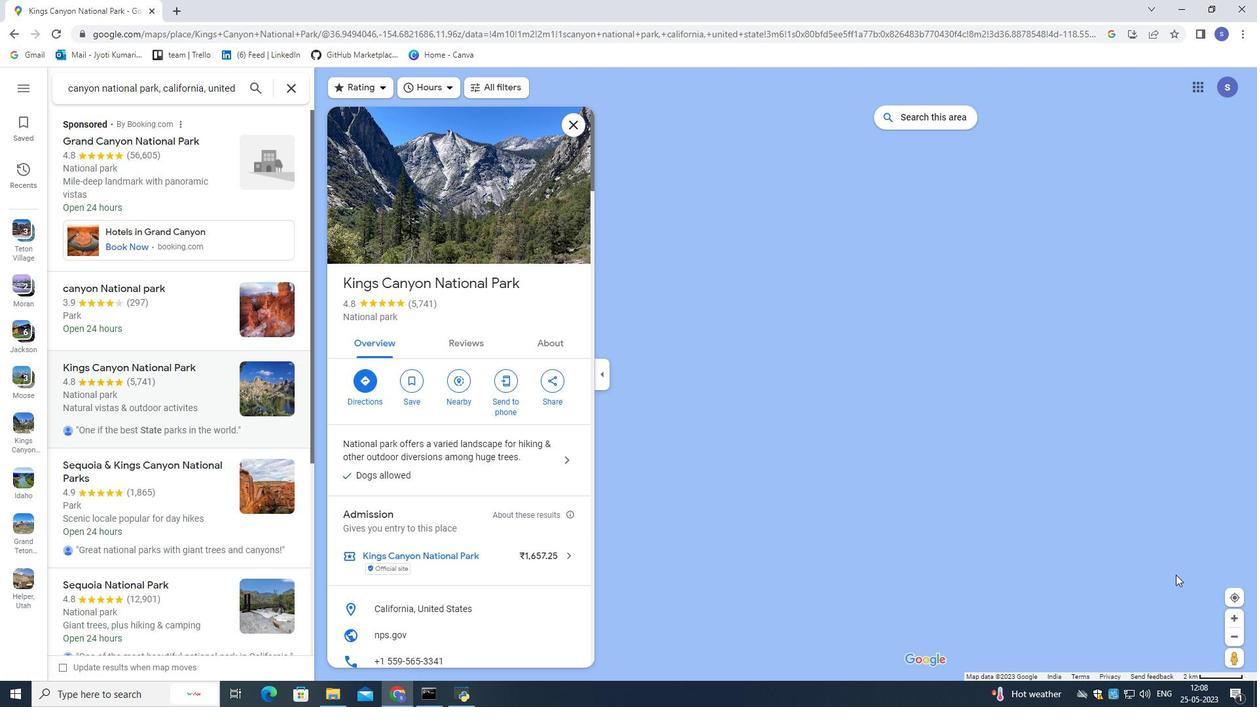 
Action: Mouse scrolled (1174, 570) with delta (0, 0)
Screenshot: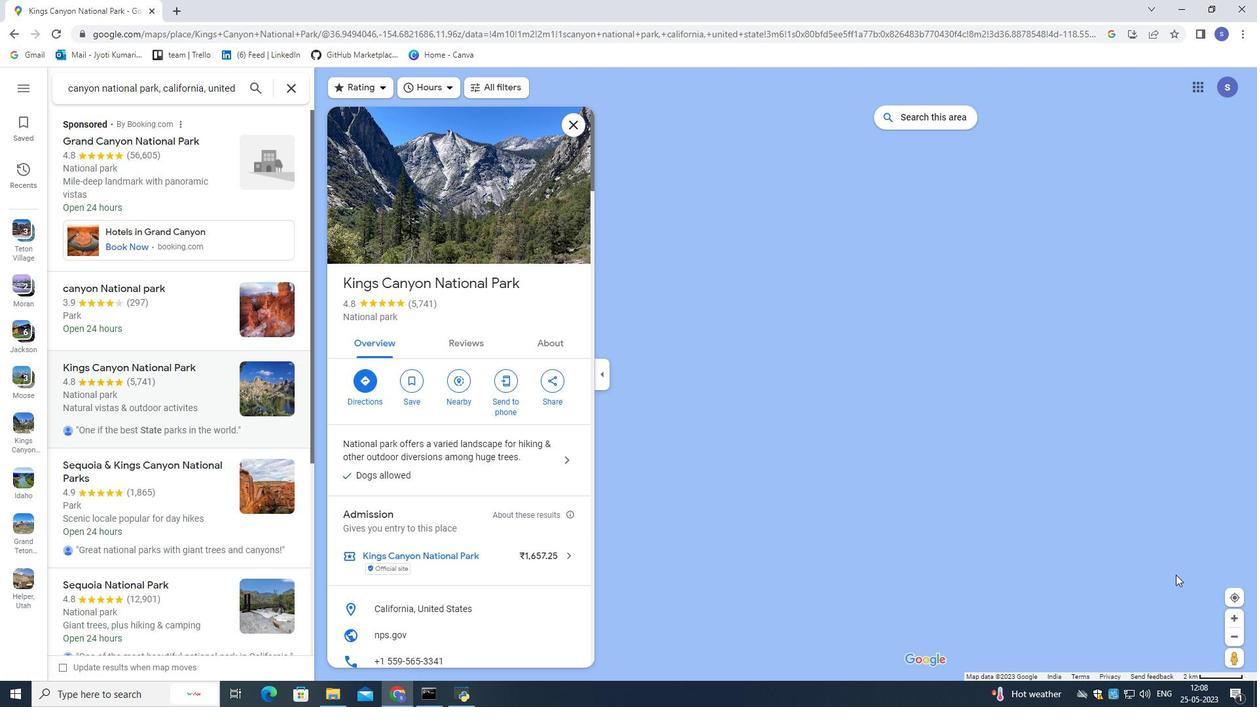 
Action: Mouse scrolled (1174, 570) with delta (0, 0)
Screenshot: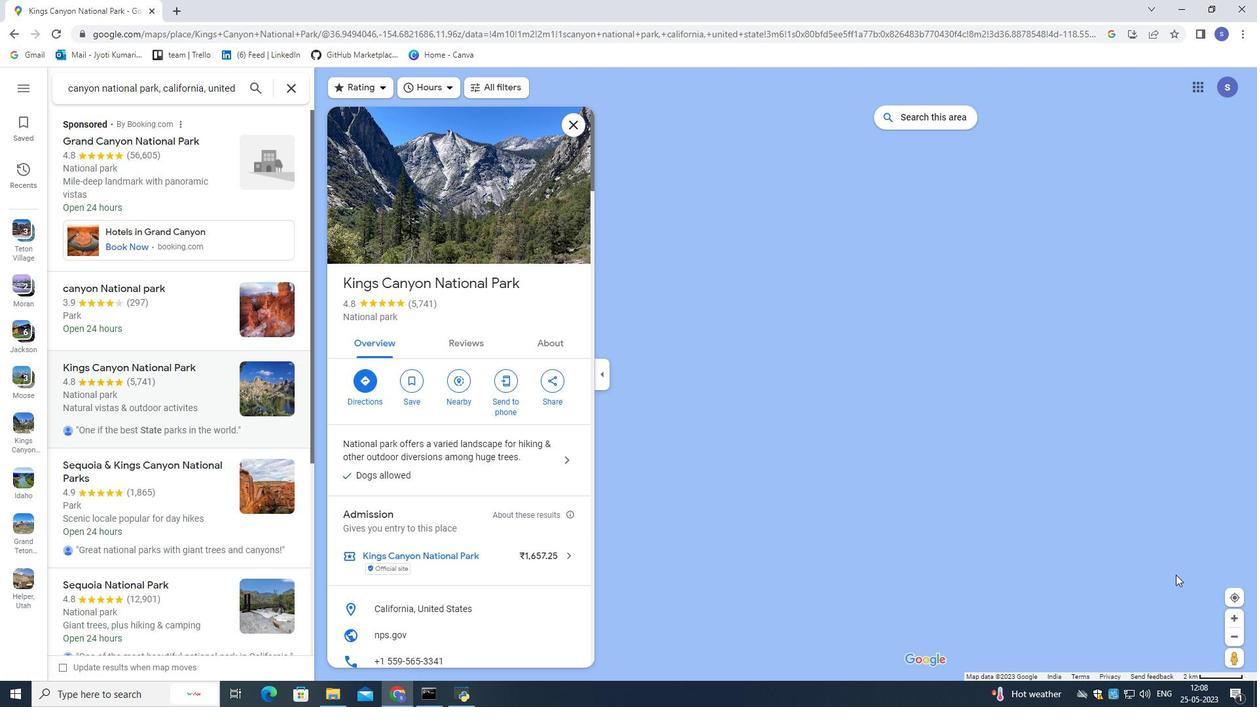 
Action: Mouse scrolled (1174, 570) with delta (0, 0)
Screenshot: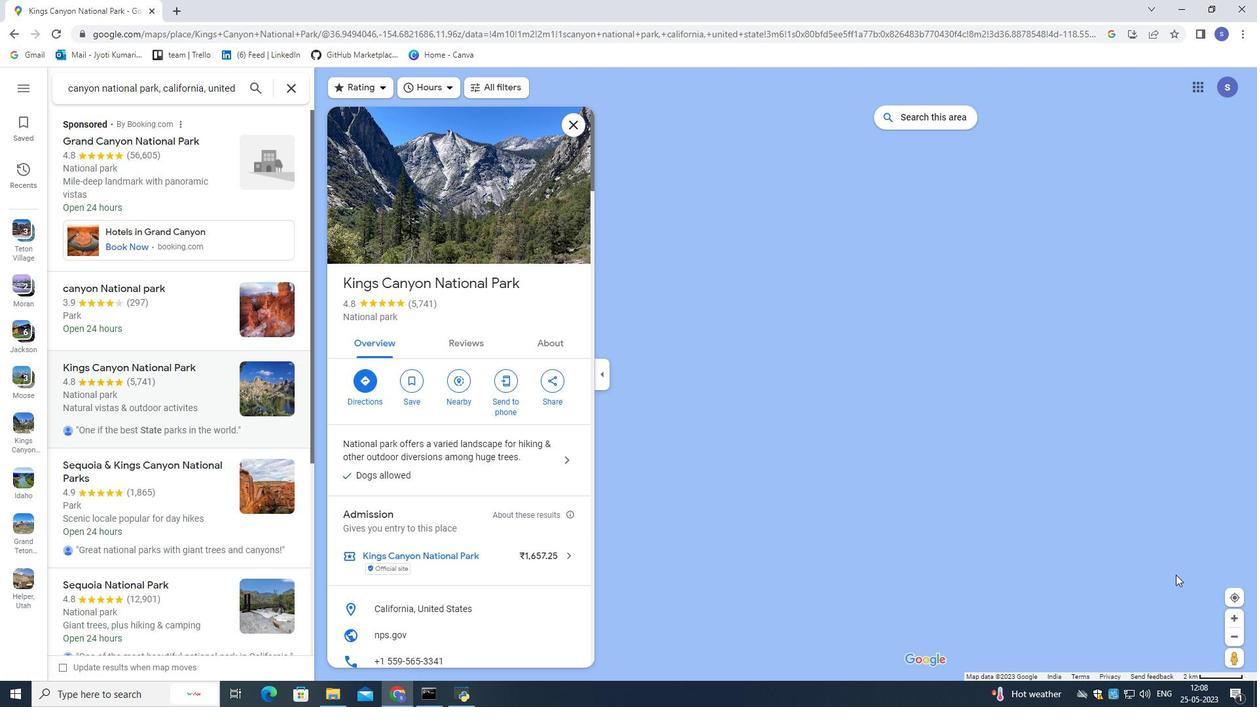 
Action: Mouse moved to (1174, 566)
Screenshot: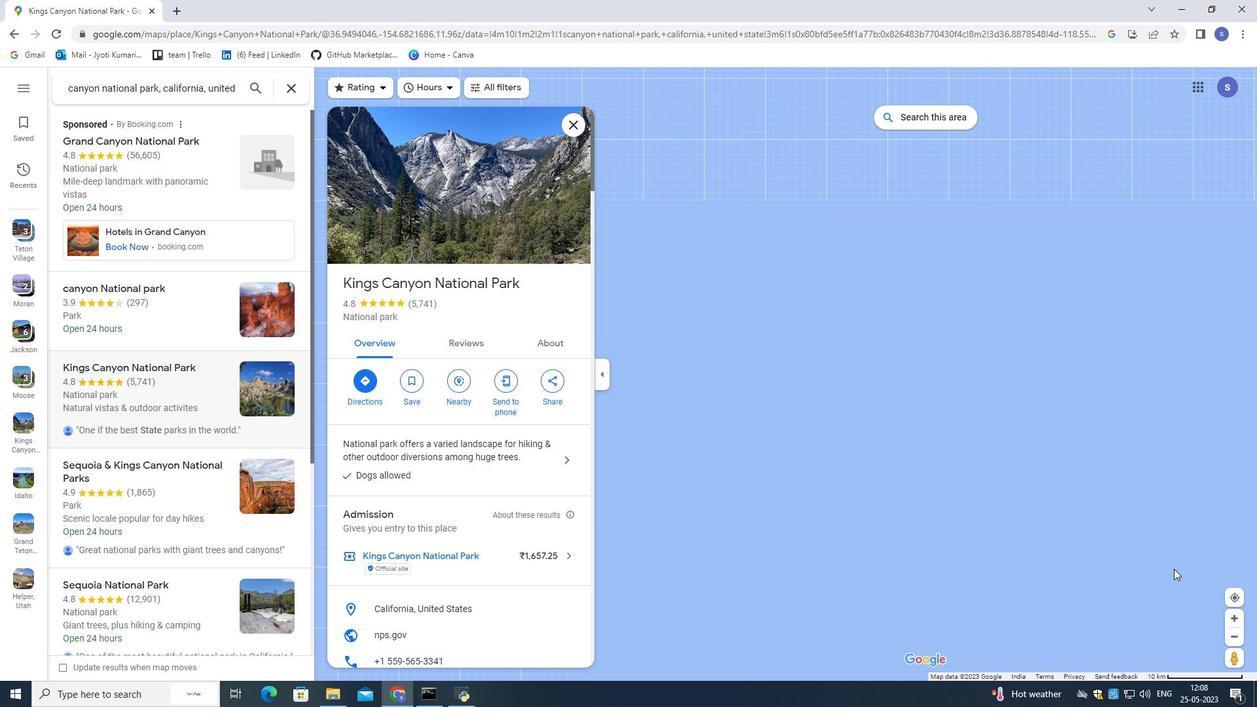 
Action: Mouse scrolled (1174, 565) with delta (0, 0)
Screenshot: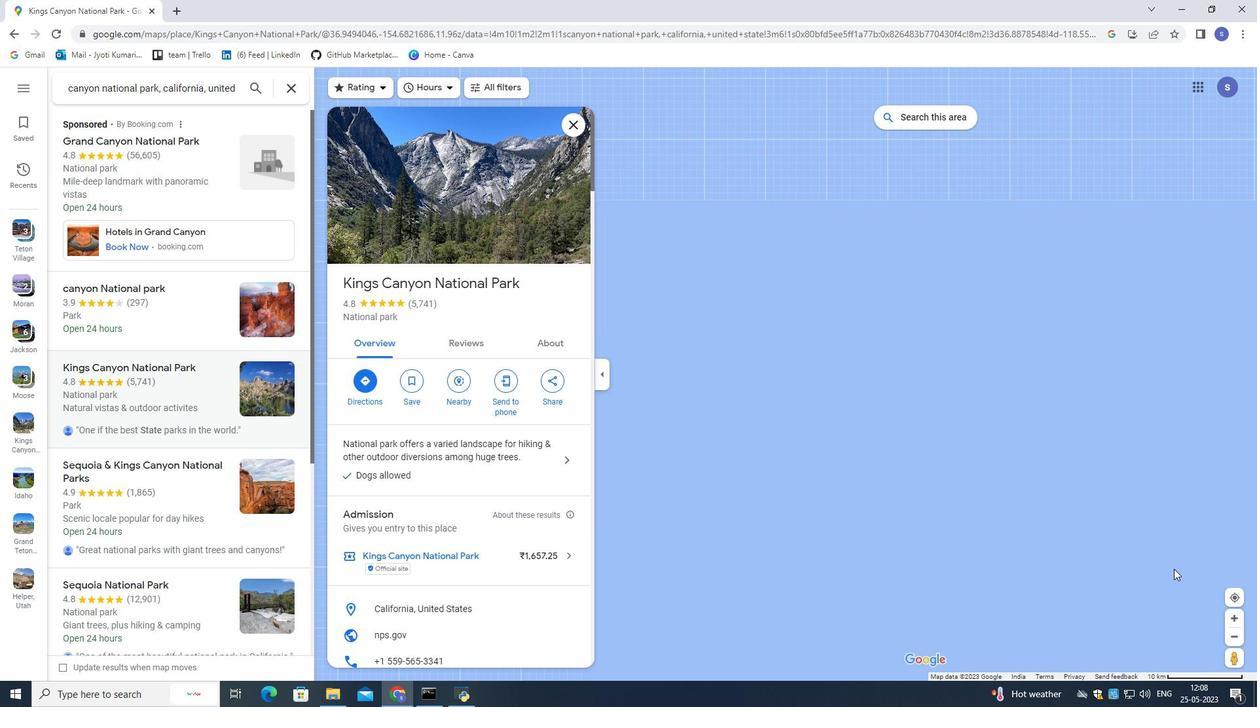 
Action: Mouse scrolled (1174, 565) with delta (0, 0)
Screenshot: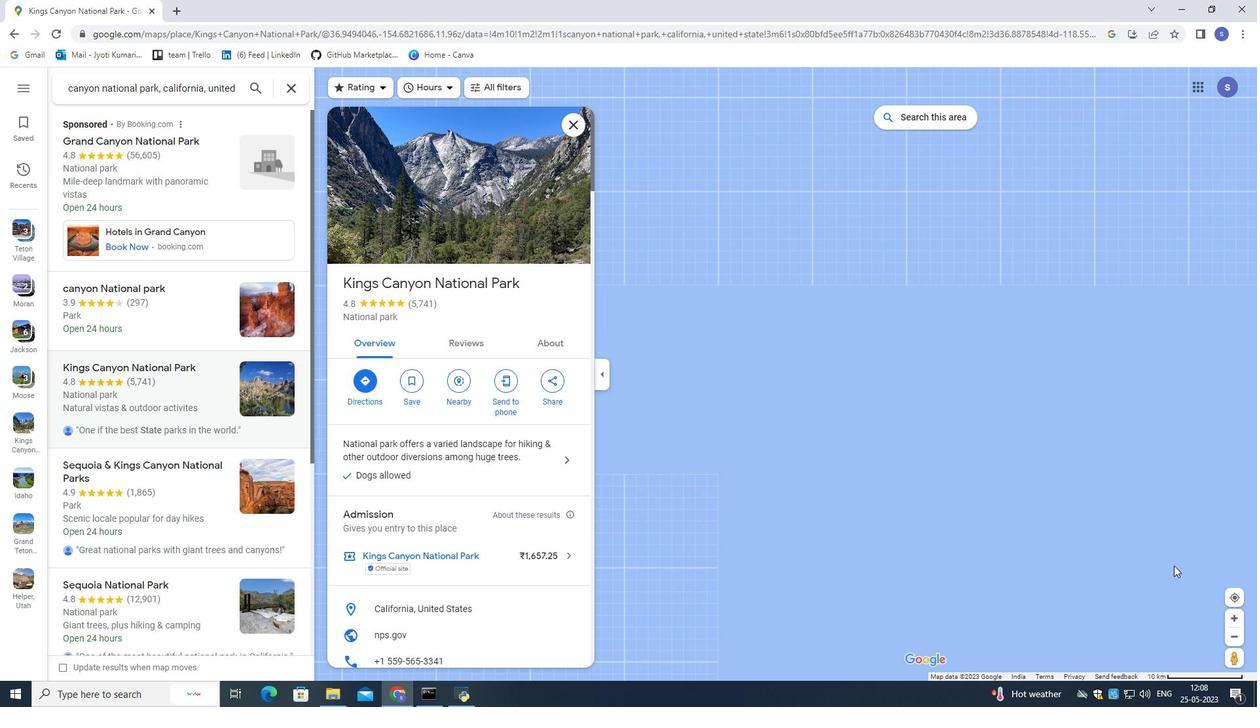 
Action: Mouse scrolled (1174, 565) with delta (0, 0)
Screenshot: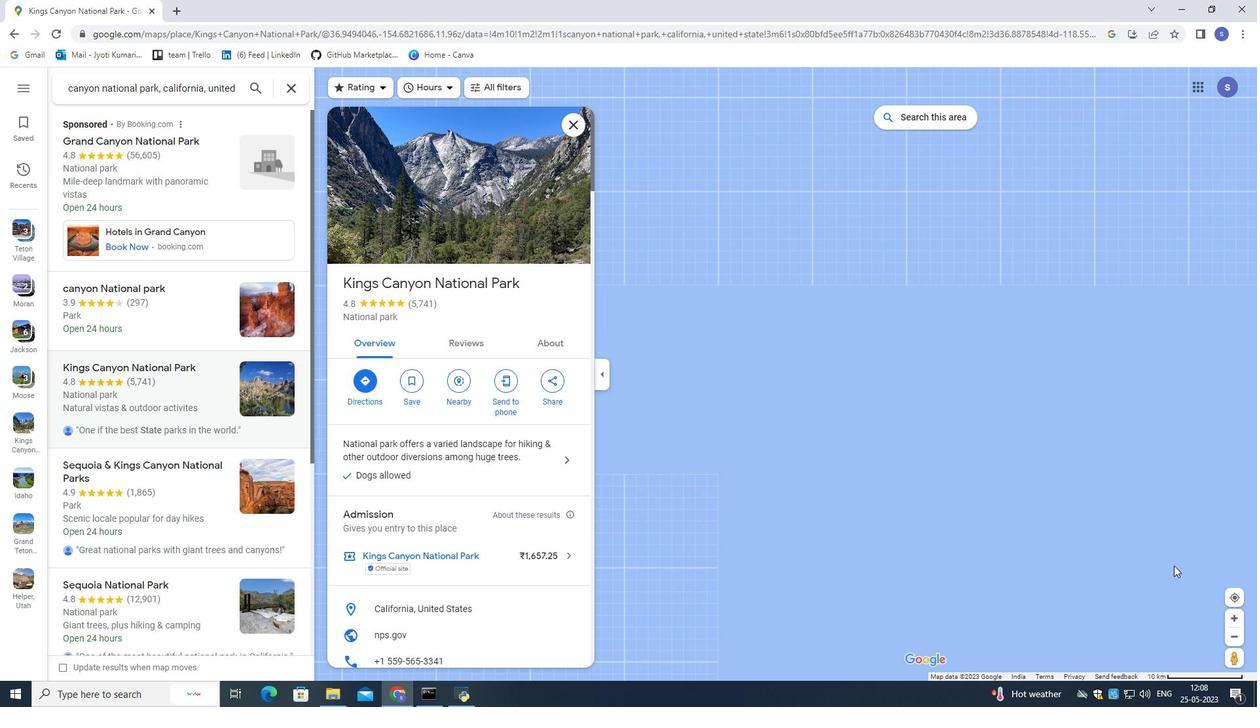 
Action: Mouse scrolled (1174, 565) with delta (0, 0)
Screenshot: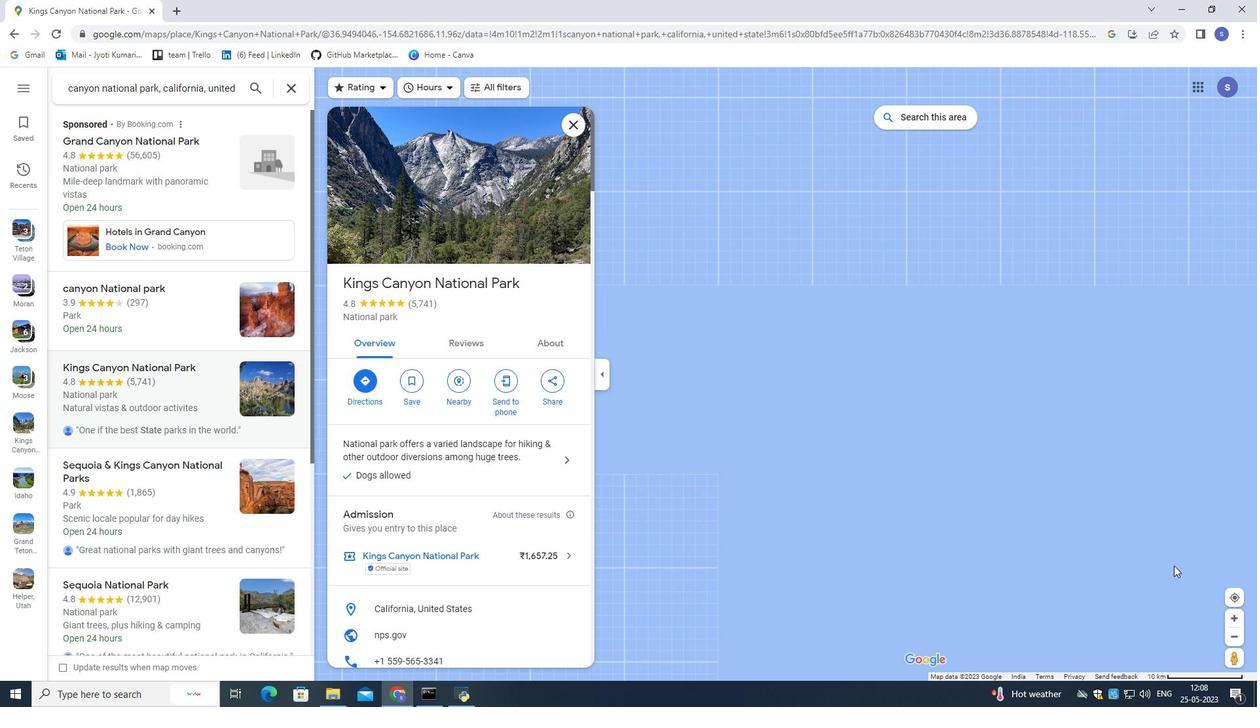 
Action: Mouse scrolled (1174, 565) with delta (0, 0)
Screenshot: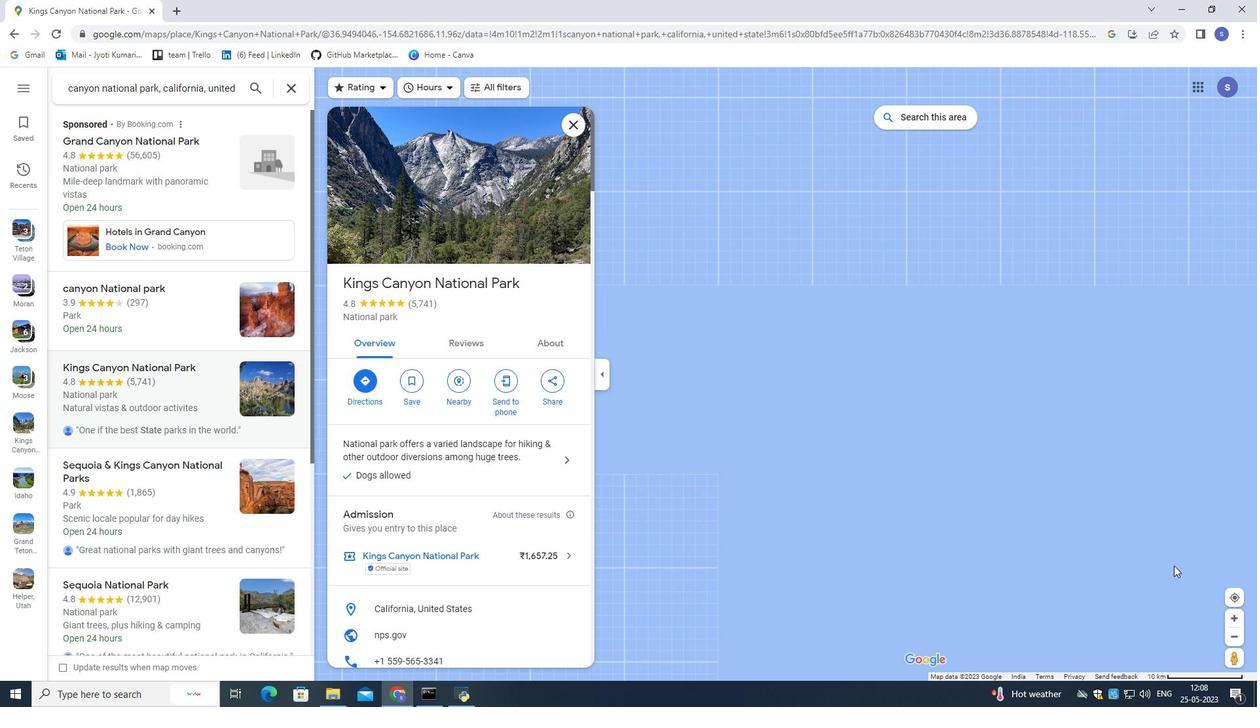
Action: Mouse scrolled (1174, 565) with delta (0, 0)
Screenshot: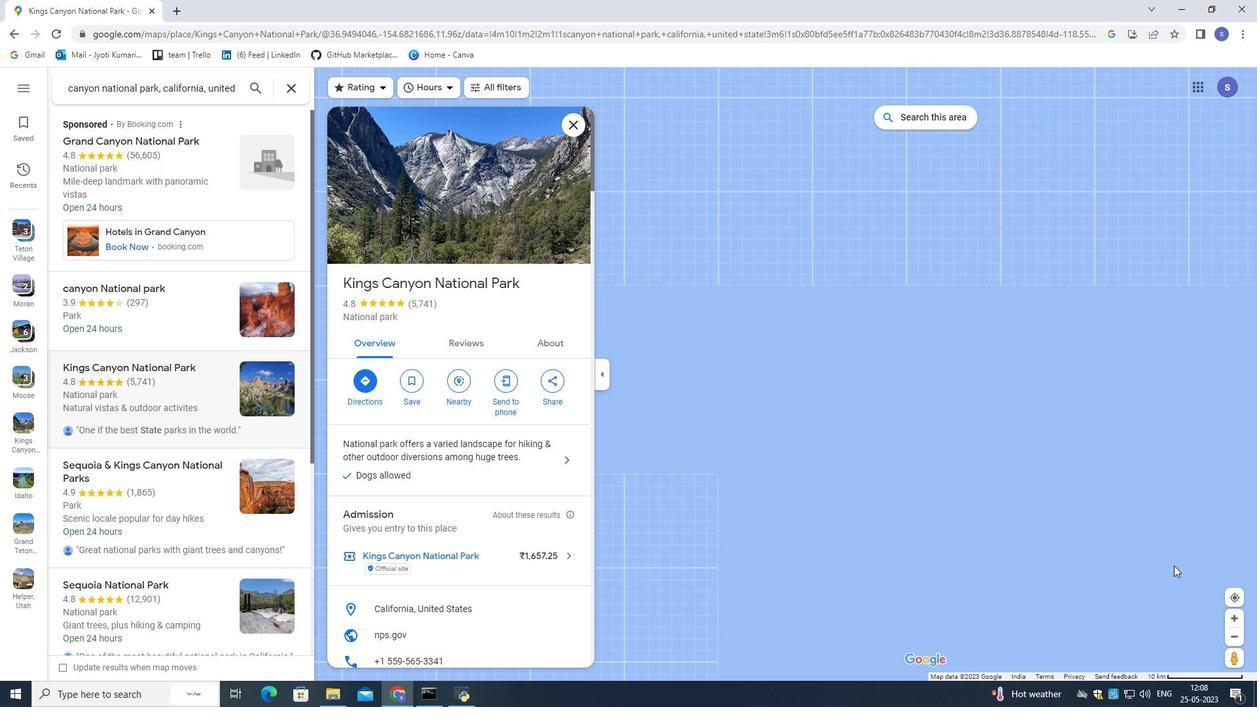 
Action: Mouse scrolled (1174, 565) with delta (0, 0)
Screenshot: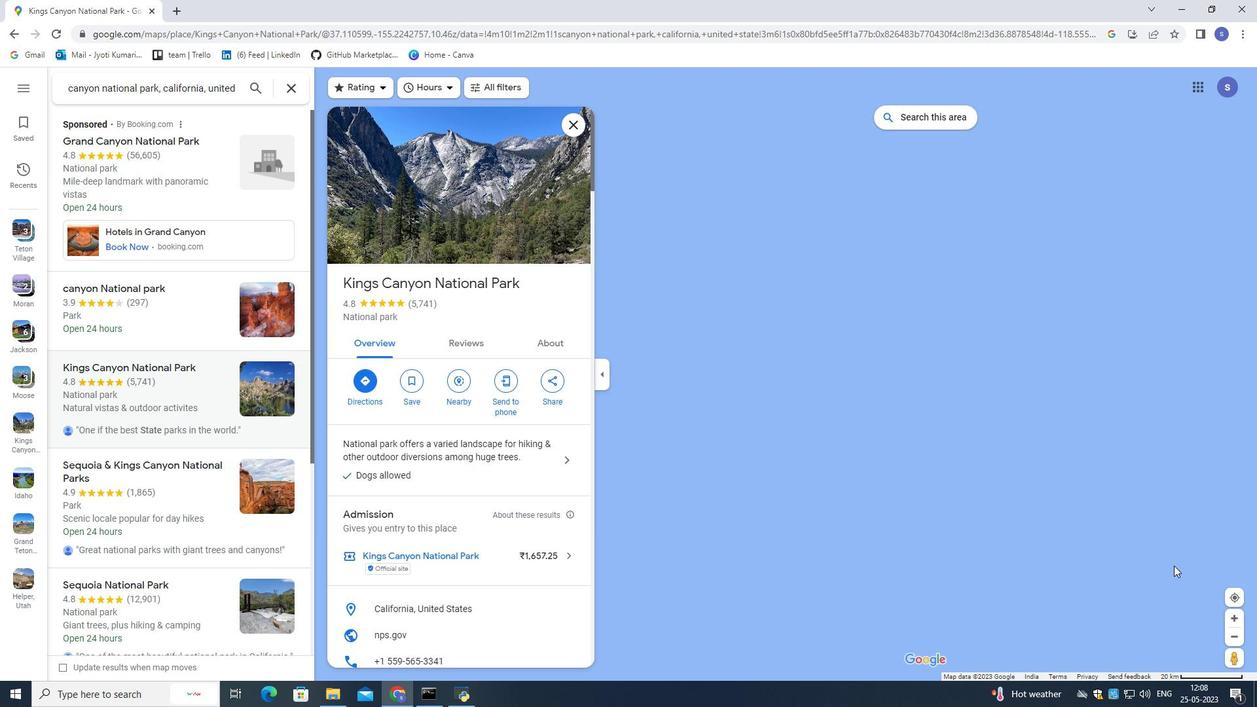
Action: Mouse scrolled (1174, 565) with delta (0, 0)
Screenshot: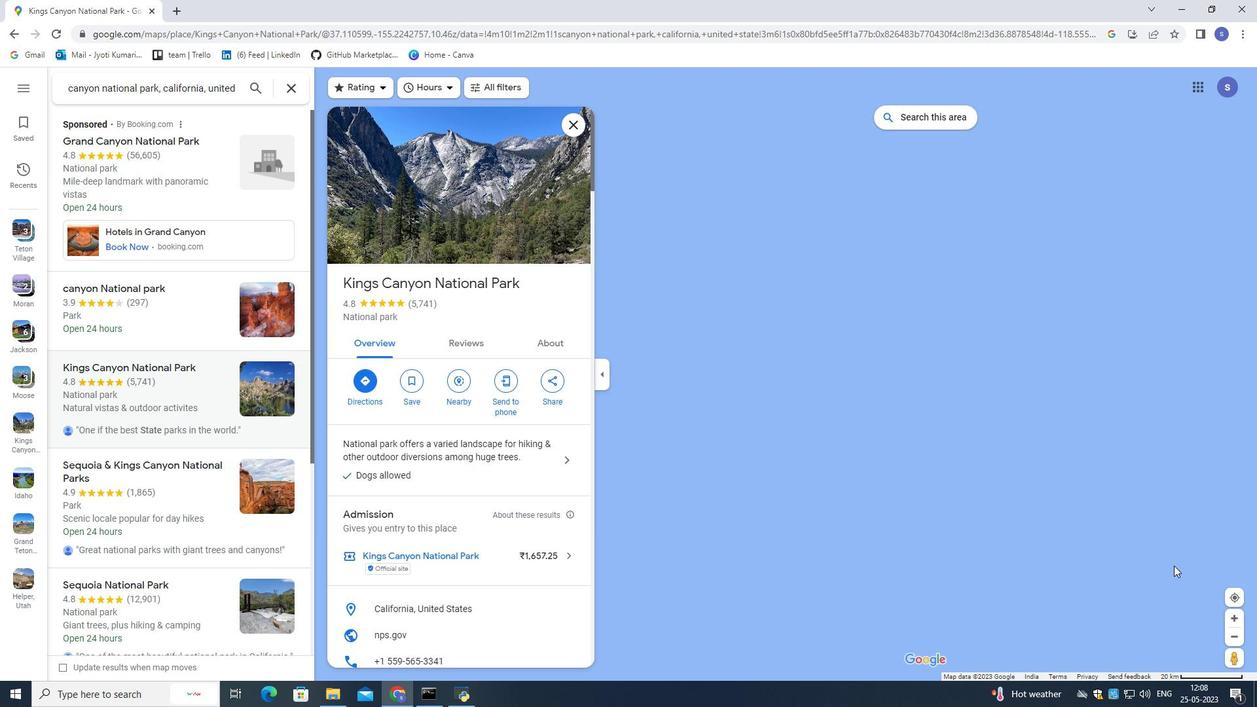 
Action: Mouse scrolled (1174, 565) with delta (0, 0)
Screenshot: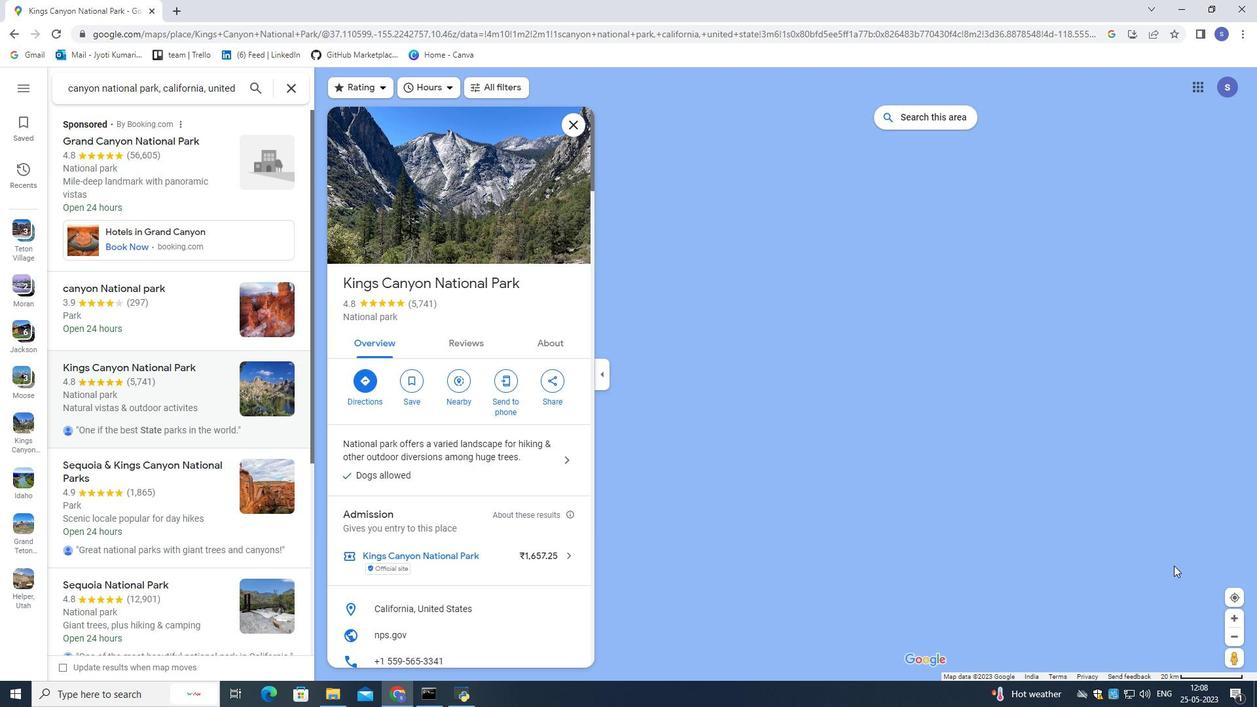 
Action: Mouse scrolled (1174, 565) with delta (0, 0)
Screenshot: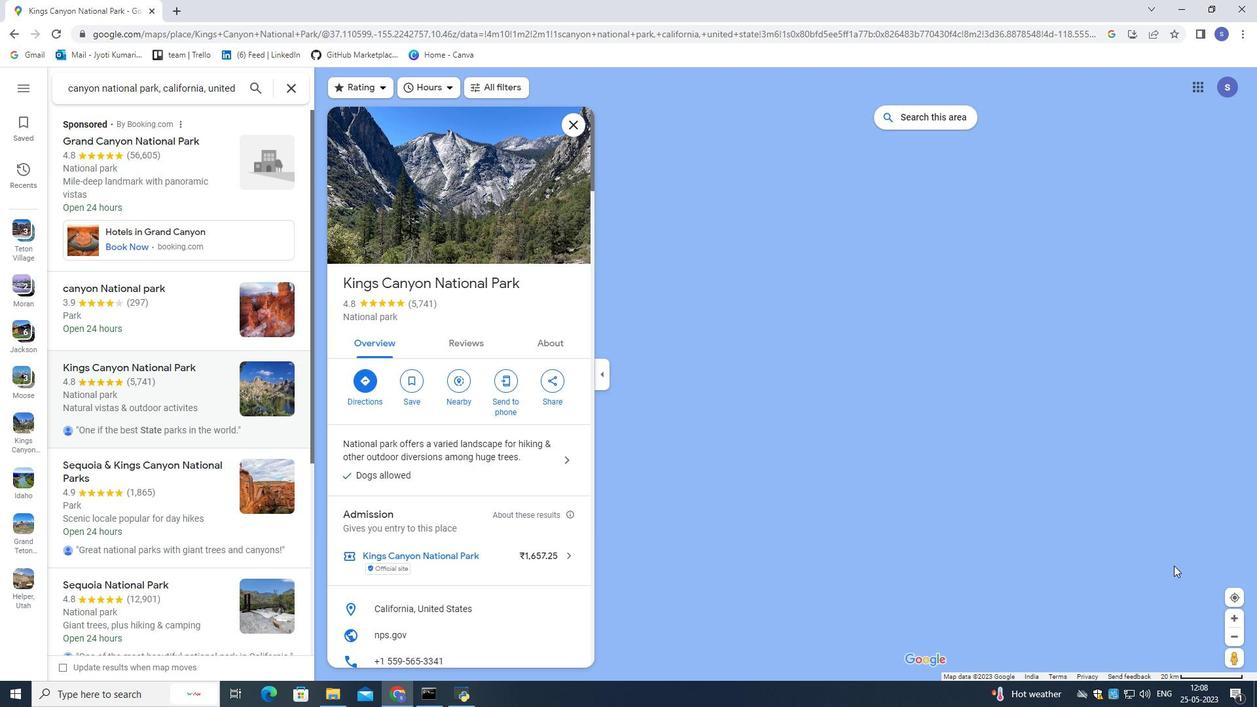 
Action: Mouse scrolled (1174, 565) with delta (0, 0)
Screenshot: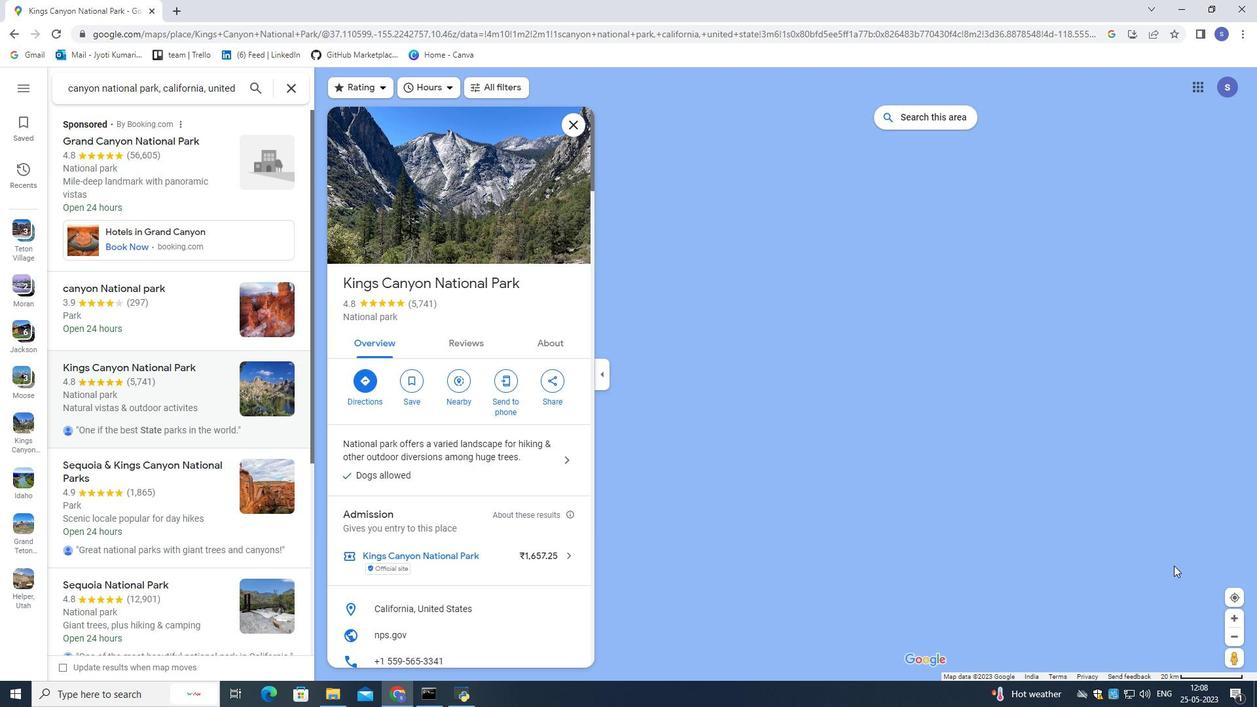 
Action: Mouse scrolled (1174, 565) with delta (0, 0)
Screenshot: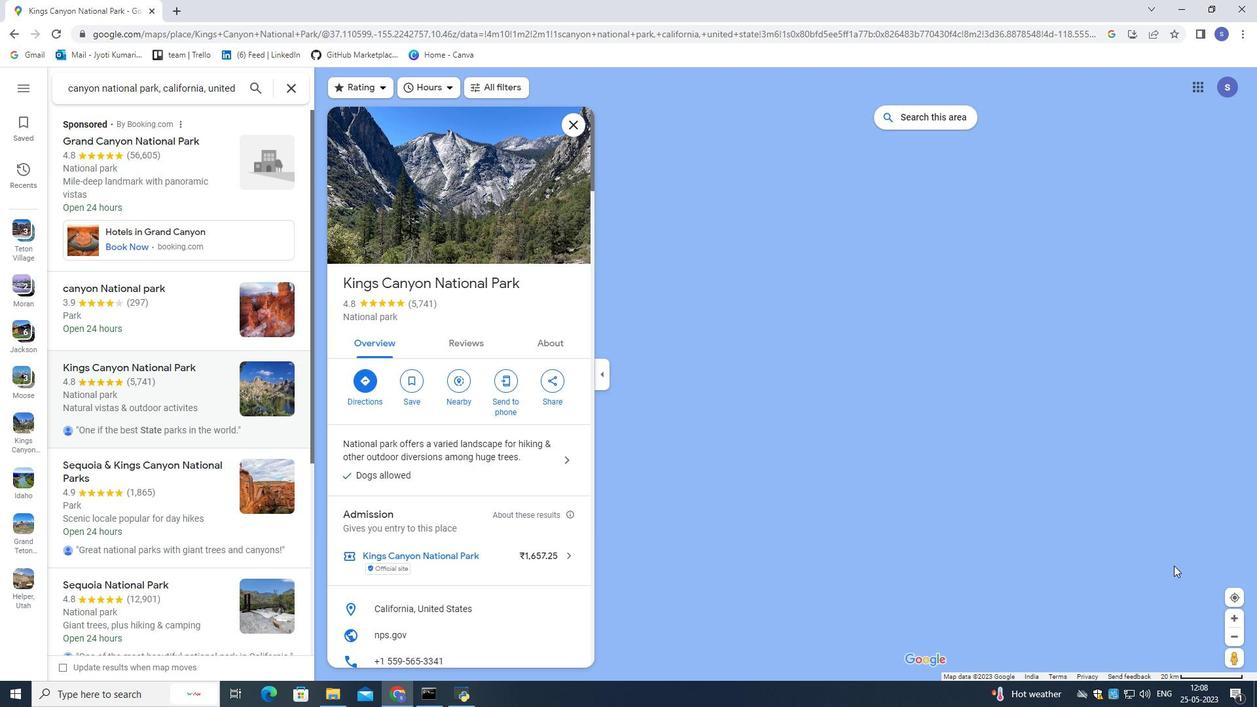 
Action: Mouse moved to (1174, 564)
Screenshot: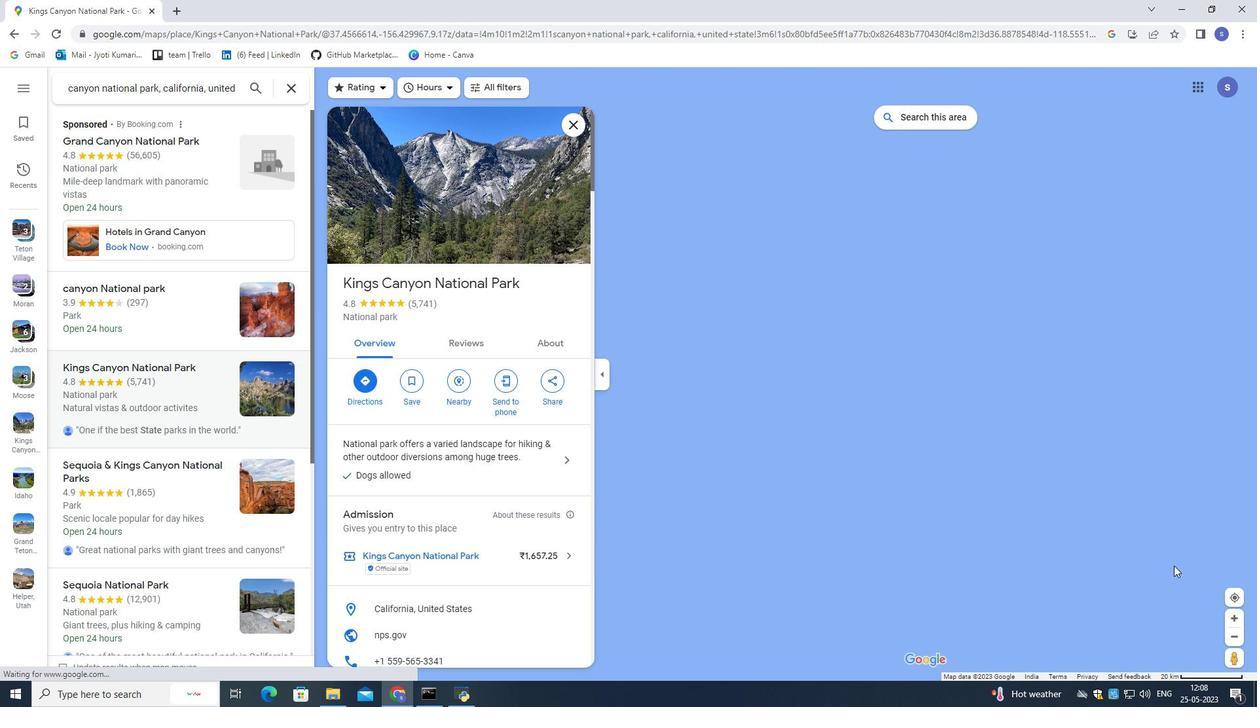 
Action: Mouse scrolled (1174, 563) with delta (0, 0)
Screenshot: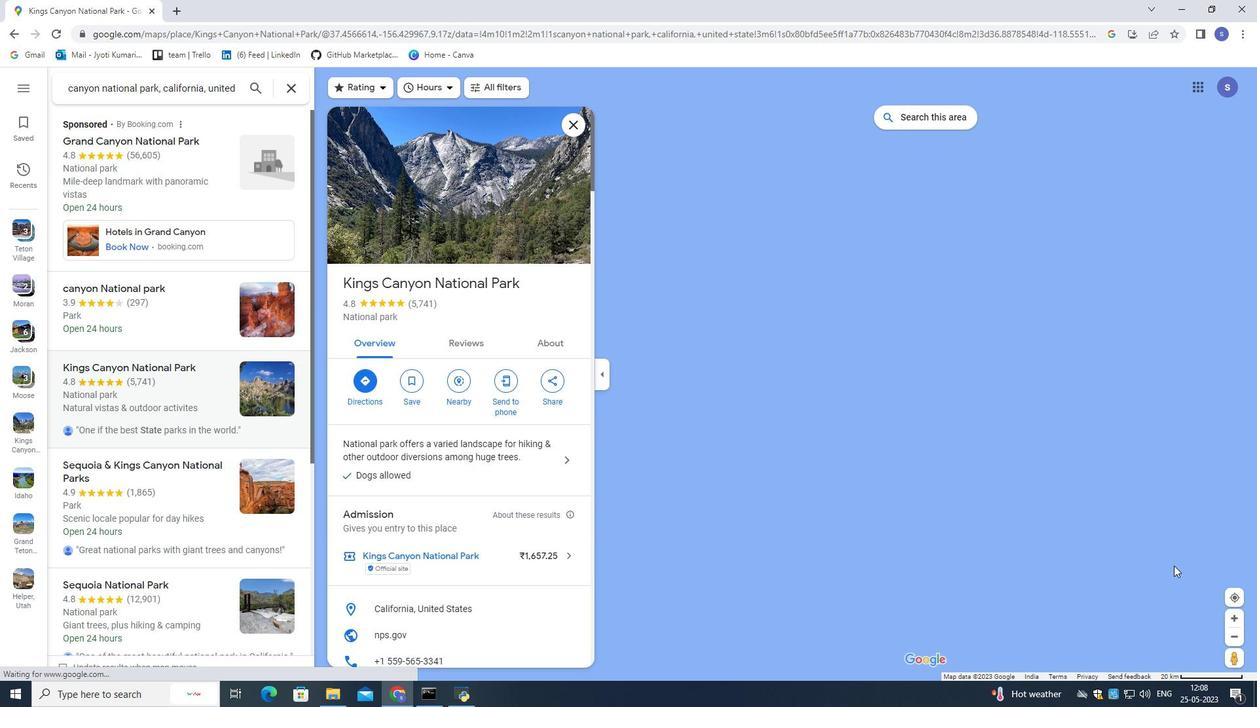 
Action: Mouse scrolled (1174, 563) with delta (0, 0)
Screenshot: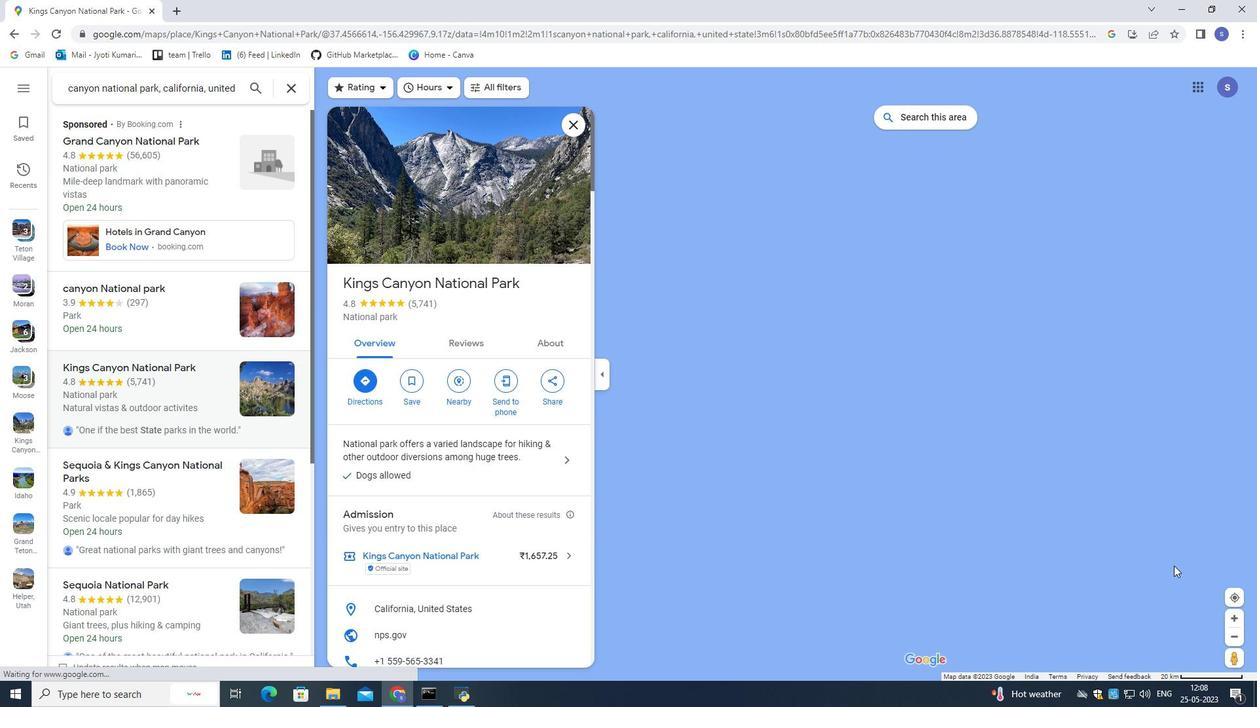 
Action: Mouse scrolled (1174, 563) with delta (0, 0)
Screenshot: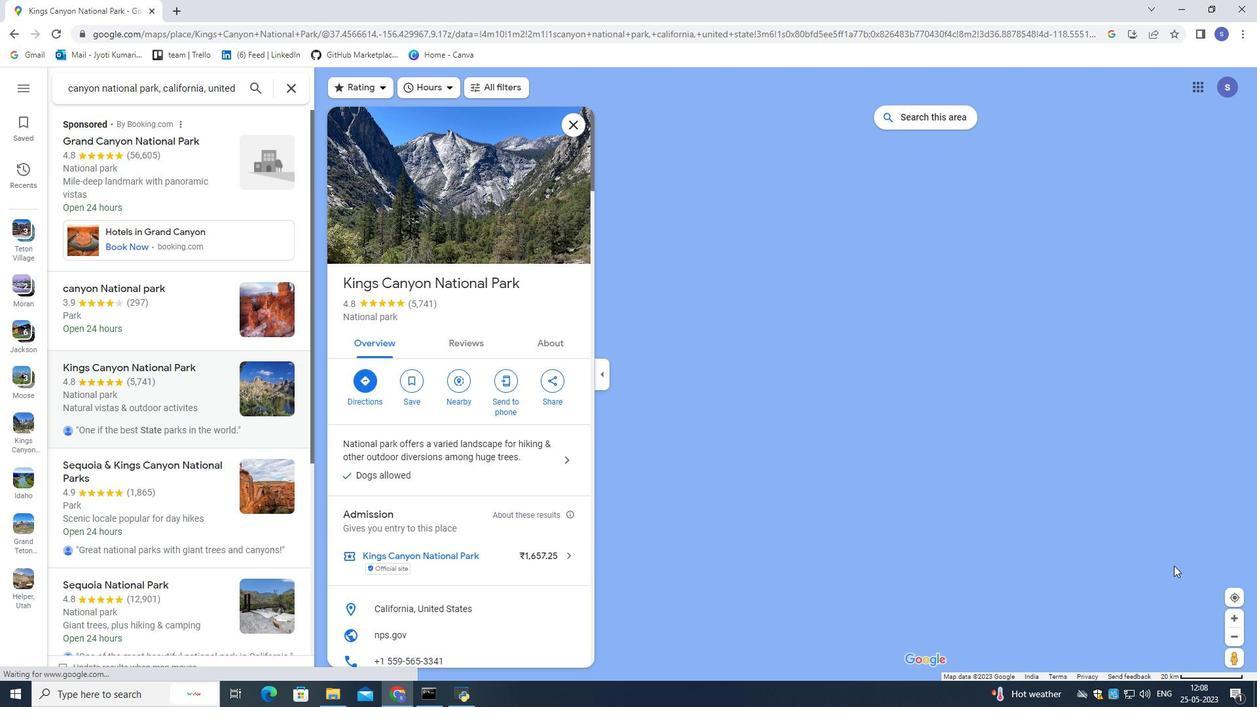 
Action: Mouse scrolled (1174, 563) with delta (0, 0)
Screenshot: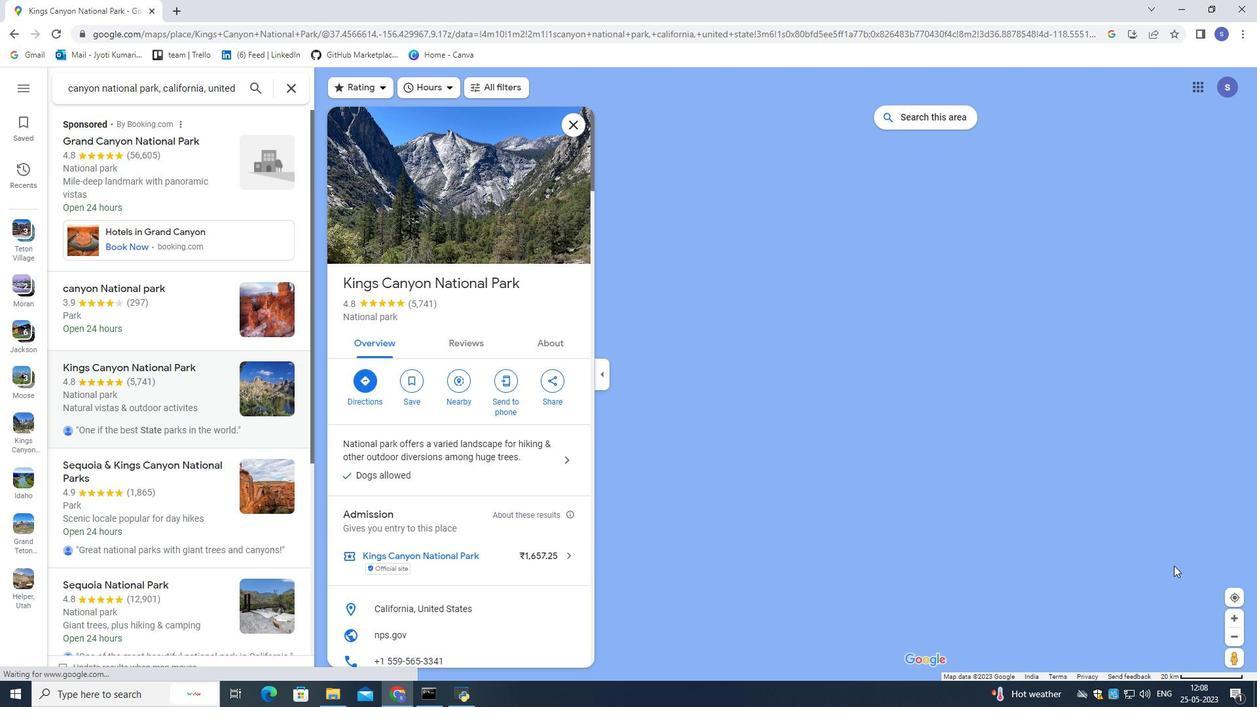 
Action: Mouse scrolled (1174, 563) with delta (0, 0)
Screenshot: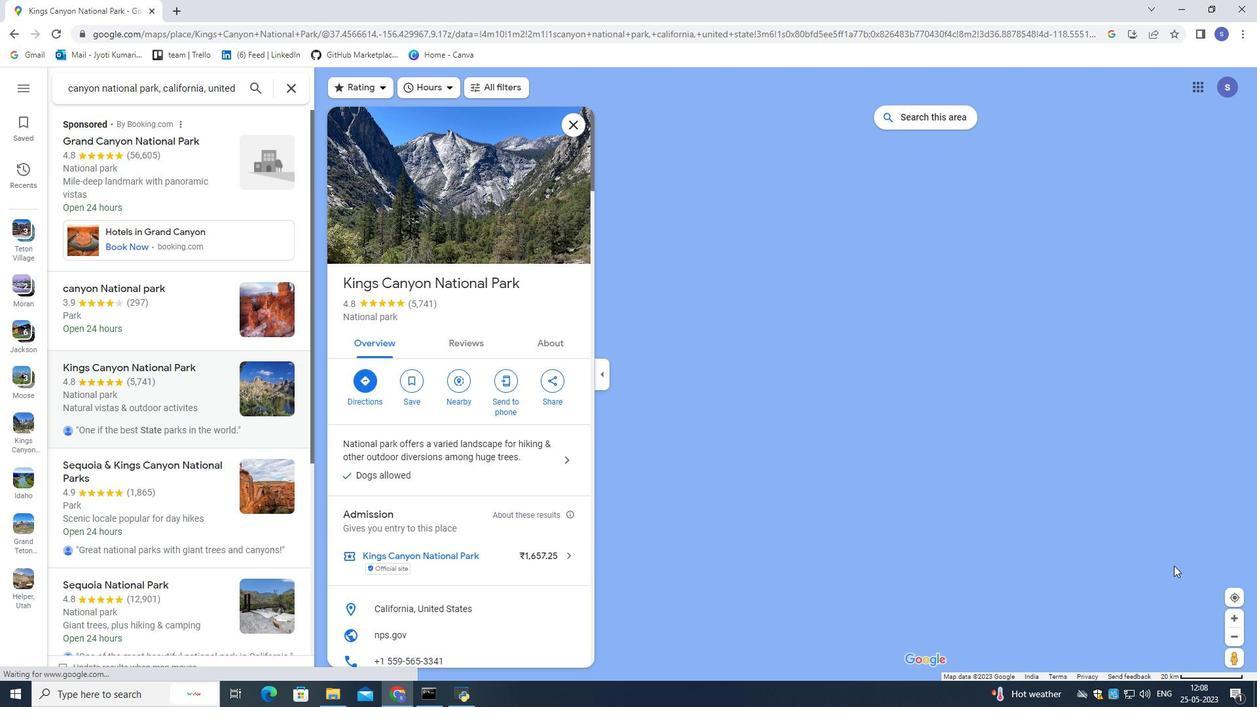 
Action: Mouse scrolled (1174, 563) with delta (0, 0)
Screenshot: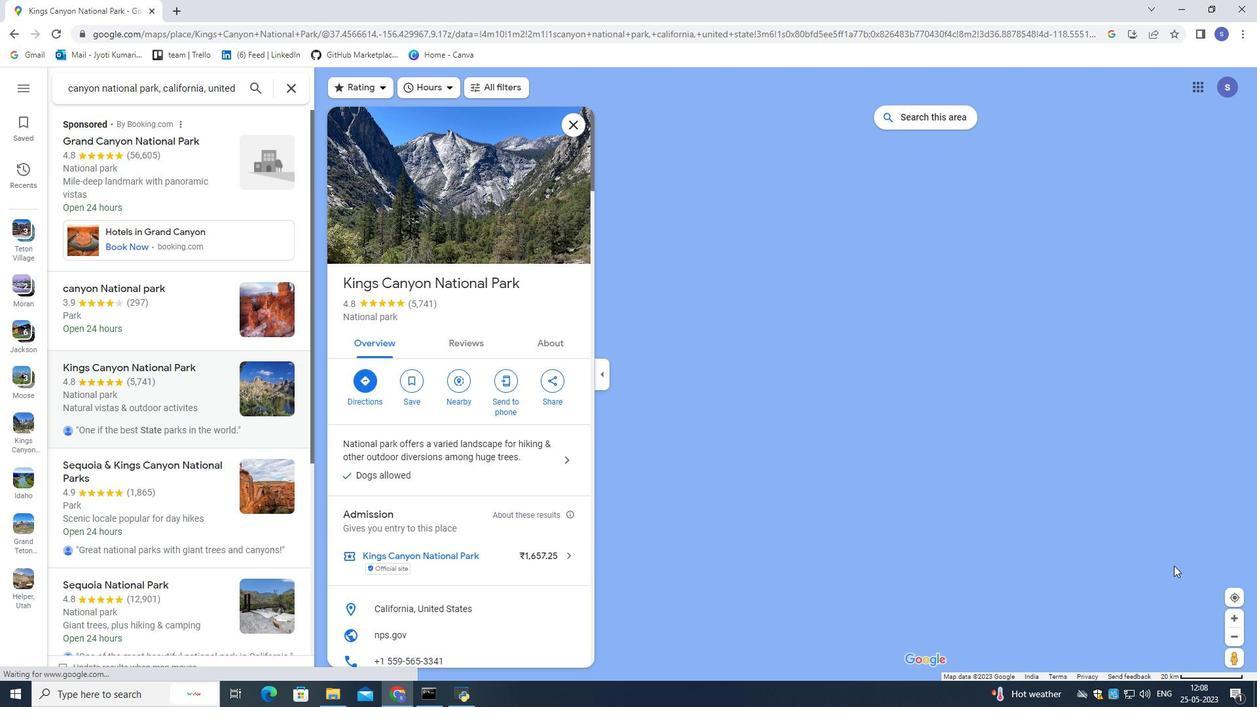 
Action: Mouse scrolled (1174, 563) with delta (0, 0)
Screenshot: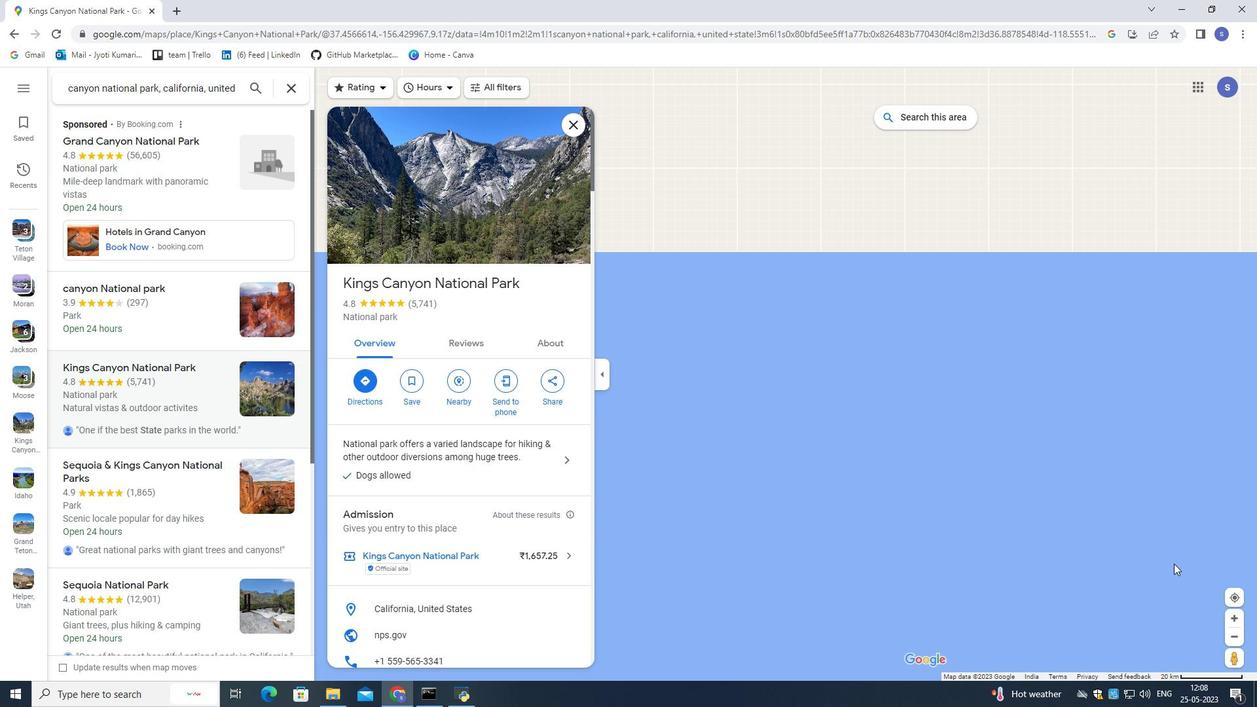 
Action: Mouse scrolled (1174, 563) with delta (0, 0)
Screenshot: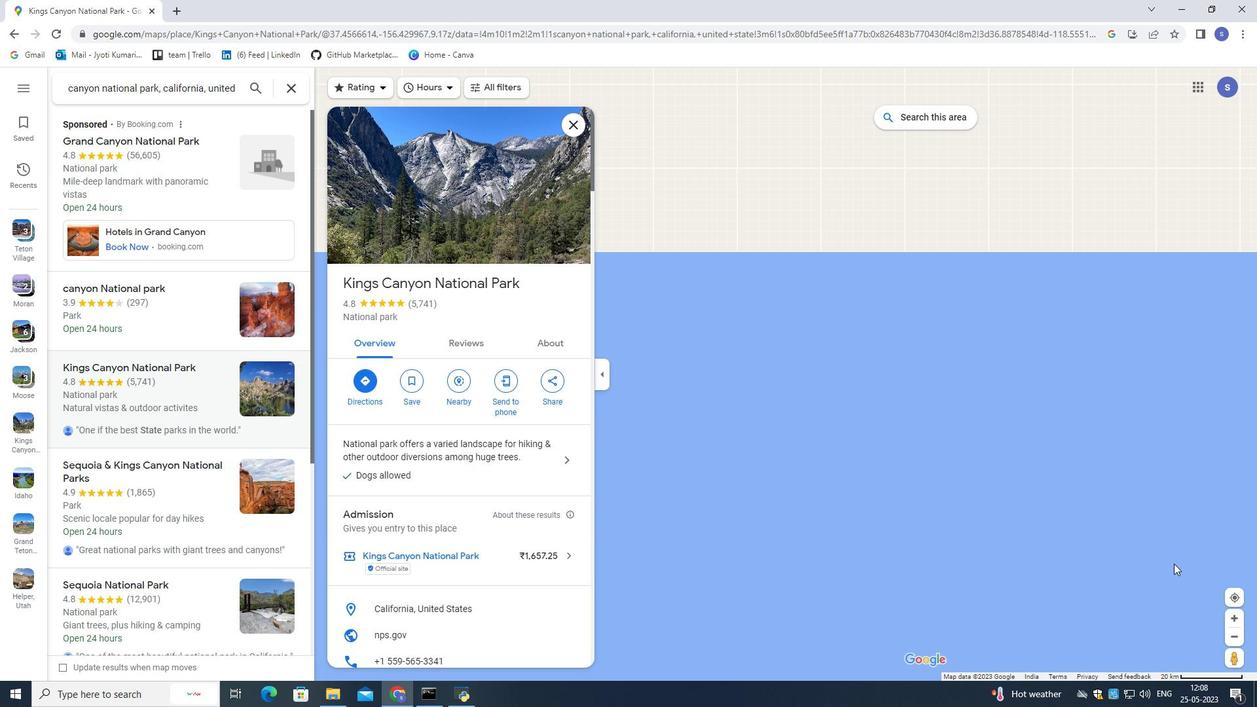 
Action: Mouse scrolled (1174, 563) with delta (0, 0)
Screenshot: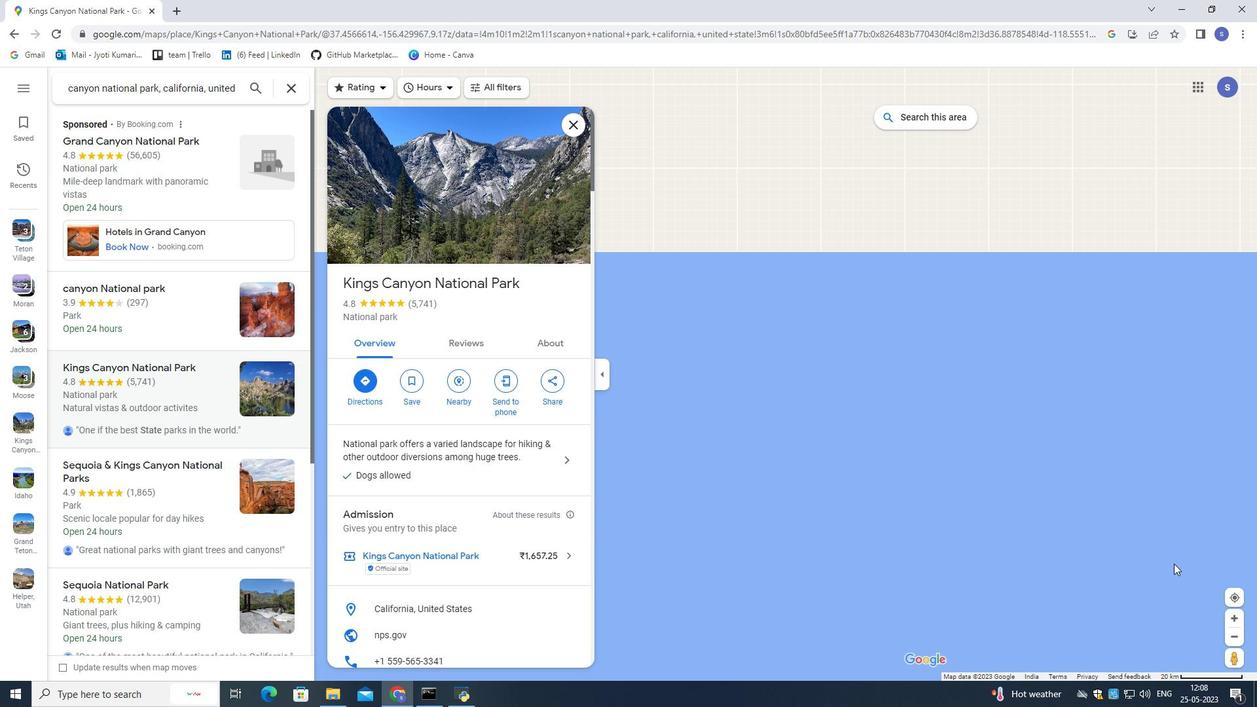 
Action: Mouse scrolled (1174, 563) with delta (0, 0)
Screenshot: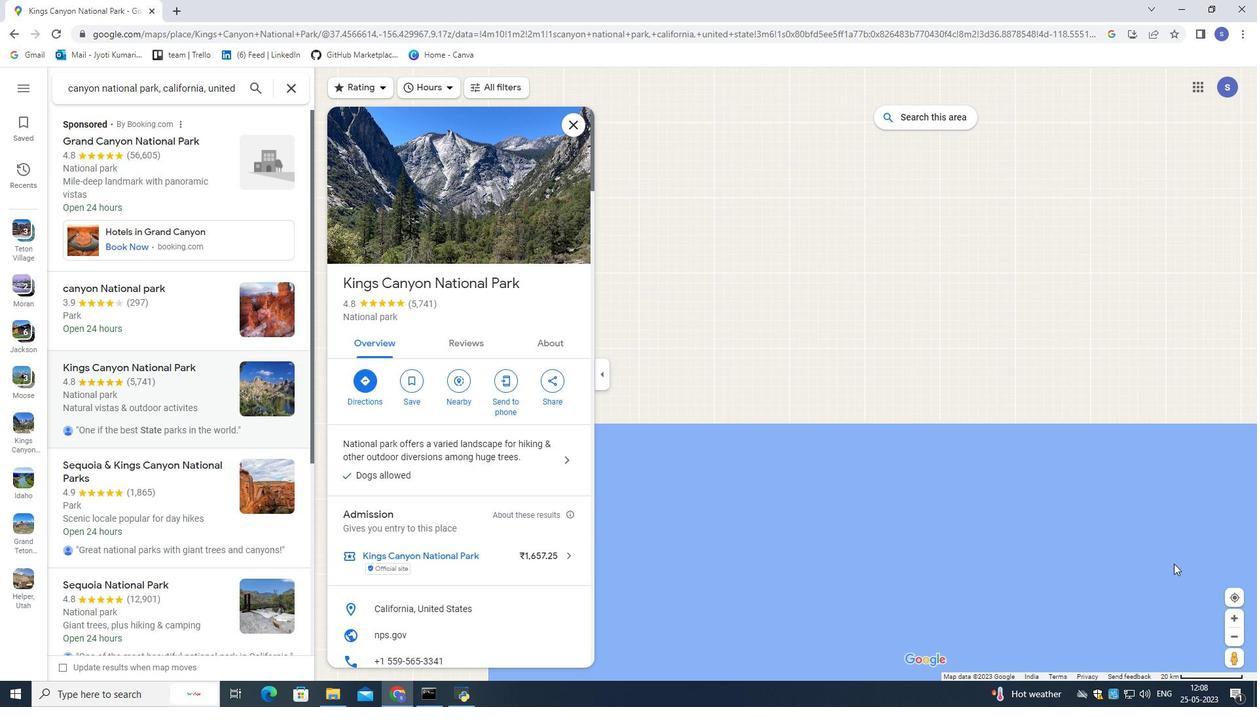 
Action: Mouse scrolled (1174, 563) with delta (0, 0)
Screenshot: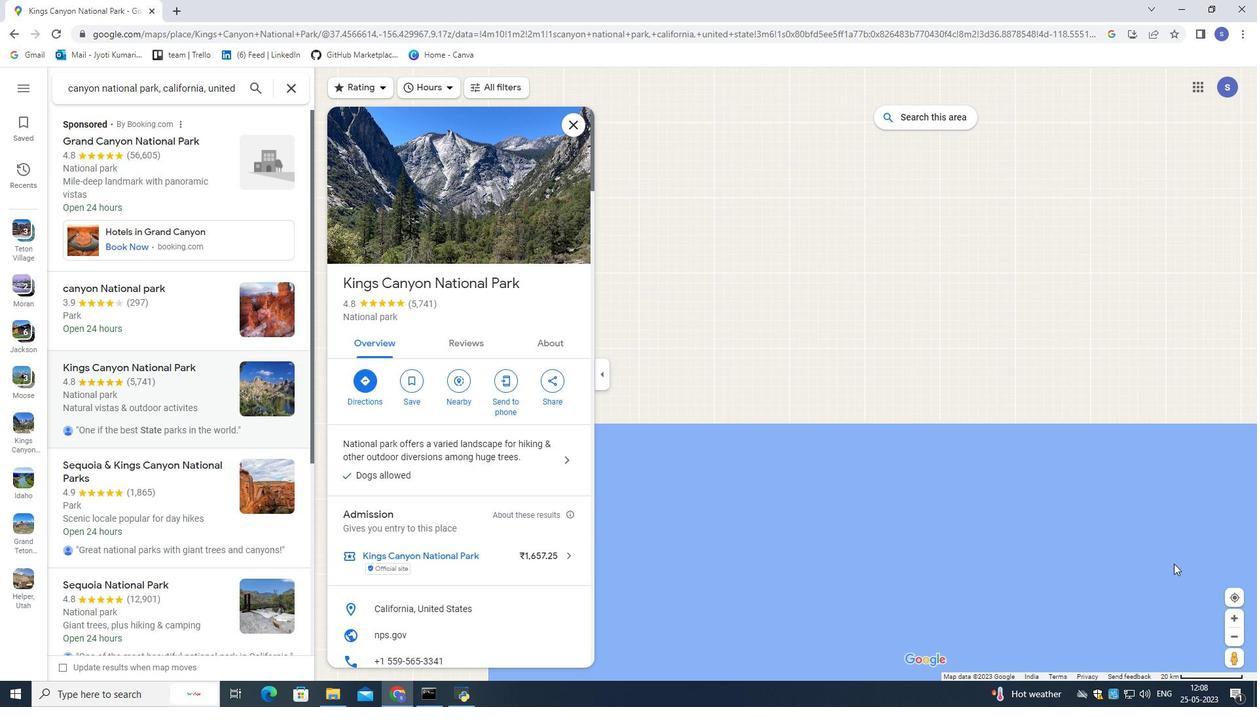 
Action: Mouse scrolled (1174, 563) with delta (0, 0)
Screenshot: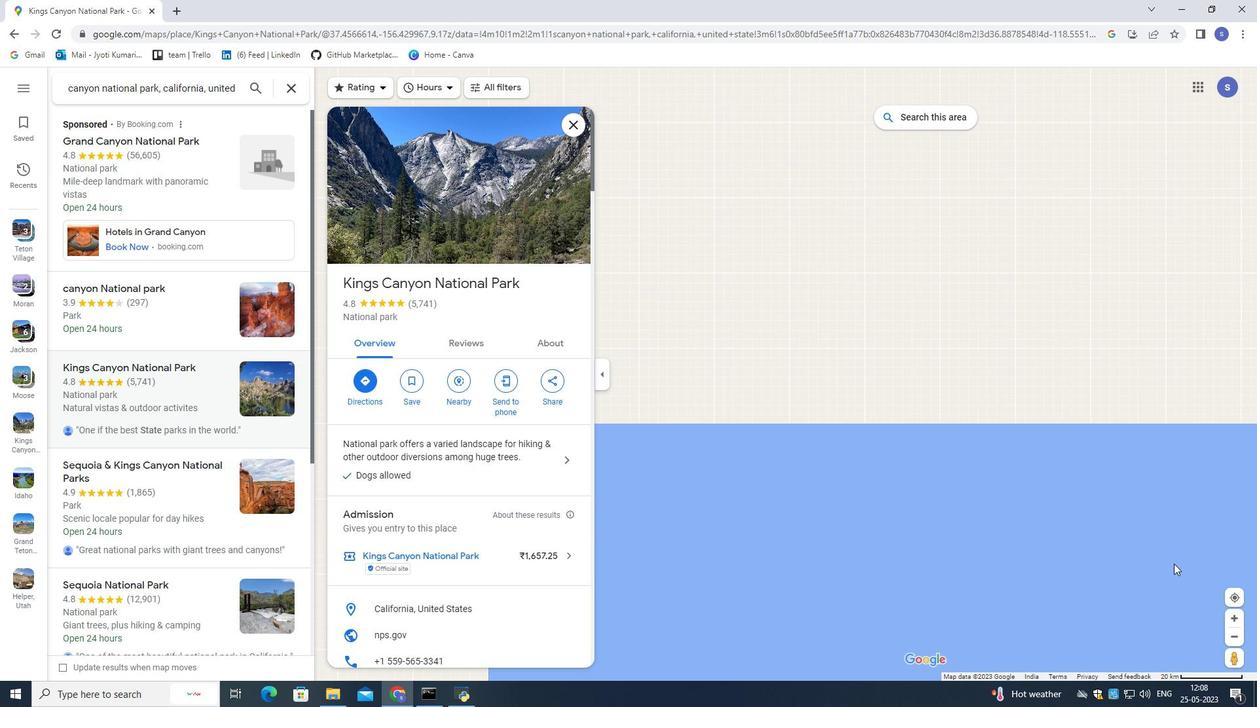 
Action: Mouse scrolled (1174, 563) with delta (0, 0)
Screenshot: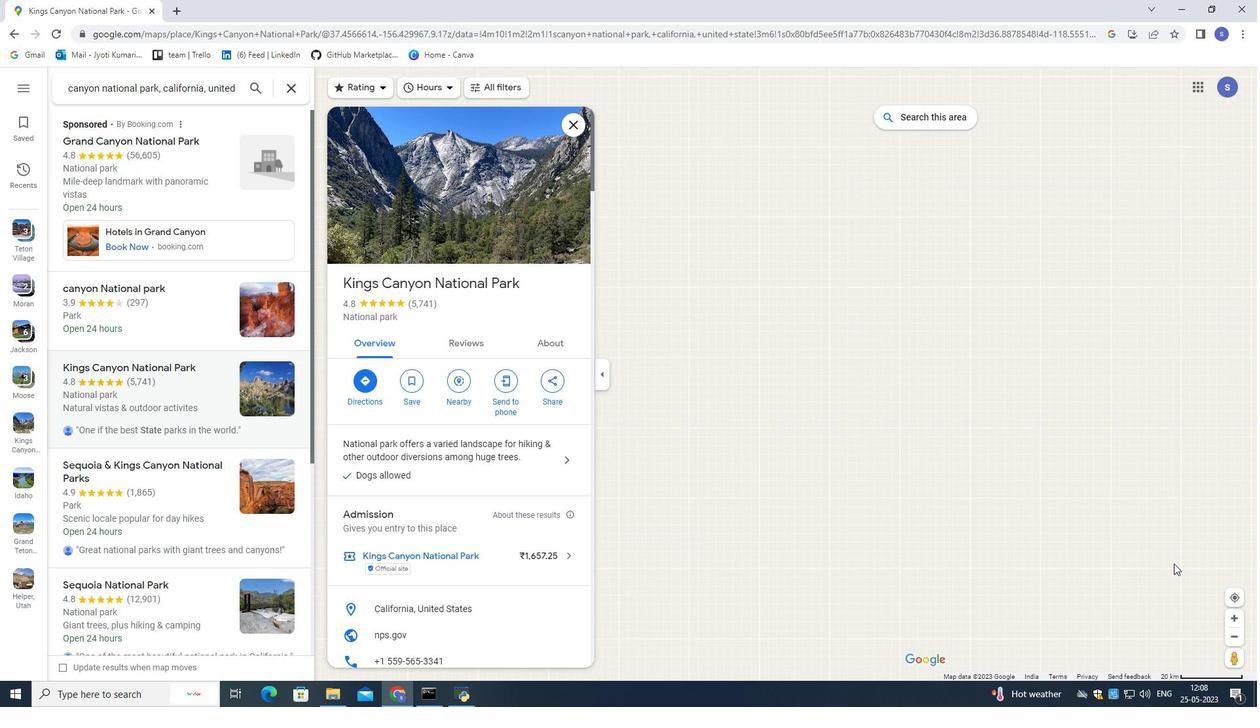 
Action: Mouse scrolled (1174, 563) with delta (0, 0)
Screenshot: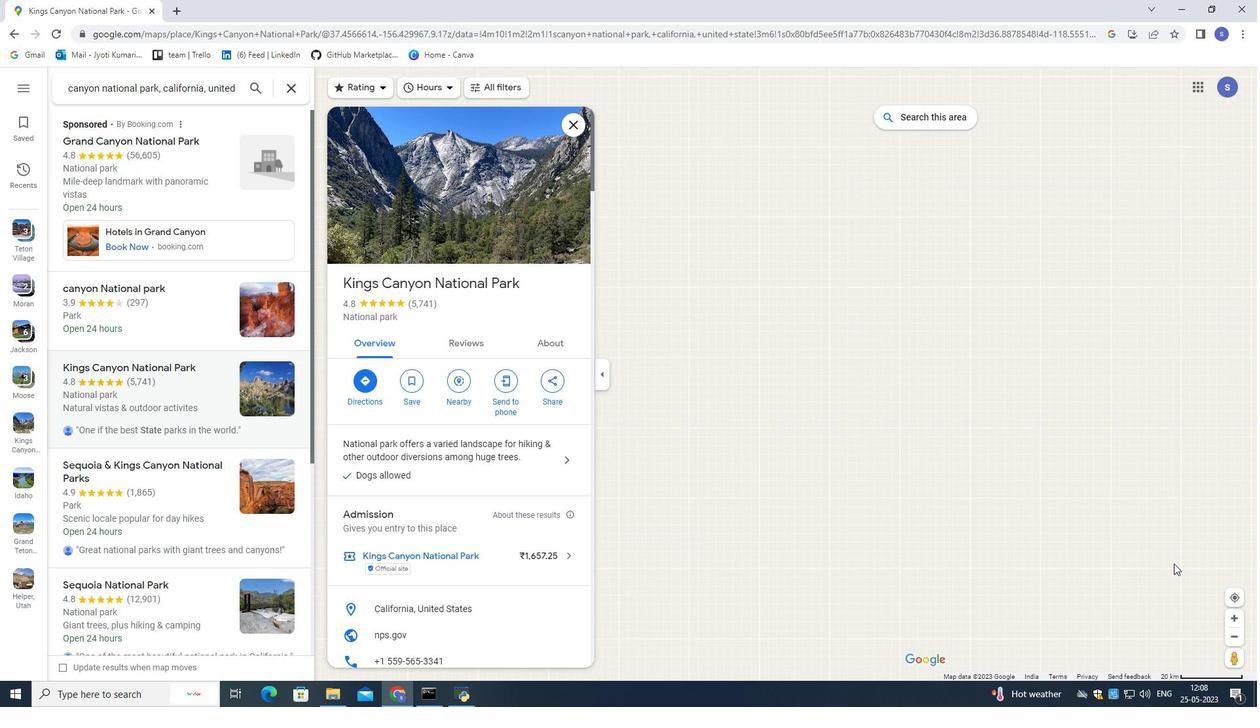 
Action: Mouse scrolled (1174, 563) with delta (0, 0)
Screenshot: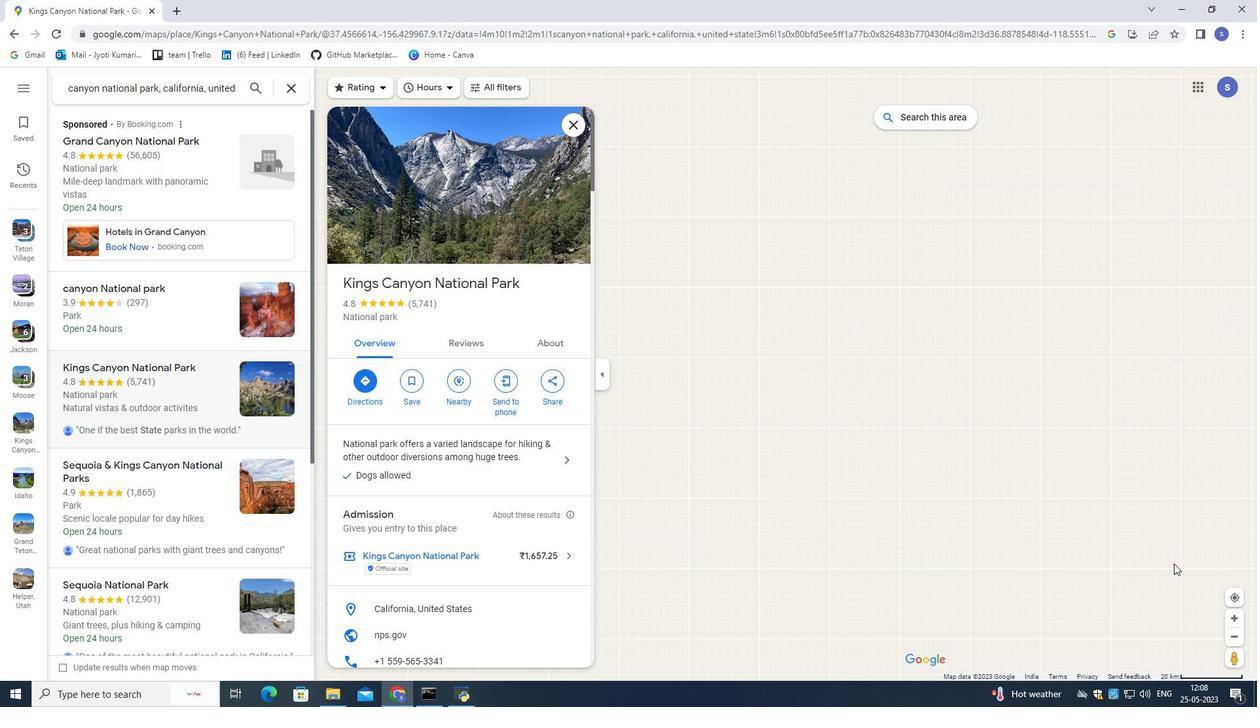 
Action: Mouse scrolled (1174, 563) with delta (0, 0)
Screenshot: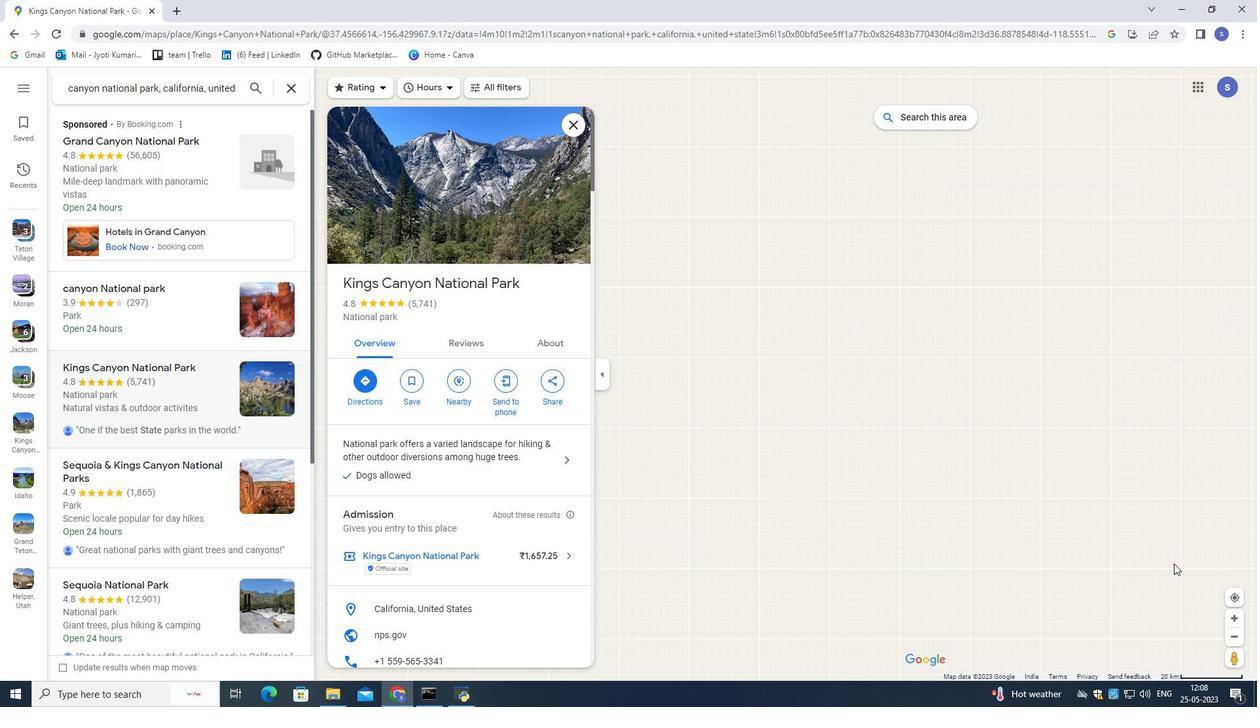 
Action: Mouse scrolled (1174, 563) with delta (0, 0)
Screenshot: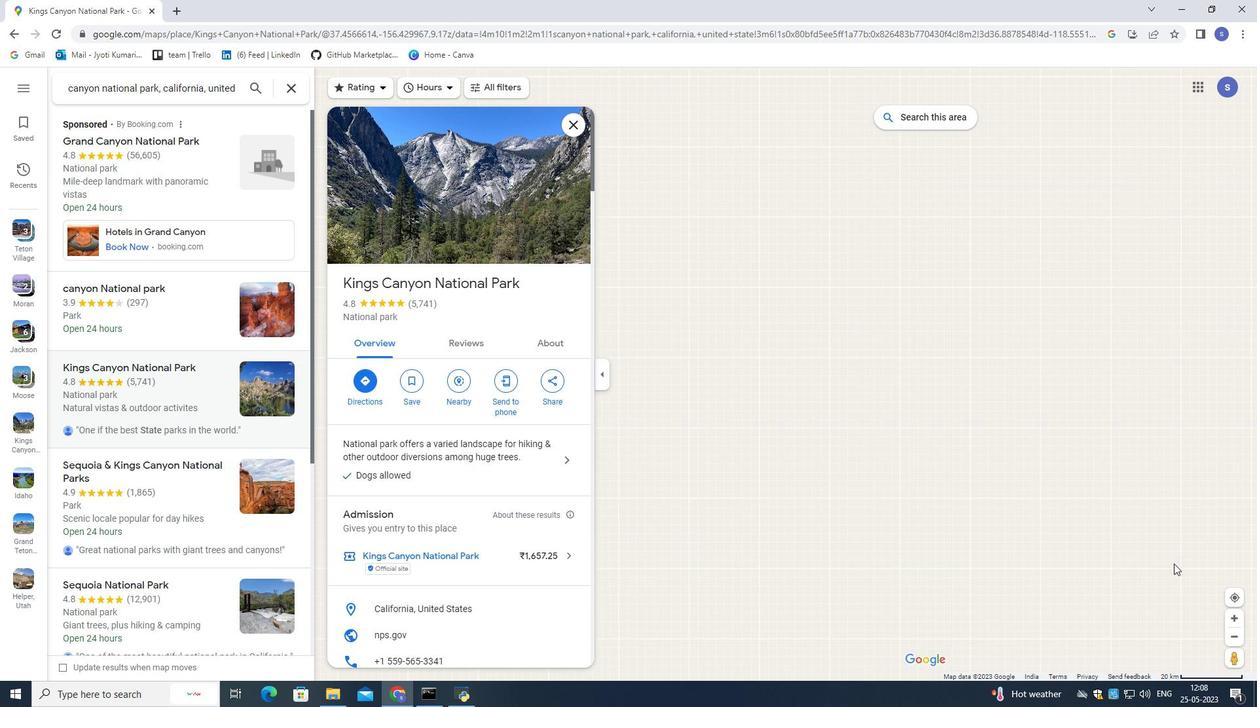 
Action: Mouse scrolled (1174, 563) with delta (0, 0)
Screenshot: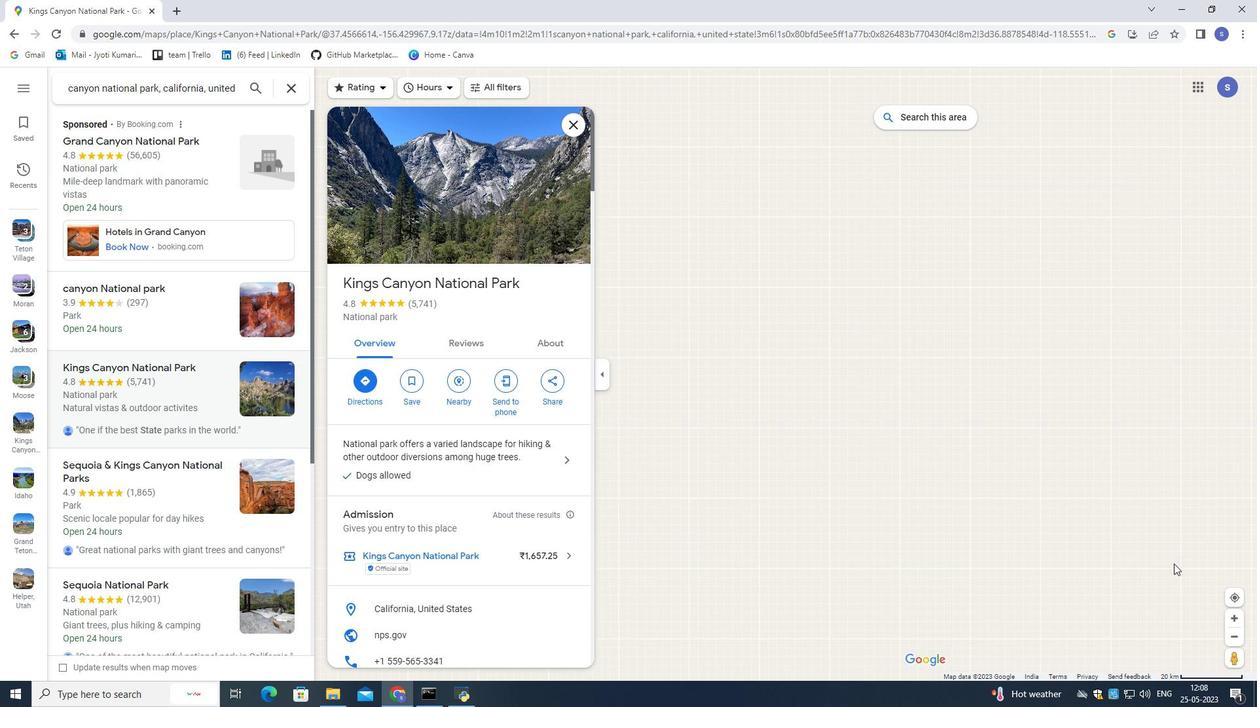 
Action: Mouse scrolled (1174, 563) with delta (0, 0)
Screenshot: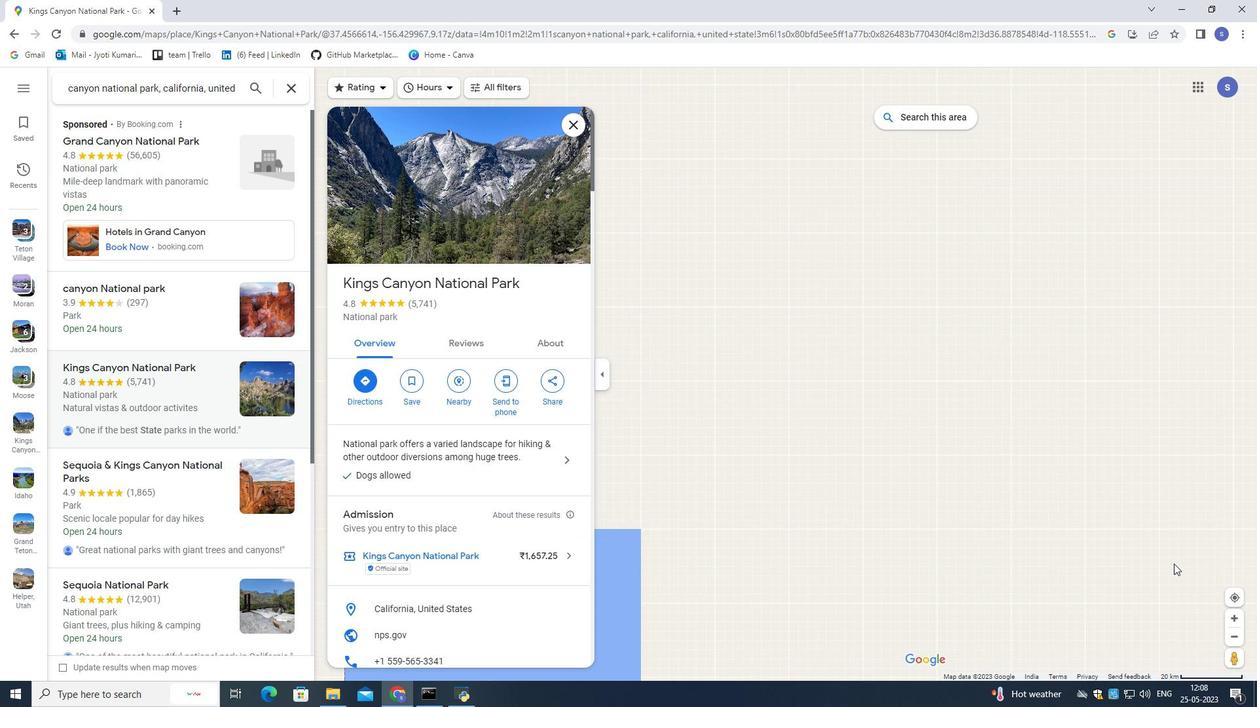 
Action: Mouse scrolled (1174, 563) with delta (0, 0)
Screenshot: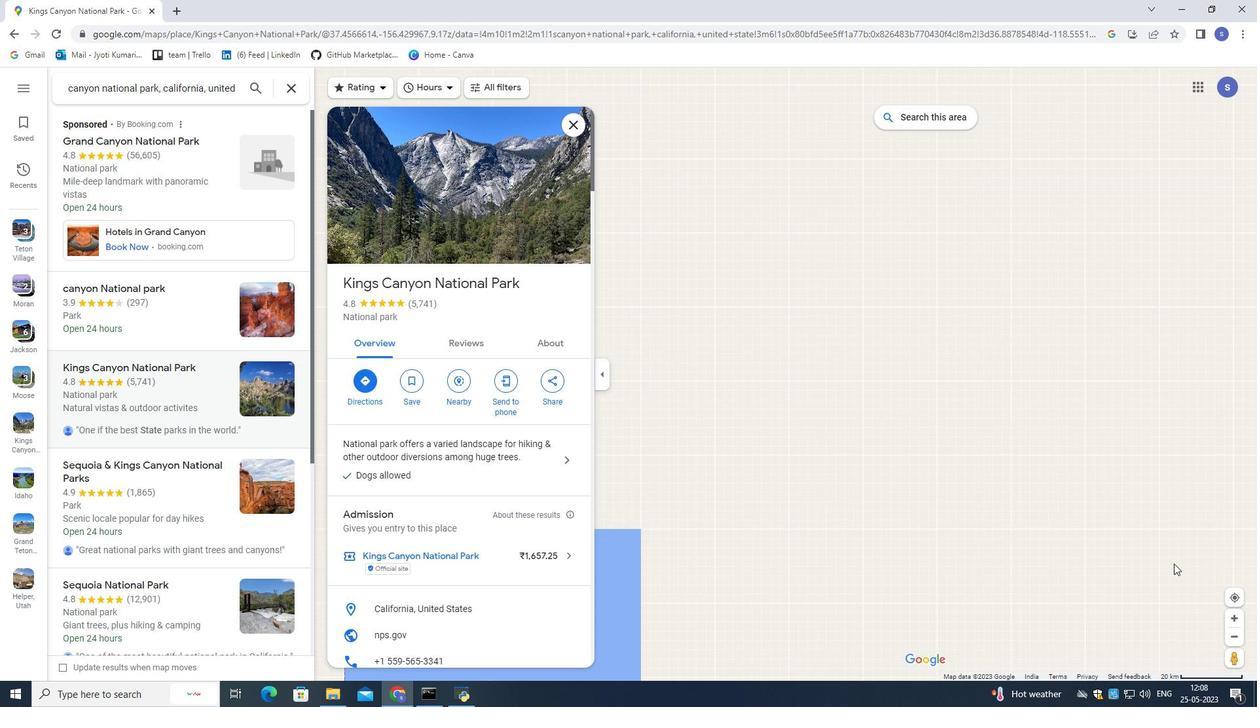 
Action: Mouse scrolled (1174, 563) with delta (0, 0)
Screenshot: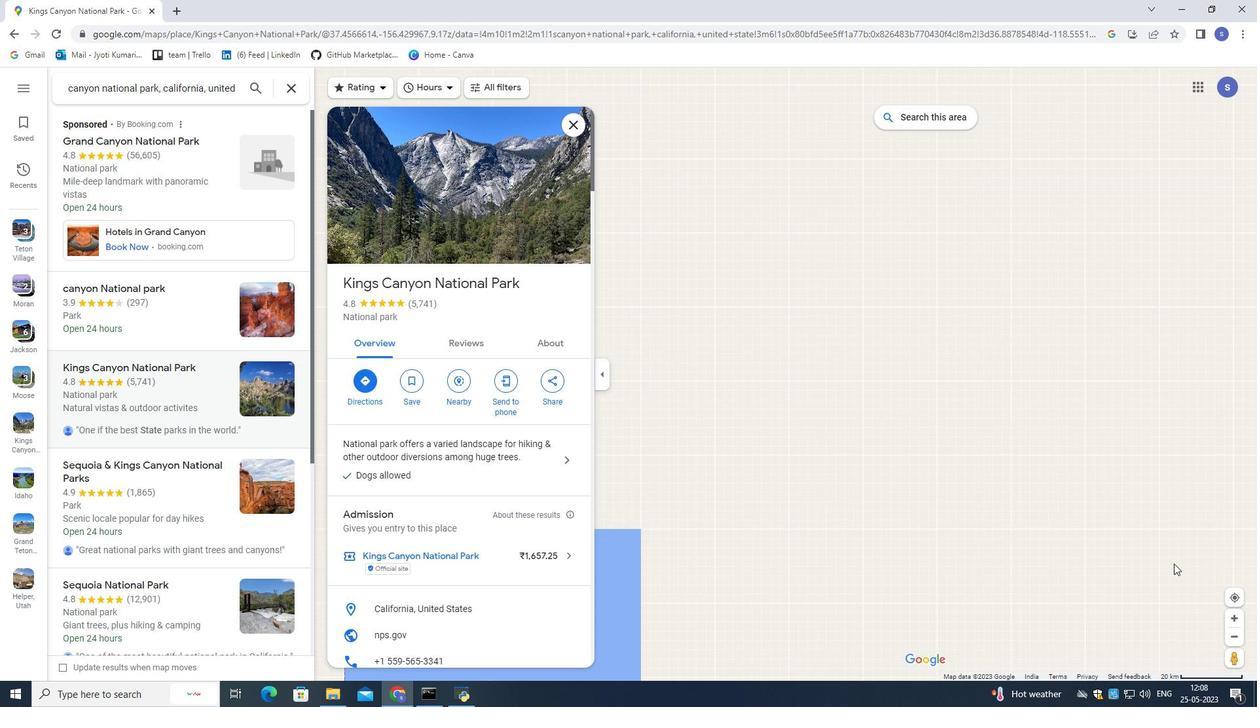 
Action: Mouse scrolled (1174, 563) with delta (0, 0)
Screenshot: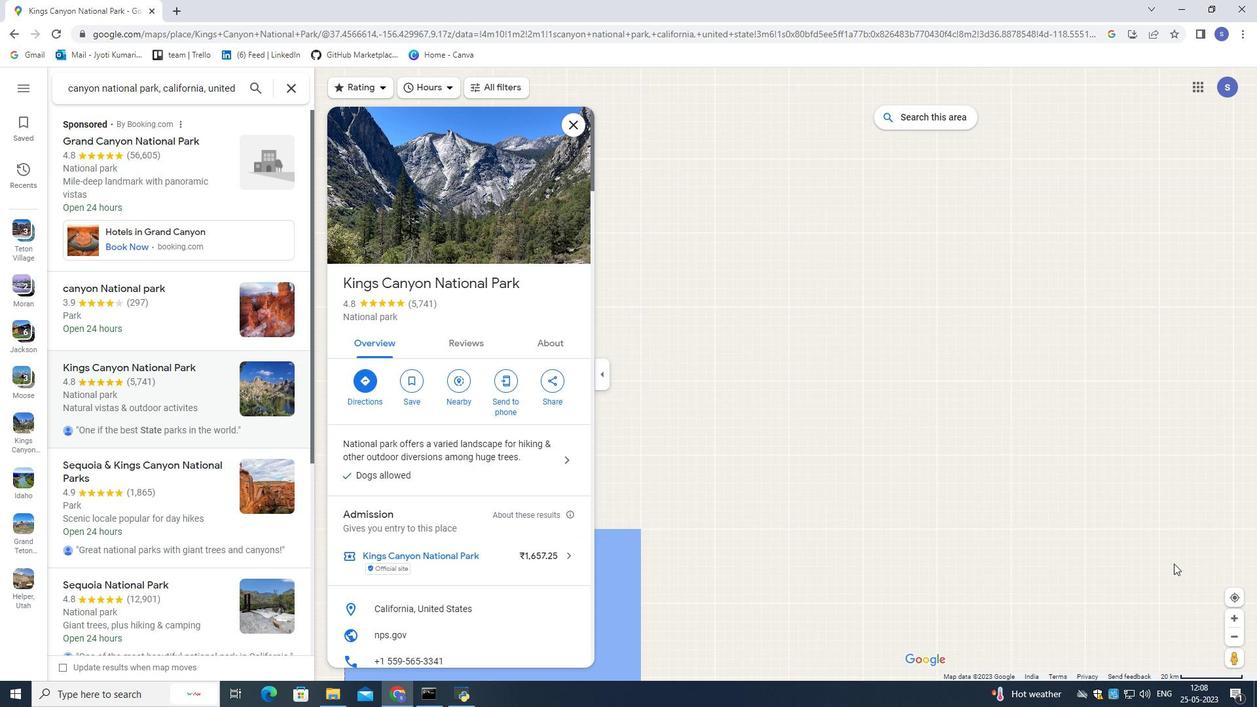 
Action: Mouse scrolled (1174, 563) with delta (0, 0)
Screenshot: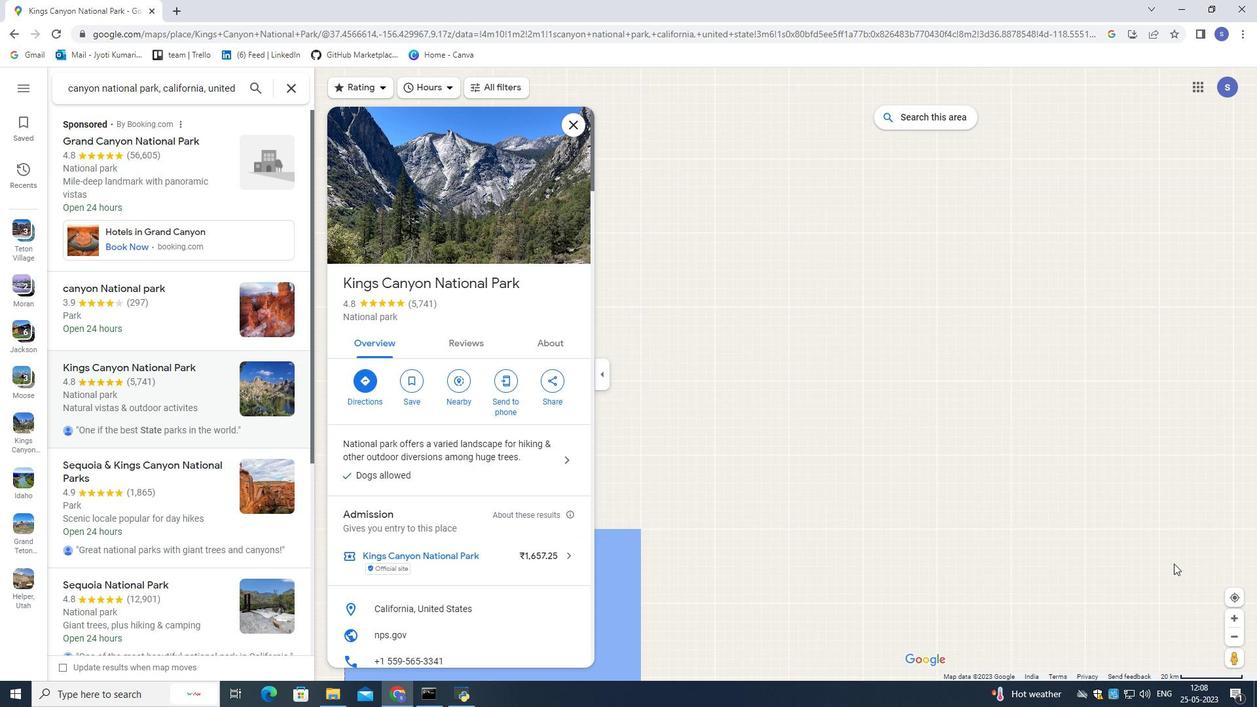
Action: Mouse scrolled (1174, 563) with delta (0, 0)
Screenshot: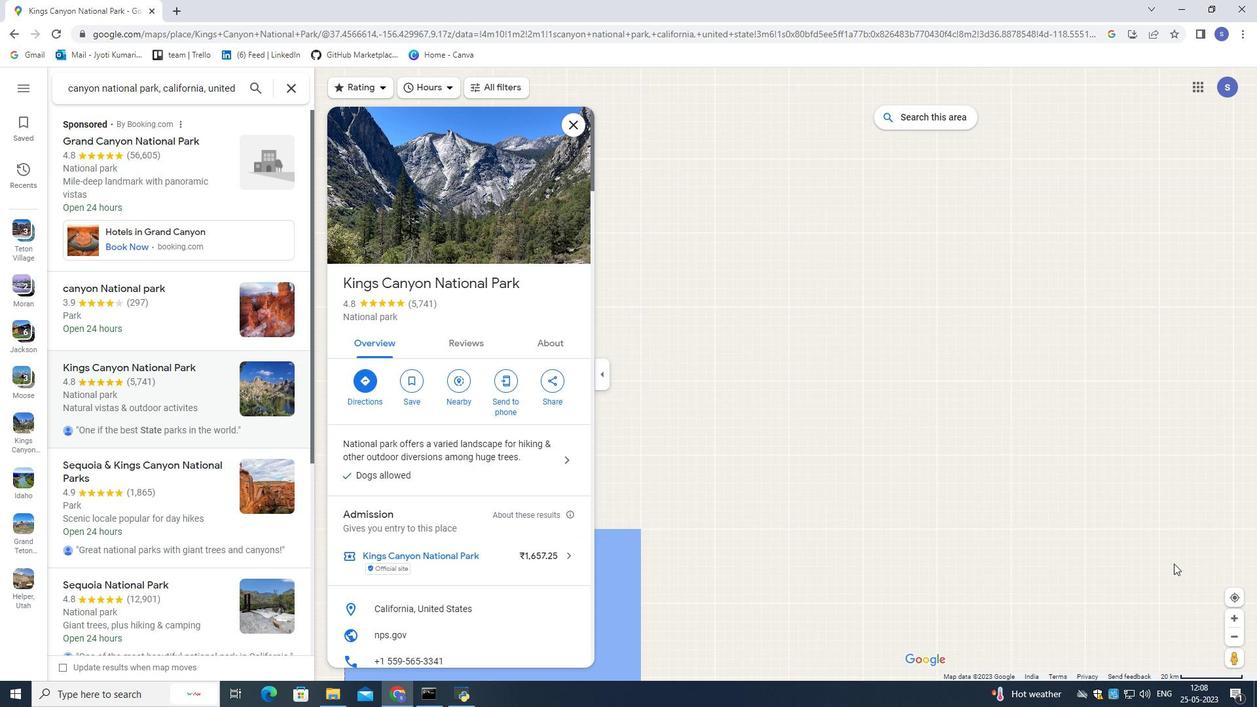 
Action: Mouse moved to (1174, 563)
Screenshot: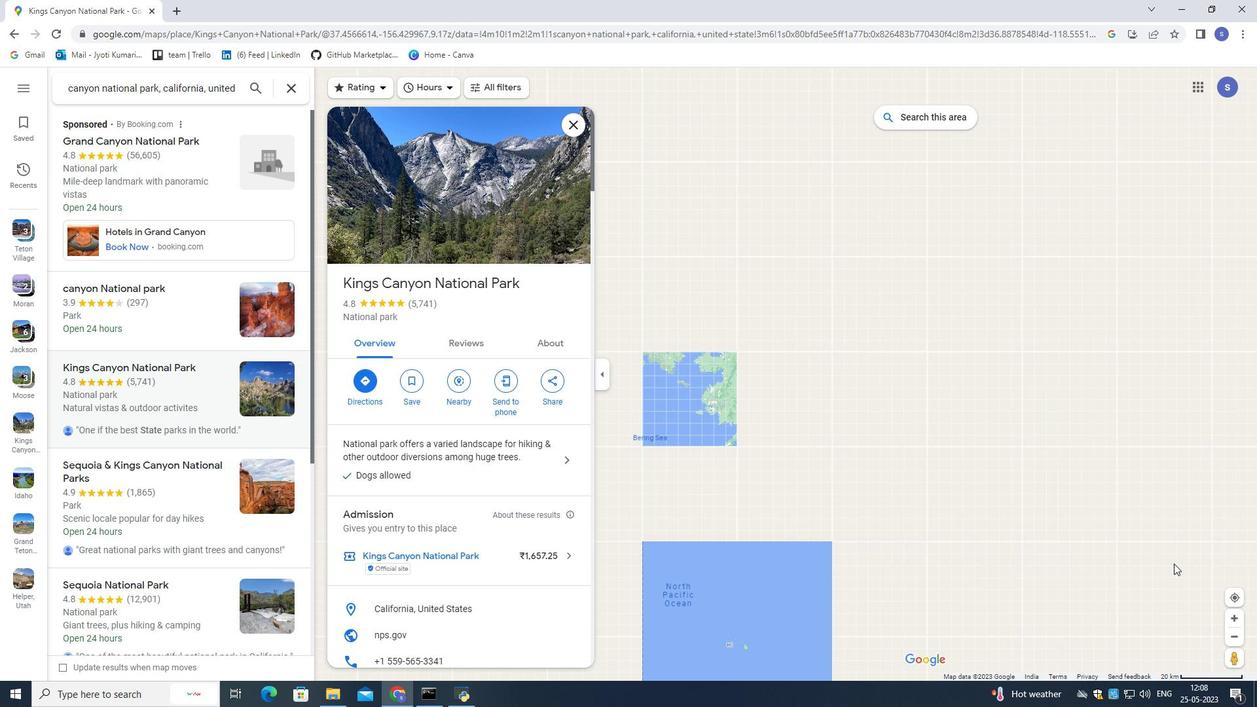 
Action: Mouse scrolled (1174, 562) with delta (0, 0)
Screenshot: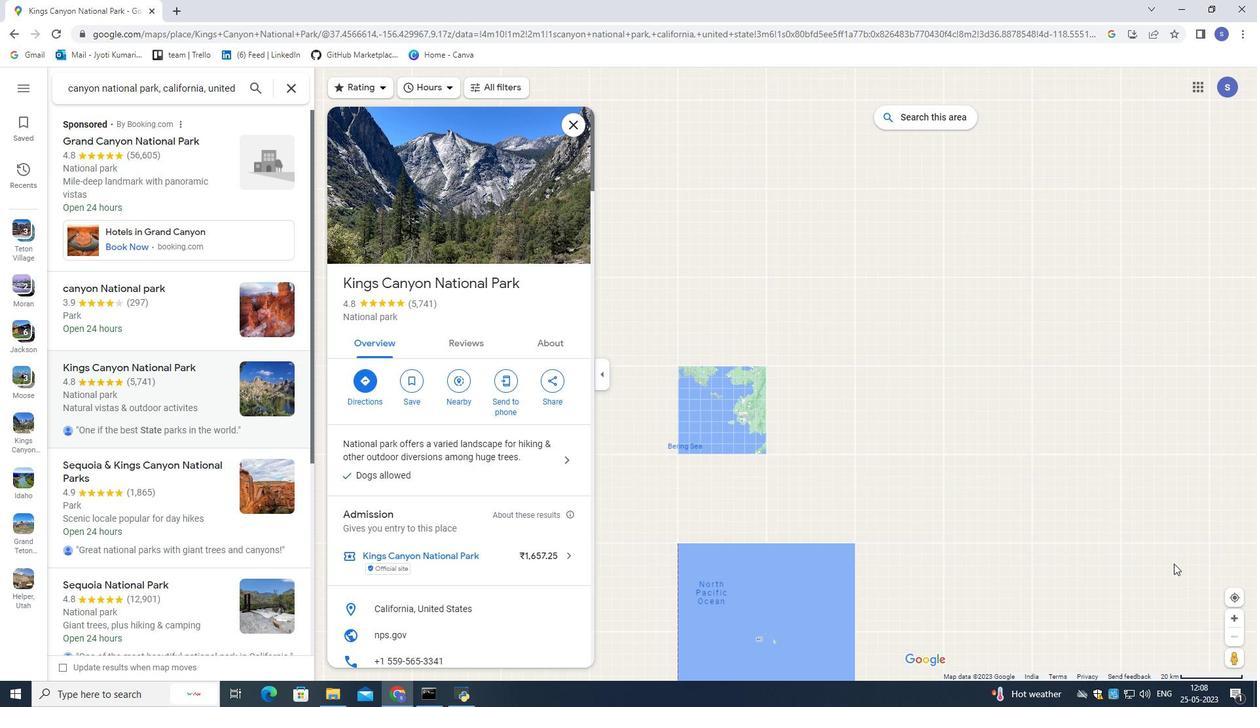 
Action: Mouse scrolled (1174, 562) with delta (0, 0)
Screenshot: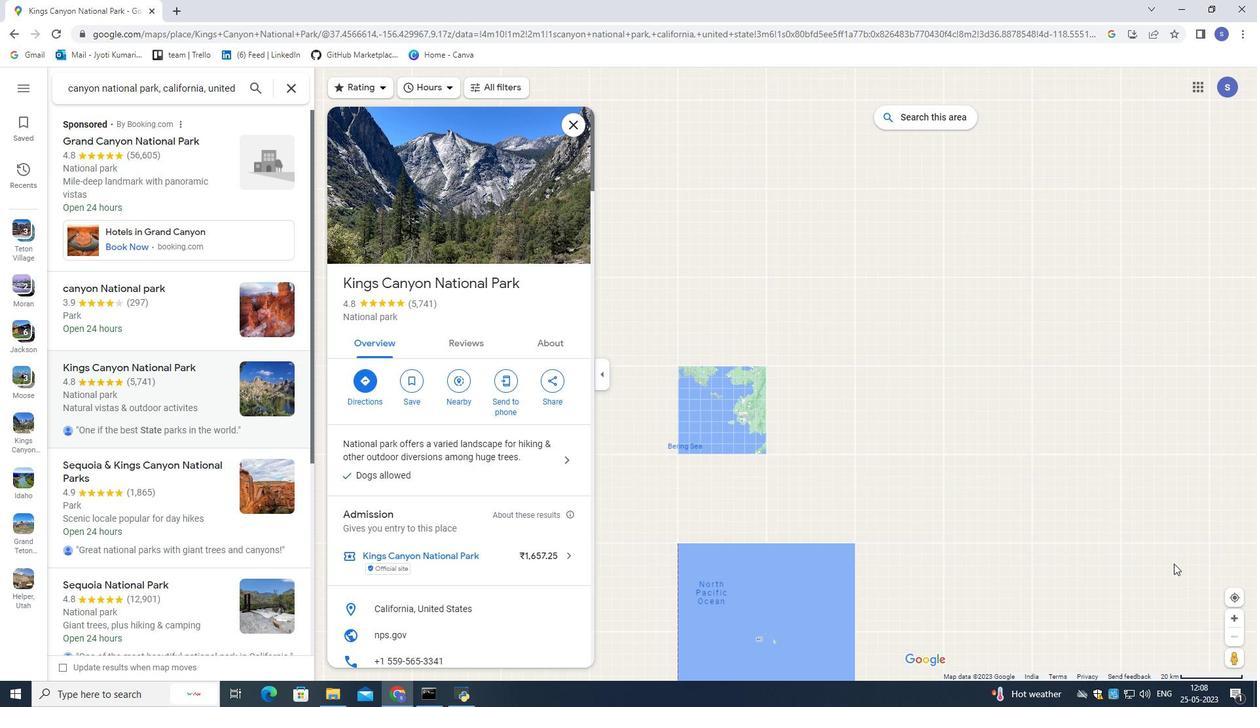 
Action: Mouse scrolled (1174, 562) with delta (0, 0)
Screenshot: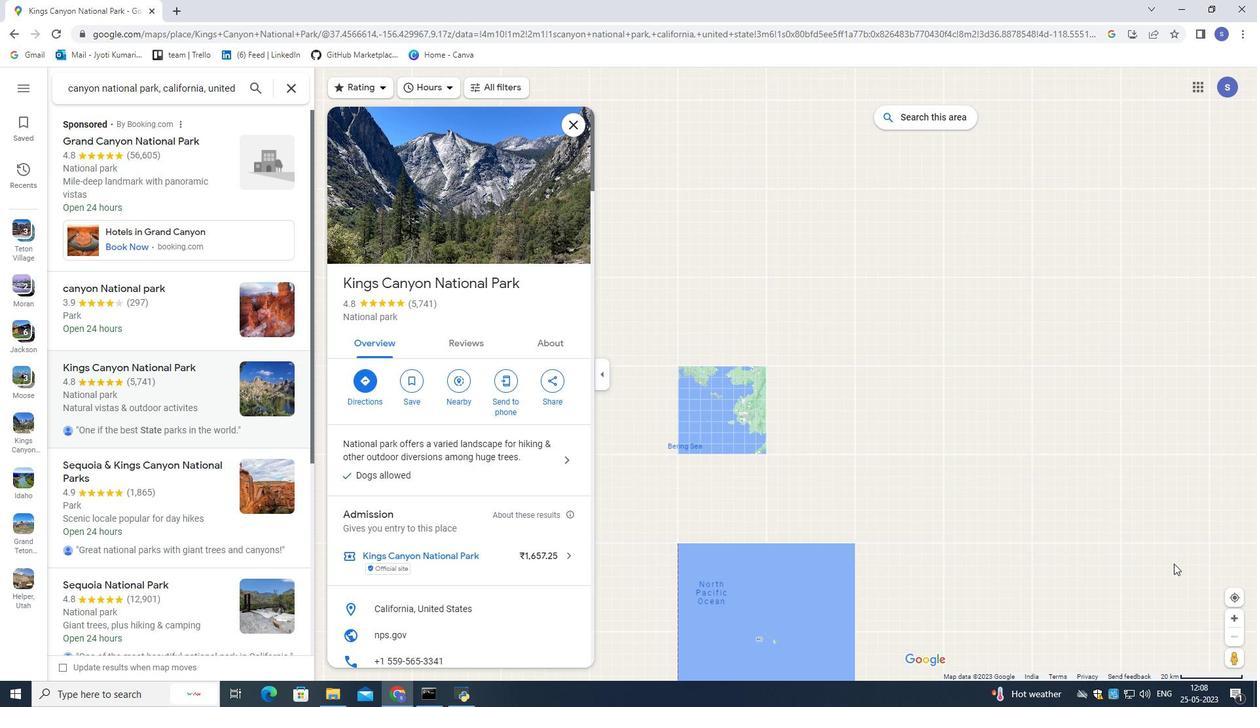 
Action: Mouse scrolled (1174, 562) with delta (0, 0)
Screenshot: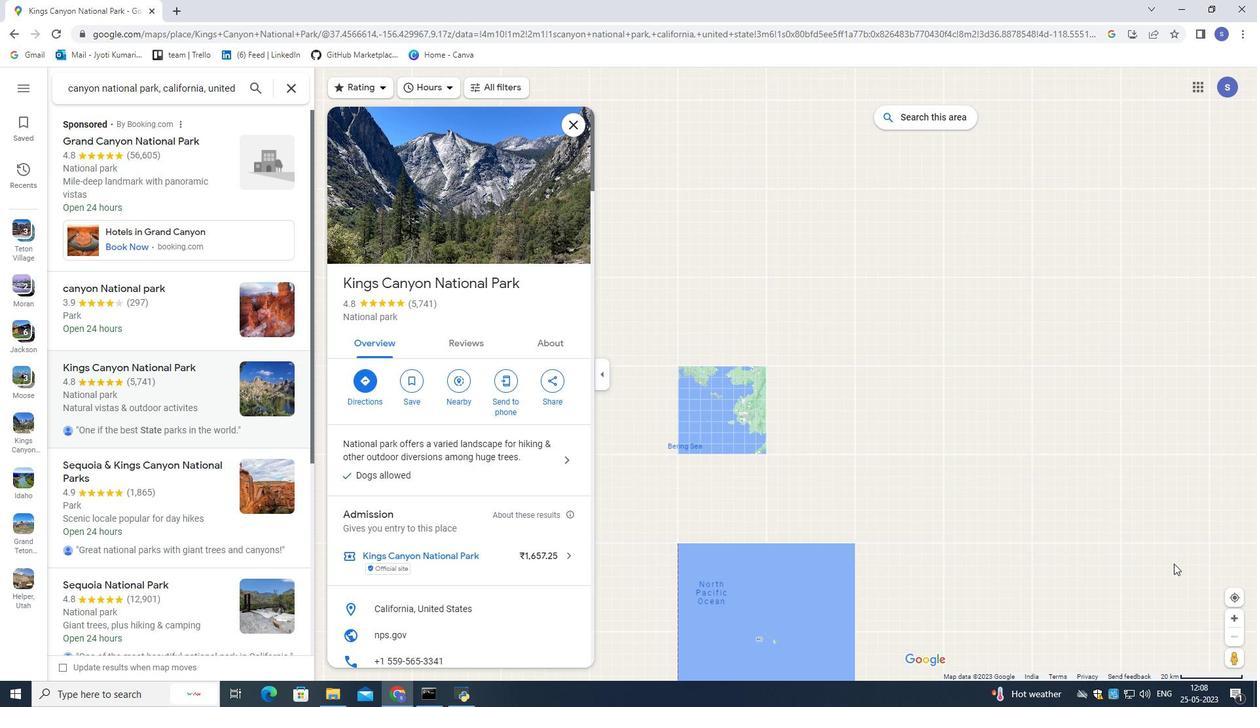
Action: Mouse scrolled (1174, 562) with delta (0, 0)
Screenshot: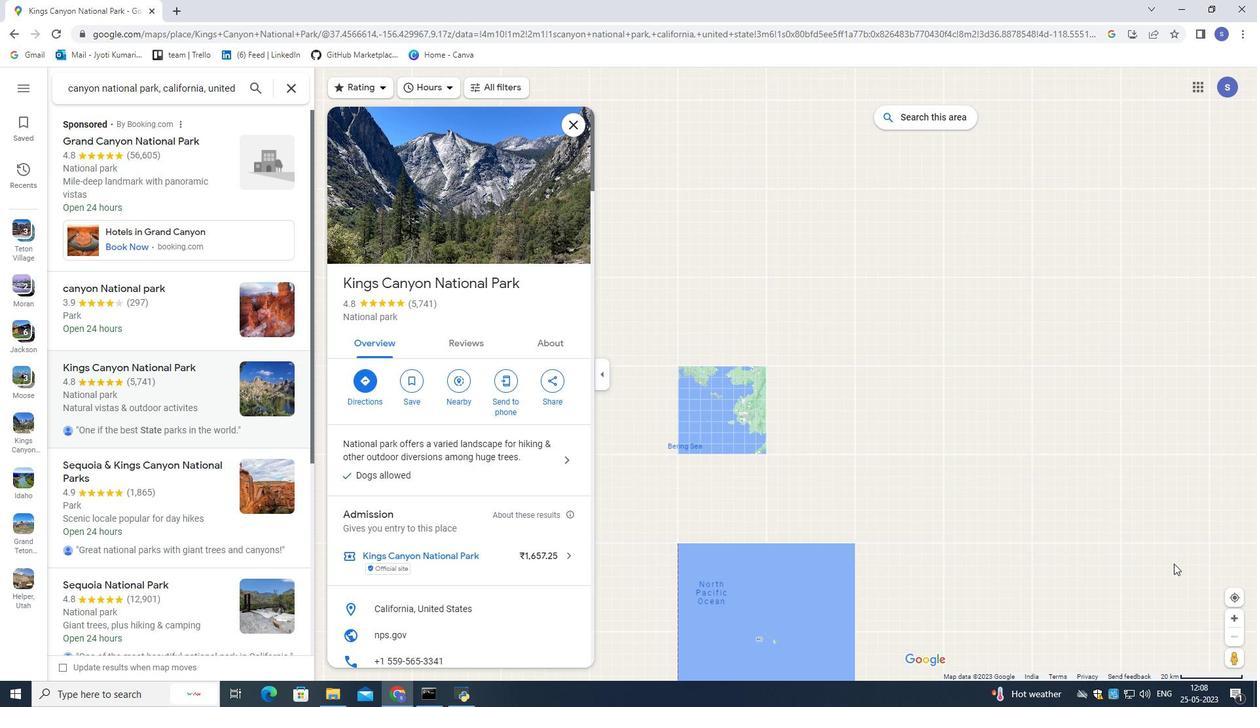 
Action: Mouse scrolled (1174, 562) with delta (0, 0)
Screenshot: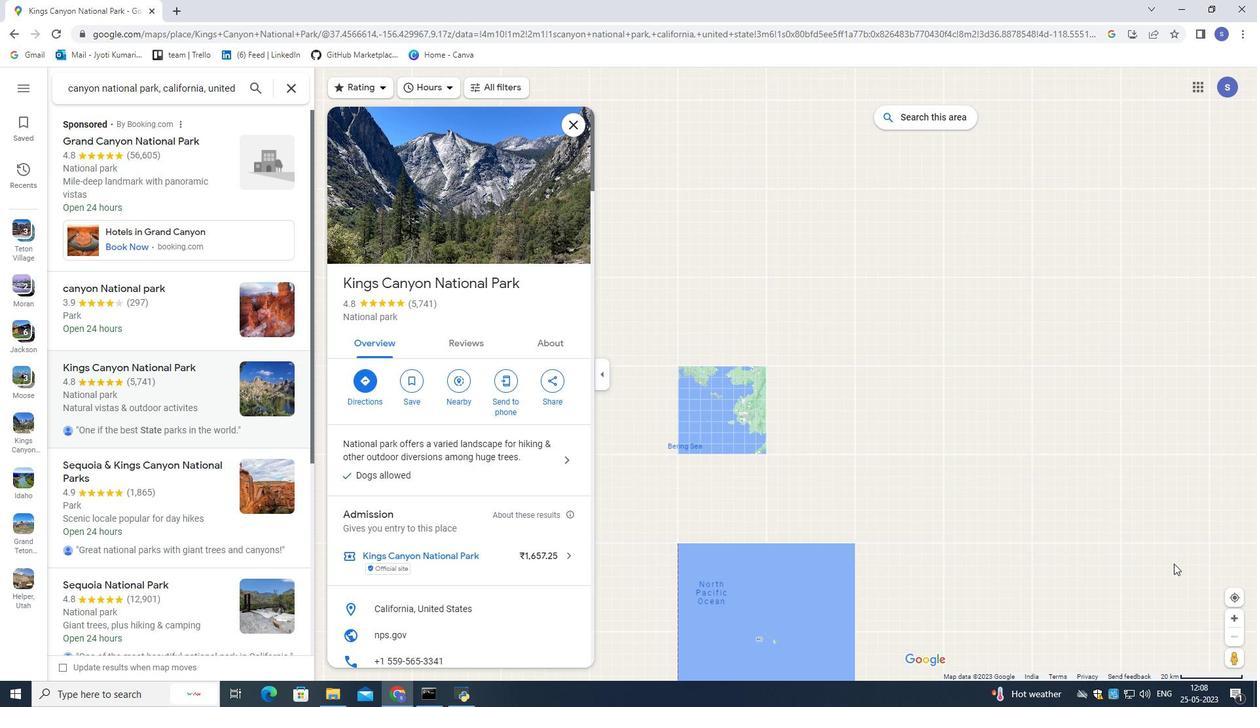 
Action: Mouse moved to (1174, 562)
Screenshot: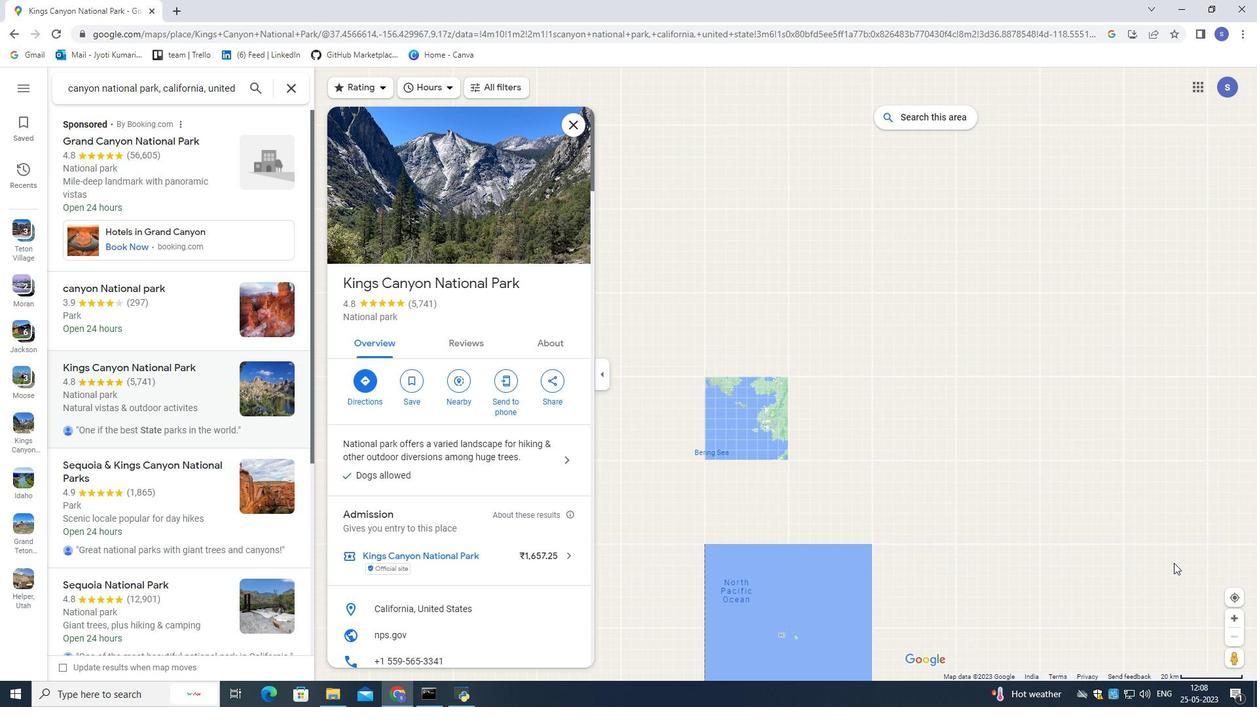 
Action: Mouse scrolled (1174, 561) with delta (0, 0)
Screenshot: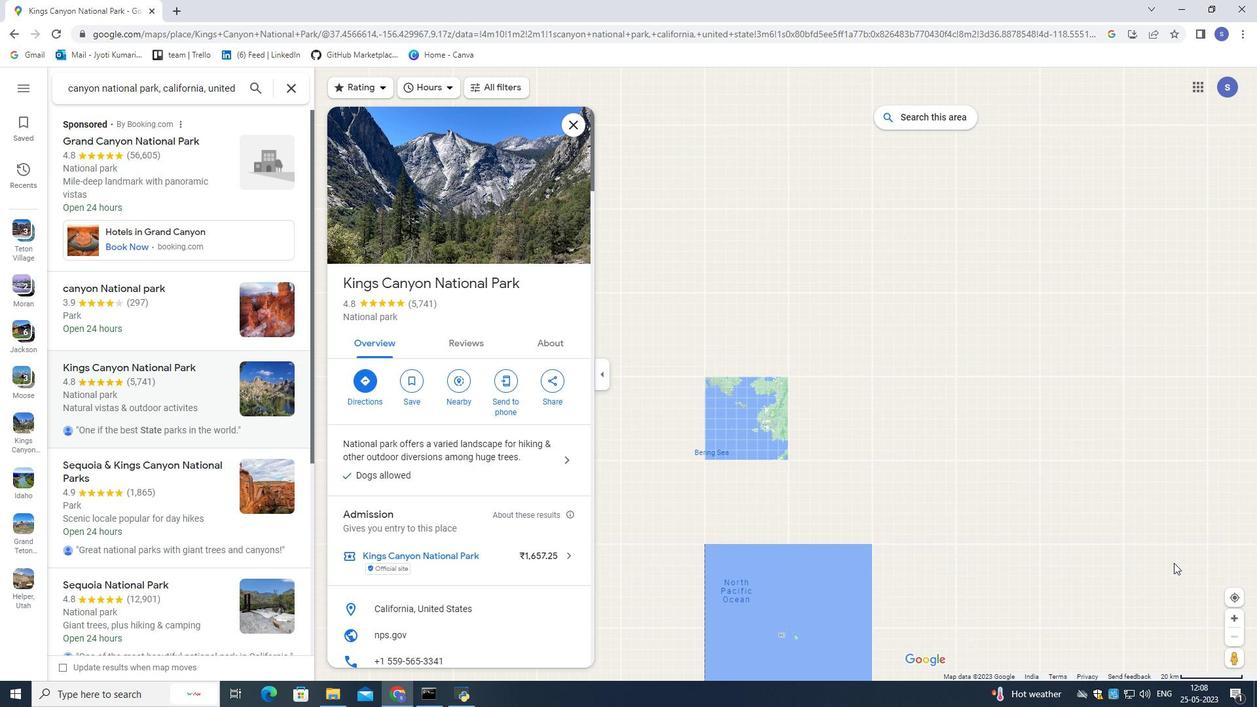
Action: Mouse scrolled (1174, 561) with delta (0, 0)
Screenshot: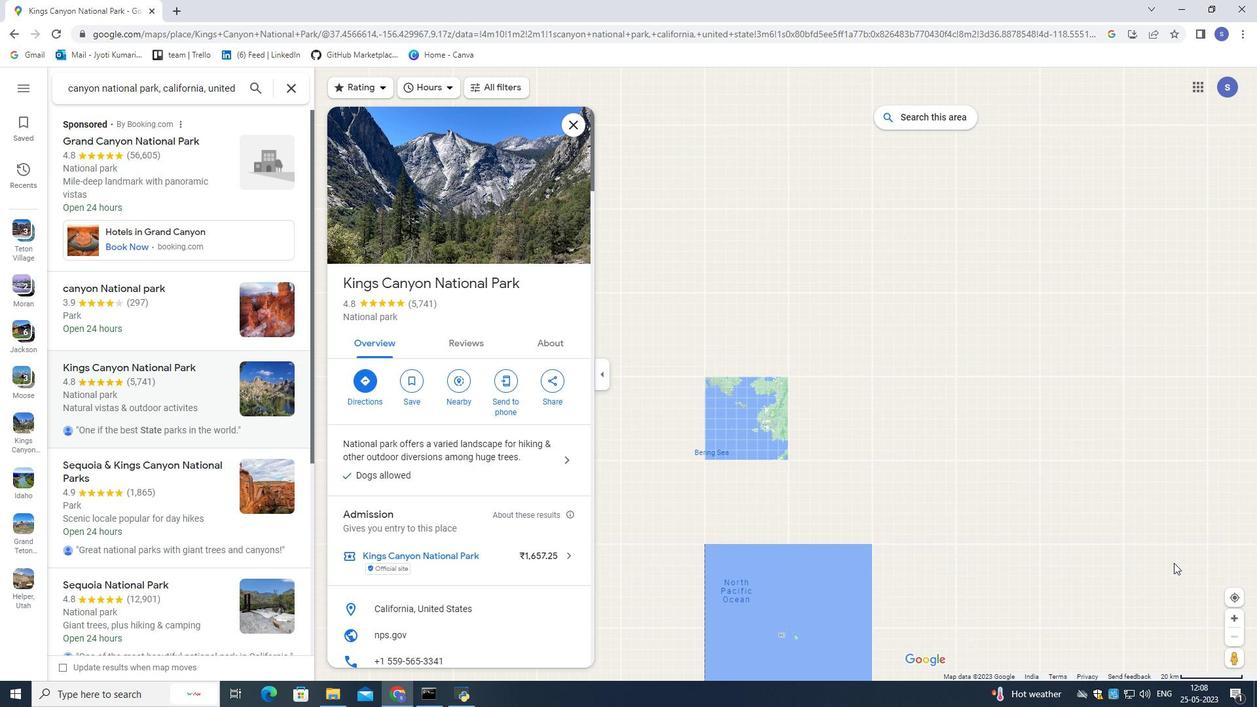 
Action: Mouse scrolled (1174, 561) with delta (0, 0)
Screenshot: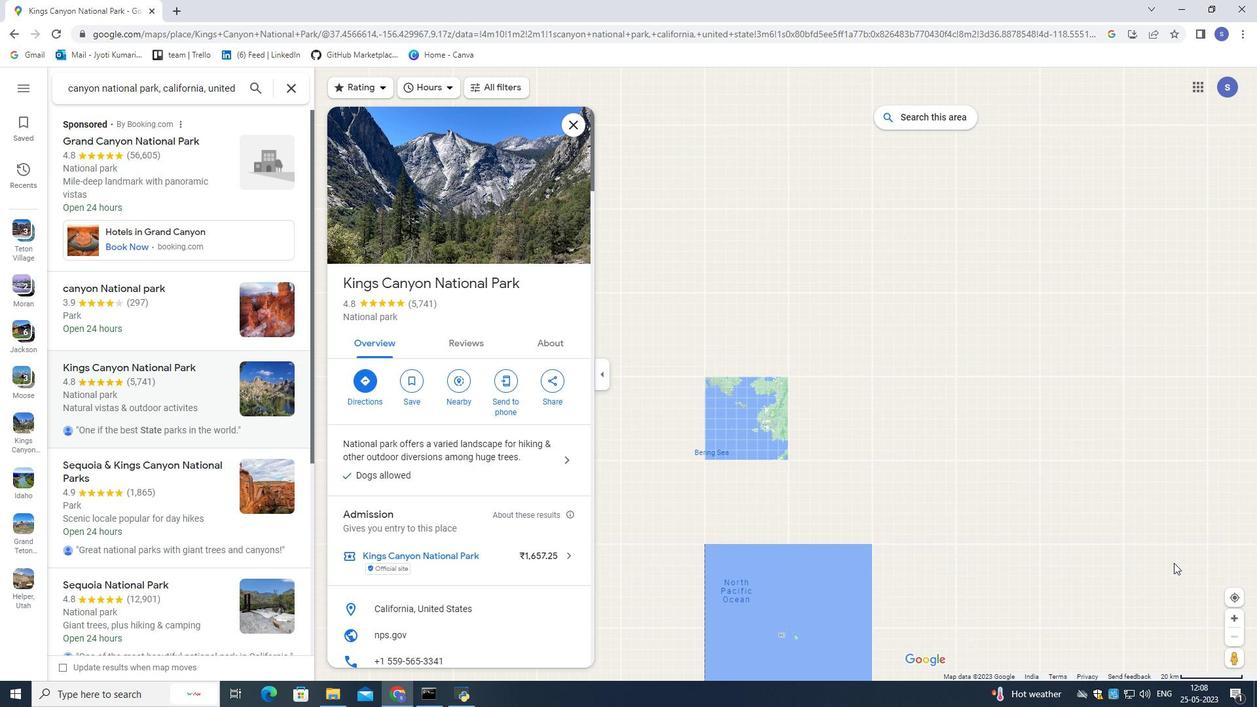 
Action: Mouse scrolled (1174, 561) with delta (0, 0)
Screenshot: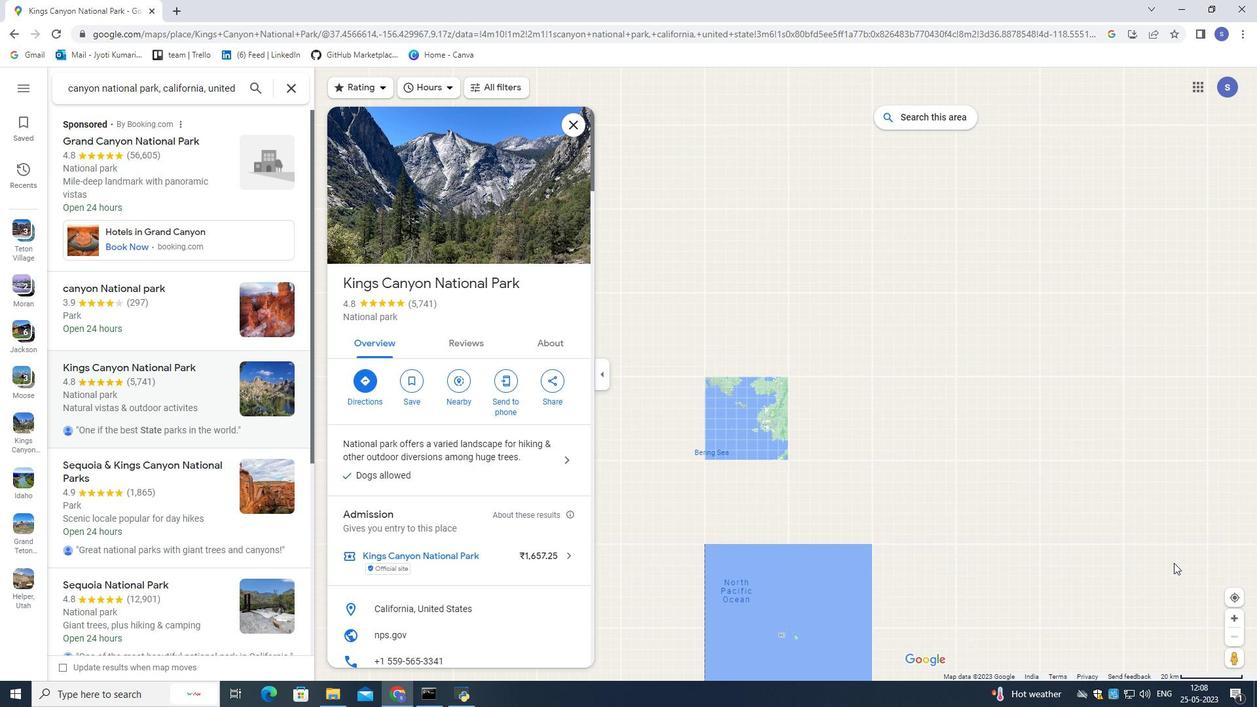 
Action: Mouse scrolled (1174, 561) with delta (0, 0)
Screenshot: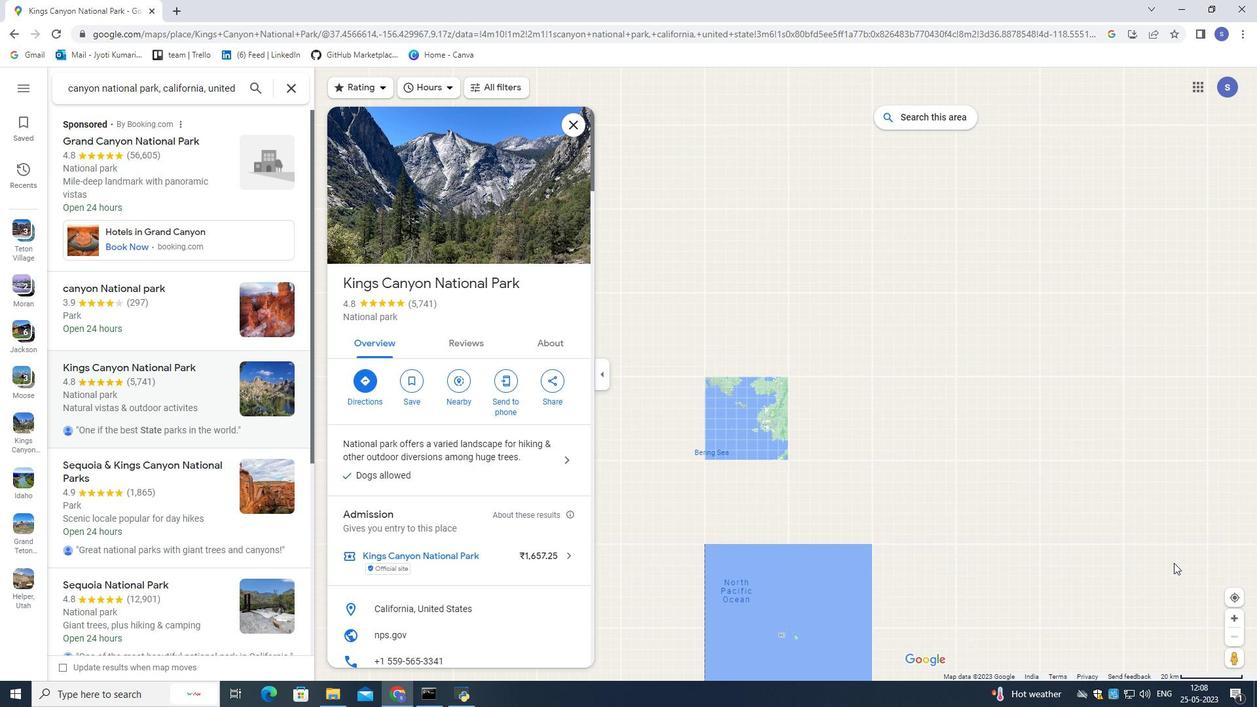 
Action: Mouse scrolled (1174, 561) with delta (0, 0)
Screenshot: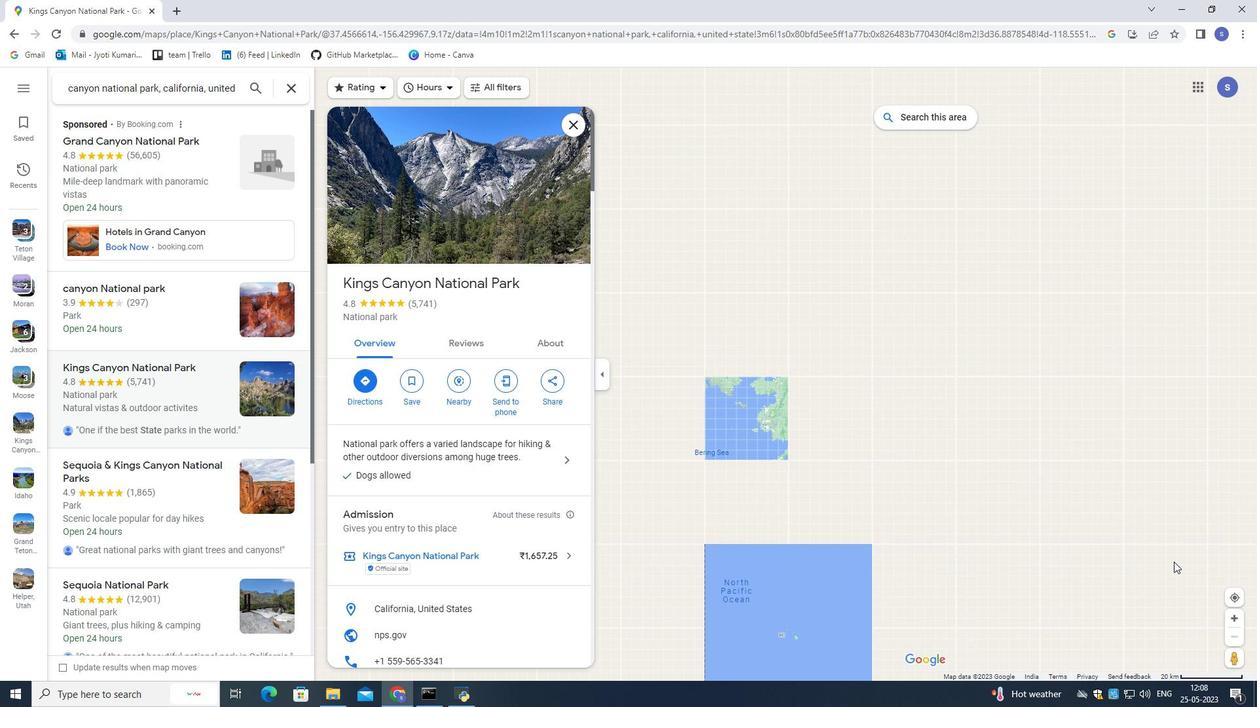 
Action: Mouse scrolled (1174, 561) with delta (0, 0)
Screenshot: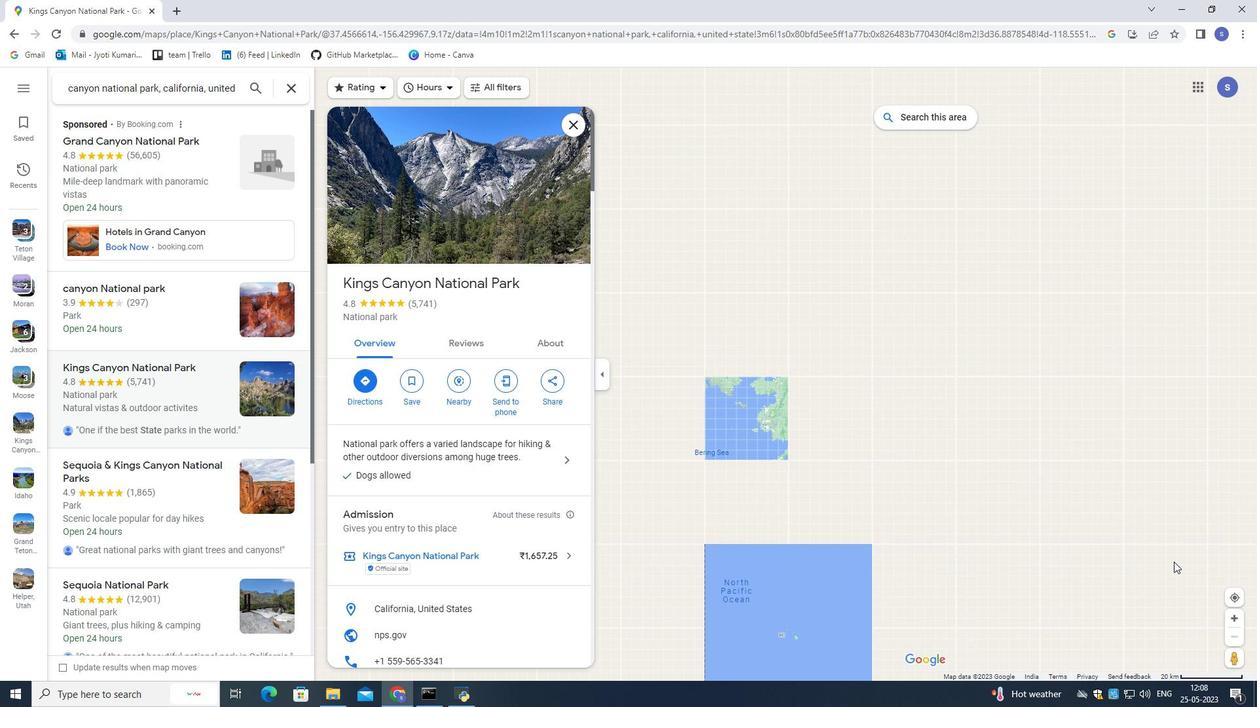 
Action: Mouse scrolled (1174, 561) with delta (0, 0)
Screenshot: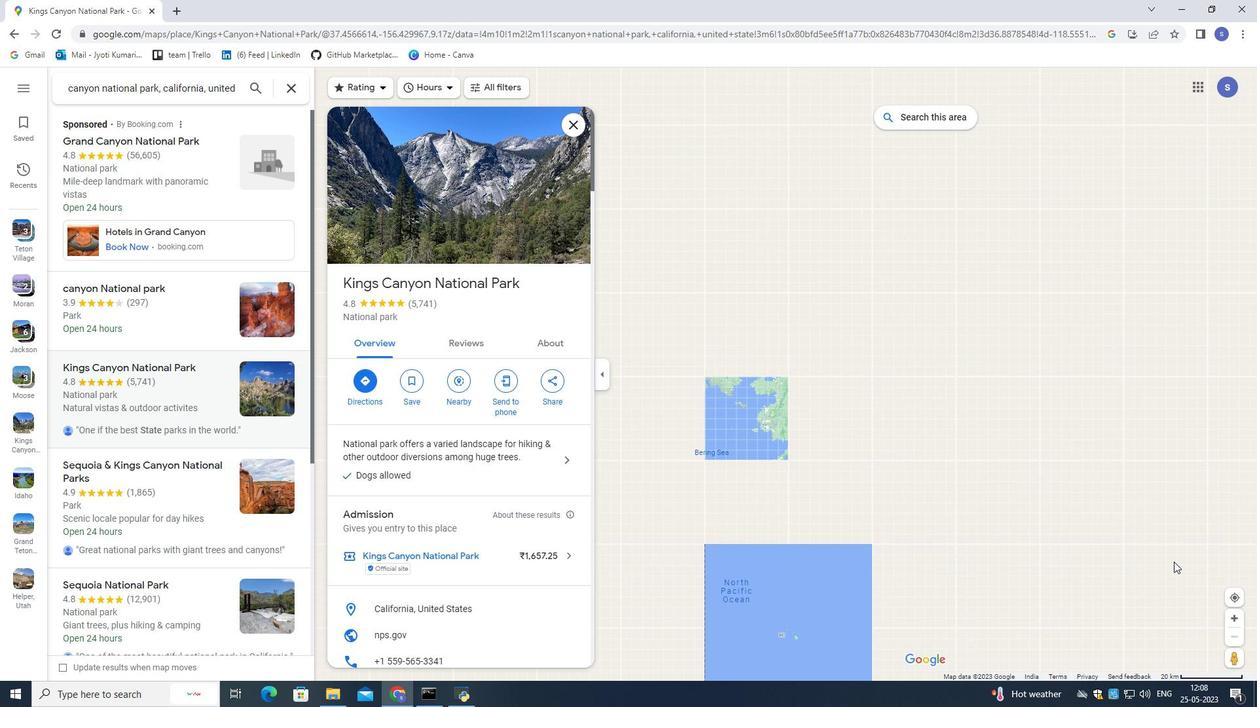 
Action: Mouse scrolled (1174, 561) with delta (0, 0)
Screenshot: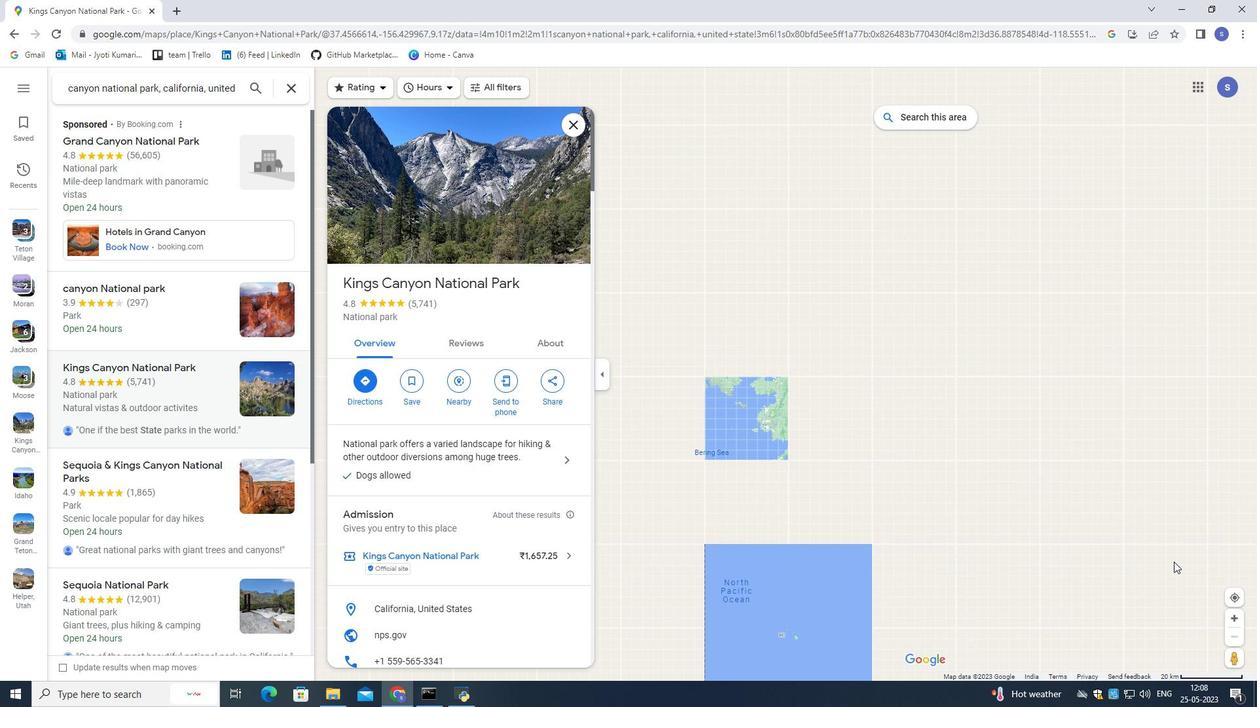 
Action: Mouse scrolled (1174, 561) with delta (0, 0)
Screenshot: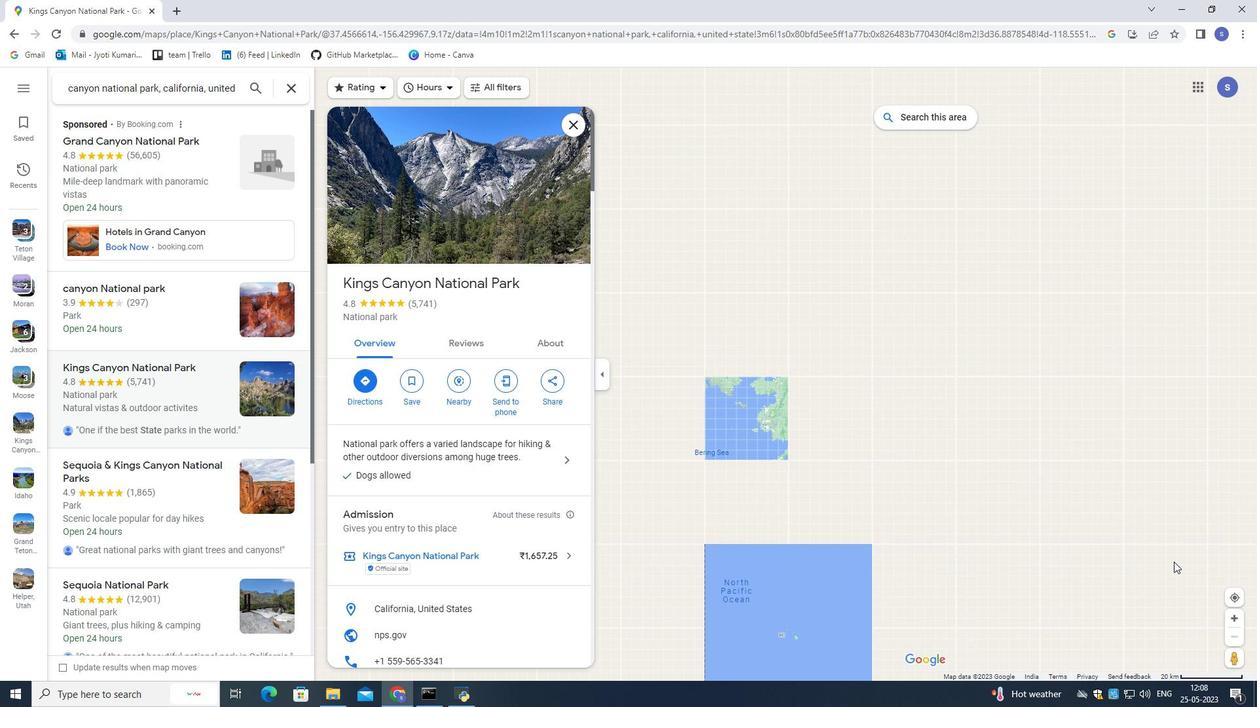 
Action: Mouse scrolled (1174, 561) with delta (0, 0)
Screenshot: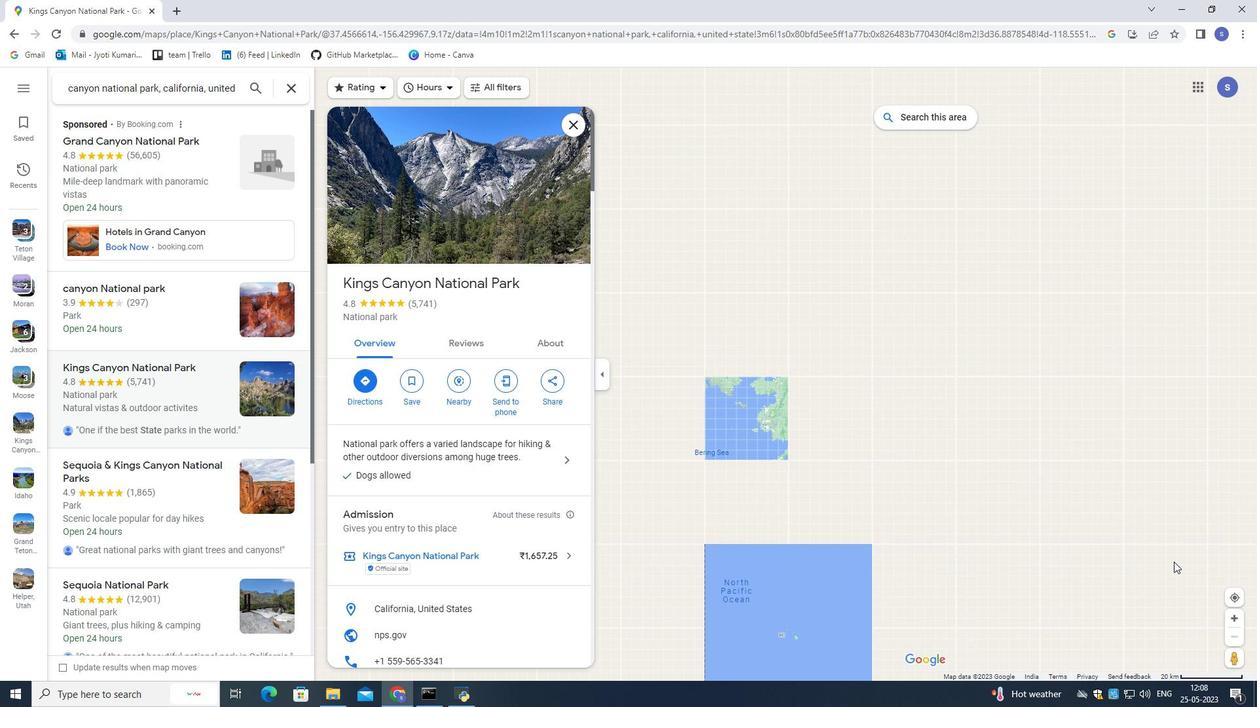 
Action: Mouse scrolled (1174, 561) with delta (0, 0)
Screenshot: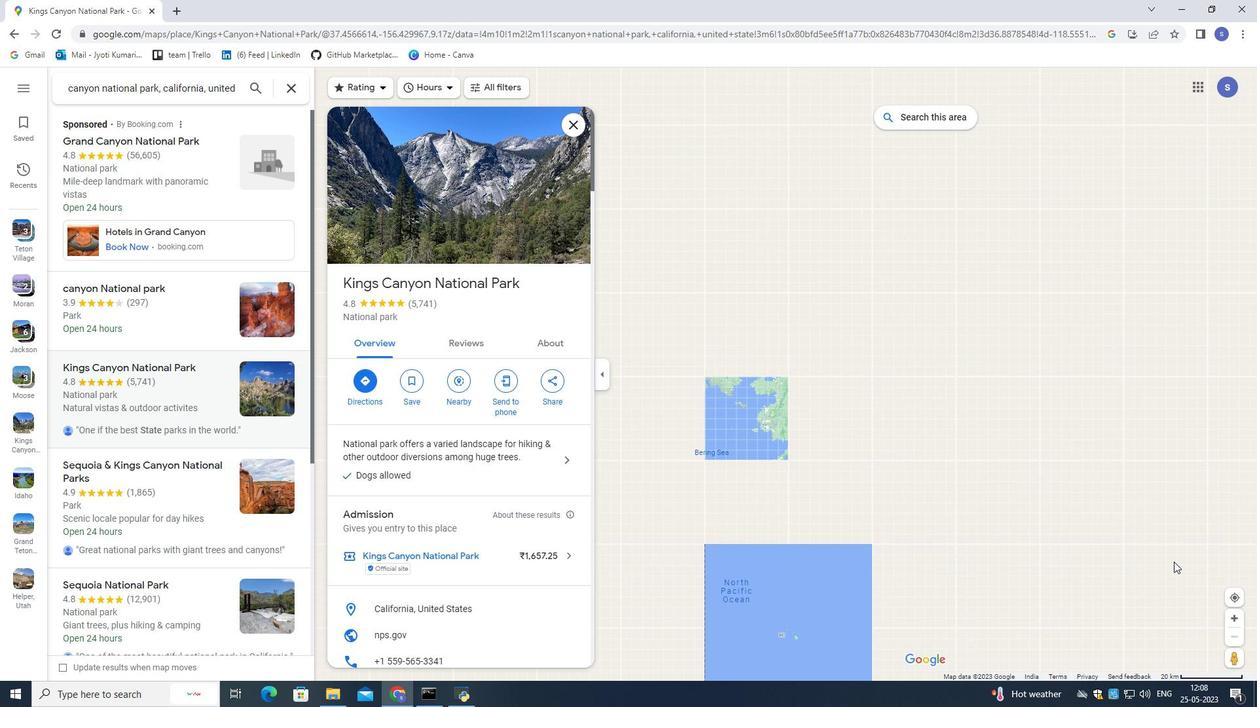 
Action: Mouse moved to (1174, 559)
Screenshot: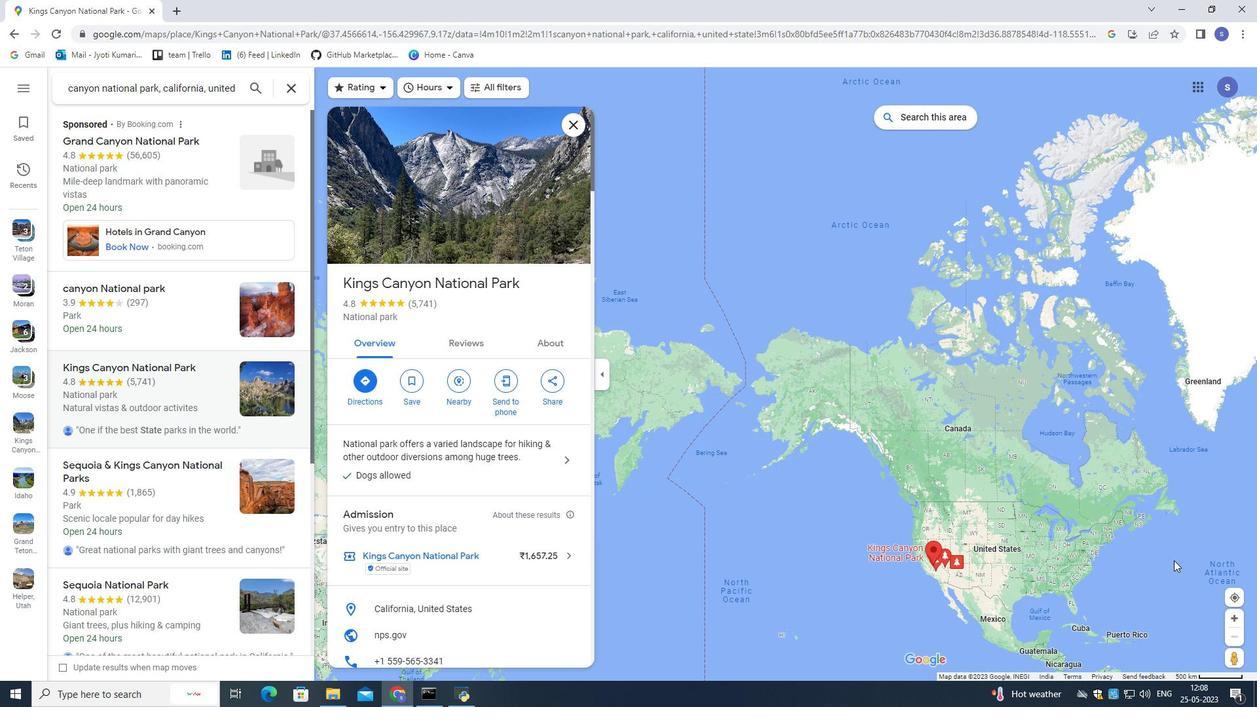 
Action: Mouse scrolled (1174, 558) with delta (0, 0)
Screenshot: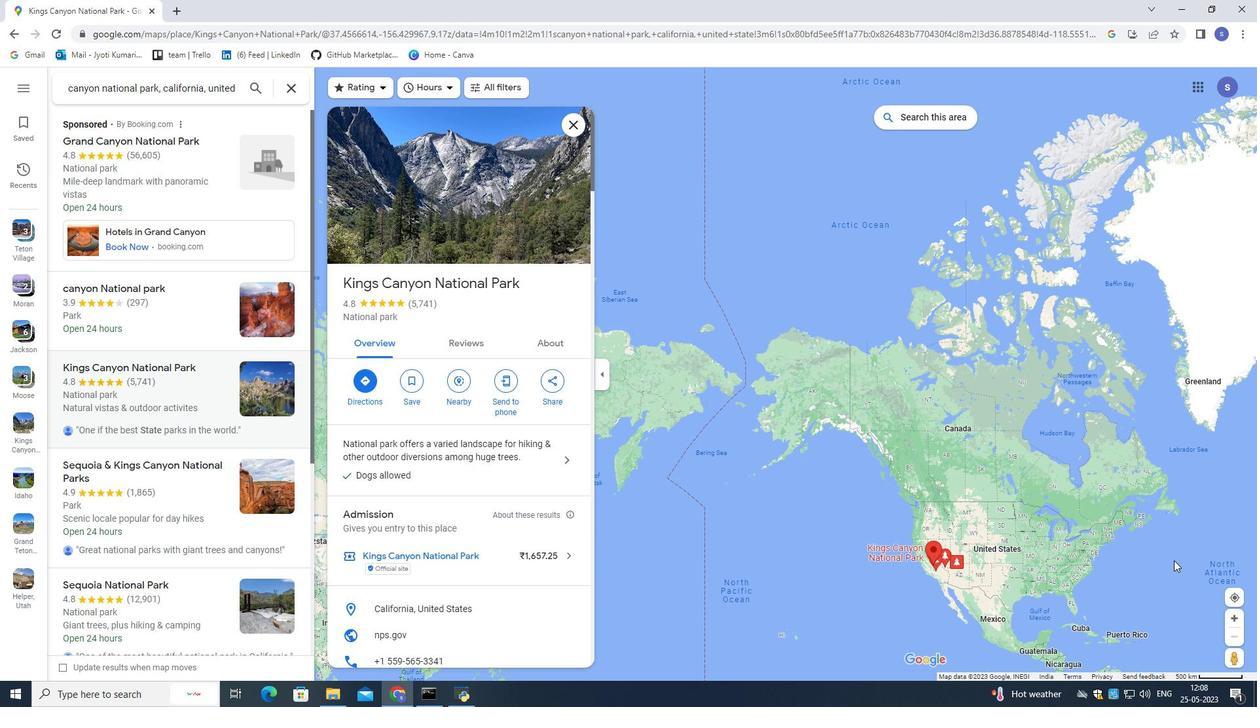 
Action: Mouse moved to (1174, 559)
Screenshot: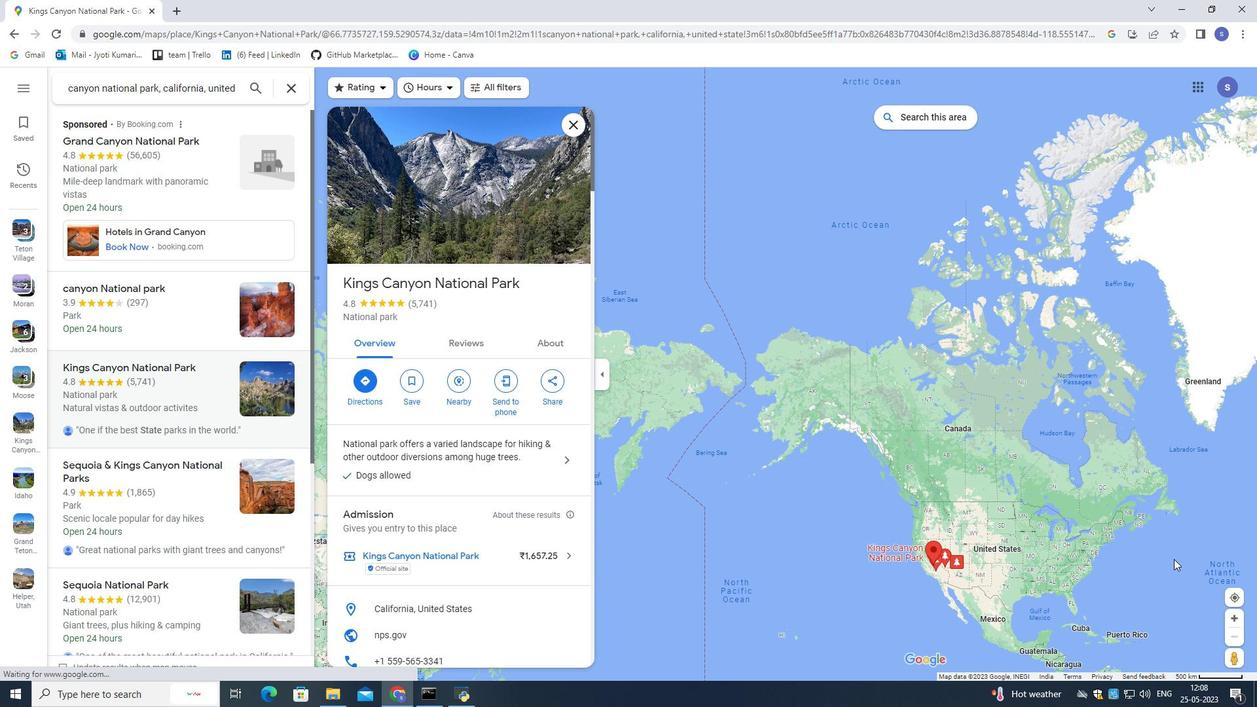 
Action: Mouse scrolled (1174, 558) with delta (0, 0)
Screenshot: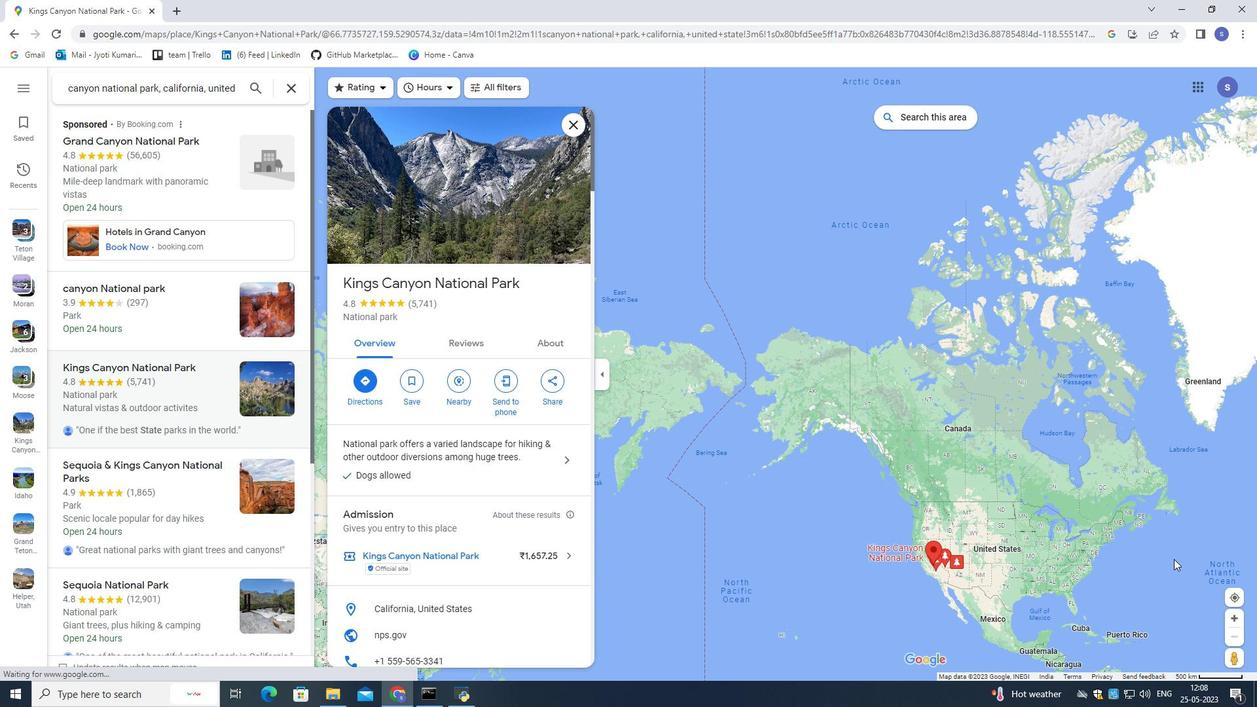 
Action: Mouse moved to (1174, 558)
Screenshot: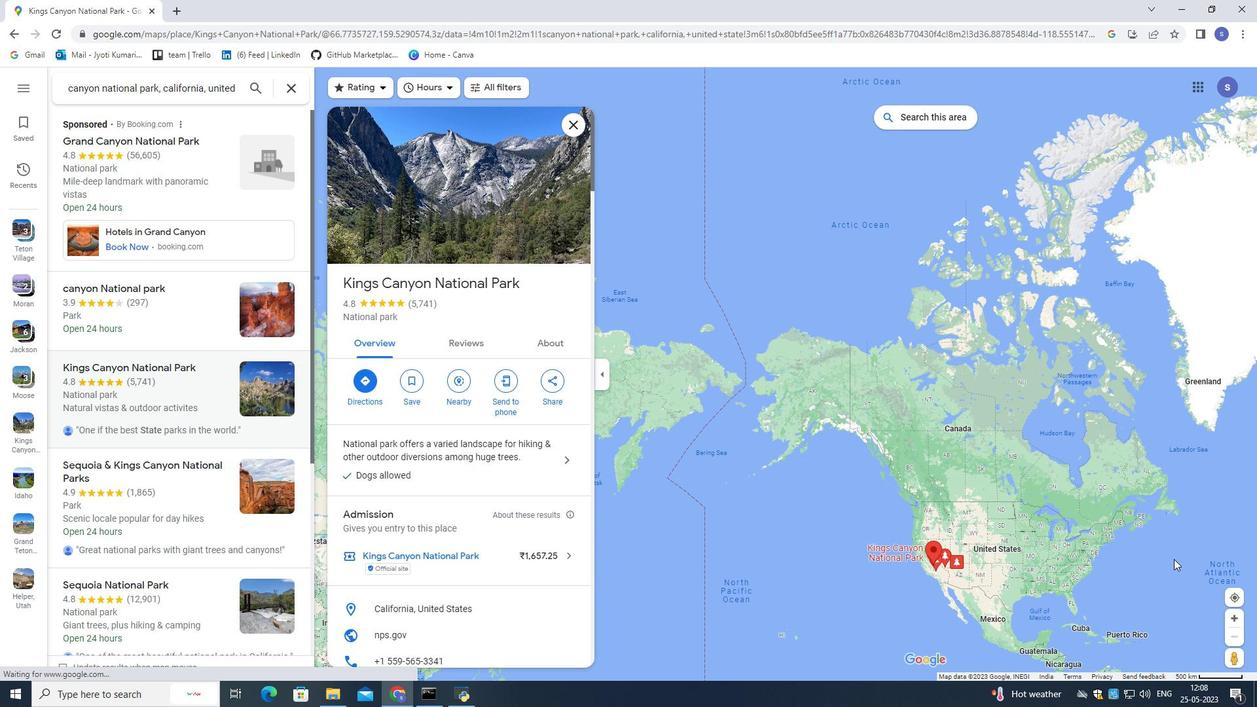 
Action: Mouse scrolled (1174, 558) with delta (0, 0)
Screenshot: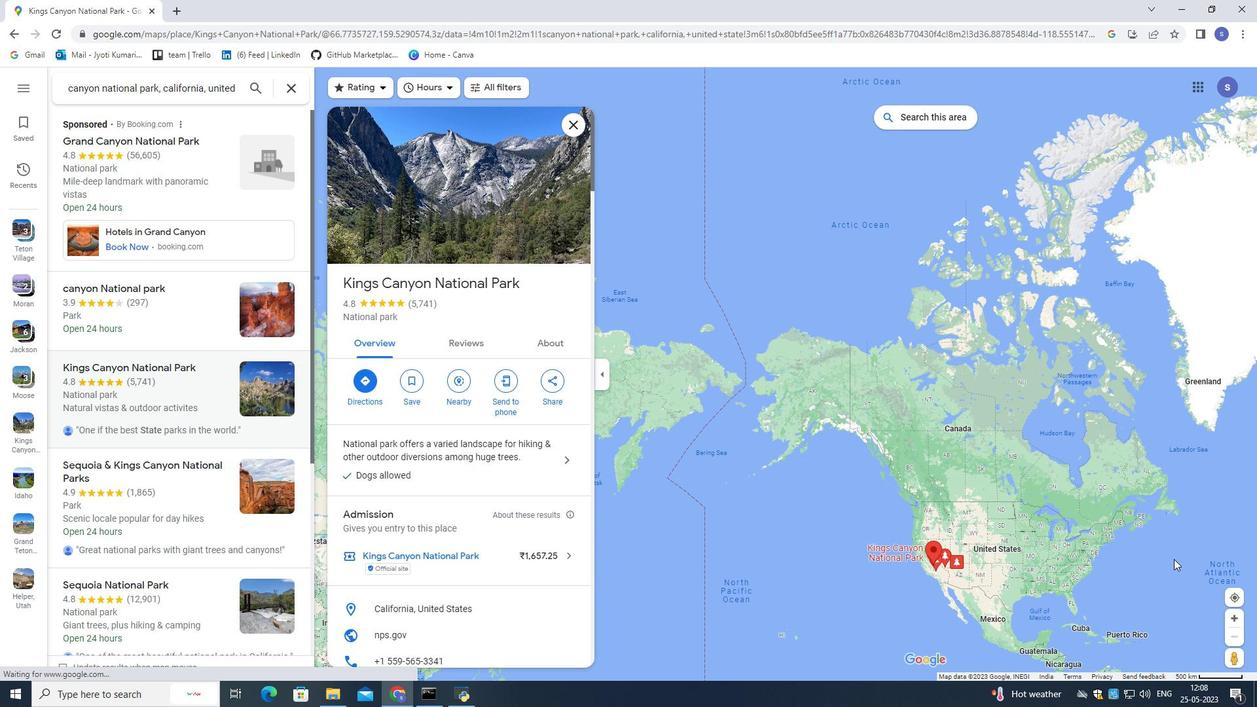 
Action: Mouse moved to (1175, 557)
Screenshot: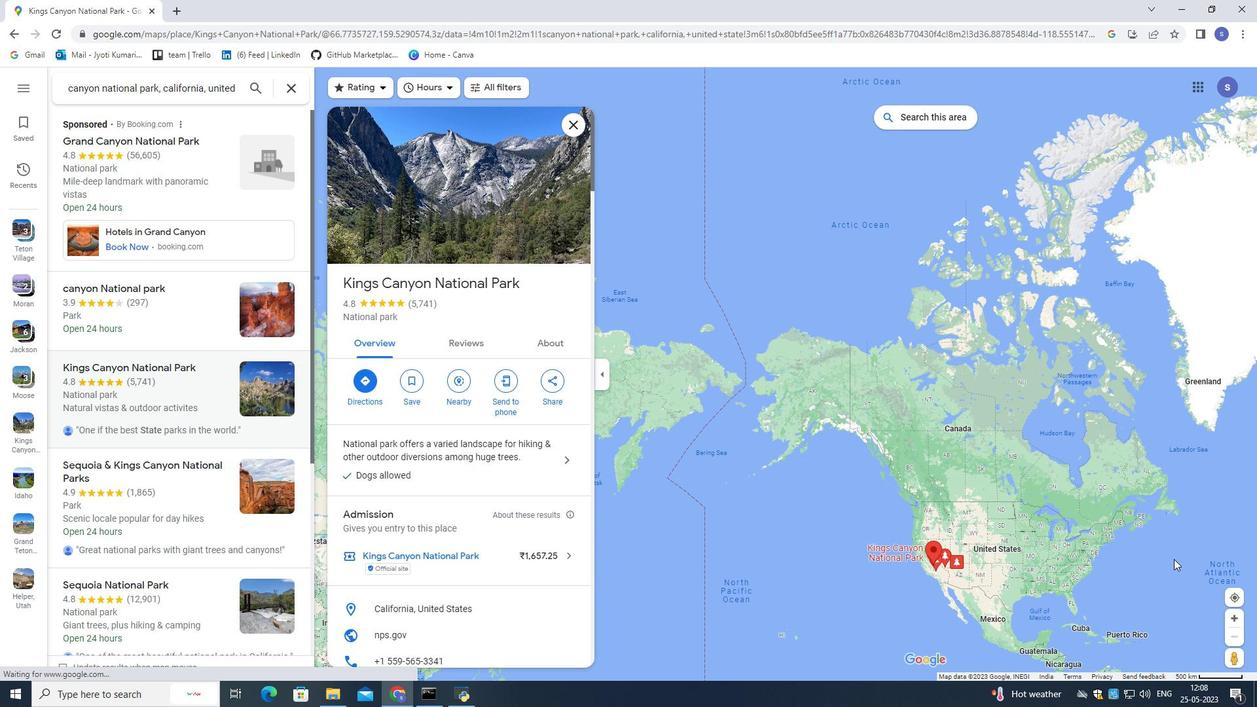 
Action: Mouse scrolled (1174, 558) with delta (0, 0)
Screenshot: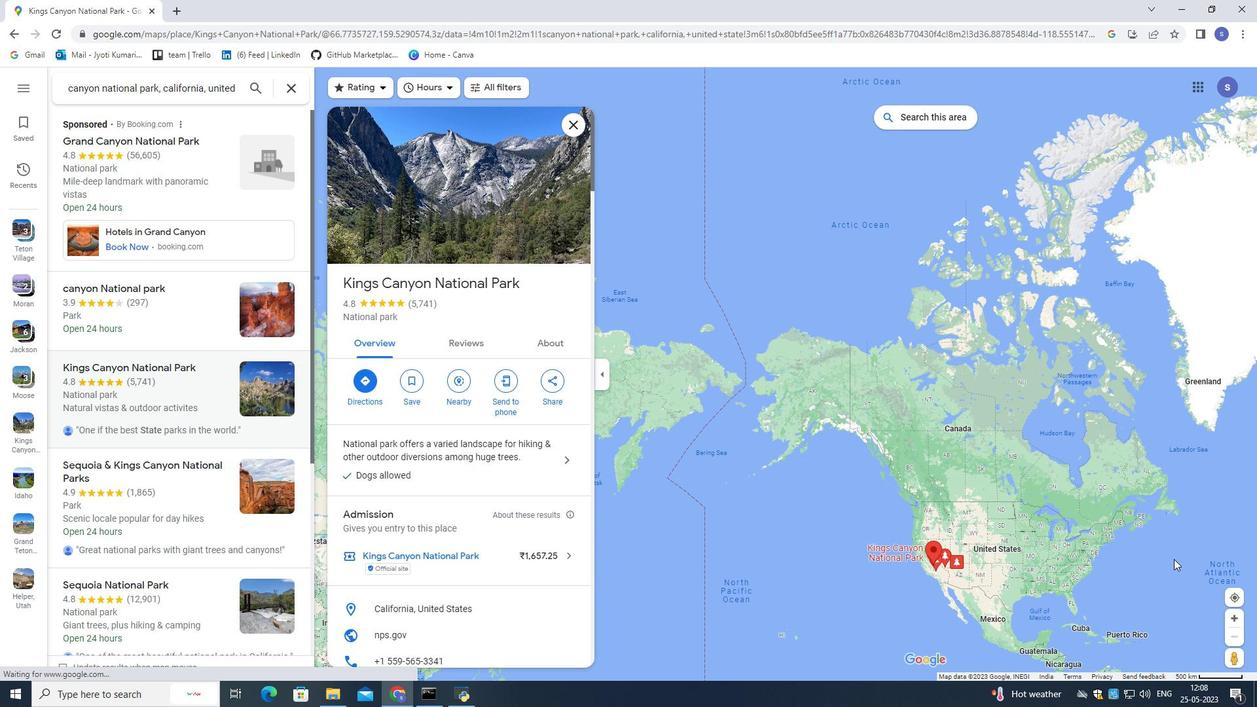 
Action: Mouse scrolled (1174, 558) with delta (0, 0)
Screenshot: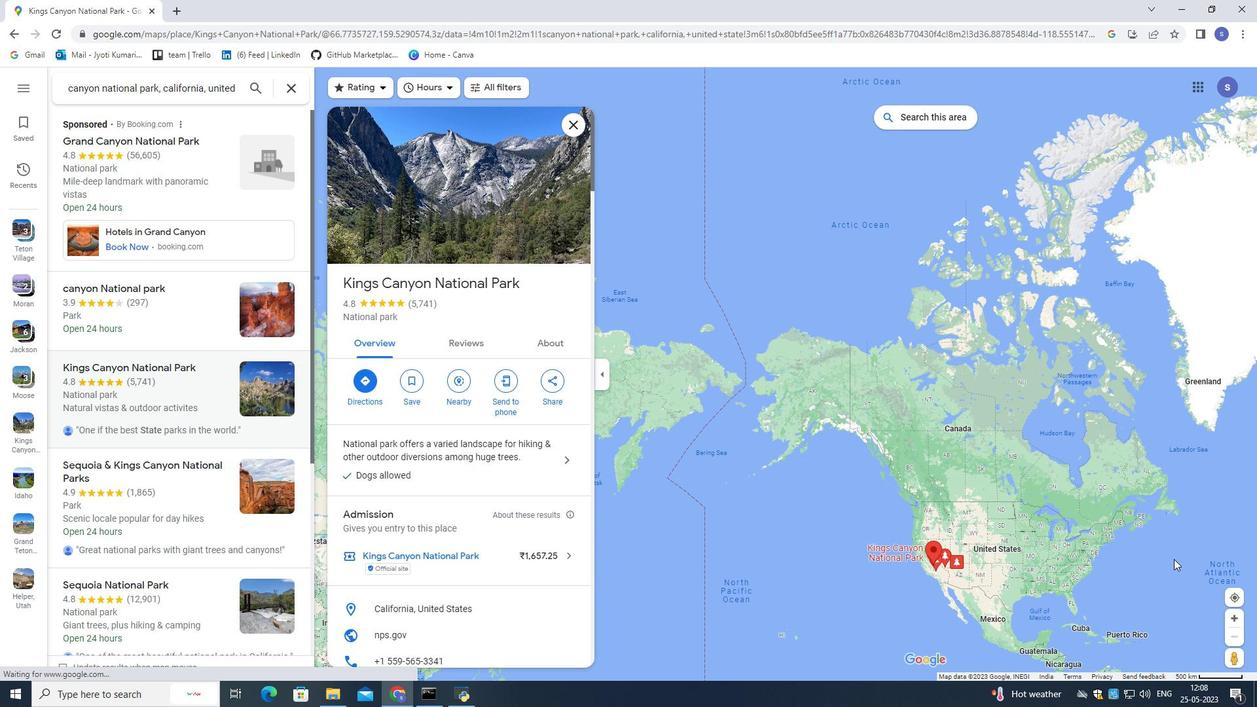 
Action: Mouse scrolled (1174, 558) with delta (0, 0)
Screenshot: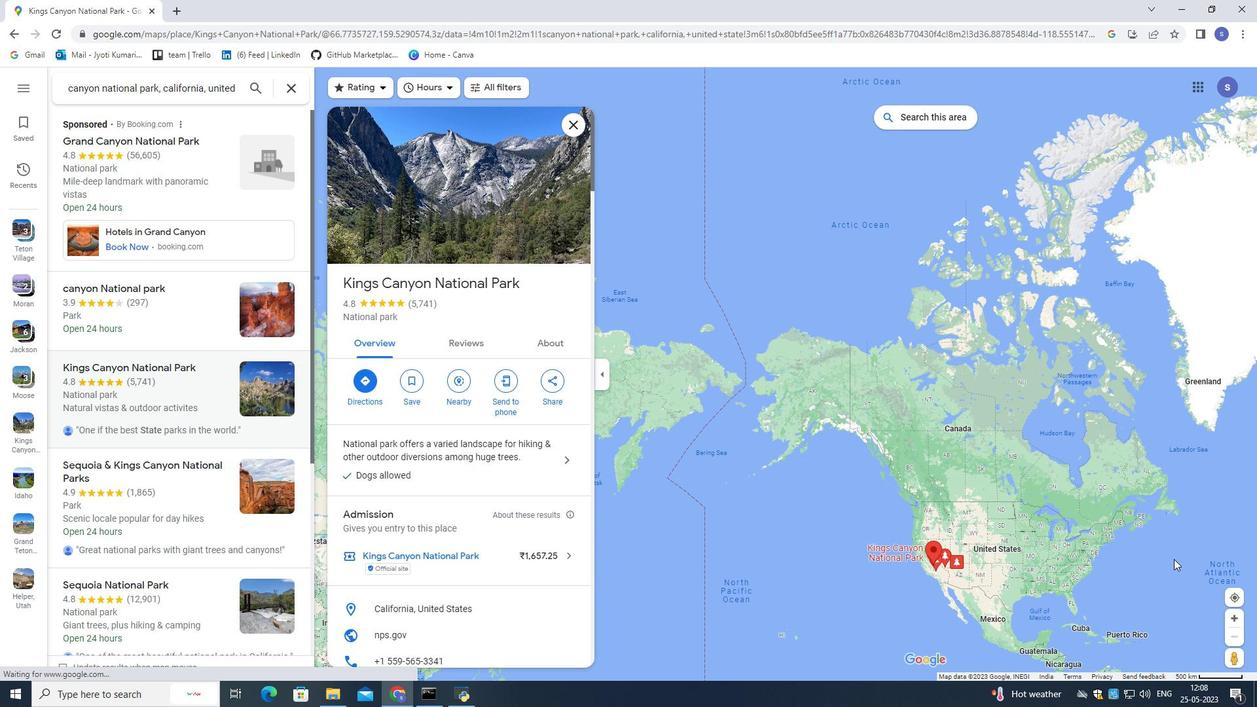 
Action: Mouse moved to (1166, 549)
Screenshot: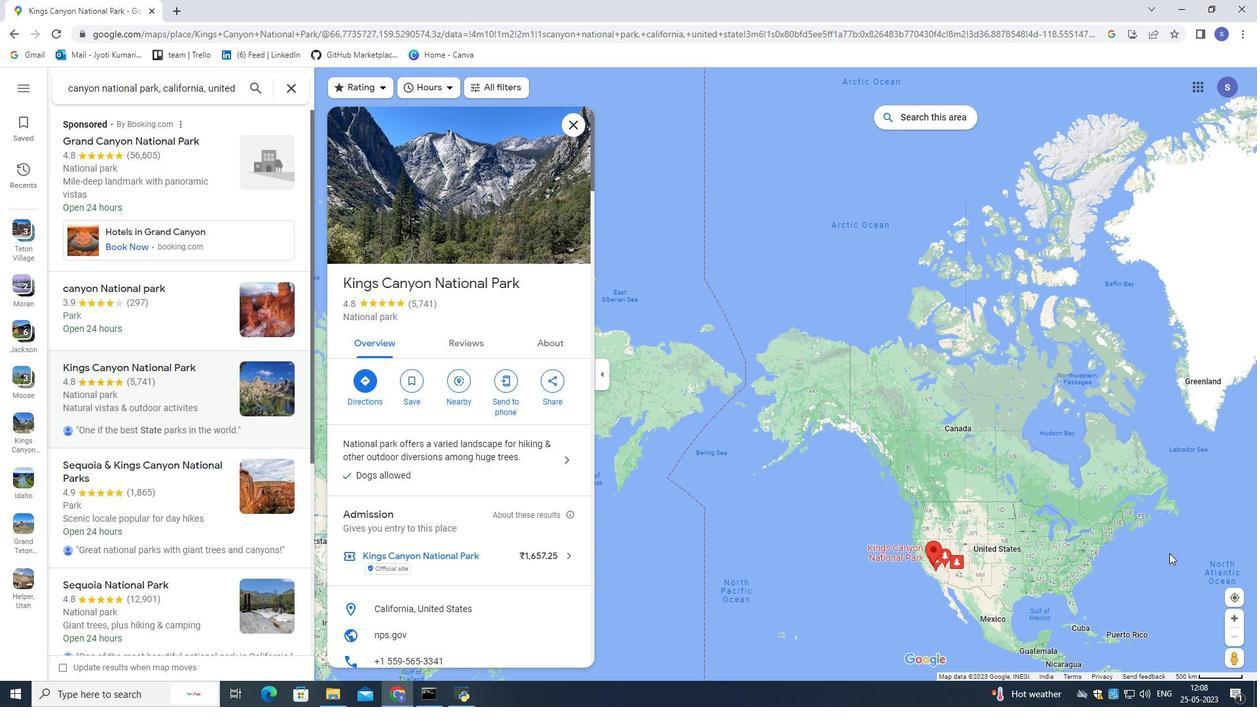 
Action: Mouse pressed left at (1166, 549)
Screenshot: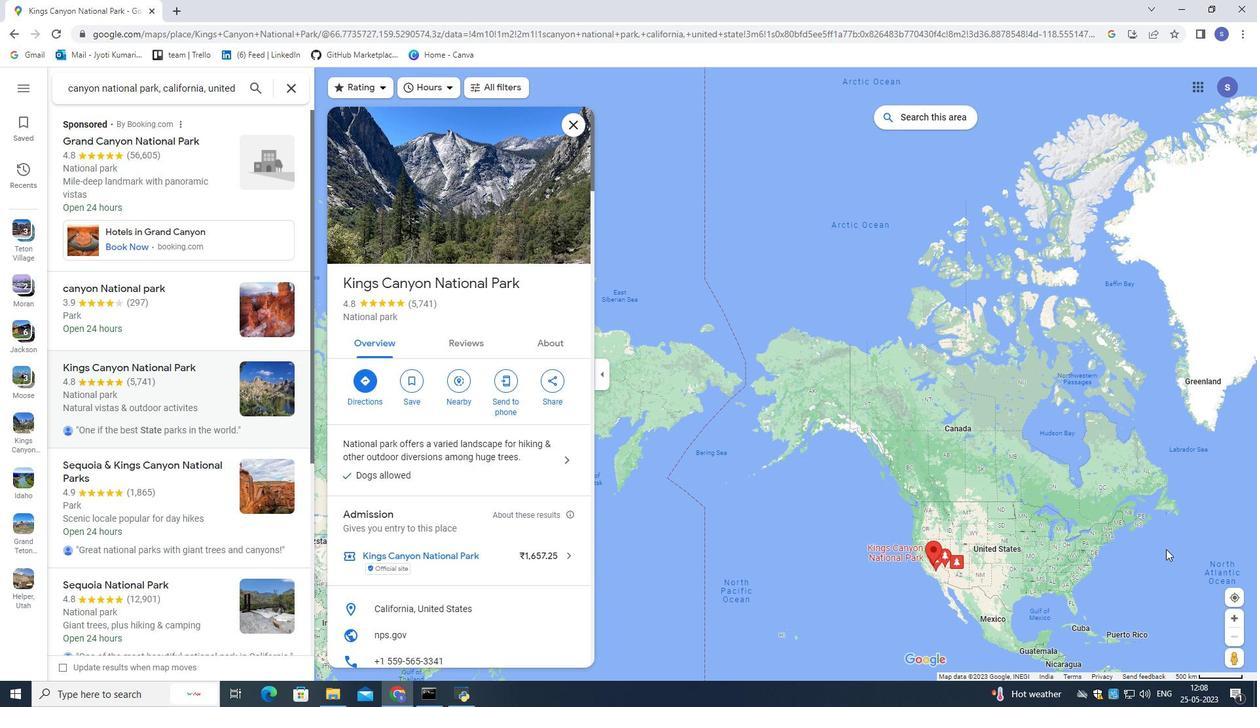 
Action: Mouse moved to (1164, 535)
Screenshot: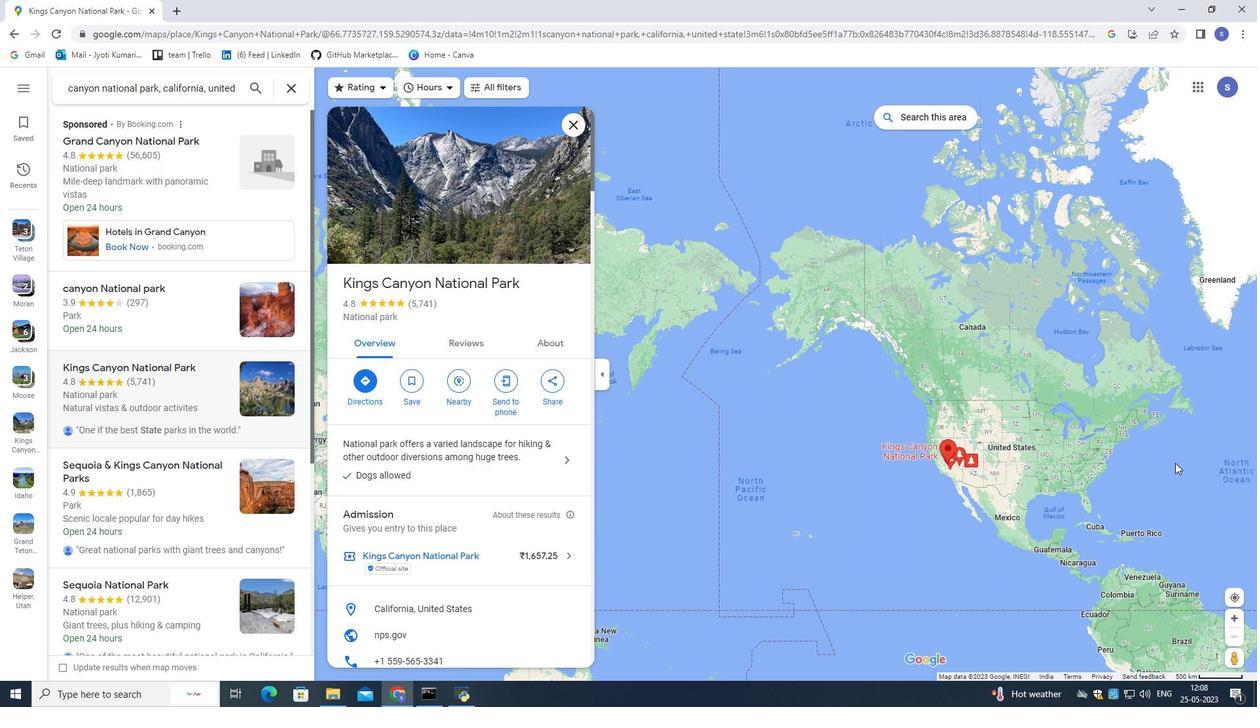
Action: Mouse pressed left at (1164, 535)
Screenshot: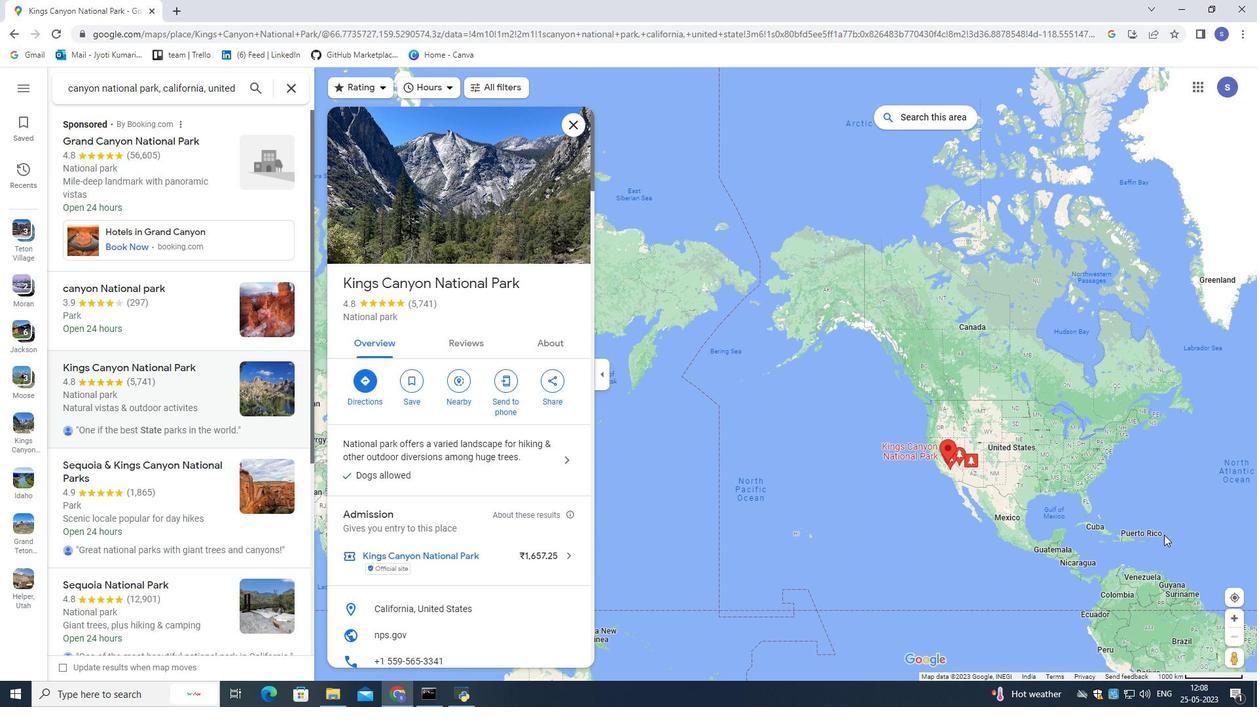 
Action: Mouse moved to (1166, 494)
Screenshot: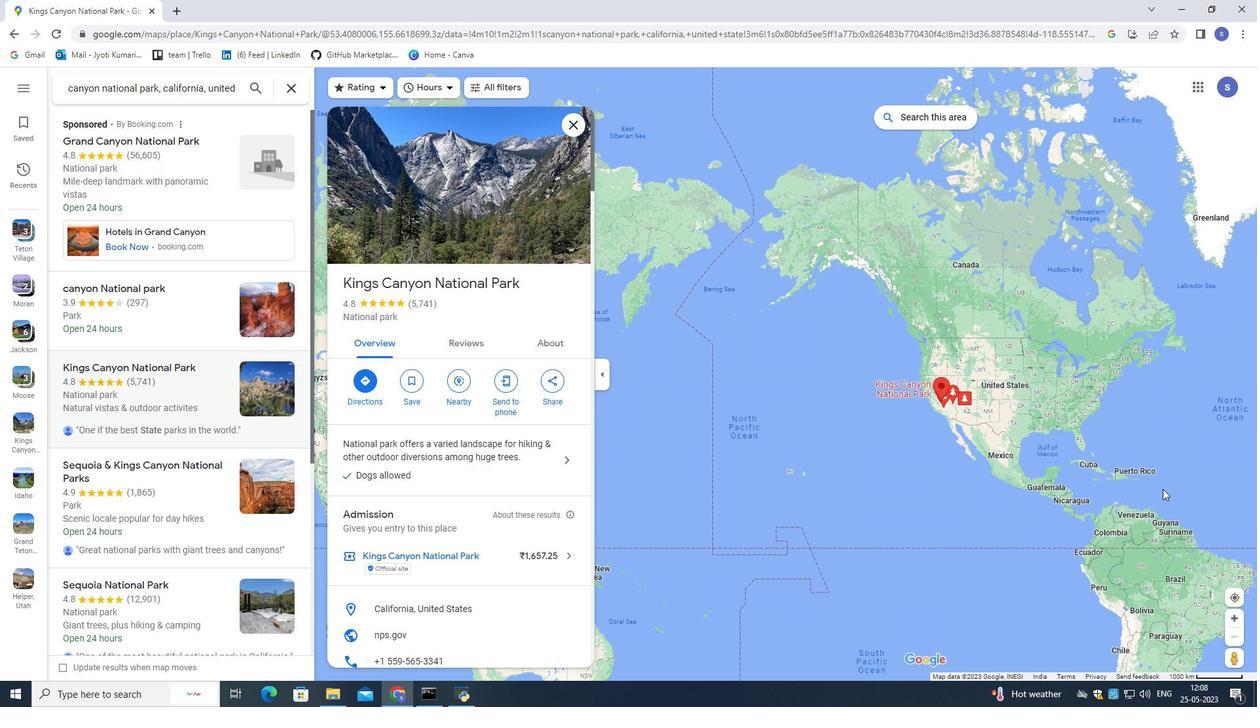 
Action: Mouse pressed left at (1166, 494)
Screenshot: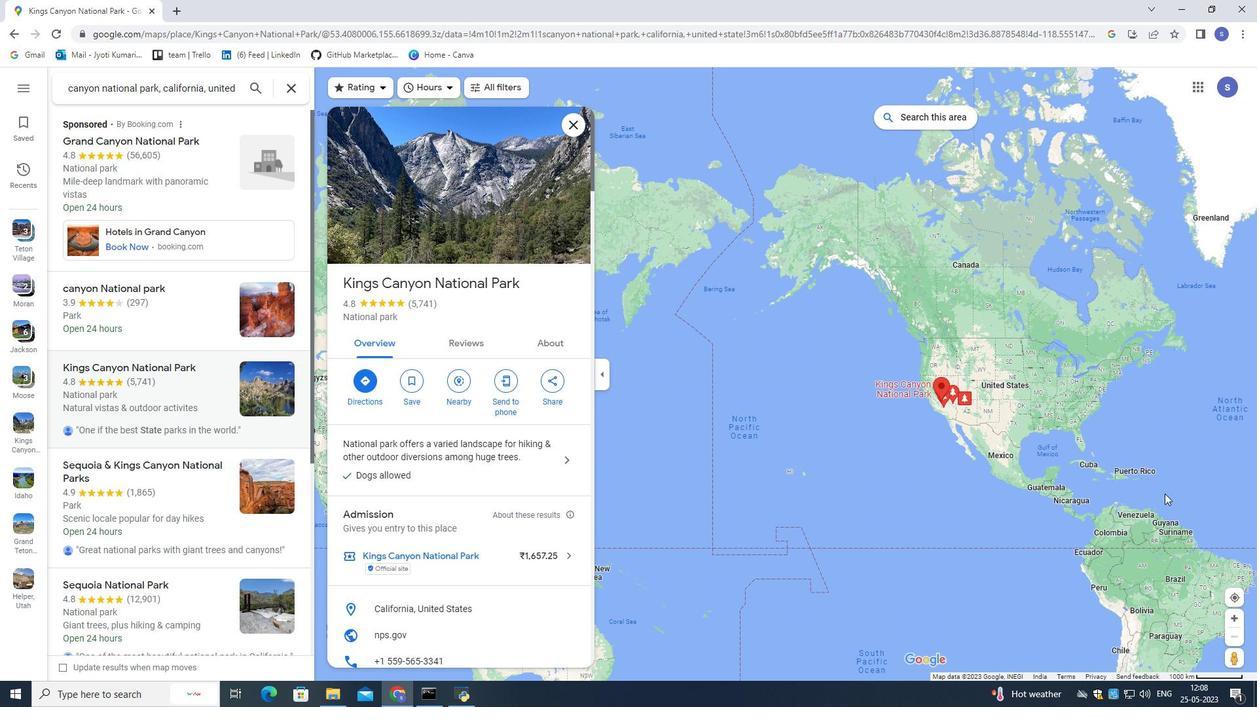 
Action: Mouse moved to (943, 408)
Screenshot: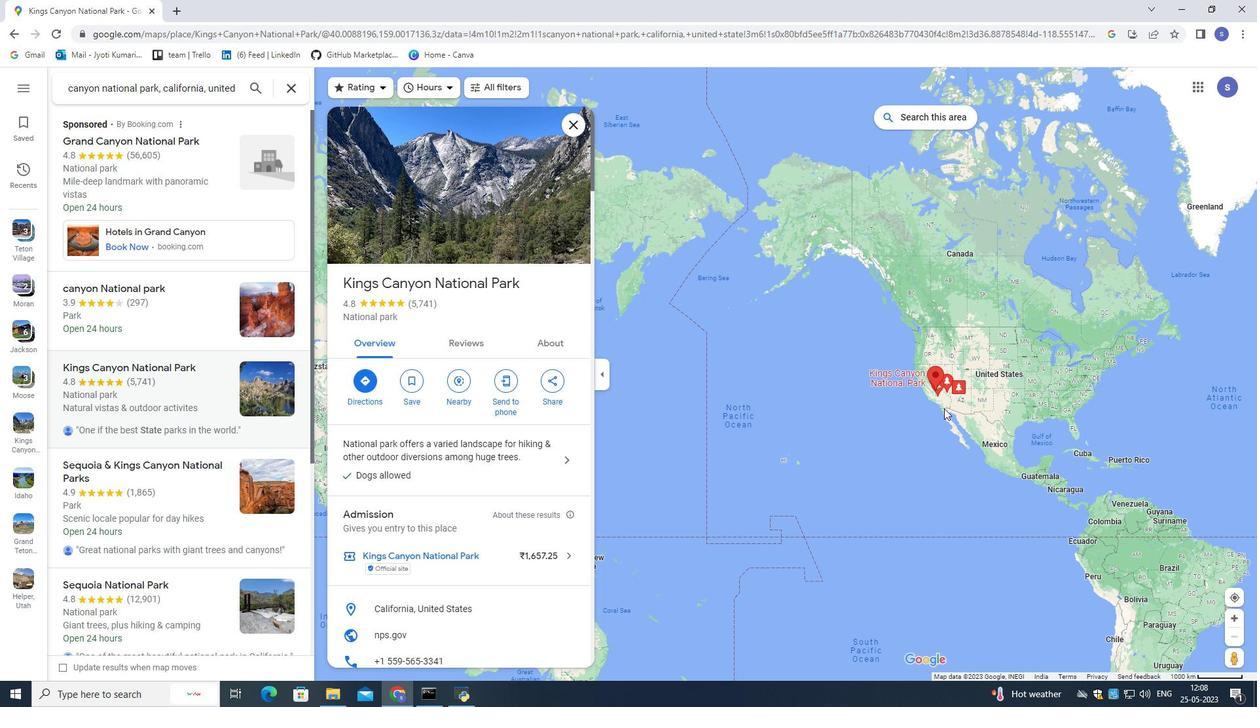
Action: Mouse scrolled (943, 408) with delta (0, 0)
Screenshot: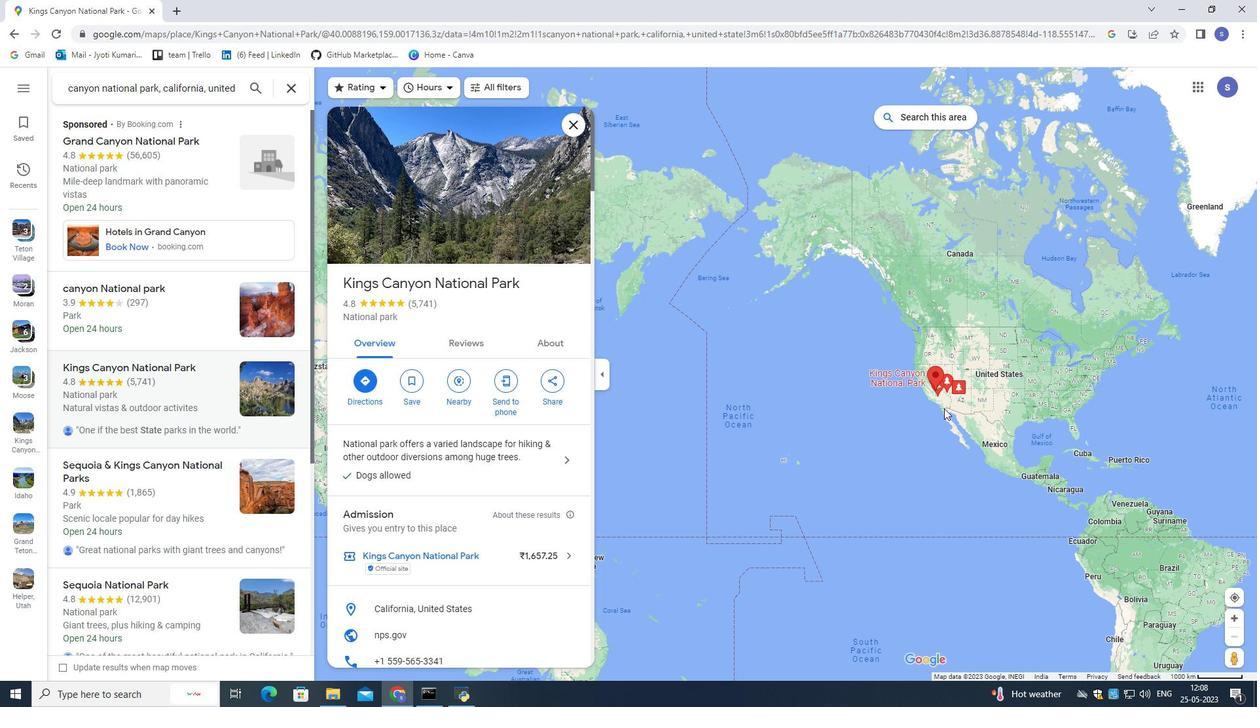 
Action: Mouse moved to (942, 407)
Screenshot: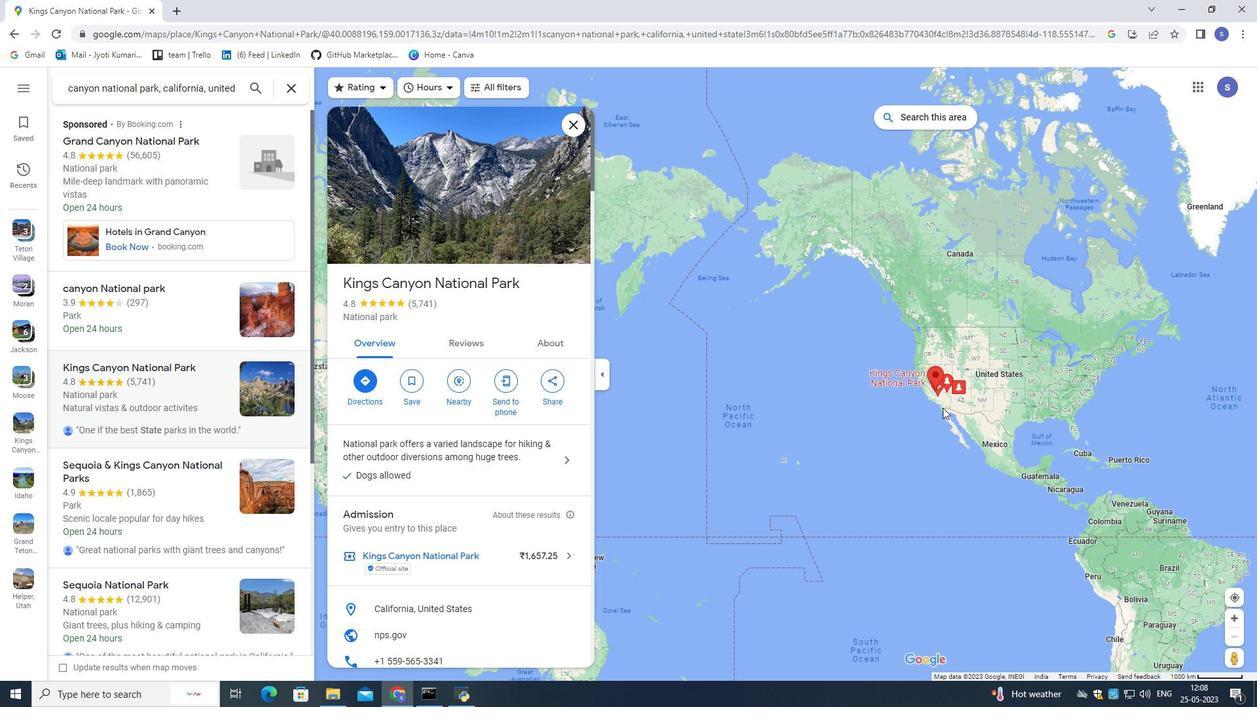 
Action: Mouse scrolled (942, 408) with delta (0, 0)
Screenshot: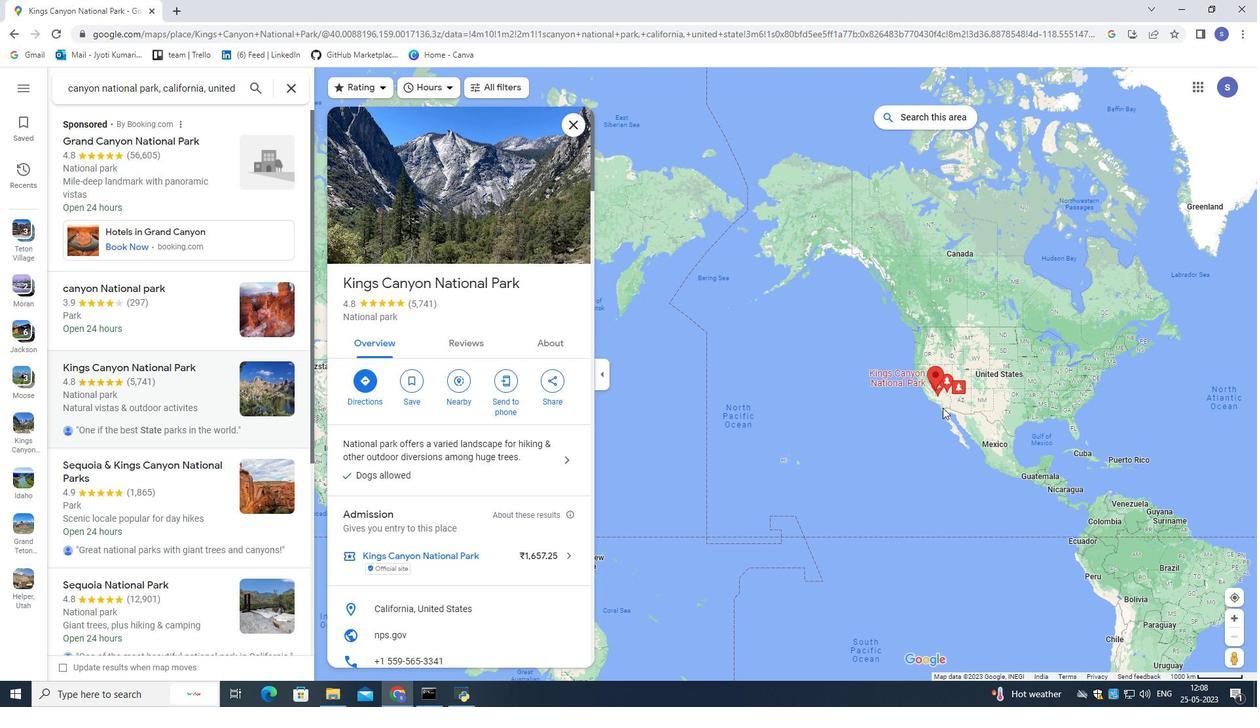 
Action: Mouse moved to (942, 406)
Screenshot: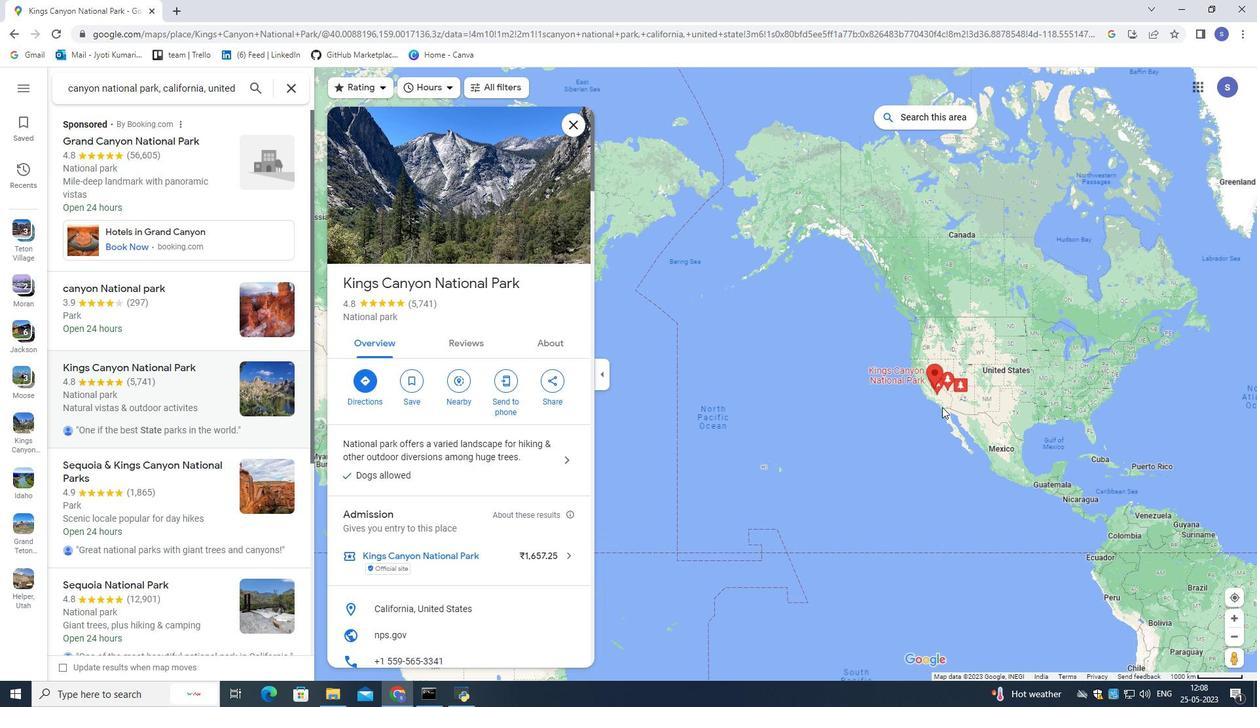 
Action: Mouse scrolled (942, 407) with delta (0, 0)
Screenshot: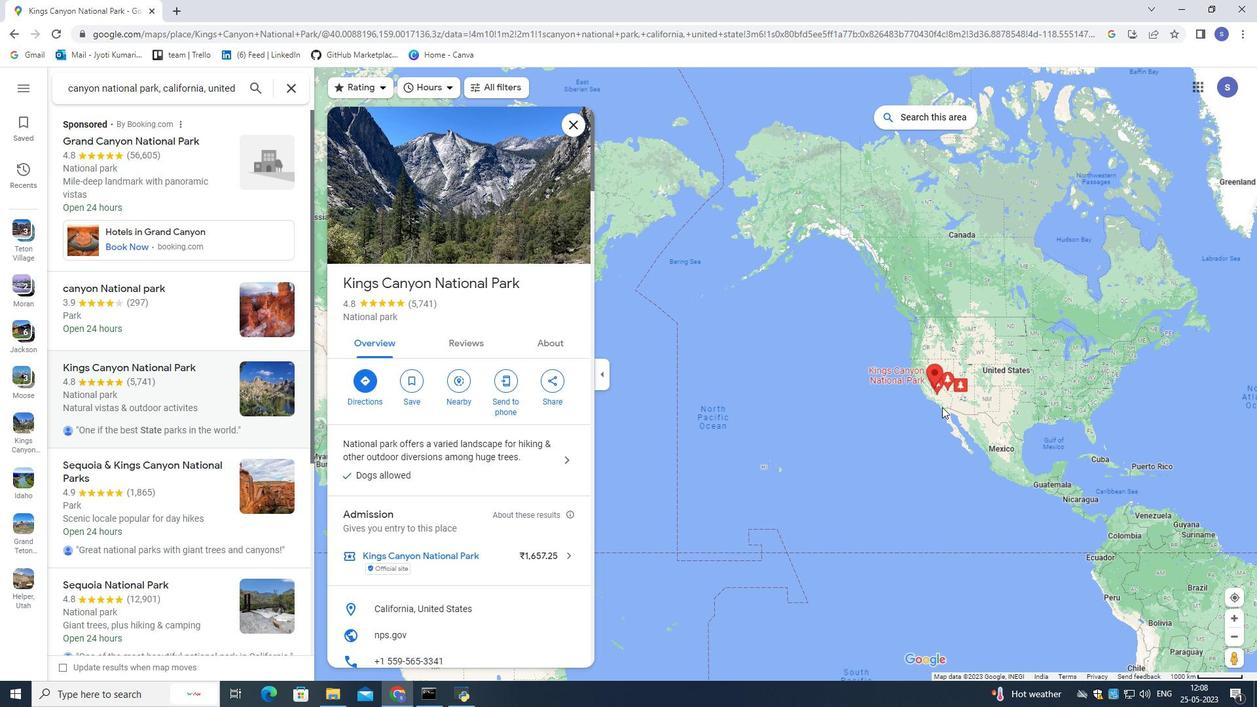 
Action: Mouse moved to (942, 406)
Screenshot: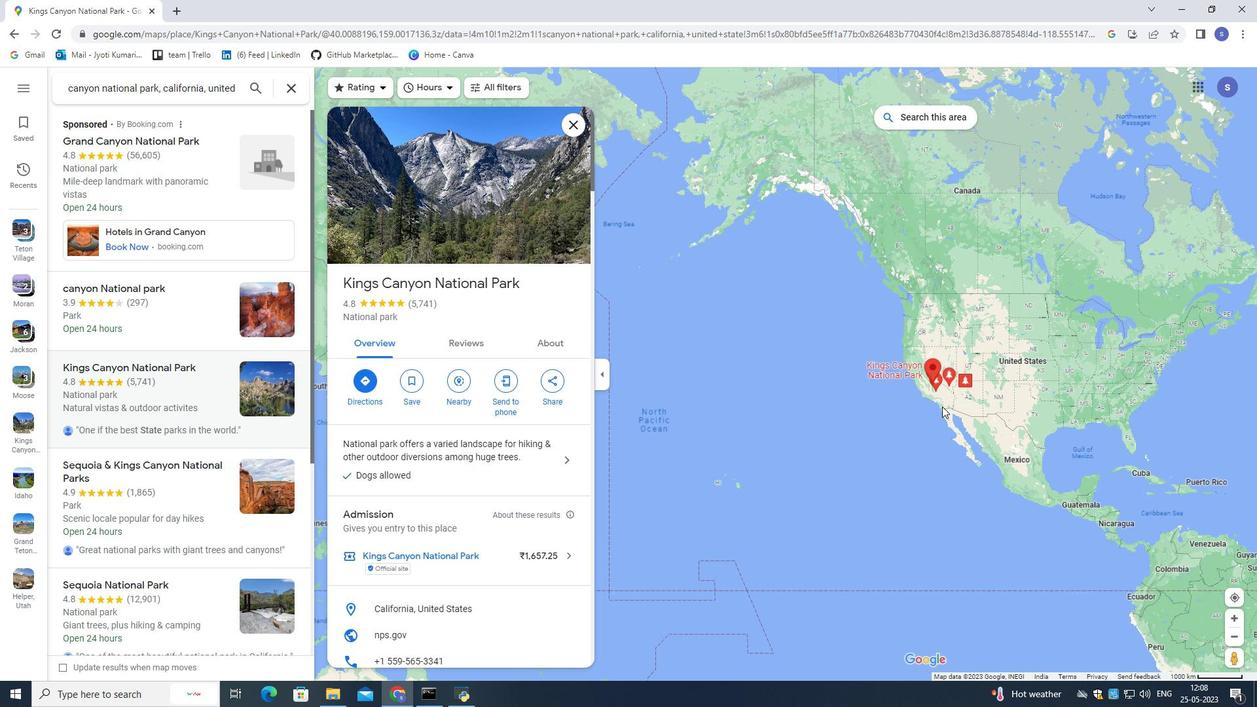 
Action: Mouse scrolled (942, 407) with delta (0, 0)
Screenshot: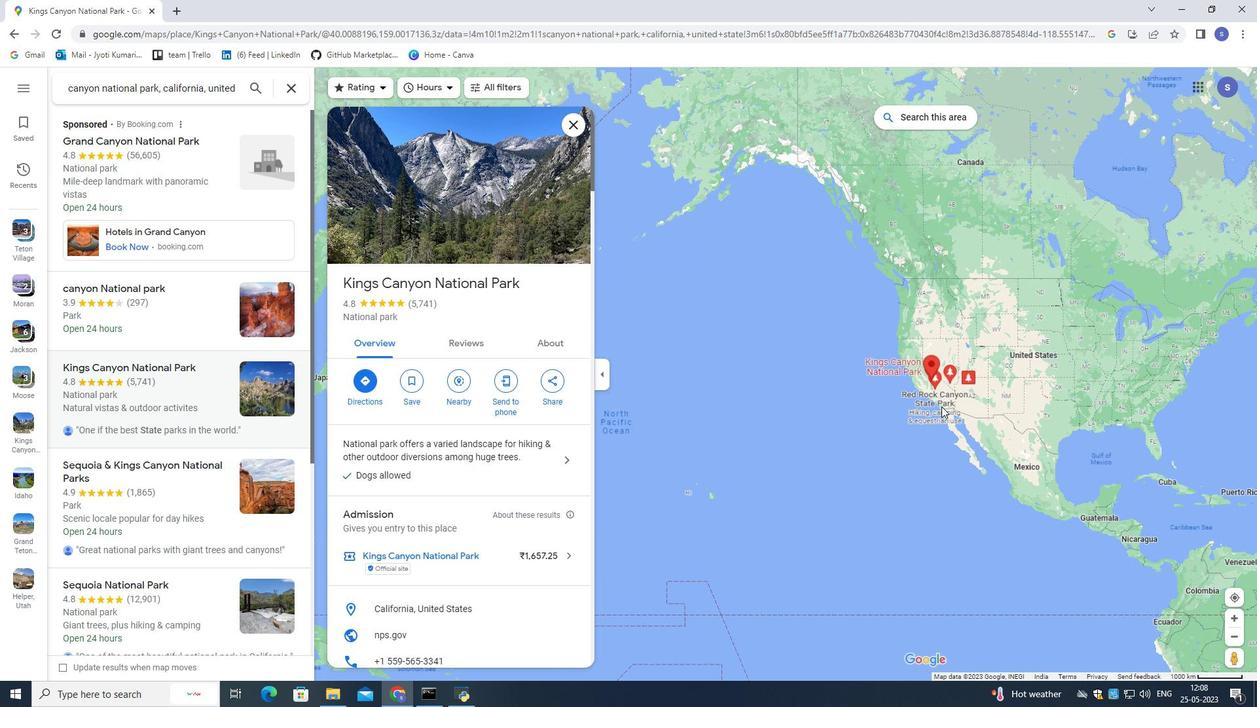 
Action: Mouse scrolled (942, 407) with delta (0, 0)
Screenshot: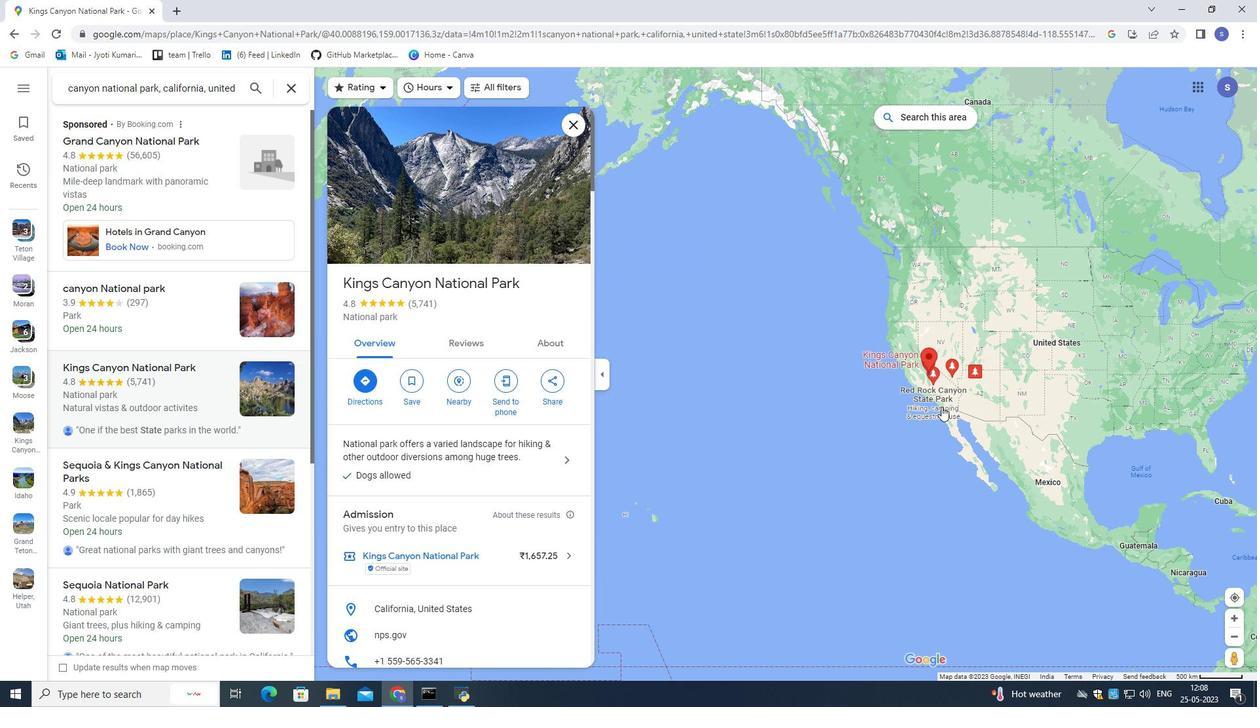 
Action: Mouse scrolled (942, 407) with delta (0, 0)
Screenshot: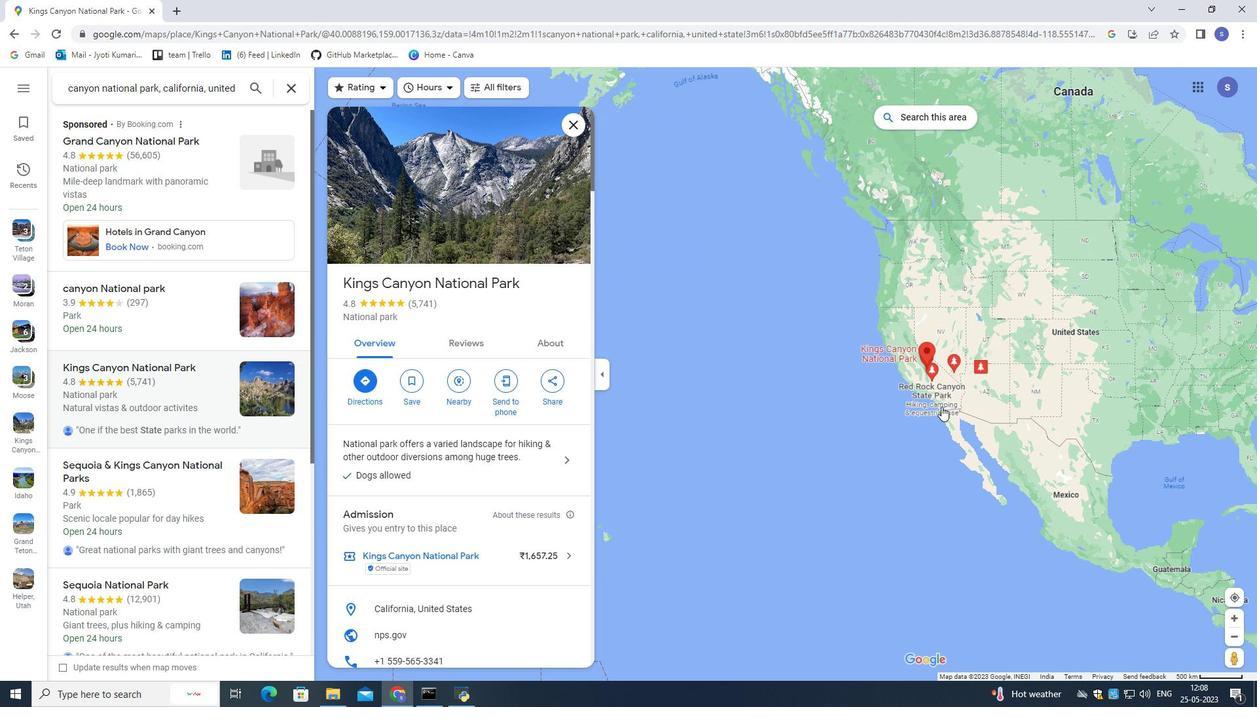 
Action: Mouse scrolled (942, 407) with delta (0, 0)
Screenshot: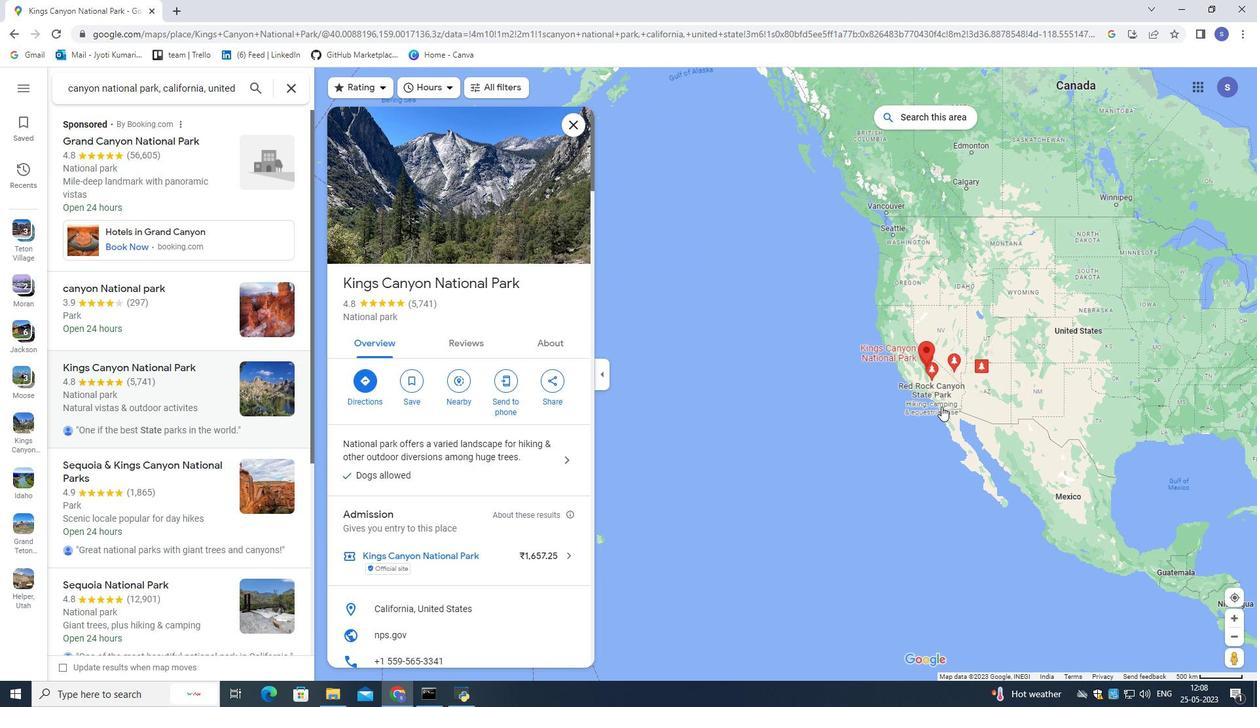 
Action: Mouse scrolled (942, 407) with delta (0, 0)
Screenshot: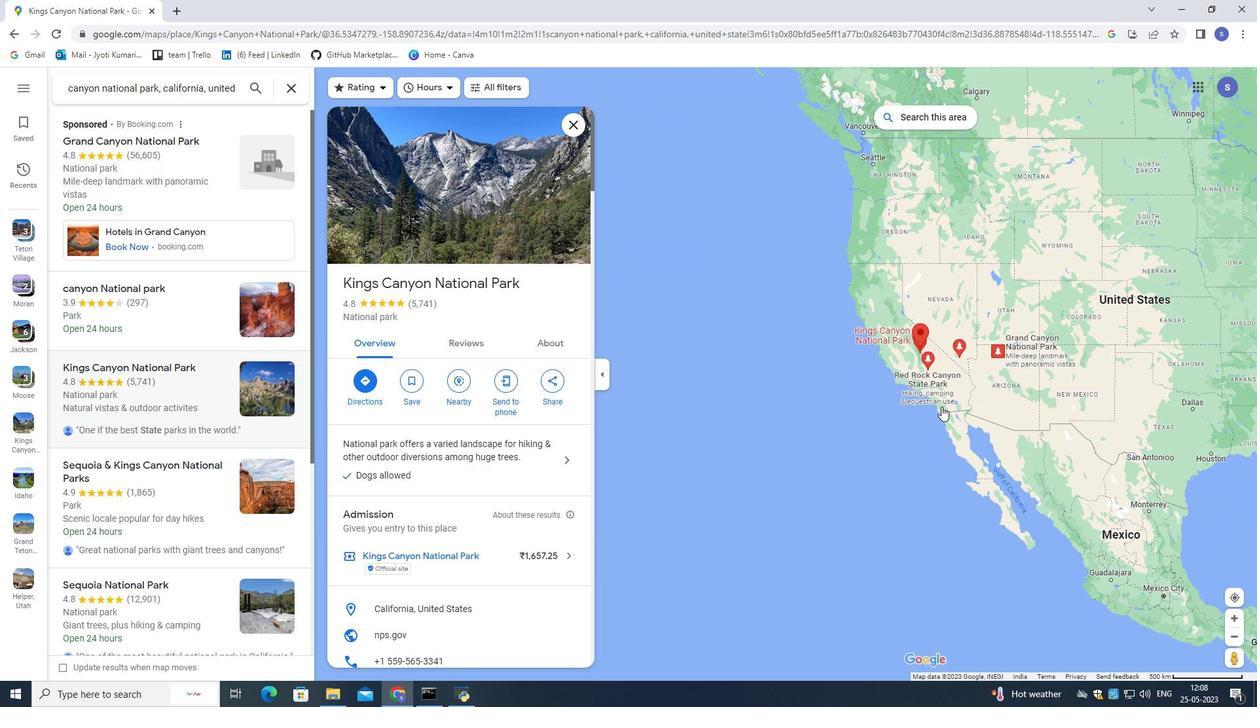
Action: Mouse scrolled (942, 407) with delta (0, 0)
Screenshot: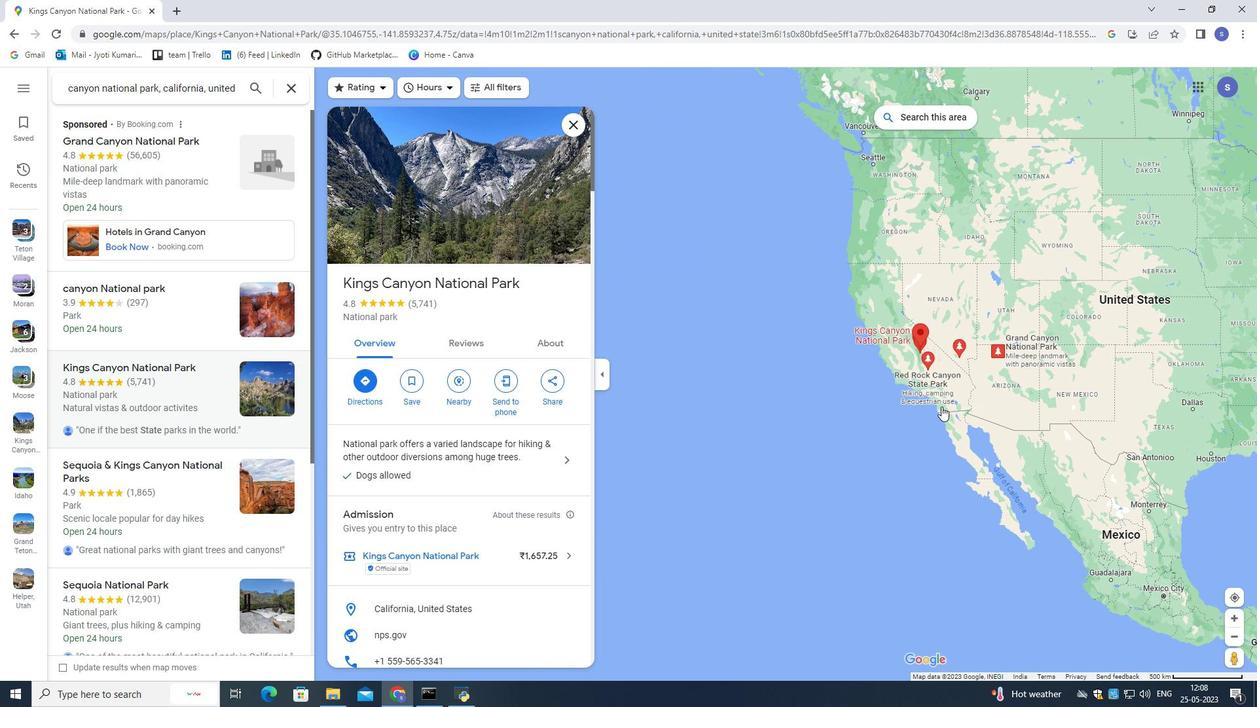 
Action: Mouse scrolled (942, 407) with delta (0, 0)
Screenshot: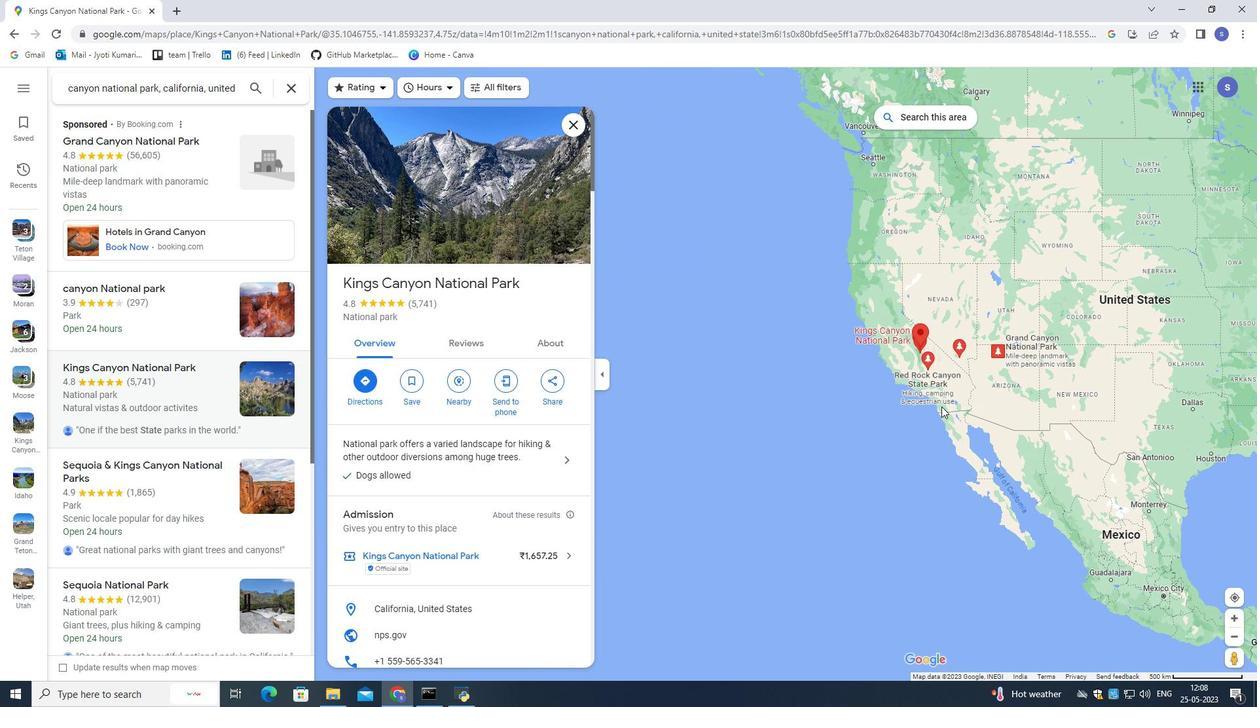 
Action: Mouse scrolled (942, 407) with delta (0, 0)
Screenshot: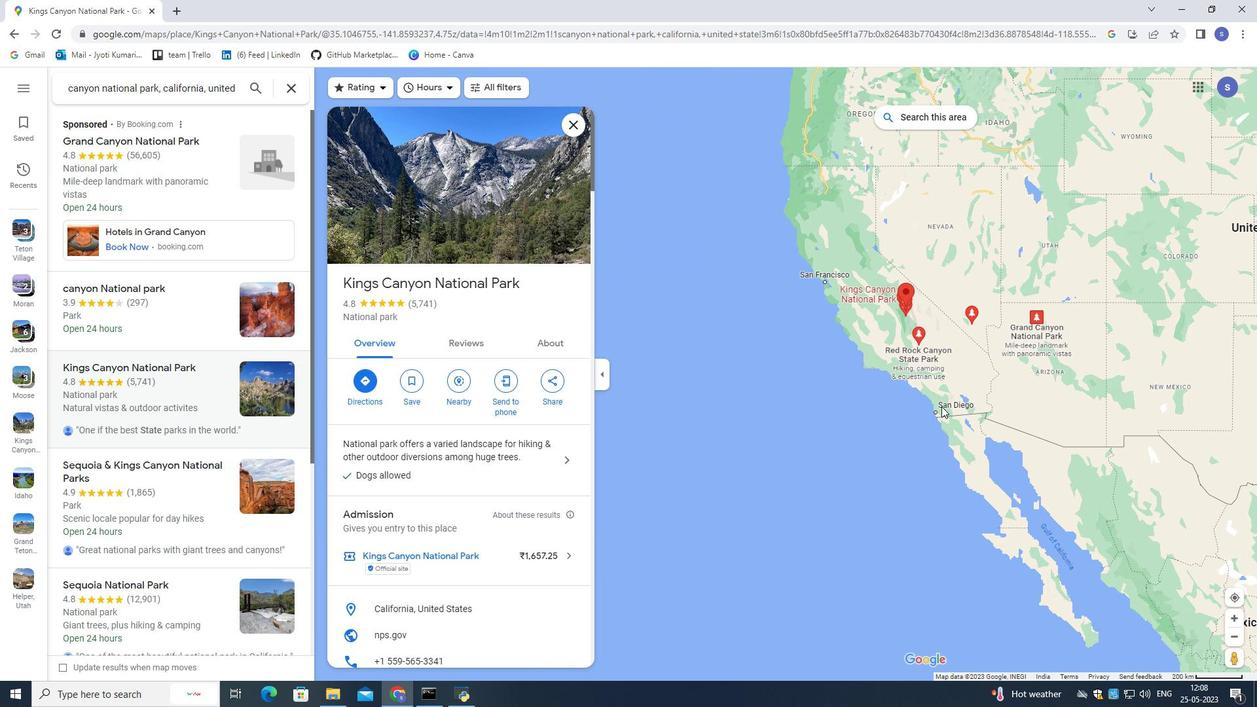 
Action: Mouse scrolled (942, 407) with delta (0, 0)
Screenshot: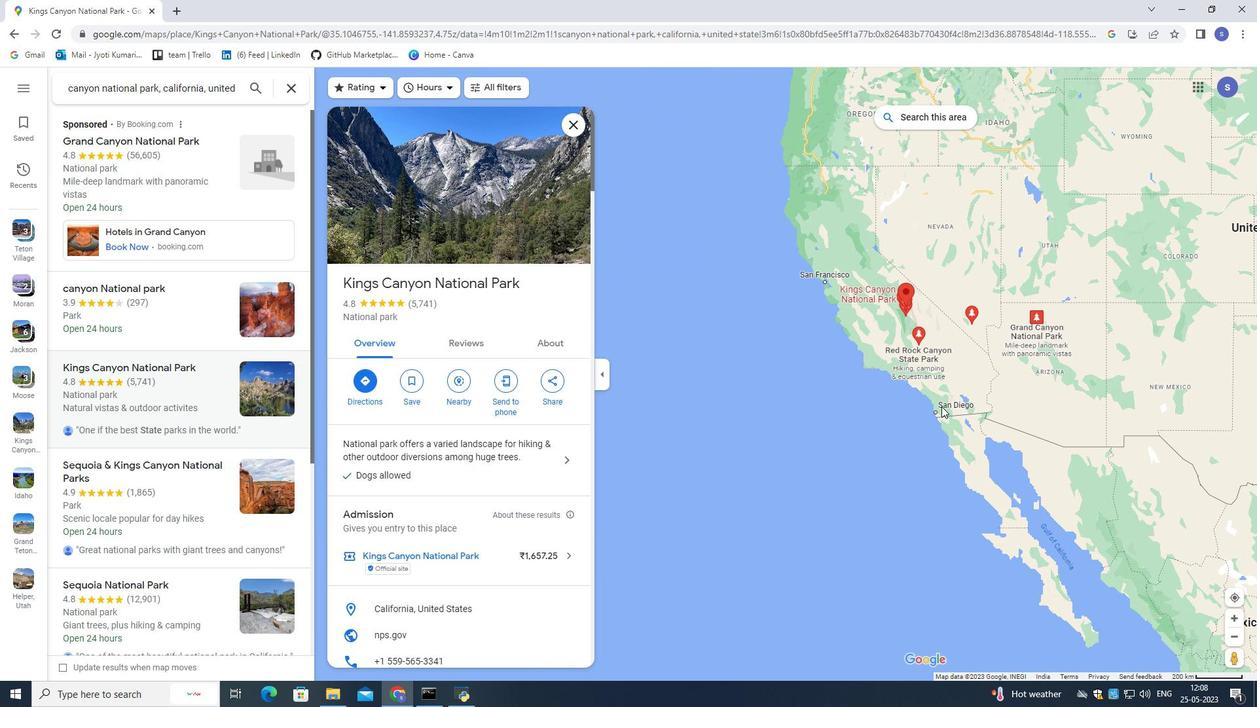 
Action: Mouse scrolled (942, 407) with delta (0, 0)
Screenshot: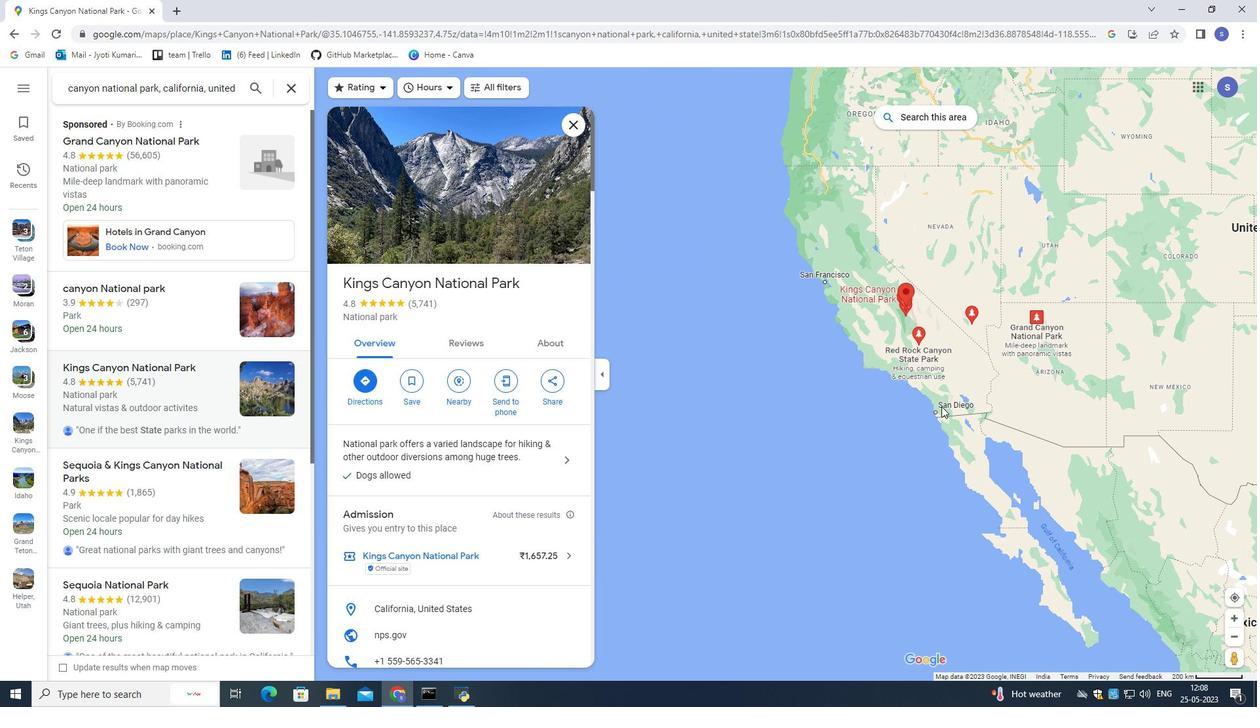 
Action: Mouse scrolled (942, 407) with delta (0, 0)
Screenshot: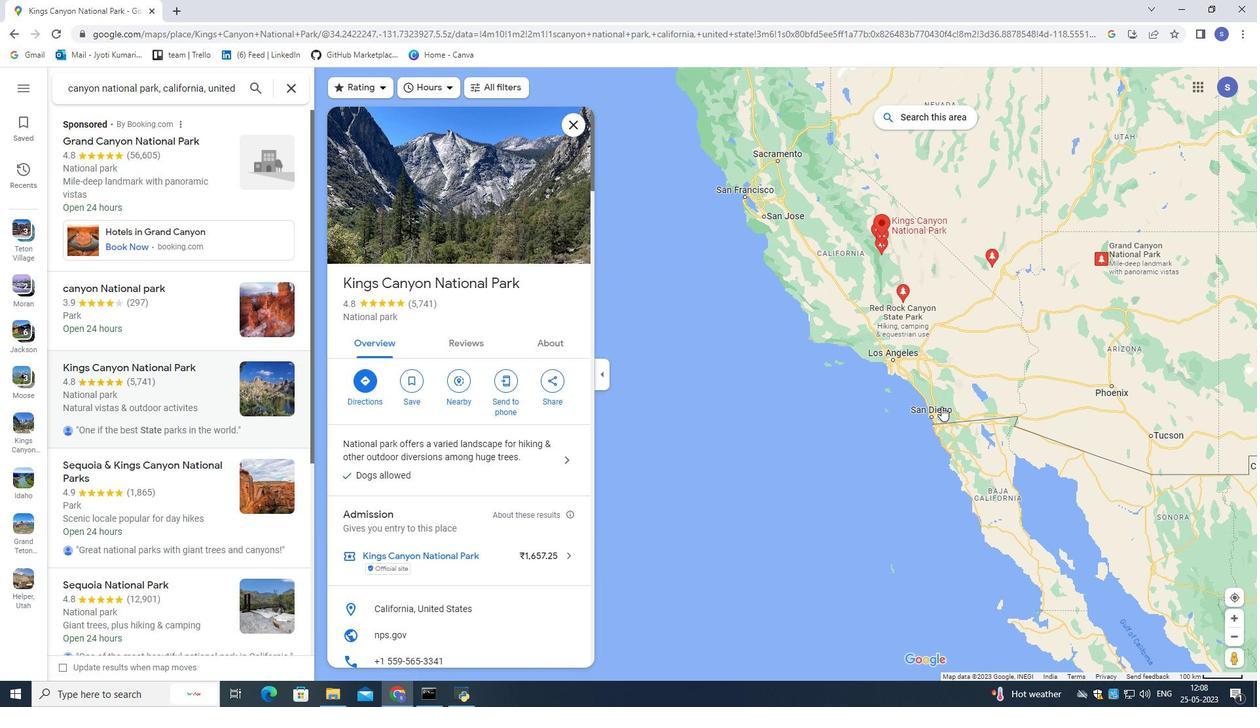 
Action: Mouse scrolled (942, 407) with delta (0, 0)
Screenshot: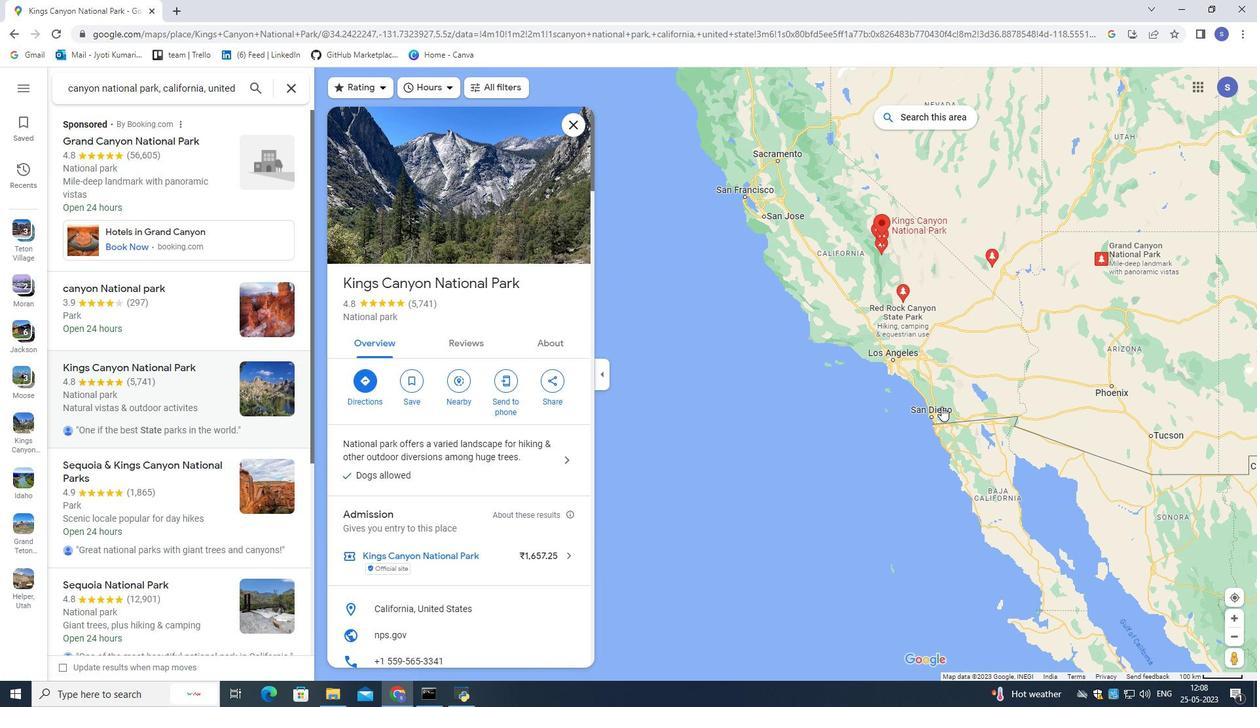 
Action: Mouse scrolled (942, 407) with delta (0, 0)
Screenshot: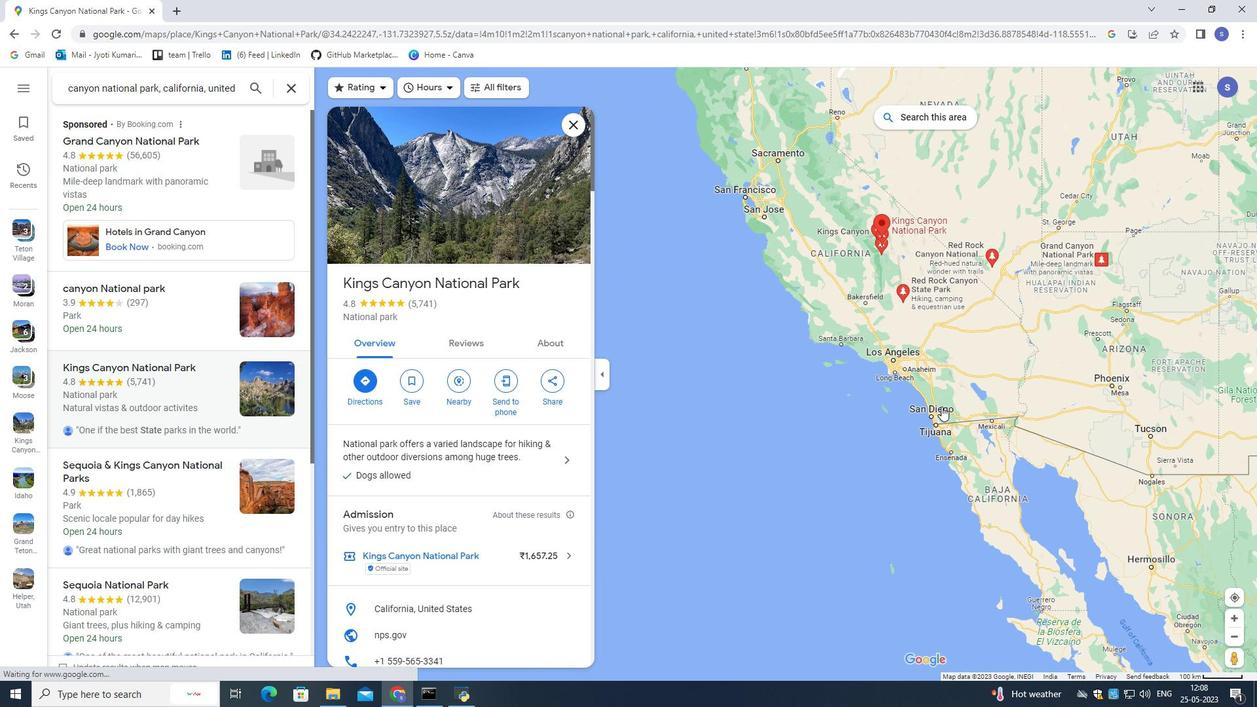 
Action: Mouse moved to (942, 392)
Screenshot: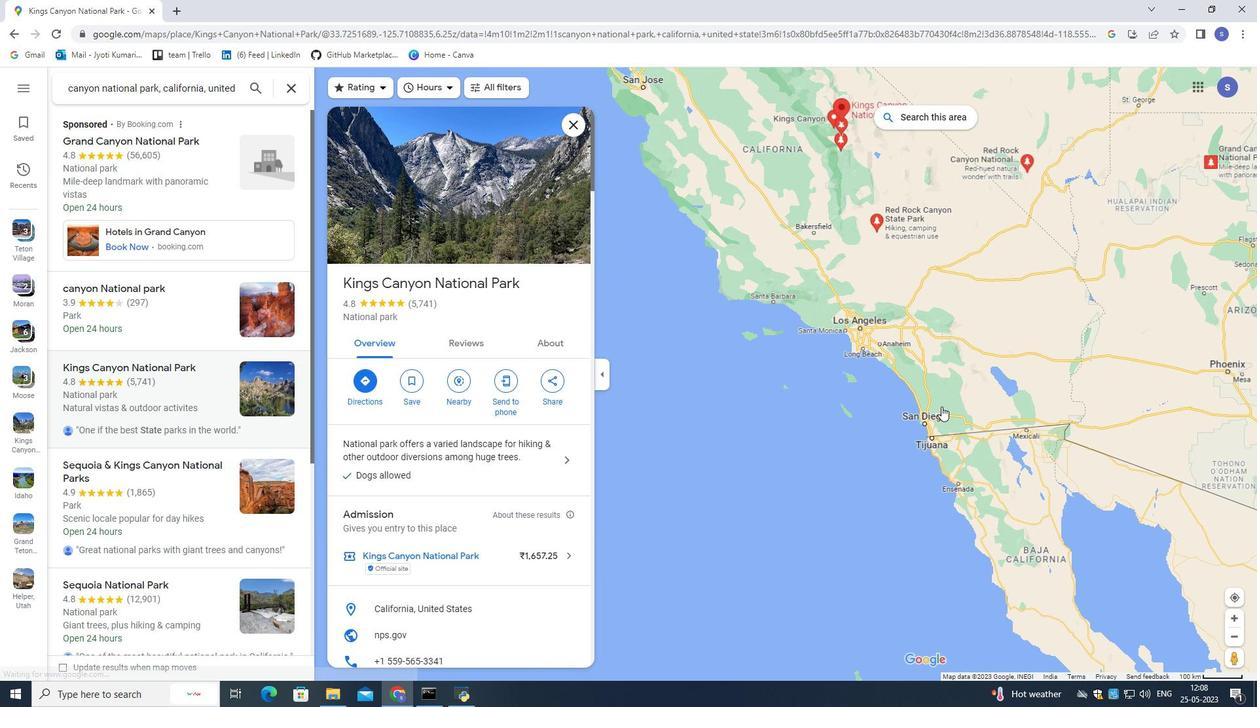 
Action: Mouse pressed left at (942, 392)
Screenshot: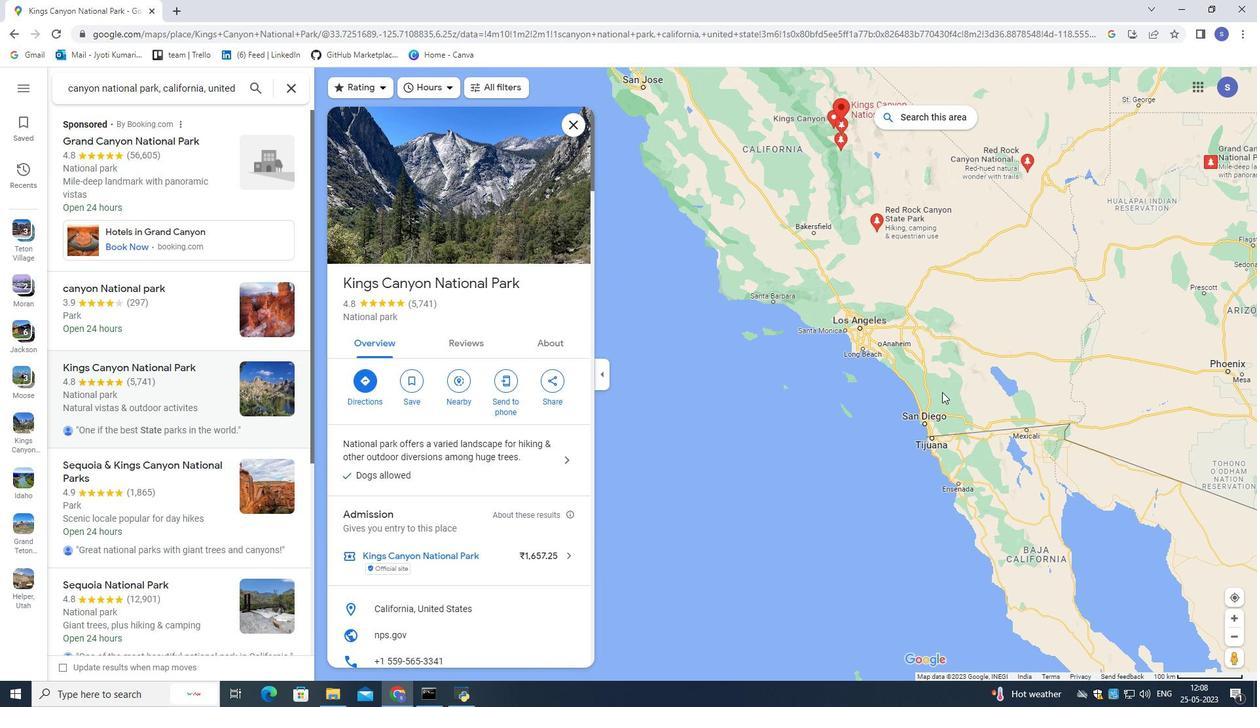 
Action: Mouse moved to (937, 304)
Screenshot: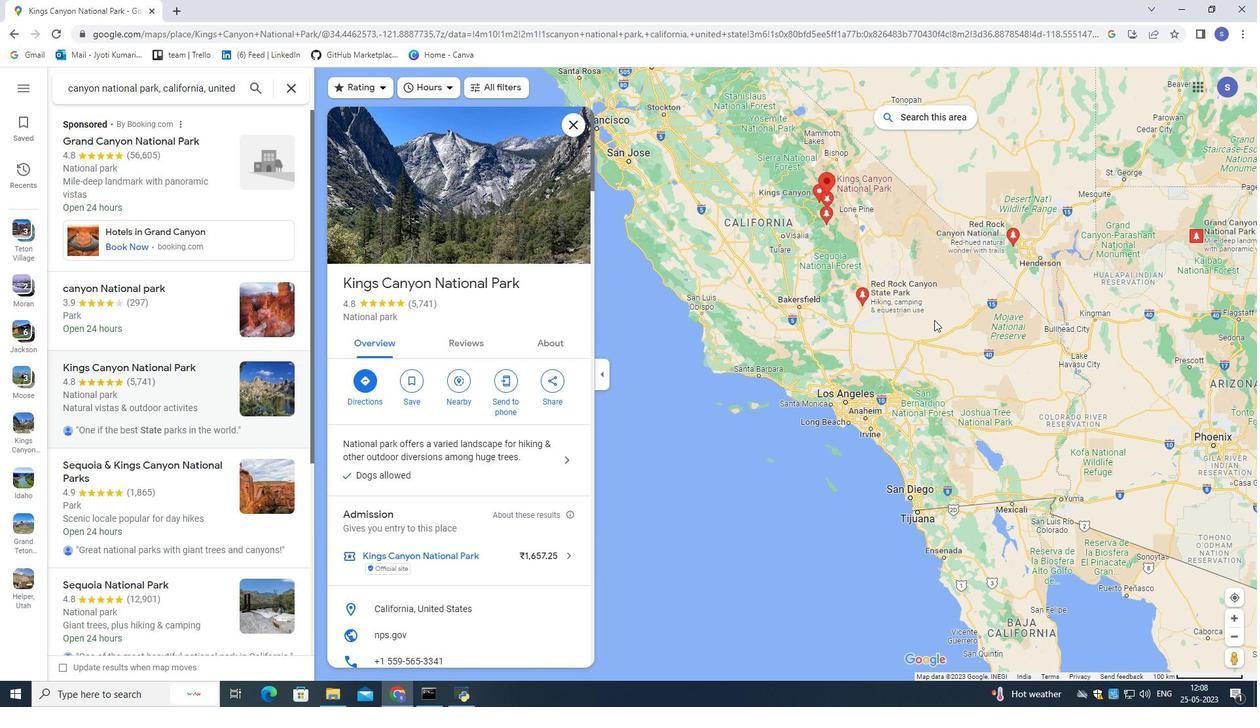 
Action: Mouse pressed left at (937, 304)
Screenshot: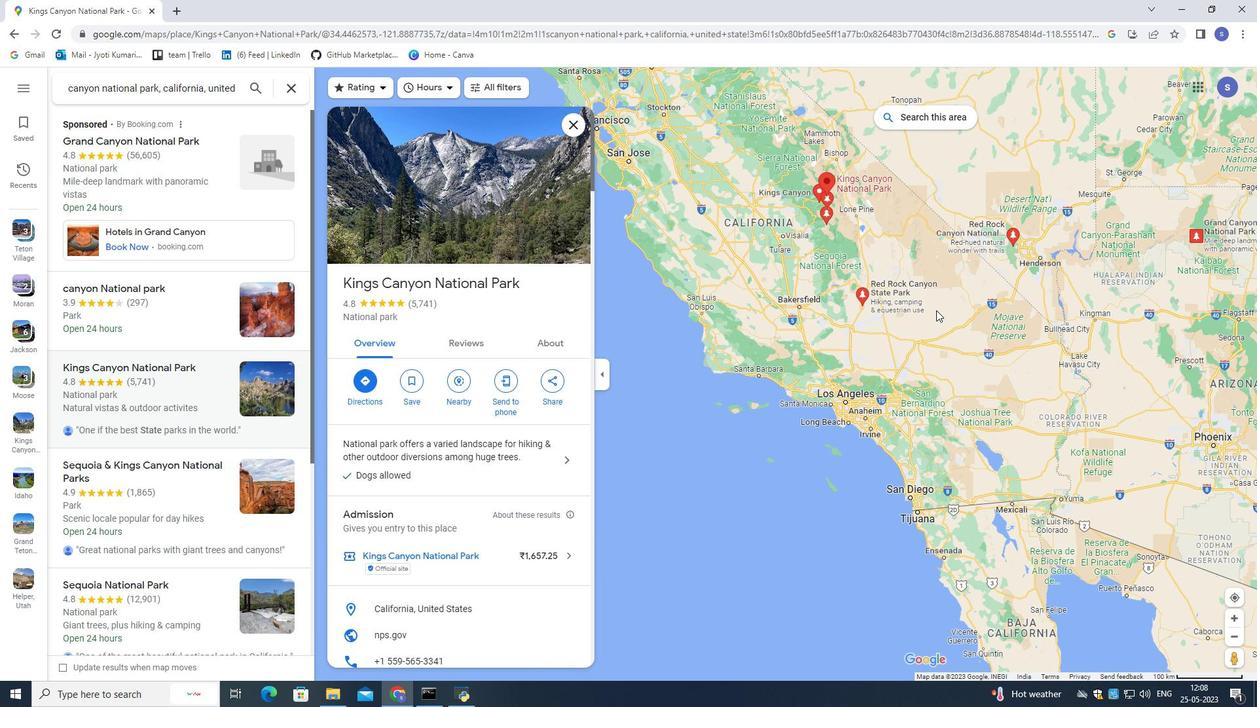 
Action: Mouse moved to (845, 366)
Screenshot: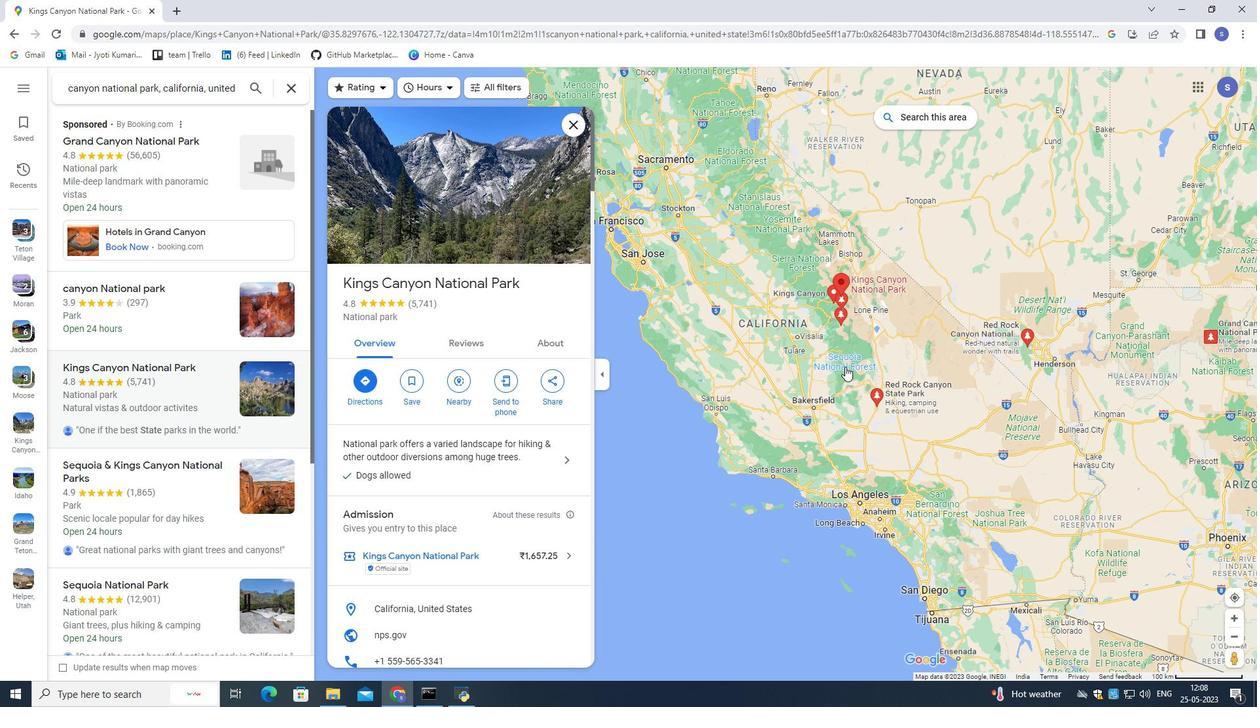 
Action: Mouse scrolled (845, 367) with delta (0, 0)
Screenshot: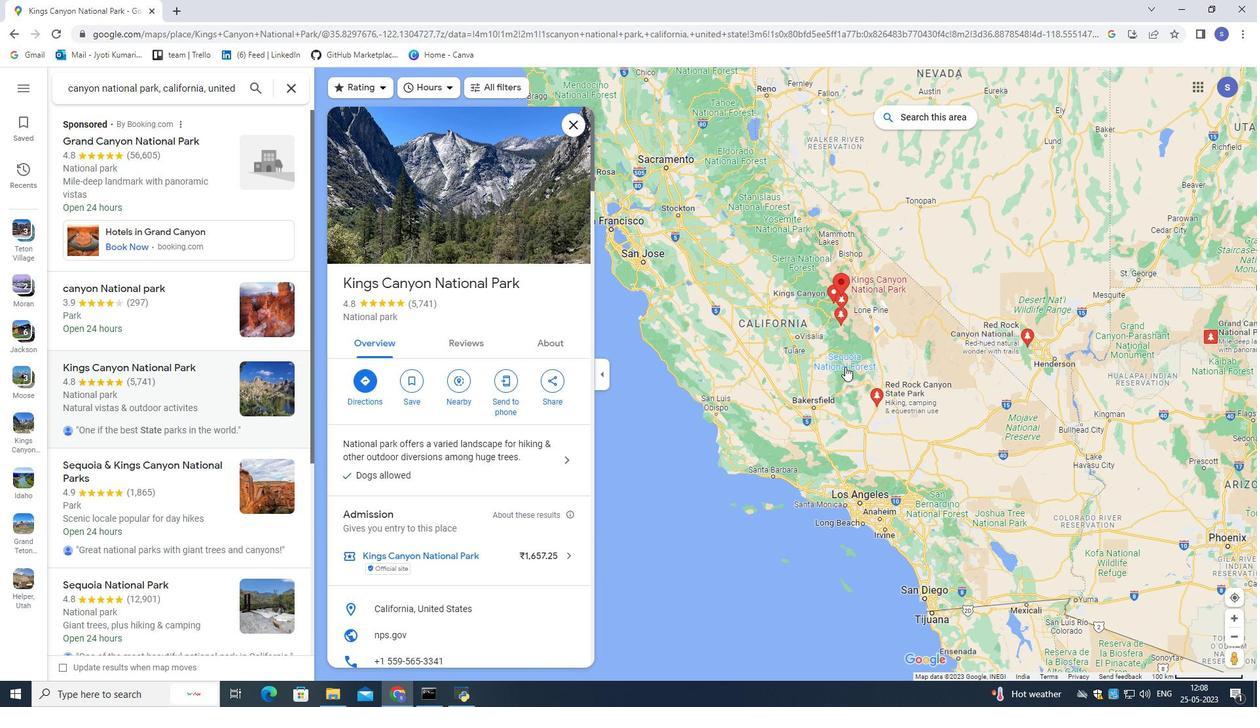 
Action: Mouse scrolled (845, 367) with delta (0, 0)
Screenshot: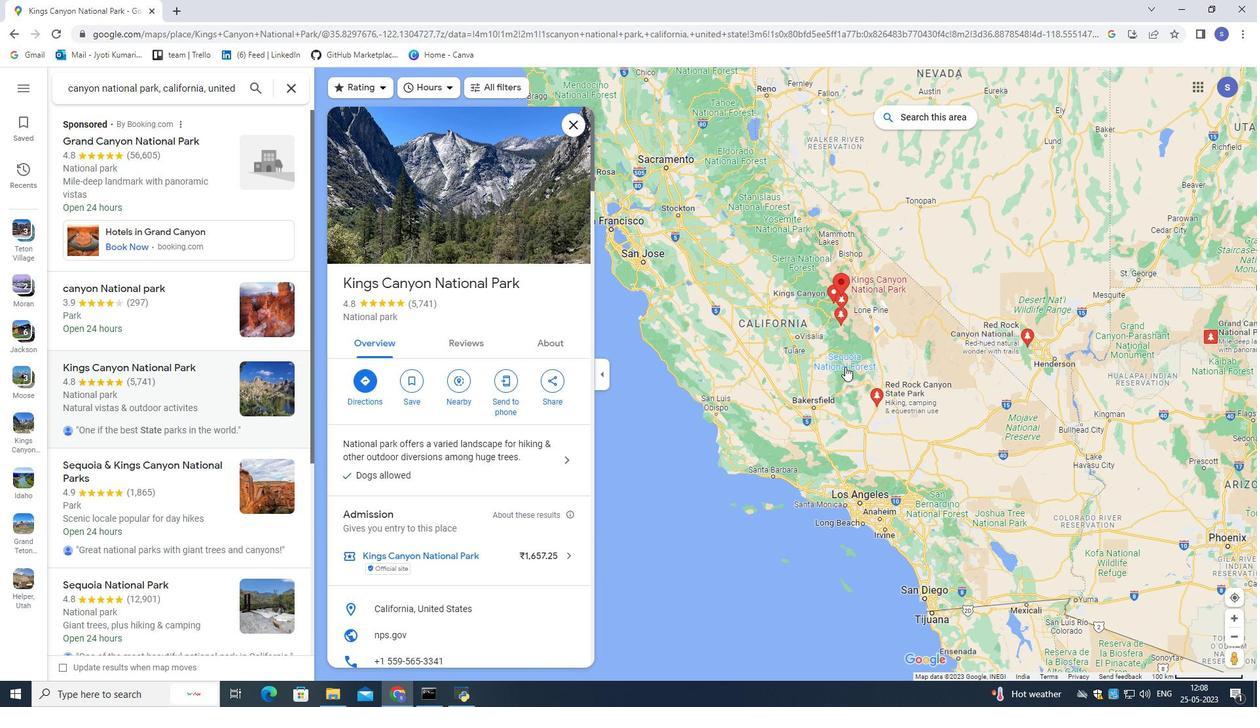 
Action: Mouse moved to (845, 366)
Screenshot: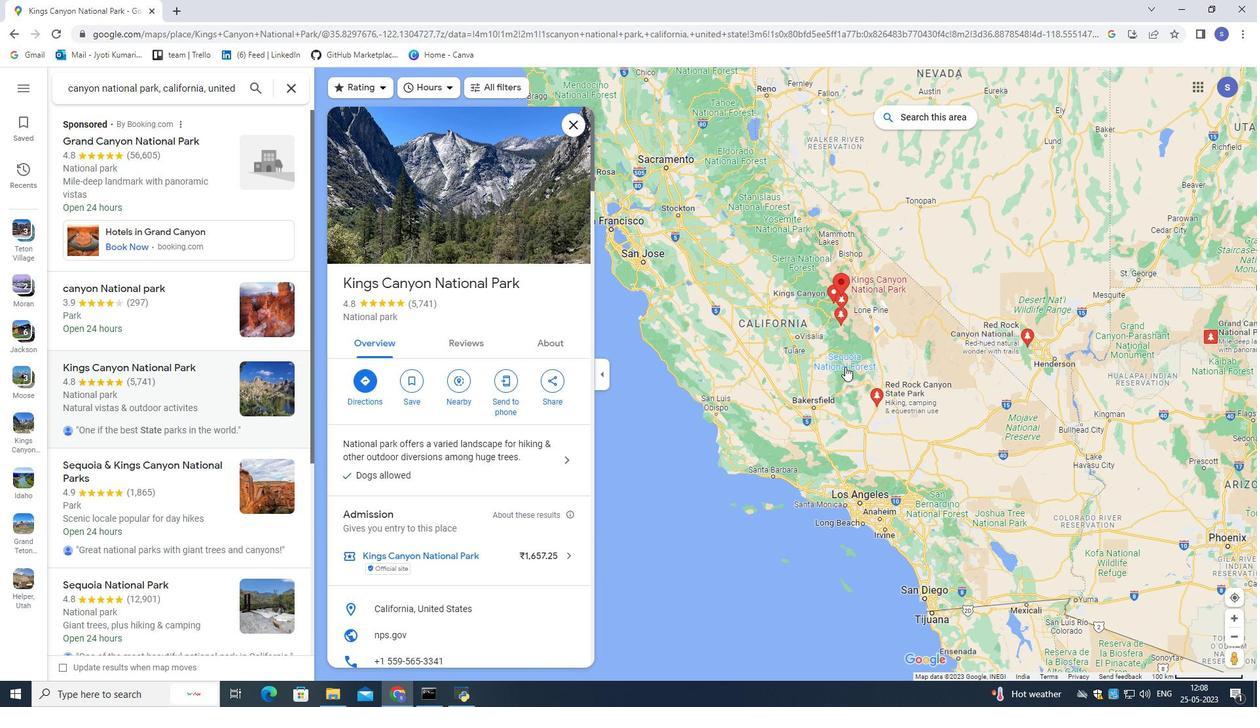 
Action: Mouse scrolled (845, 366) with delta (0, 0)
